 Task: Explore Fixer-Upper houses in Portland with Renovation Potential.
Action: Key pressed <Key.caps_lock>P<Key.caps_lock>ortland
Screenshot: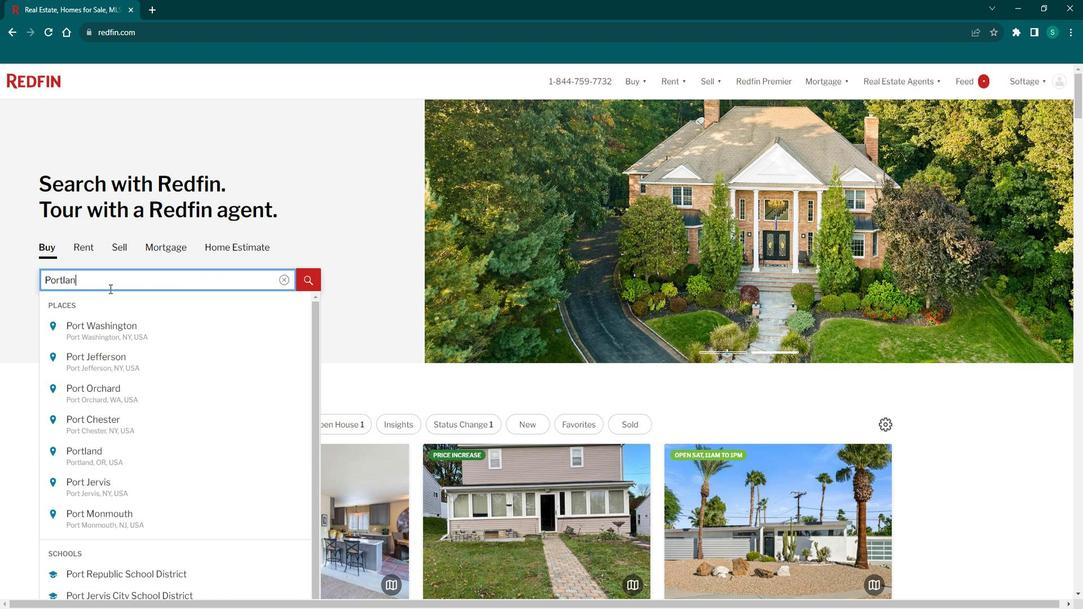 
Action: Mouse moved to (119, 326)
Screenshot: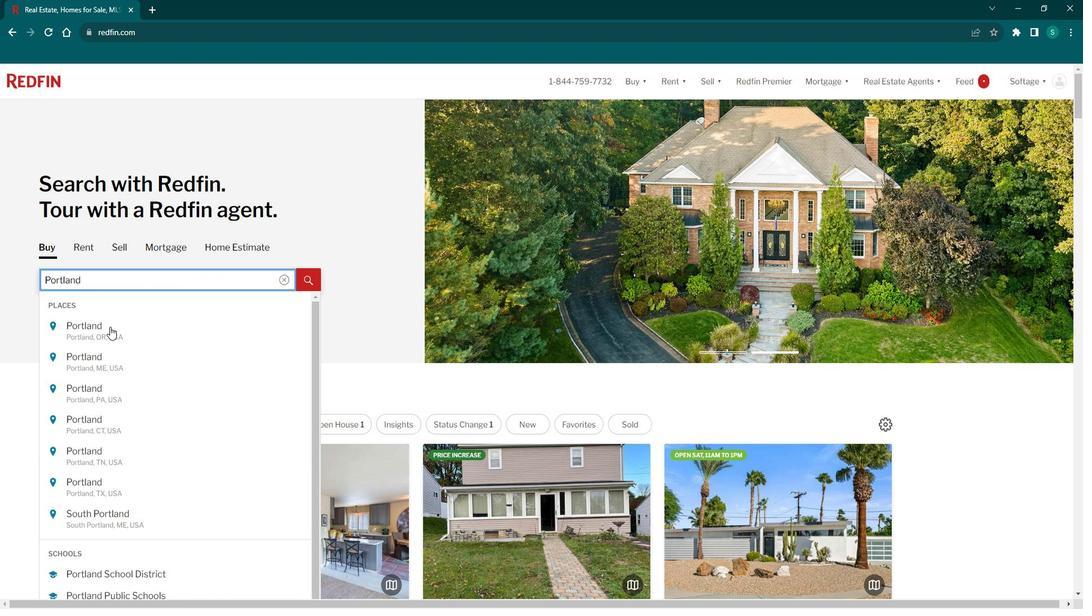 
Action: Mouse pressed left at (119, 326)
Screenshot: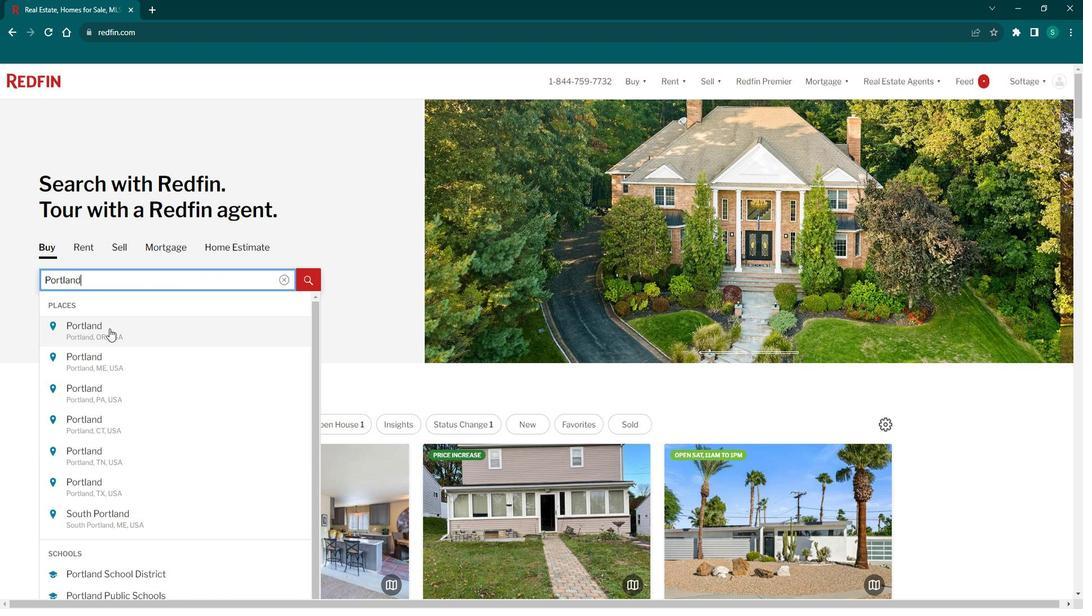 
Action: Mouse moved to (969, 155)
Screenshot: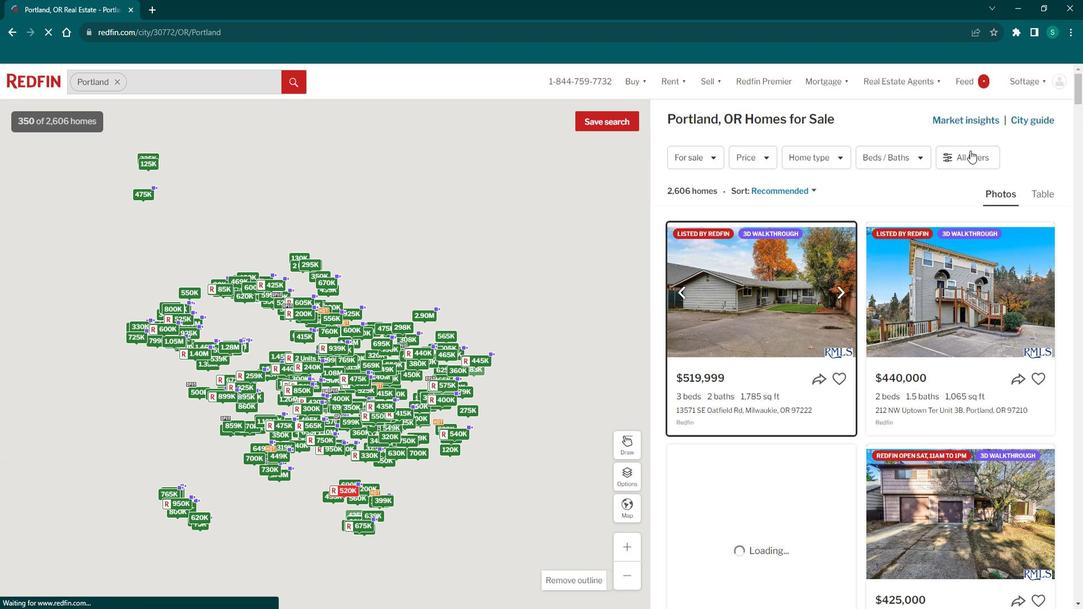 
Action: Mouse pressed left at (969, 155)
Screenshot: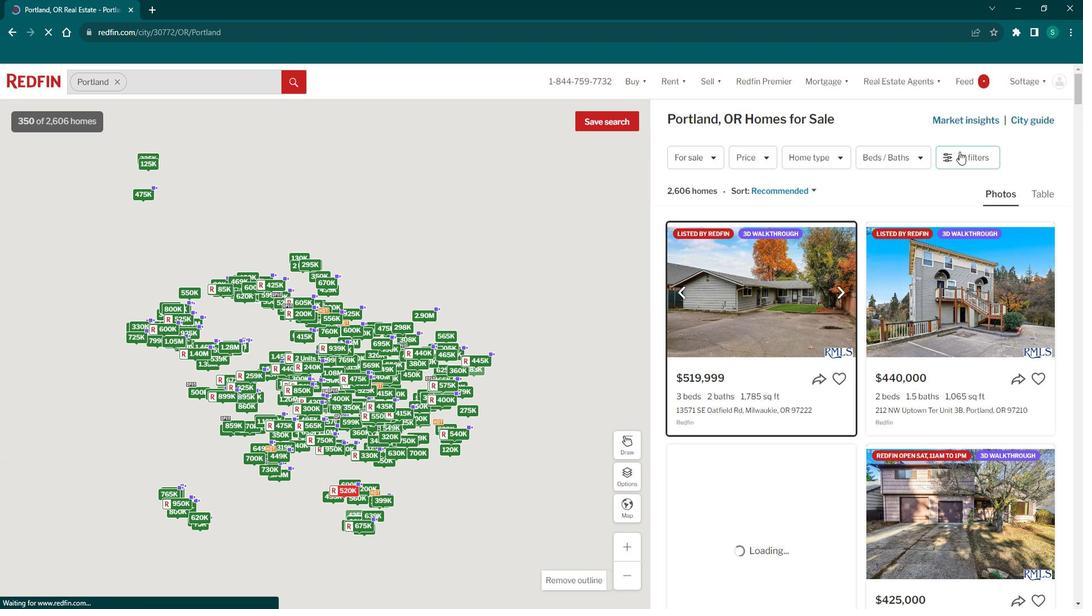 
Action: Mouse pressed left at (969, 155)
Screenshot: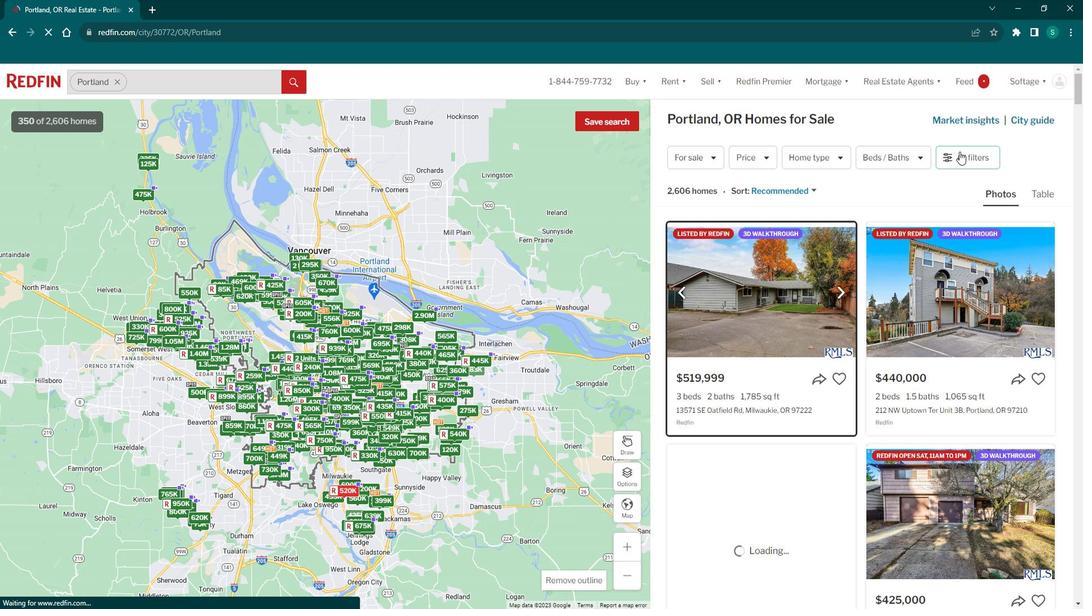 
Action: Mouse pressed left at (969, 155)
Screenshot: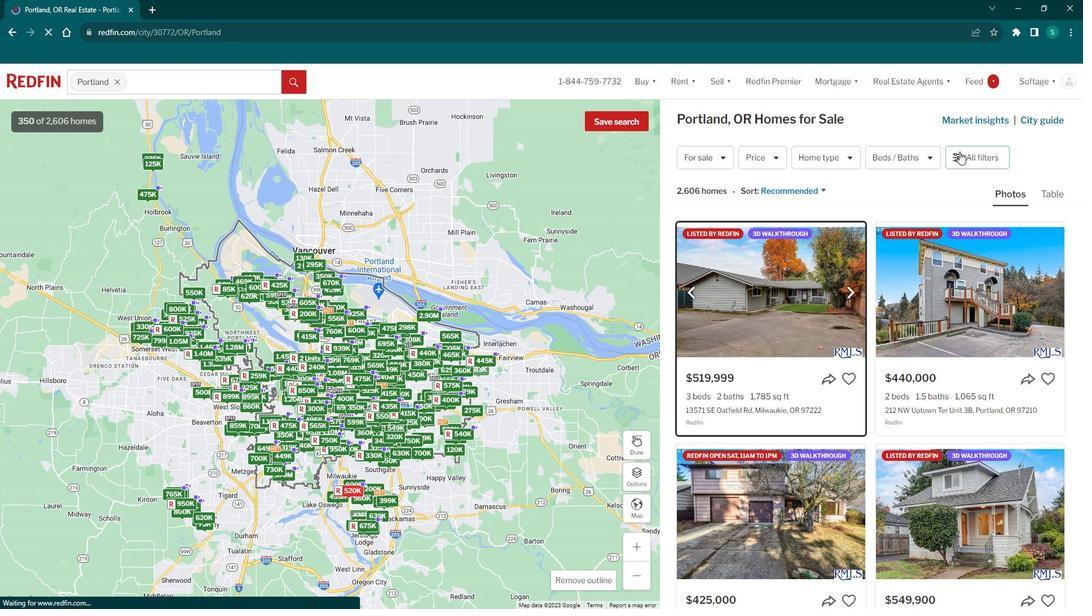 
Action: Mouse pressed left at (969, 155)
Screenshot: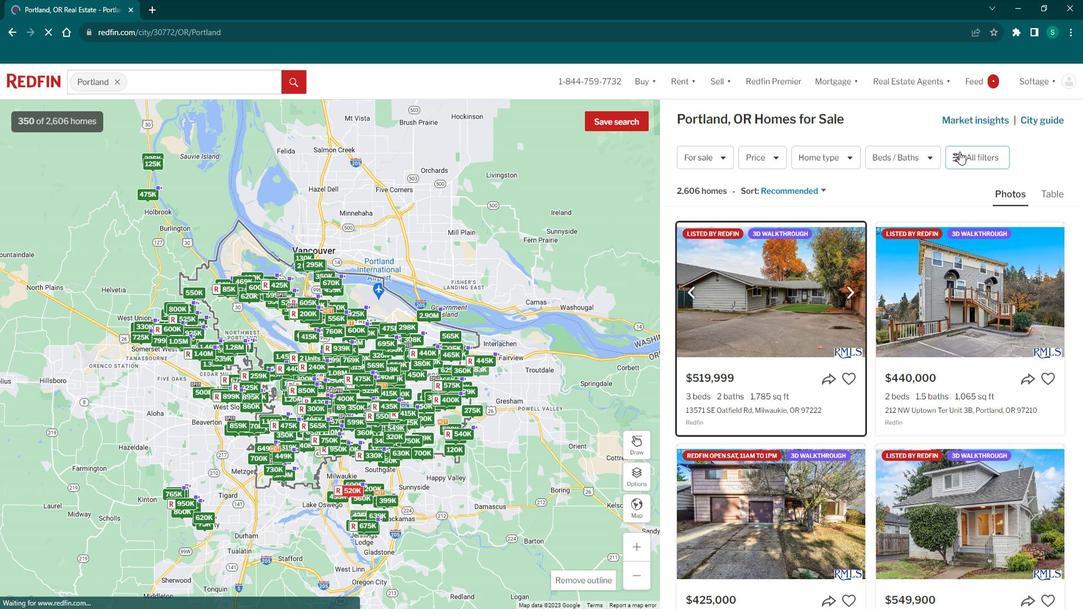 
Action: Mouse moved to (784, 387)
Screenshot: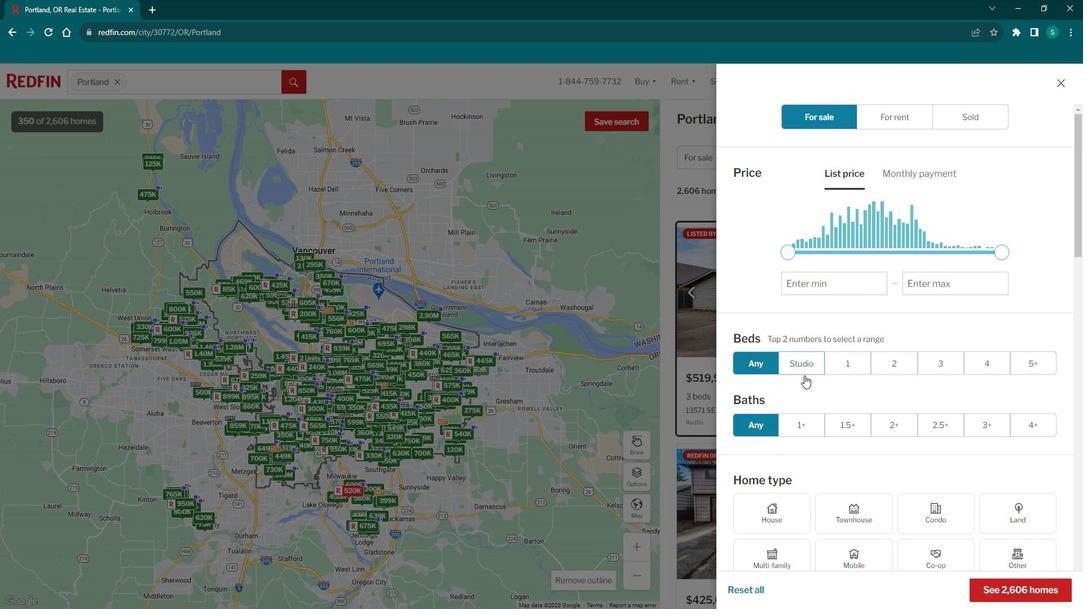 
Action: Mouse scrolled (784, 387) with delta (0, 0)
Screenshot: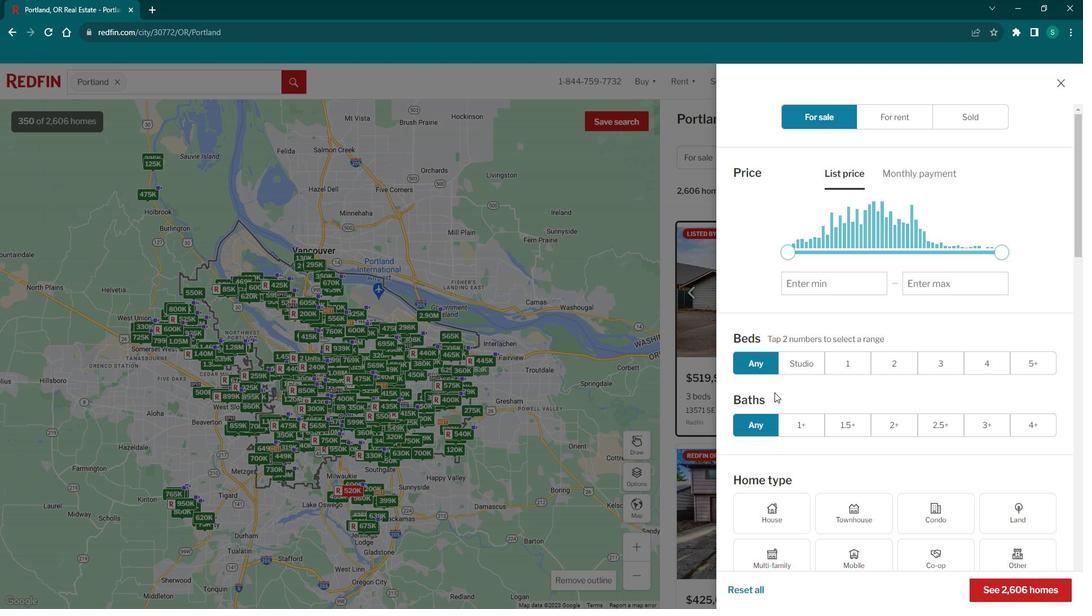 
Action: Mouse scrolled (784, 387) with delta (0, 0)
Screenshot: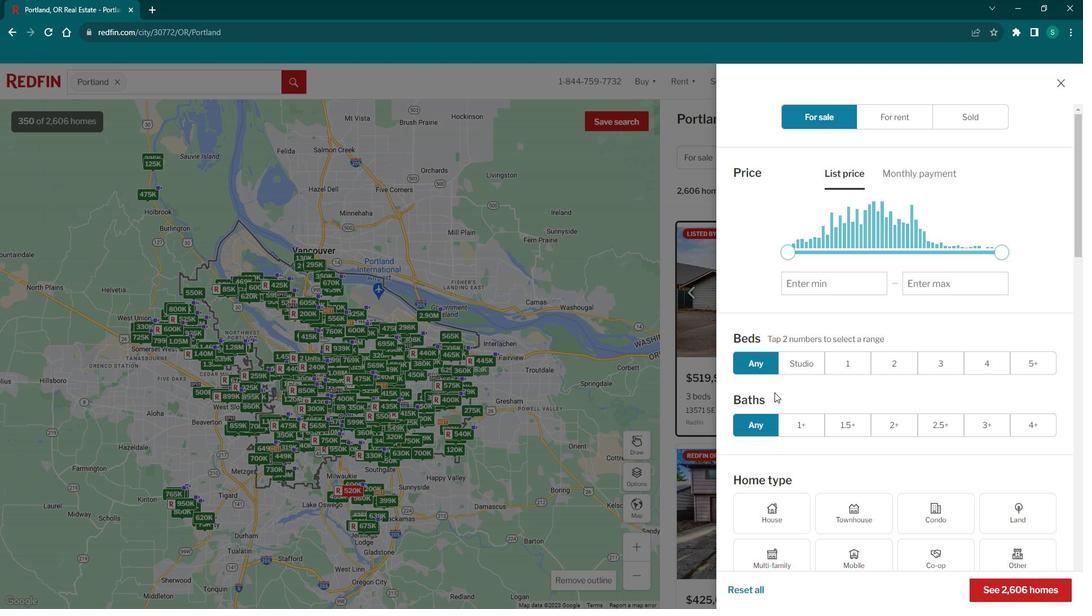 
Action: Mouse scrolled (784, 387) with delta (0, 0)
Screenshot: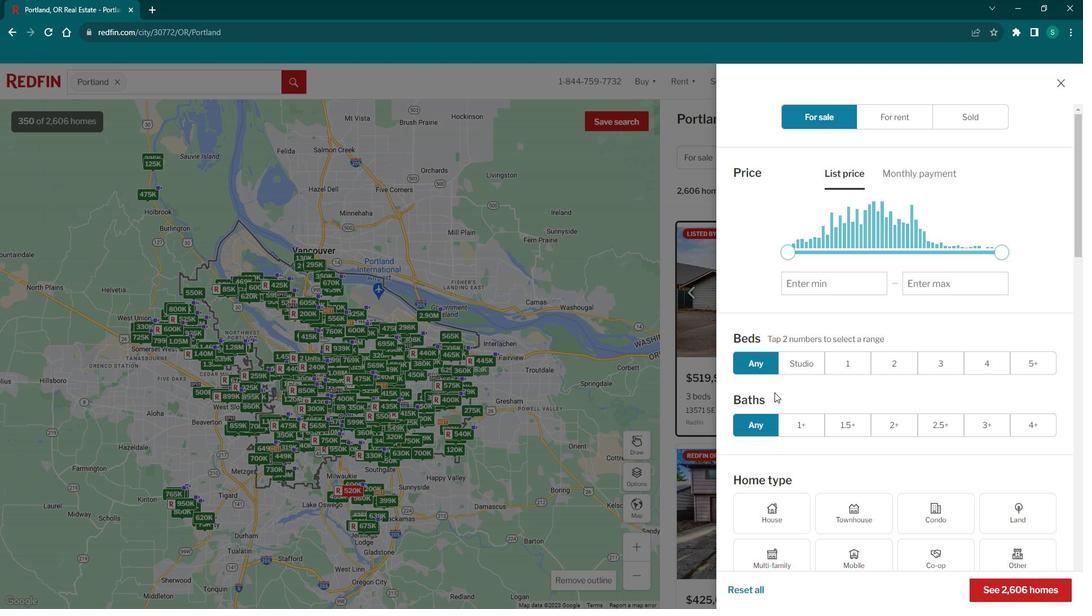 
Action: Mouse scrolled (784, 387) with delta (0, 0)
Screenshot: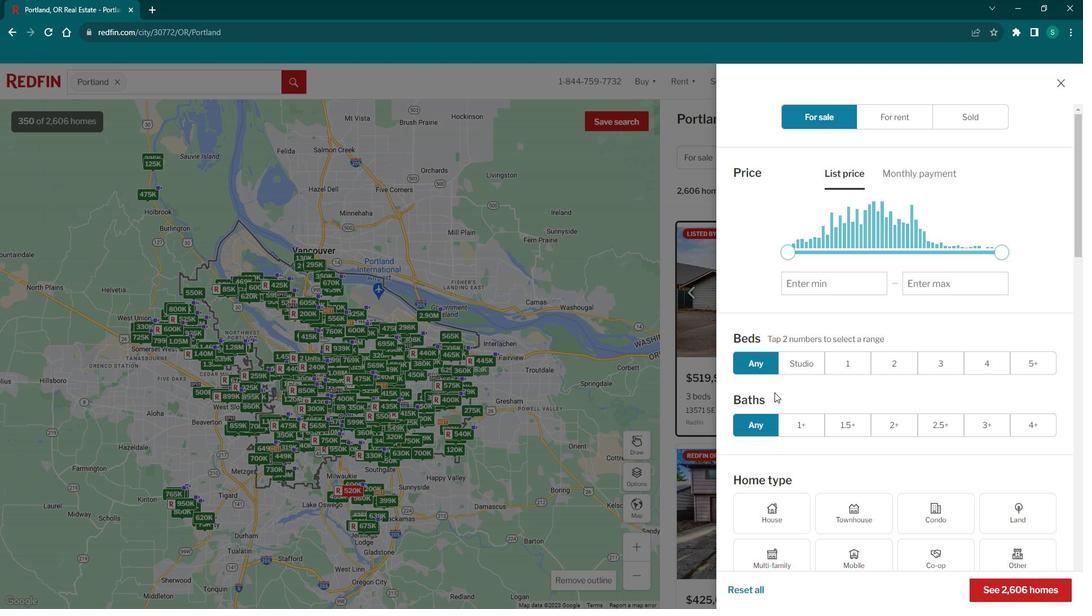 
Action: Mouse scrolled (784, 387) with delta (0, 0)
Screenshot: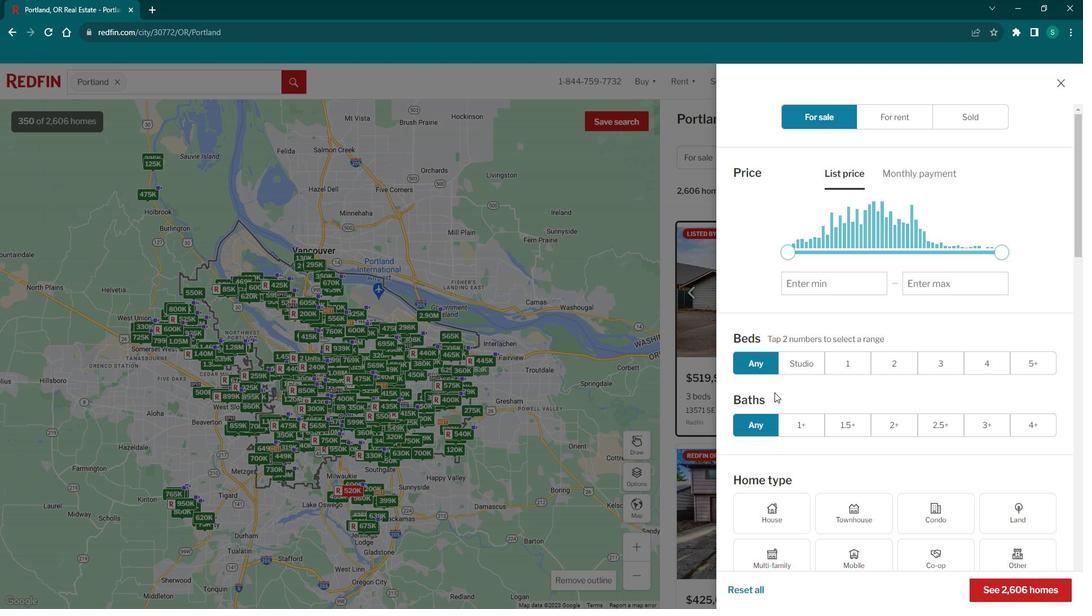 
Action: Mouse moved to (783, 377)
Screenshot: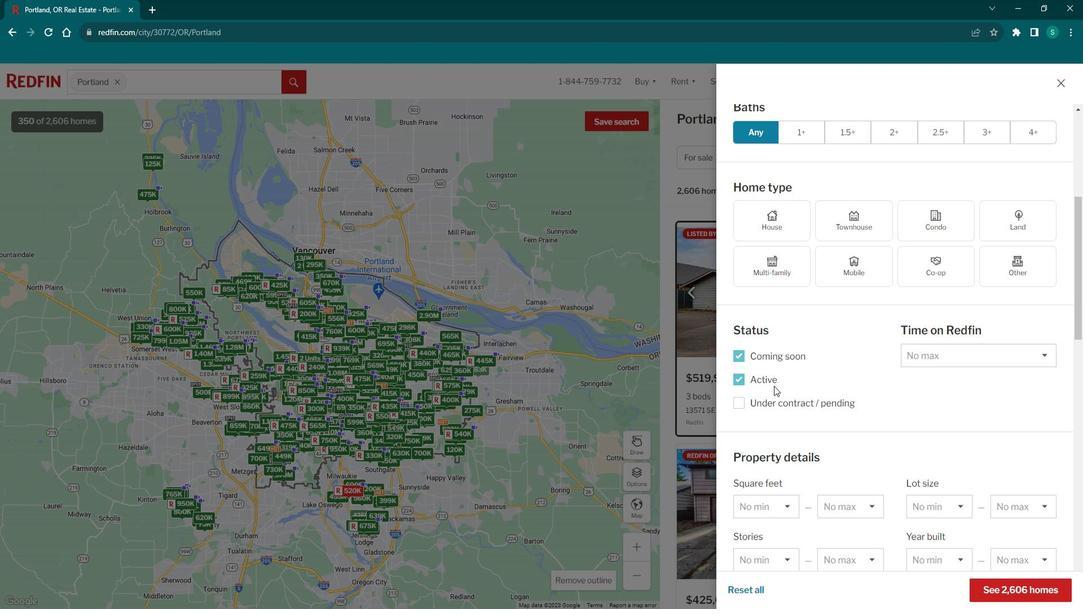 
Action: Mouse scrolled (783, 378) with delta (0, 0)
Screenshot: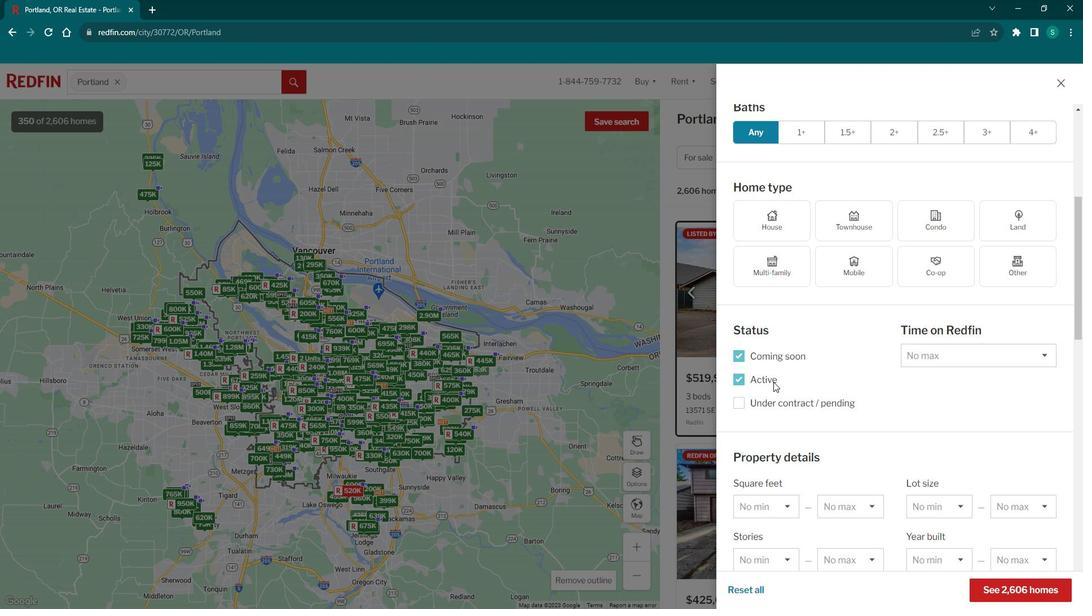 
Action: Mouse moved to (787, 281)
Screenshot: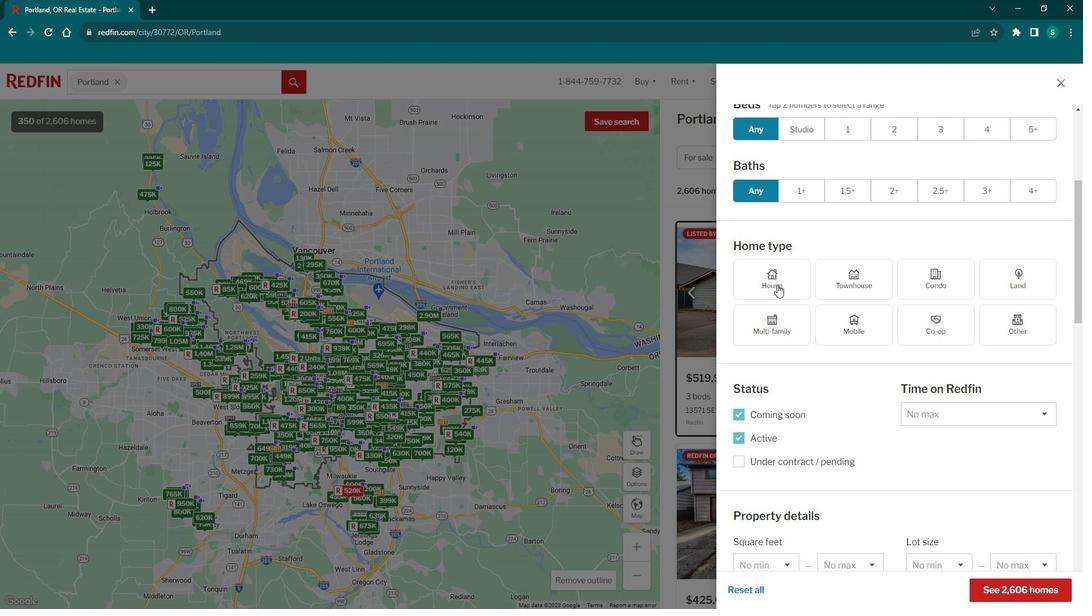 
Action: Mouse pressed left at (787, 281)
Screenshot: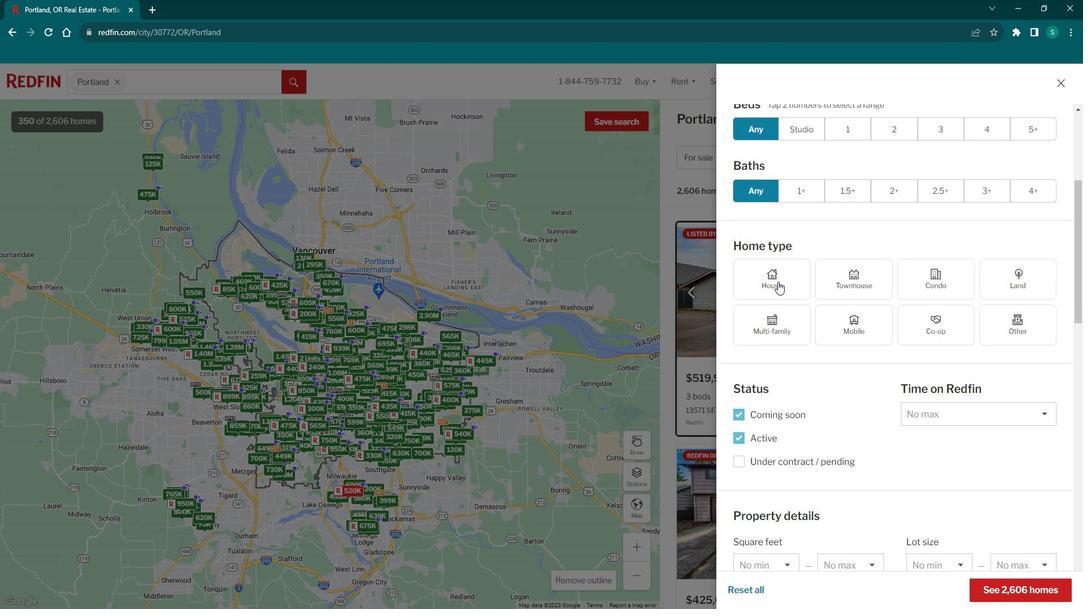 
Action: Mouse moved to (786, 366)
Screenshot: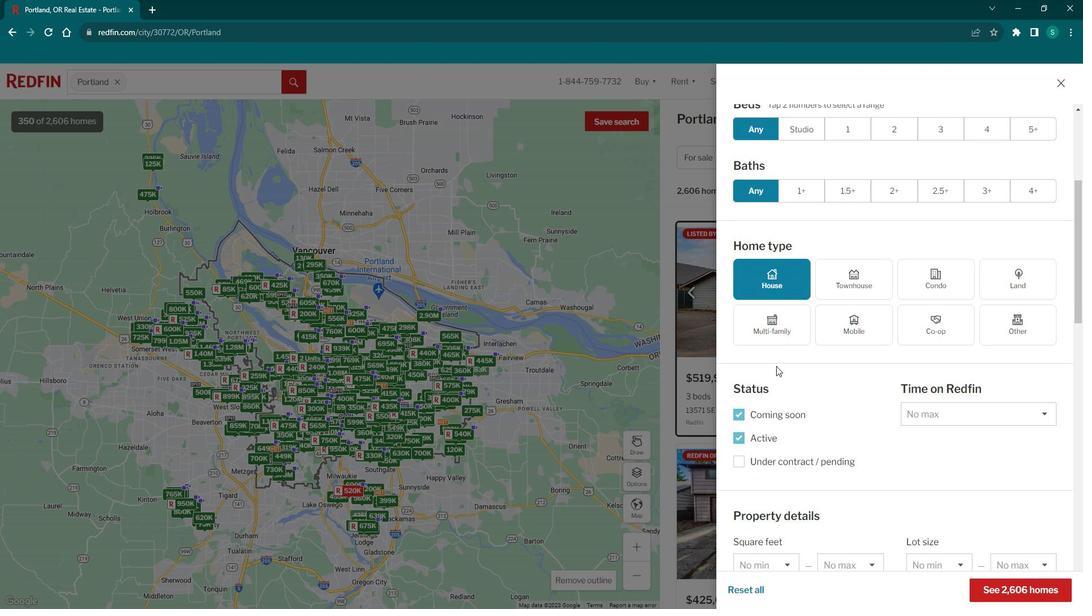 
Action: Mouse scrolled (786, 365) with delta (0, 0)
Screenshot: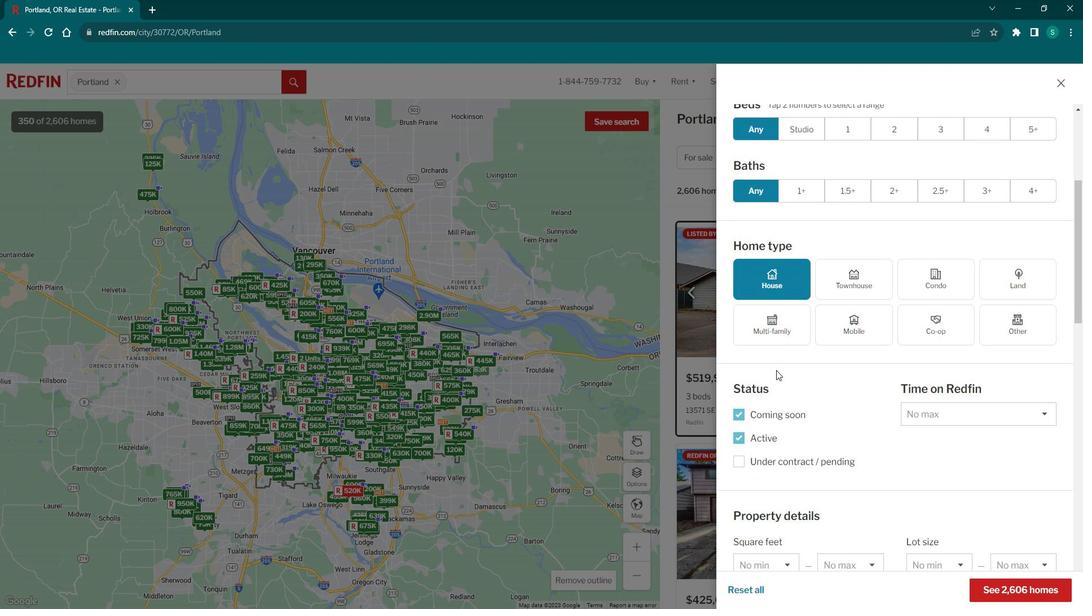 
Action: Mouse scrolled (786, 365) with delta (0, 0)
Screenshot: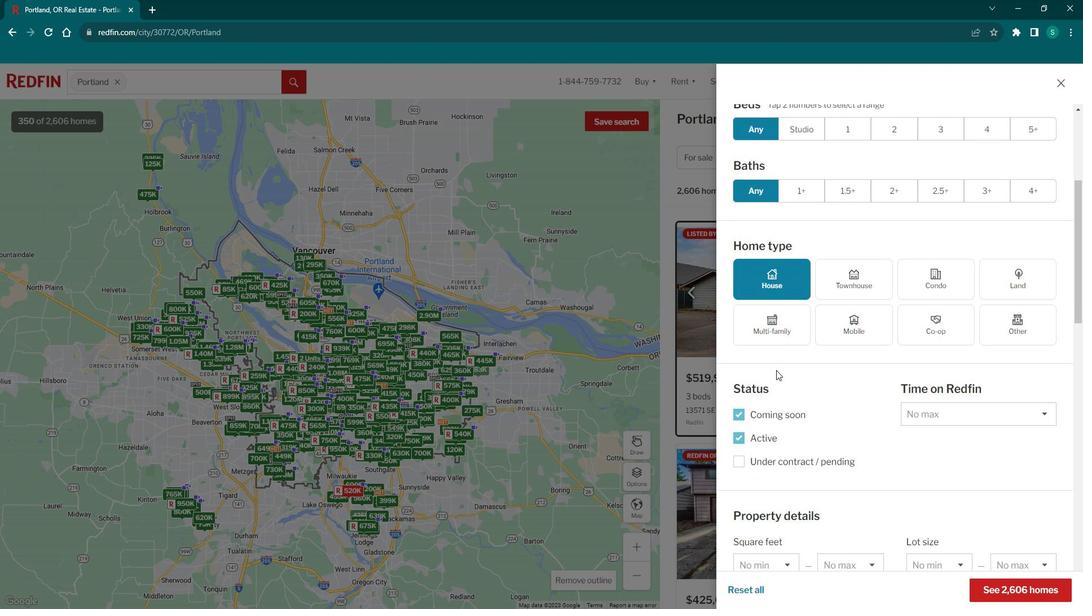 
Action: Mouse scrolled (786, 365) with delta (0, 0)
Screenshot: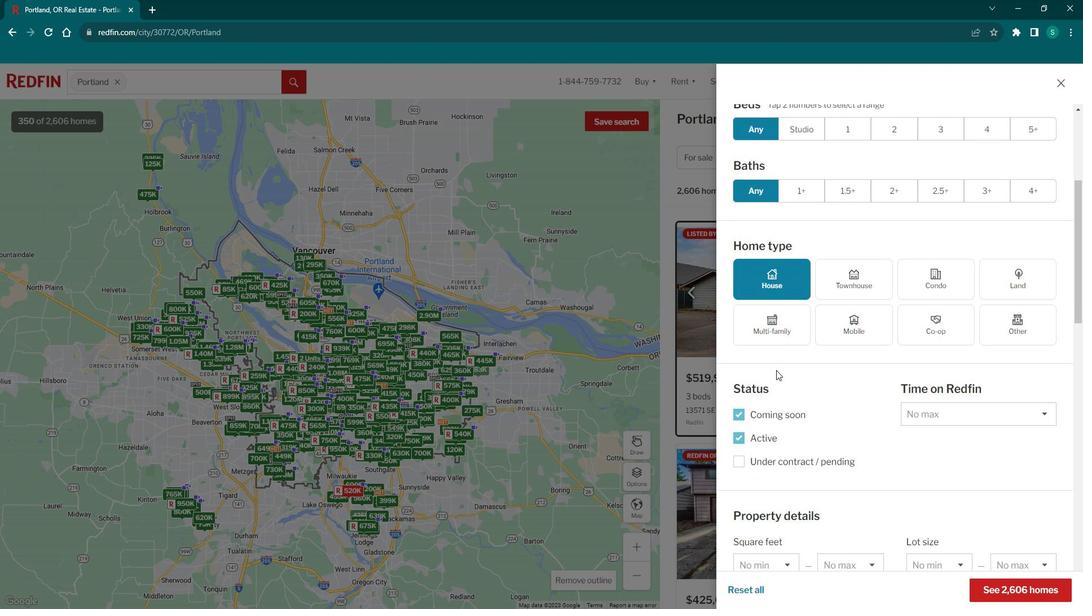 
Action: Mouse scrolled (786, 365) with delta (0, 0)
Screenshot: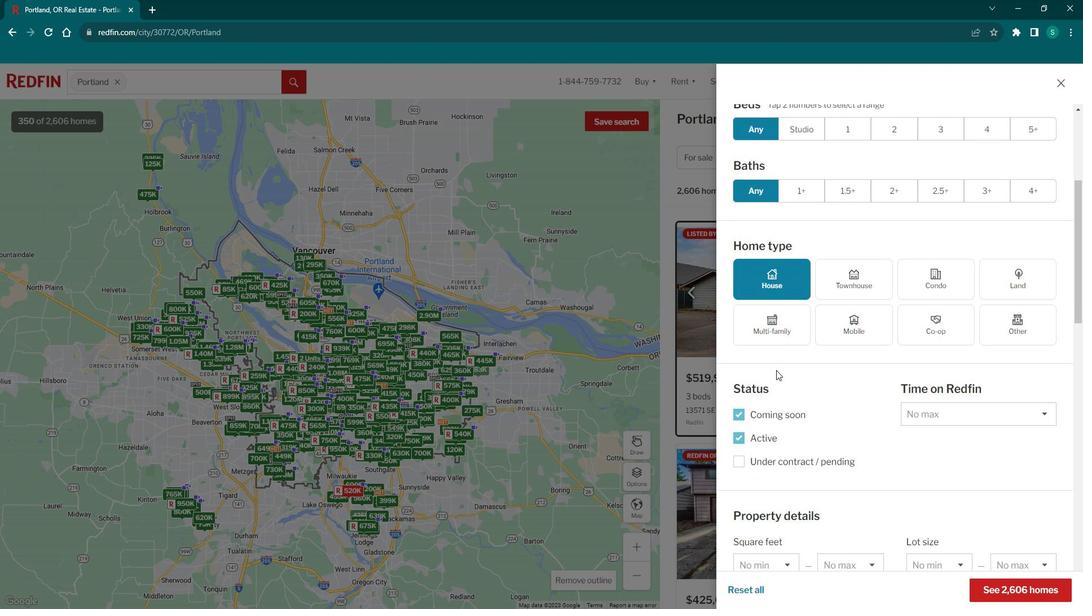 
Action: Mouse scrolled (786, 365) with delta (0, 0)
Screenshot: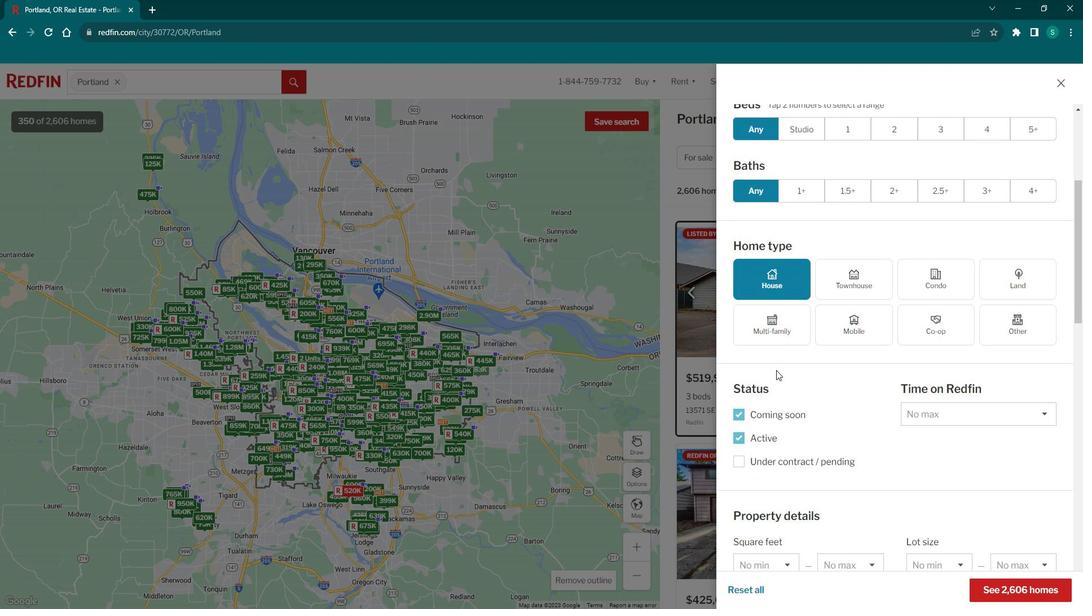 
Action: Mouse scrolled (786, 365) with delta (0, 0)
Screenshot: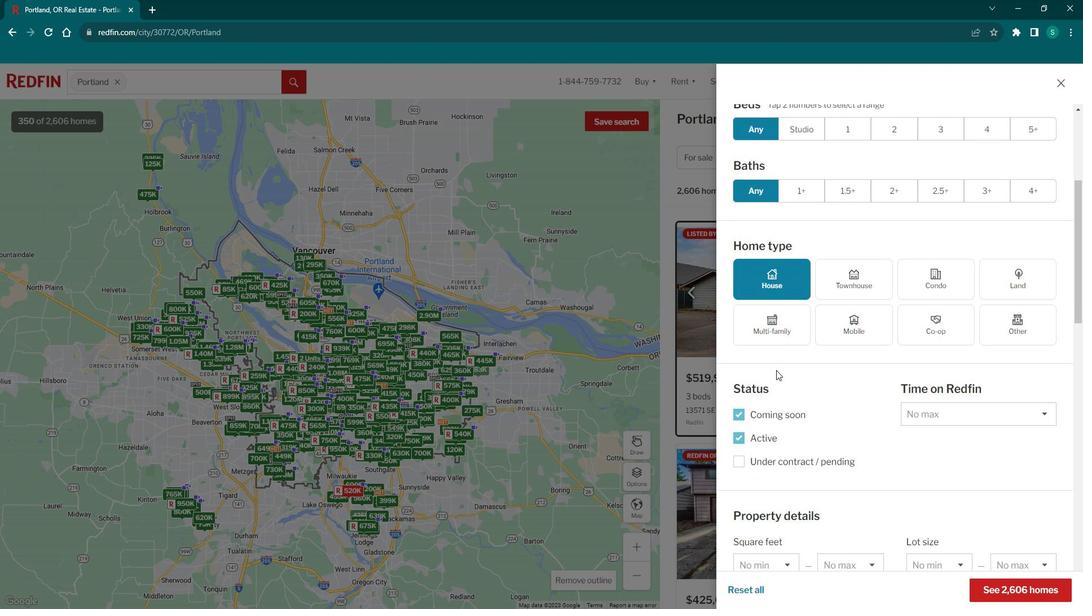 
Action: Mouse scrolled (786, 365) with delta (0, 0)
Screenshot: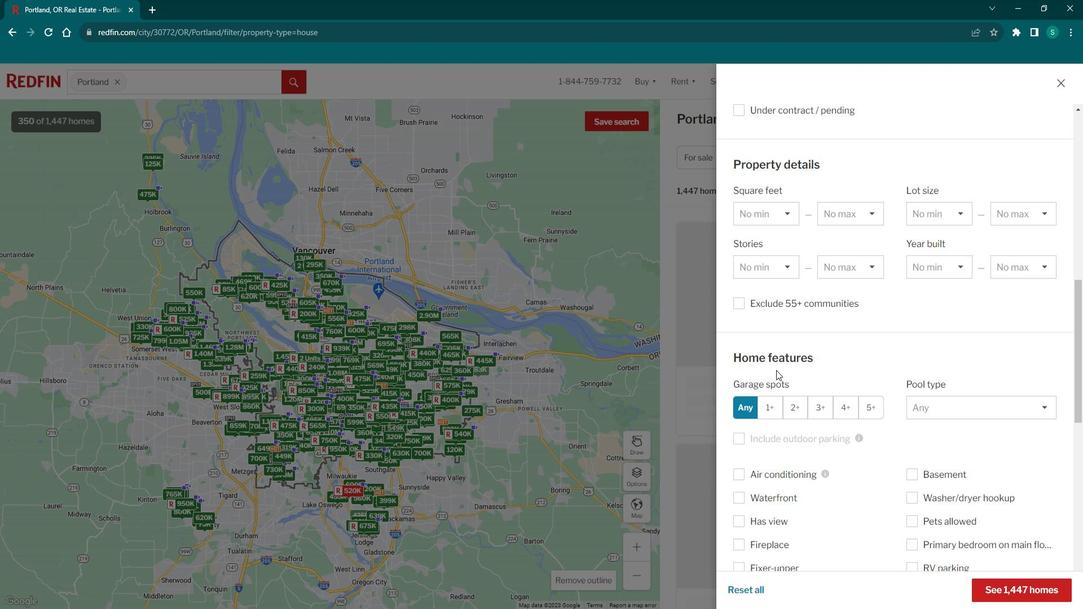 
Action: Mouse scrolled (786, 365) with delta (0, 0)
Screenshot: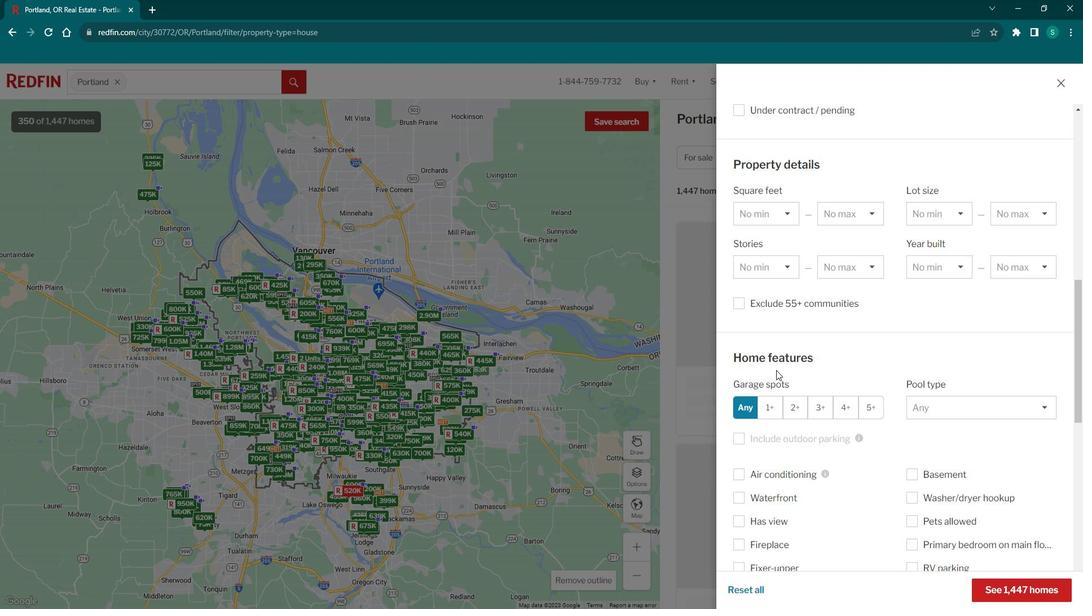 
Action: Mouse scrolled (786, 365) with delta (0, 0)
Screenshot: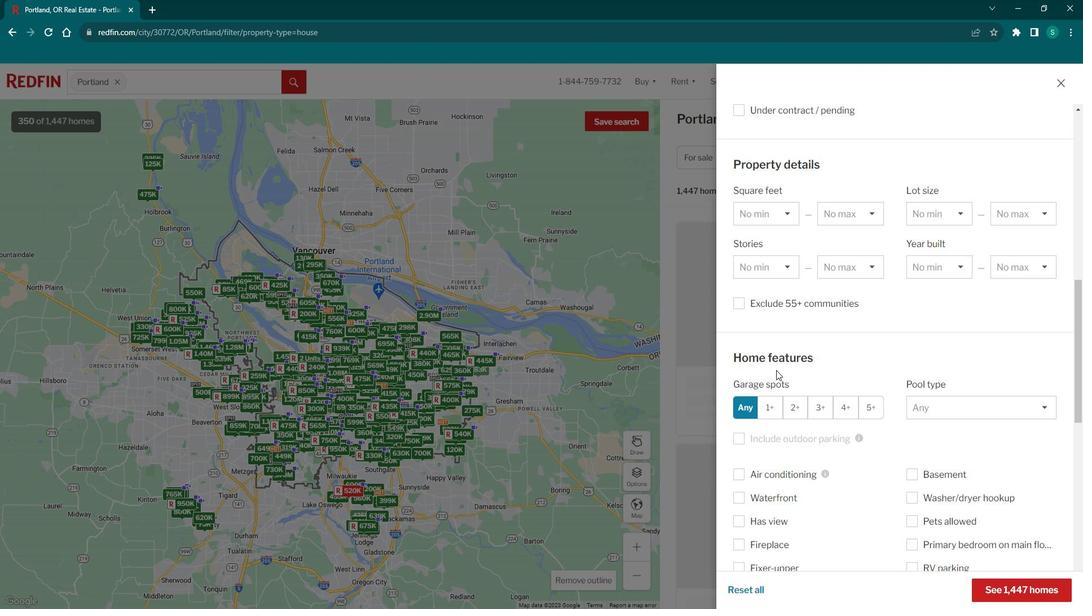 
Action: Mouse moved to (765, 388)
Screenshot: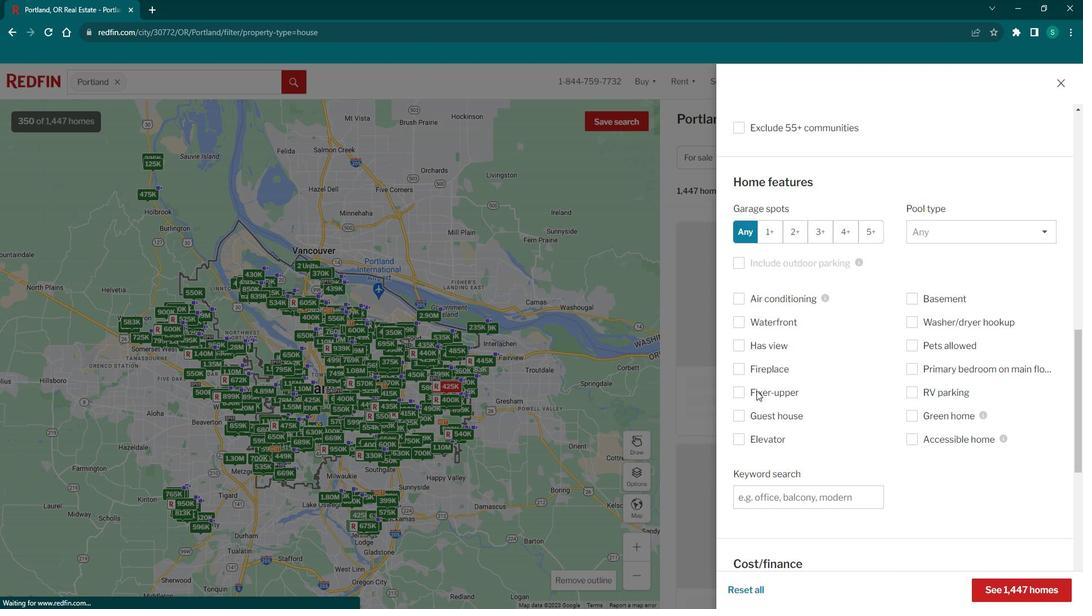 
Action: Mouse pressed left at (765, 388)
Screenshot: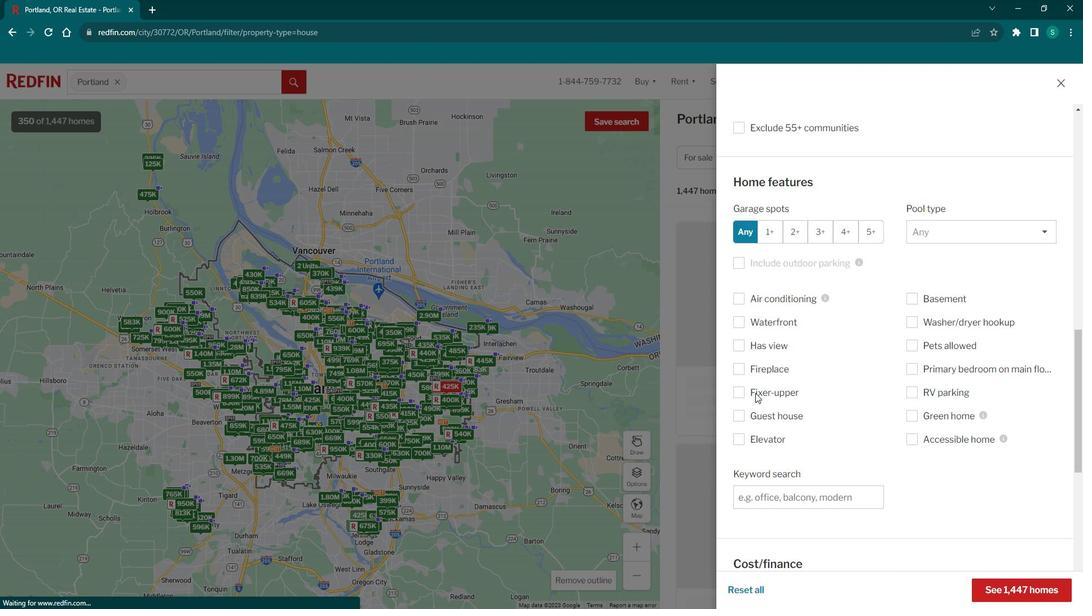 
Action: Mouse moved to (764, 388)
Screenshot: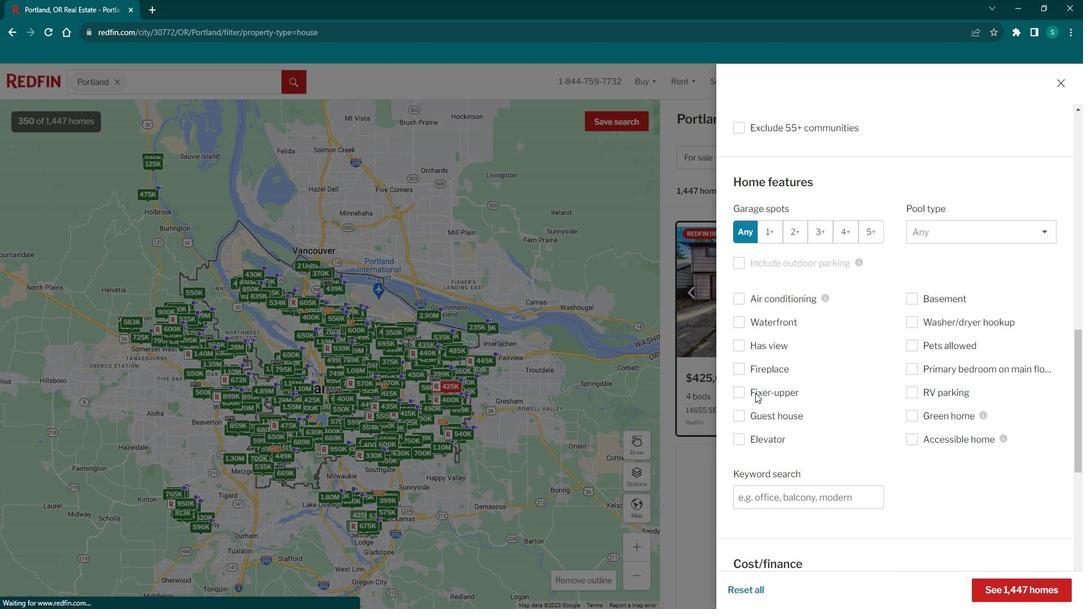 
Action: Mouse scrolled (764, 388) with delta (0, 0)
Screenshot: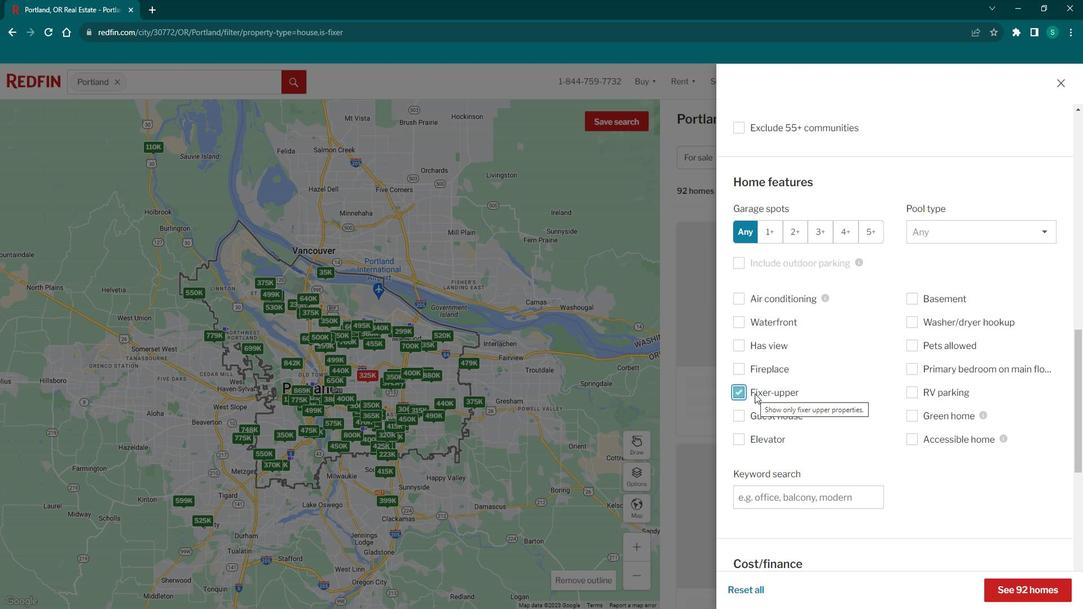 
Action: Mouse scrolled (764, 388) with delta (0, 0)
Screenshot: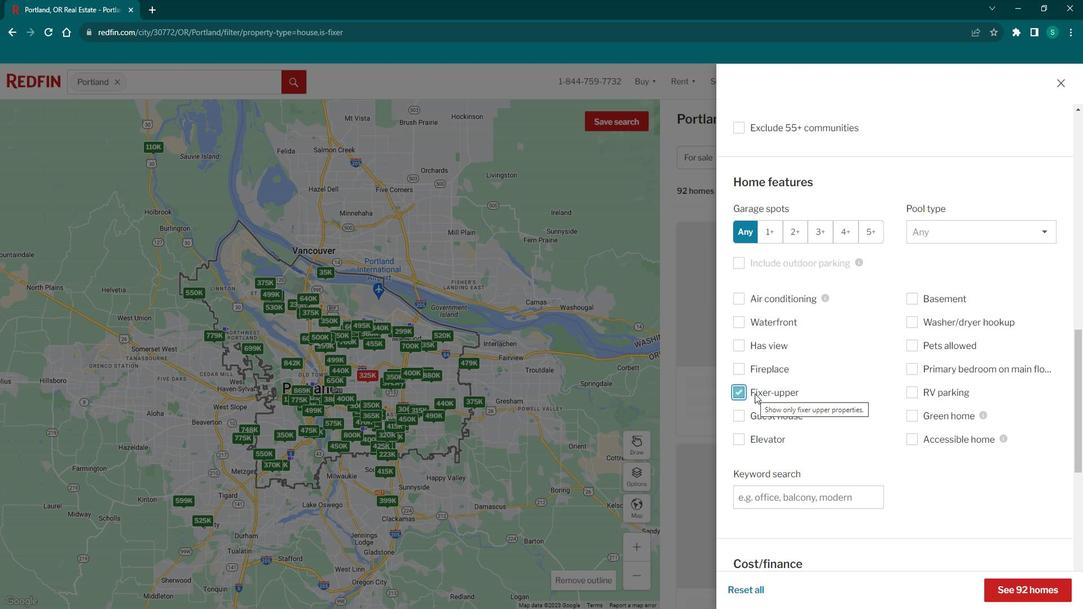 
Action: Mouse scrolled (764, 388) with delta (0, 0)
Screenshot: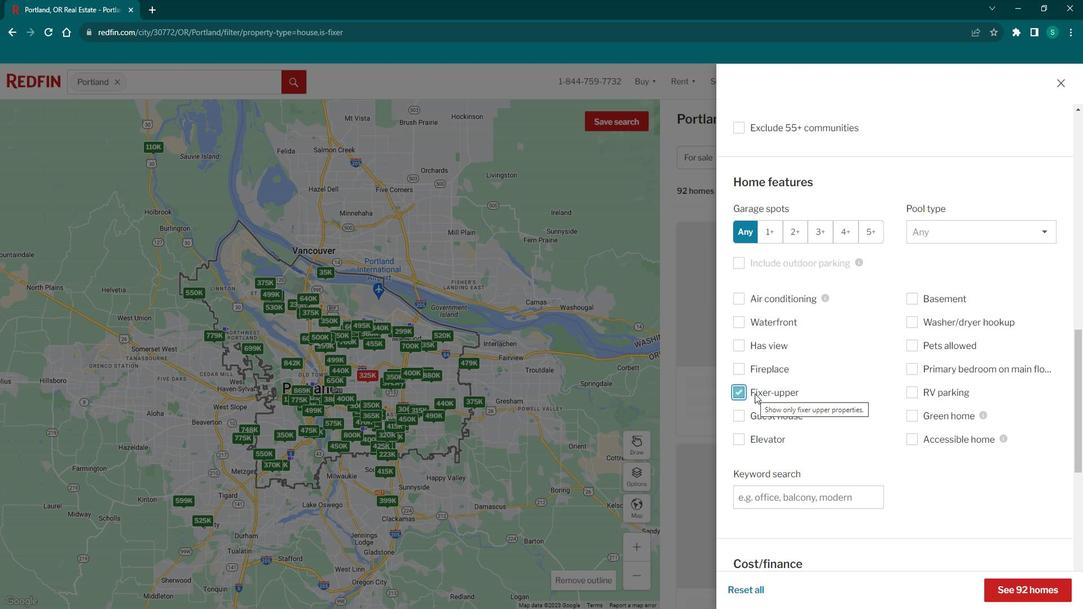 
Action: Mouse scrolled (764, 388) with delta (0, 0)
Screenshot: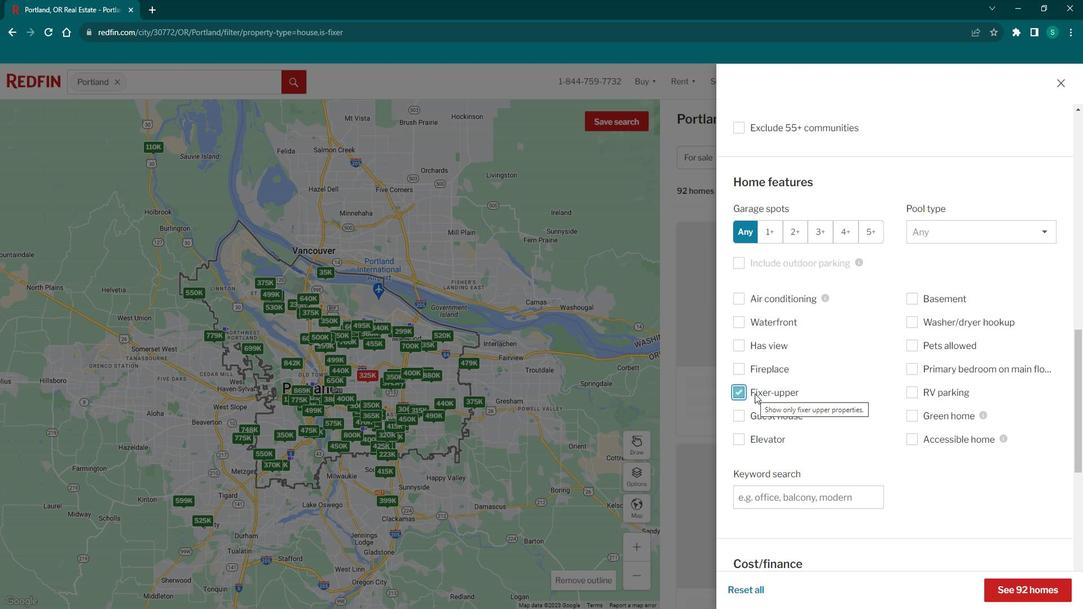 
Action: Mouse scrolled (764, 388) with delta (0, 0)
Screenshot: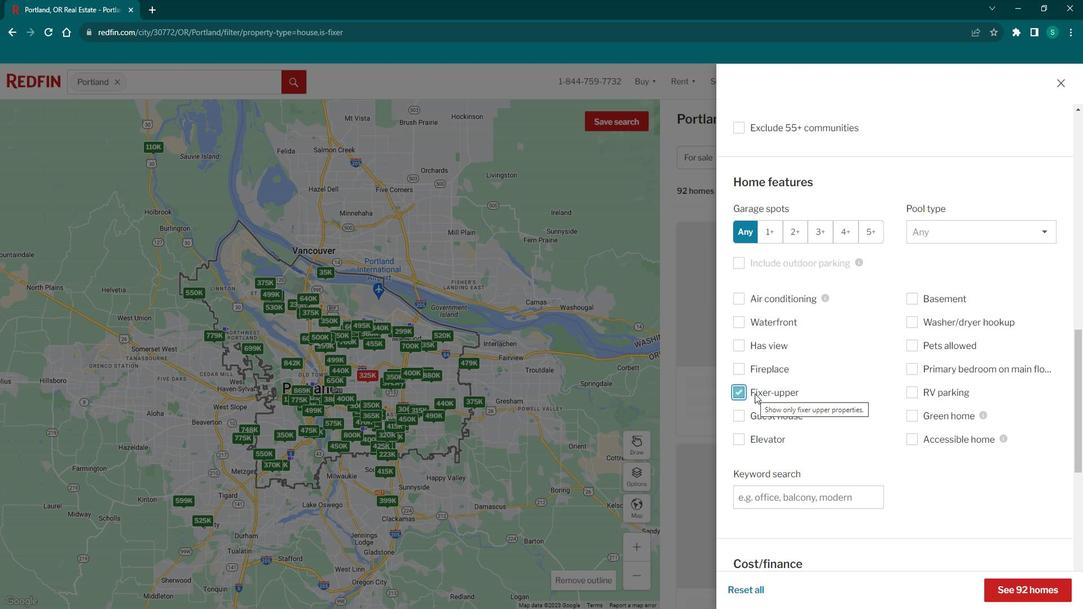 
Action: Mouse moved to (794, 207)
Screenshot: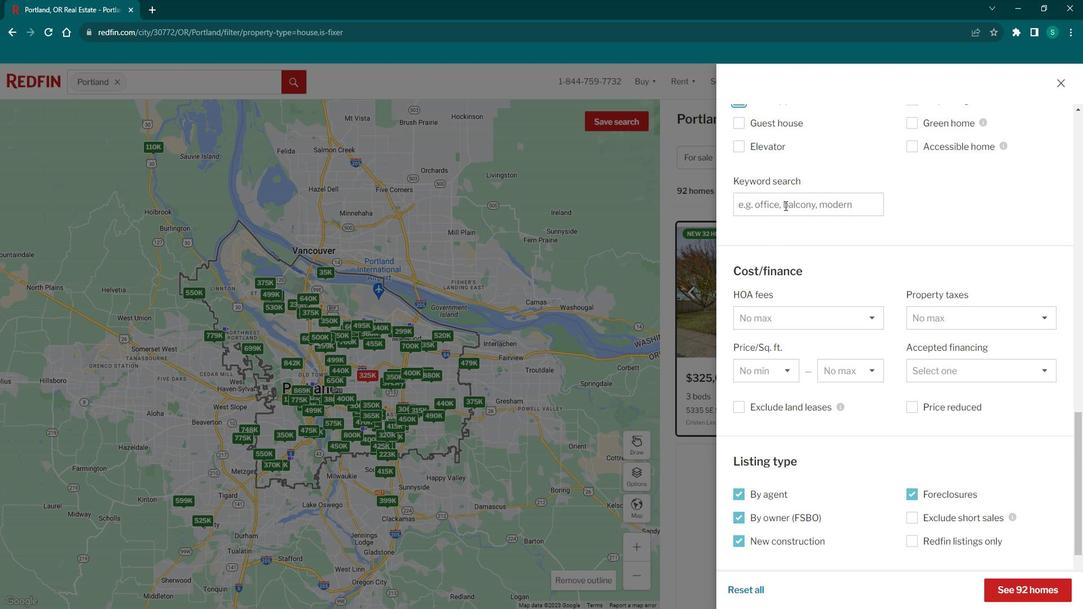 
Action: Mouse pressed left at (794, 207)
Screenshot: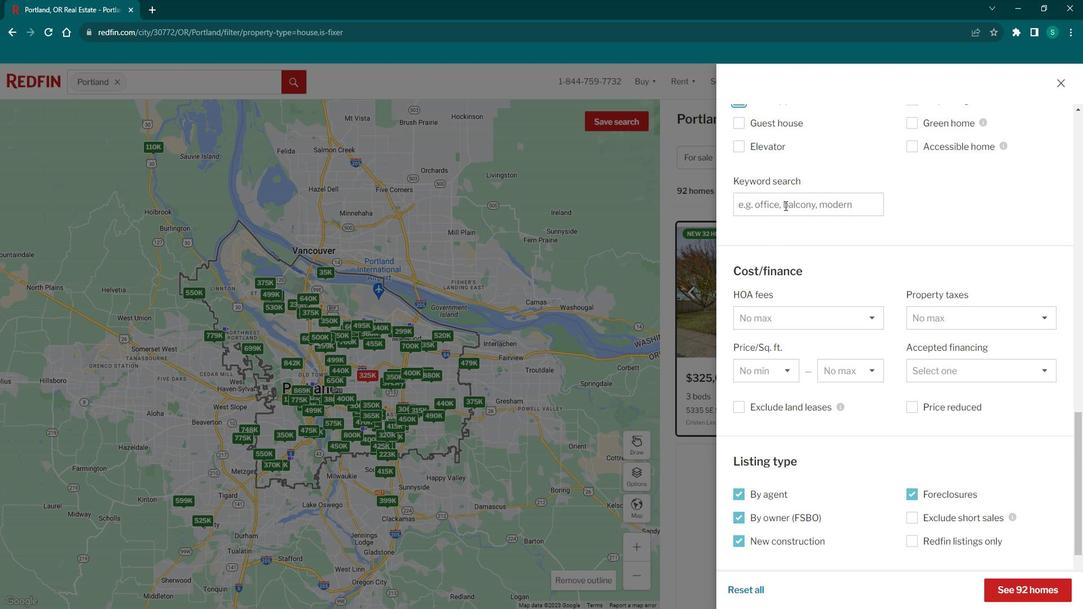
Action: Mouse moved to (791, 204)
Screenshot: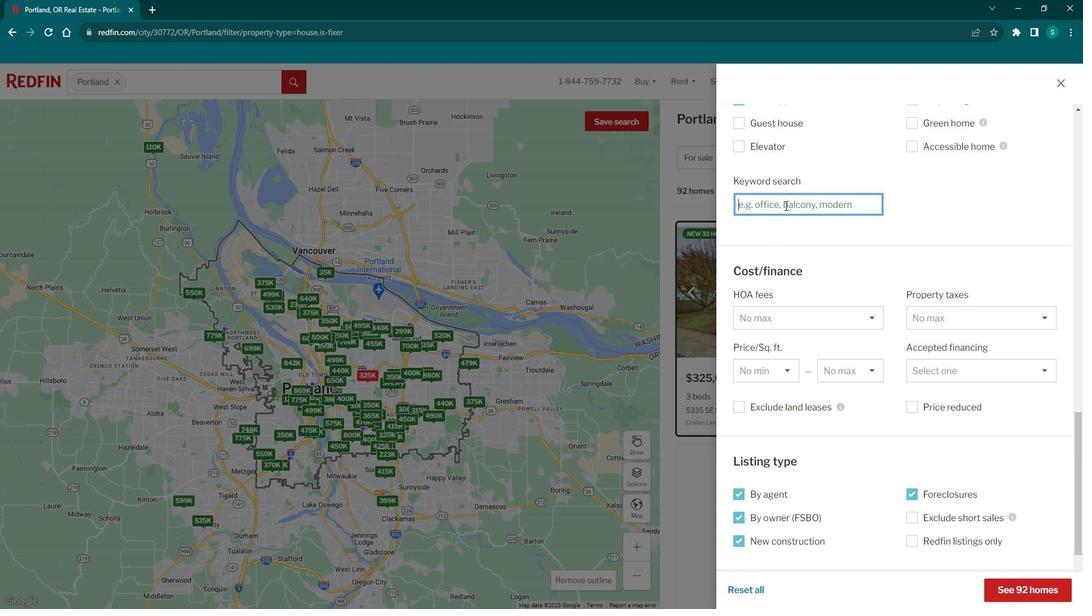
Action: Key pressed renovatio<Key.space><Key.backspace><Key.backspace>on<Key.space>potential
Screenshot: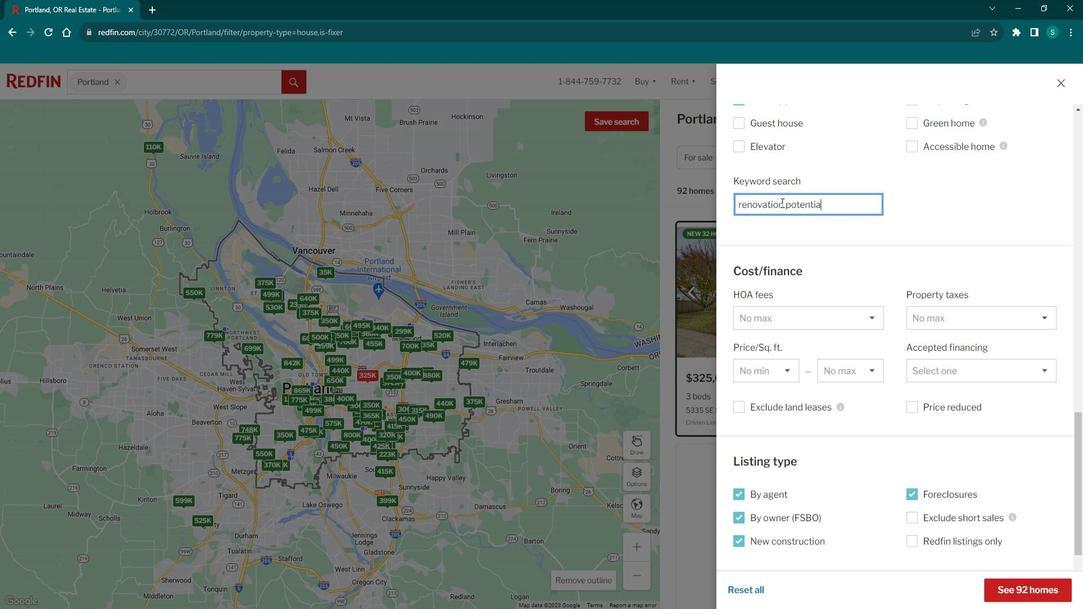 
Action: Mouse moved to (1024, 580)
Screenshot: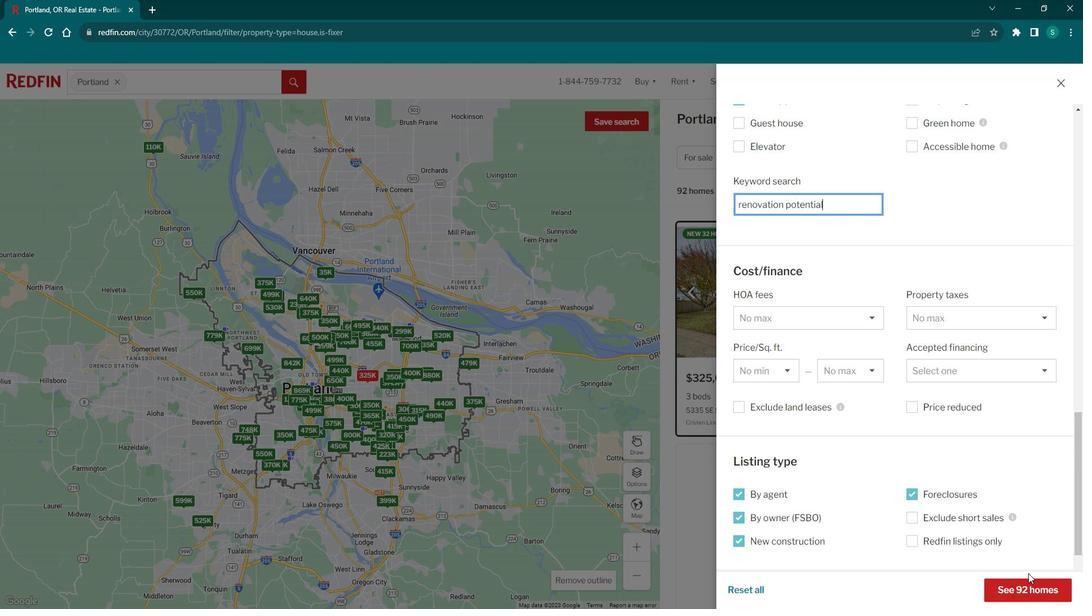 
Action: Mouse pressed left at (1024, 580)
Screenshot: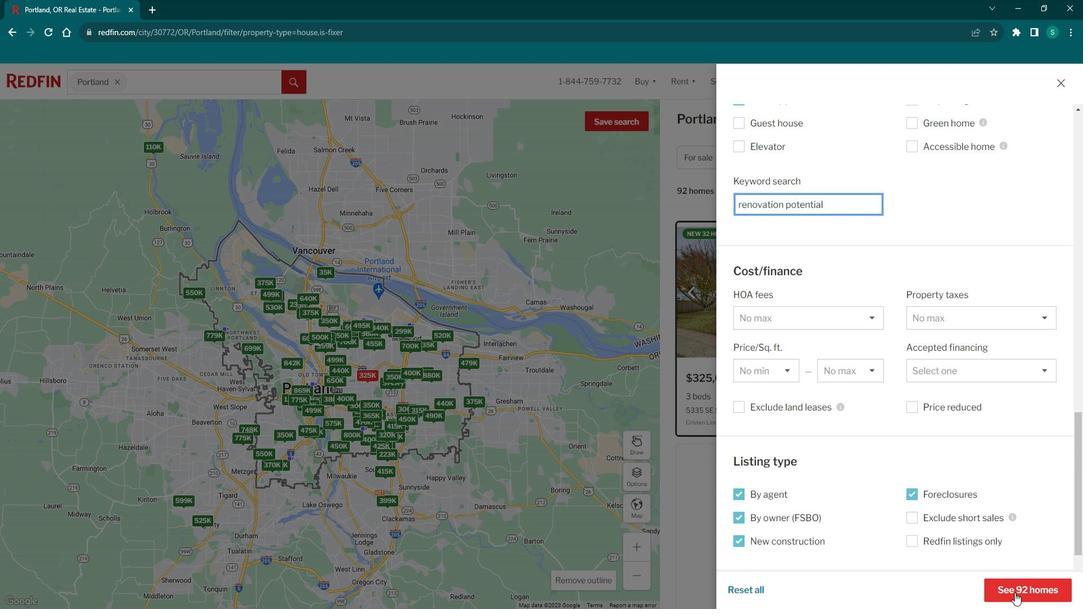 
Action: Mouse moved to (779, 346)
Screenshot: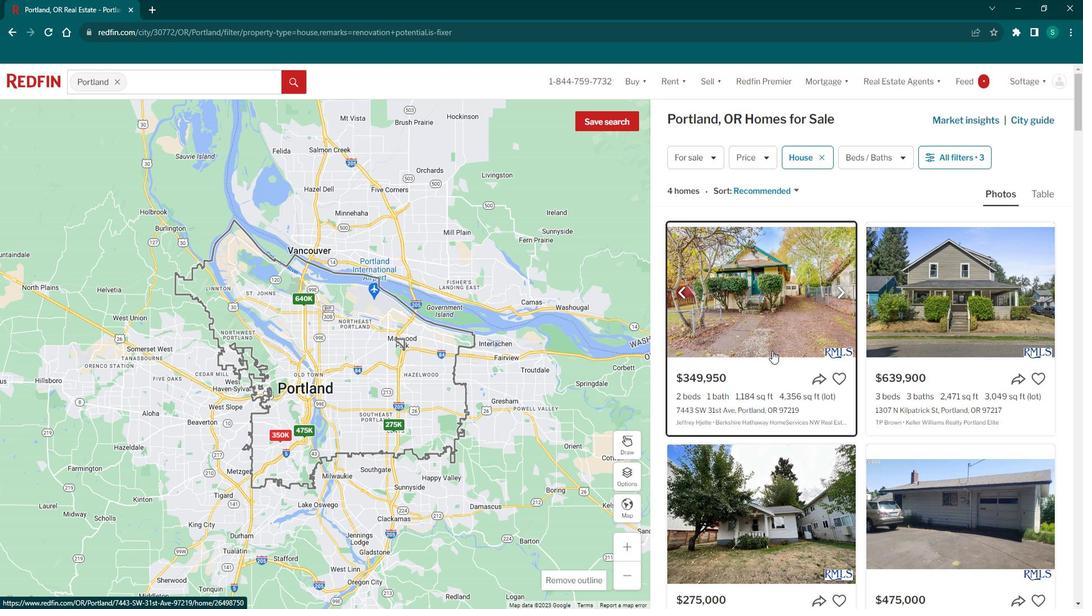 
Action: Mouse pressed left at (779, 346)
Screenshot: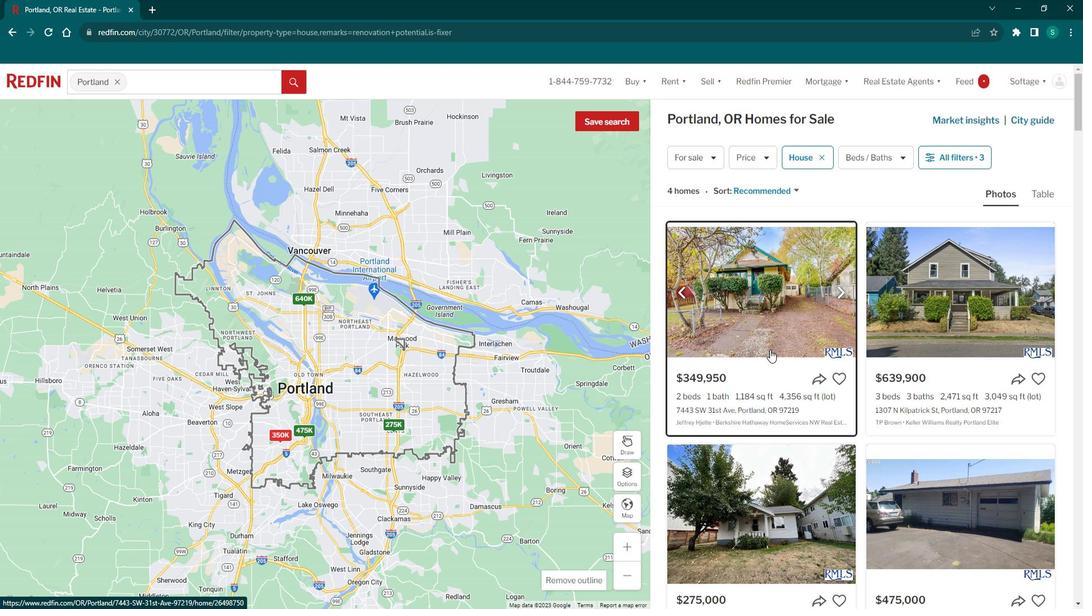 
Action: Mouse moved to (418, 313)
Screenshot: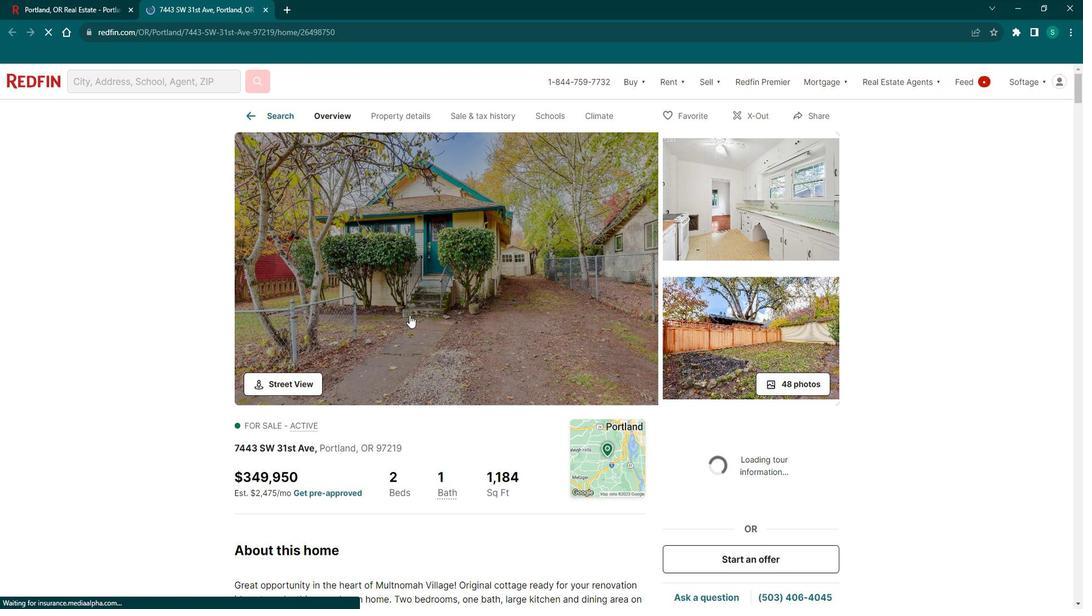 
Action: Mouse pressed left at (418, 313)
Screenshot: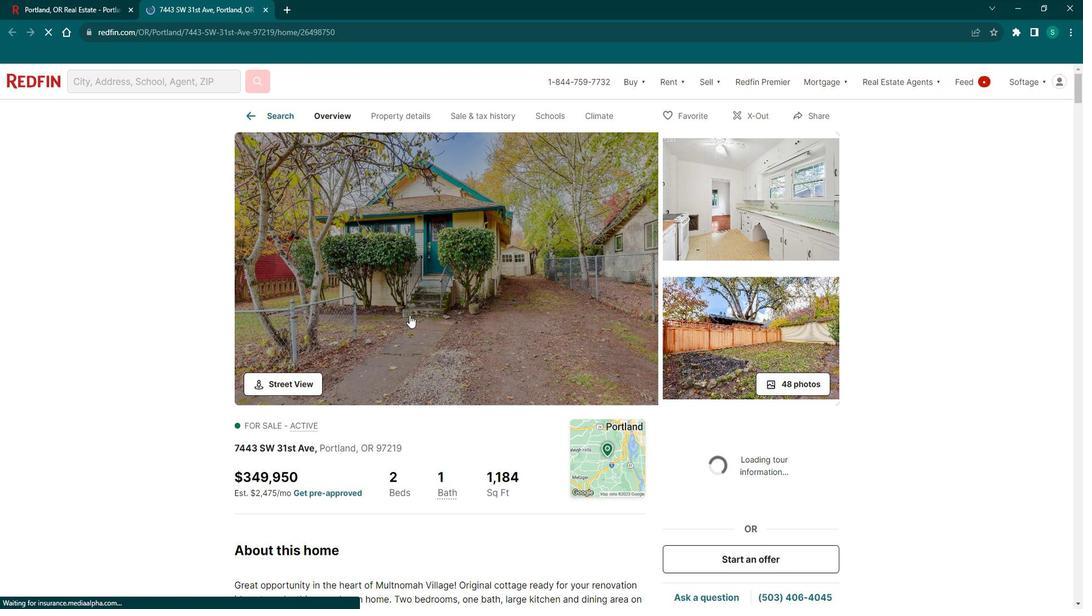 
Action: Mouse moved to (185, 198)
Screenshot: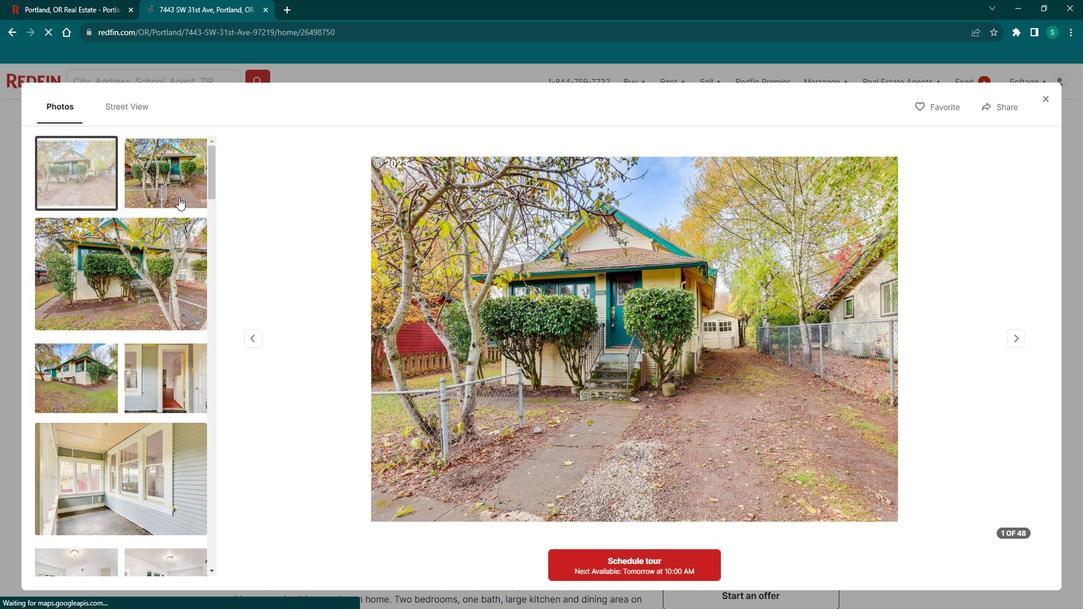 
Action: Mouse pressed left at (185, 198)
Screenshot: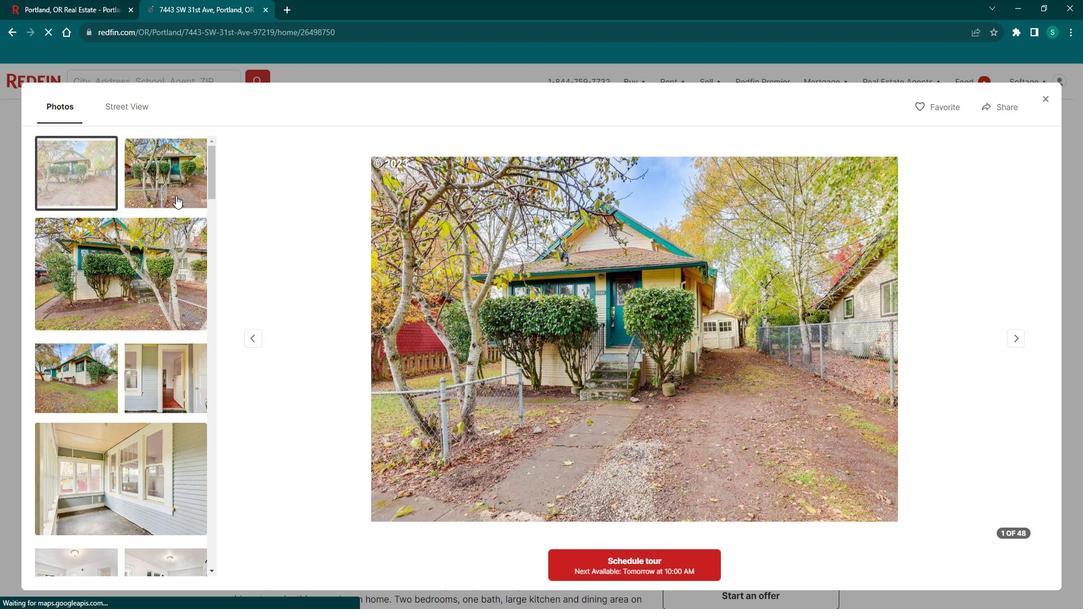 
Action: Mouse moved to (126, 283)
Screenshot: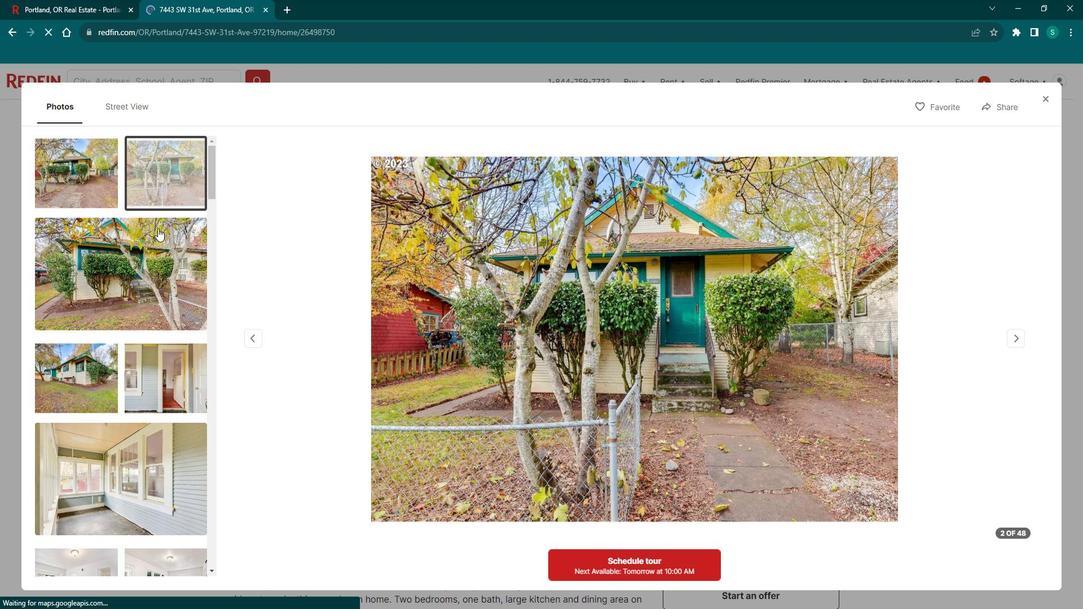 
Action: Mouse pressed left at (126, 283)
Screenshot: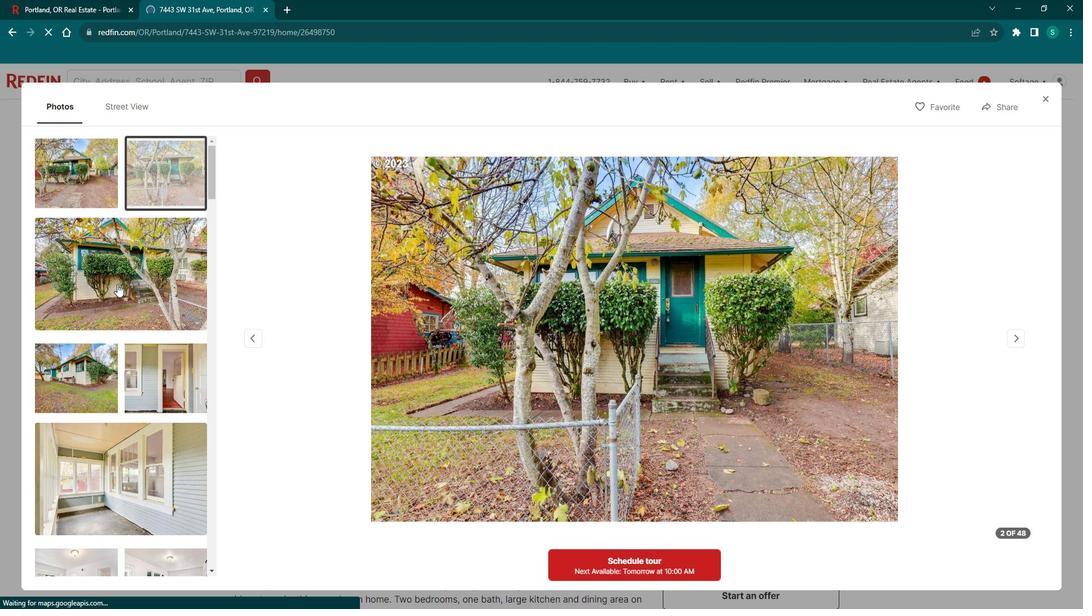 
Action: Mouse moved to (93, 360)
Screenshot: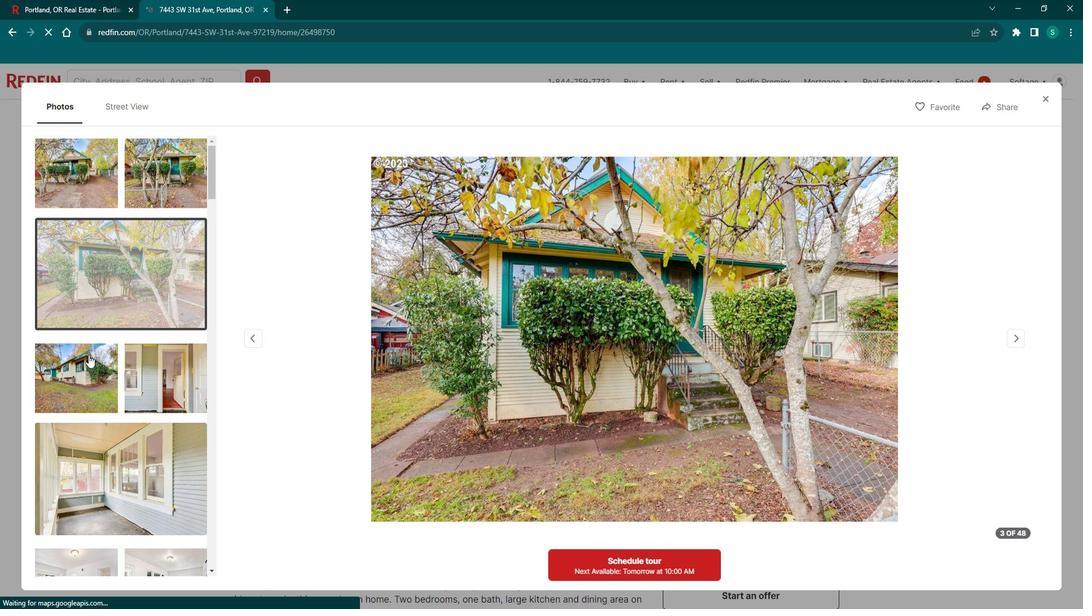 
Action: Mouse pressed left at (93, 360)
Screenshot: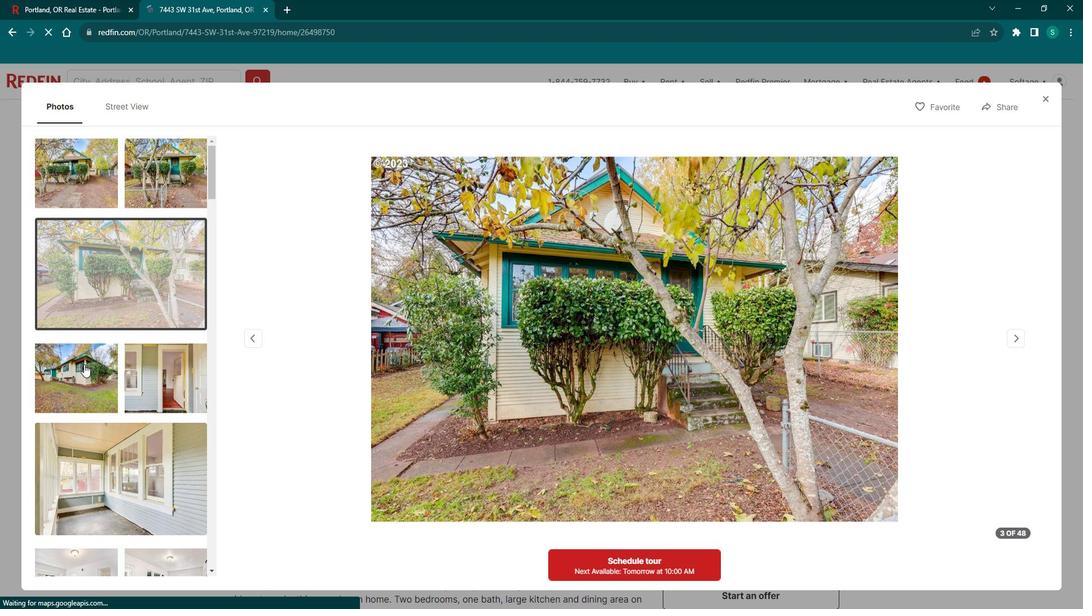 
Action: Mouse moved to (151, 347)
Screenshot: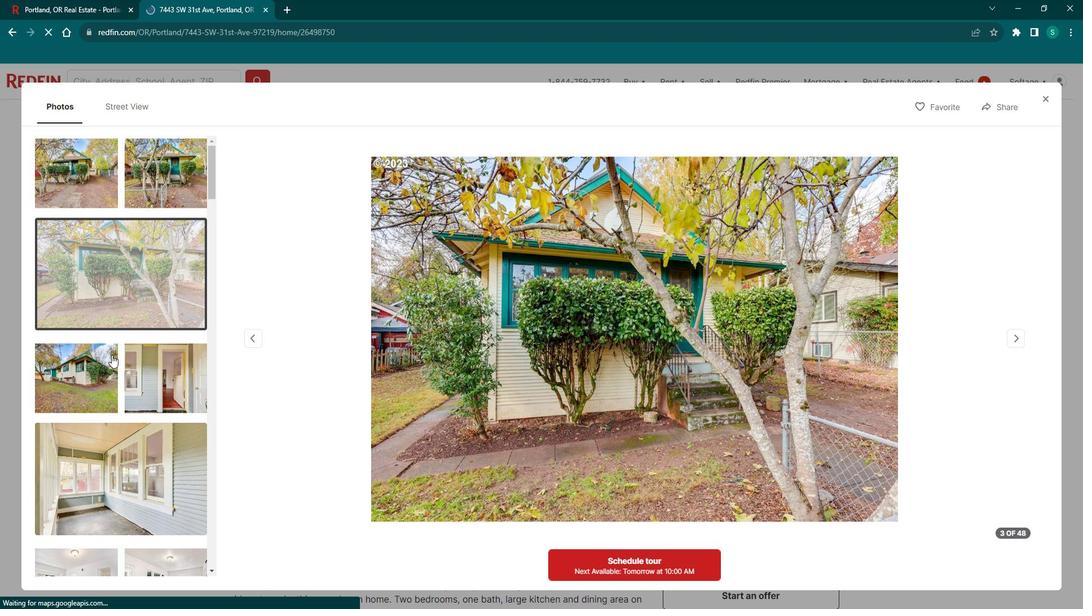 
Action: Mouse pressed left at (151, 347)
Screenshot: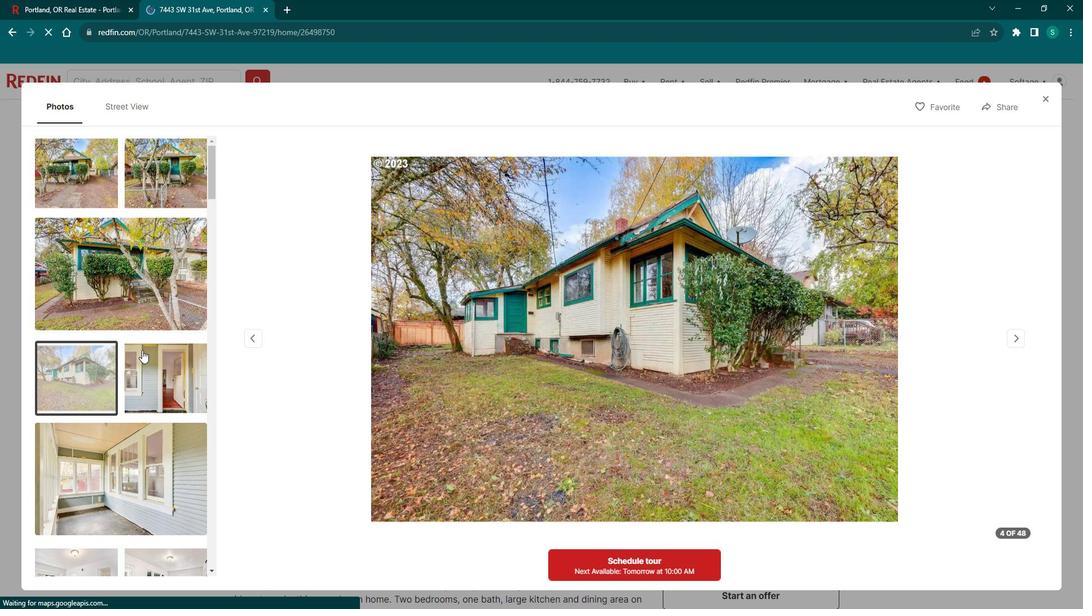 
Action: Mouse moved to (112, 434)
Screenshot: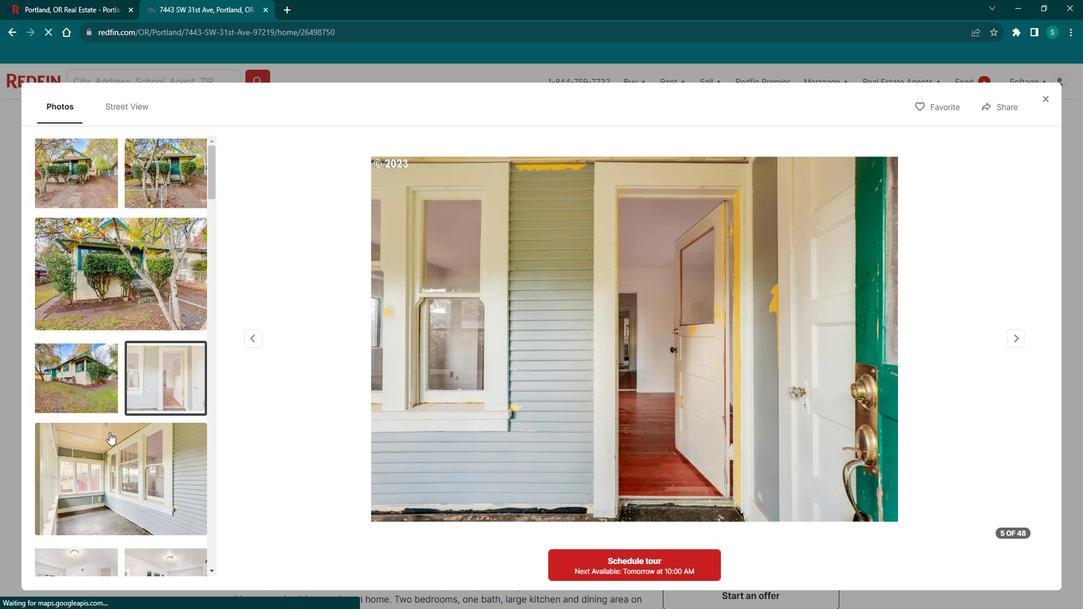 
Action: Mouse pressed left at (112, 434)
Screenshot: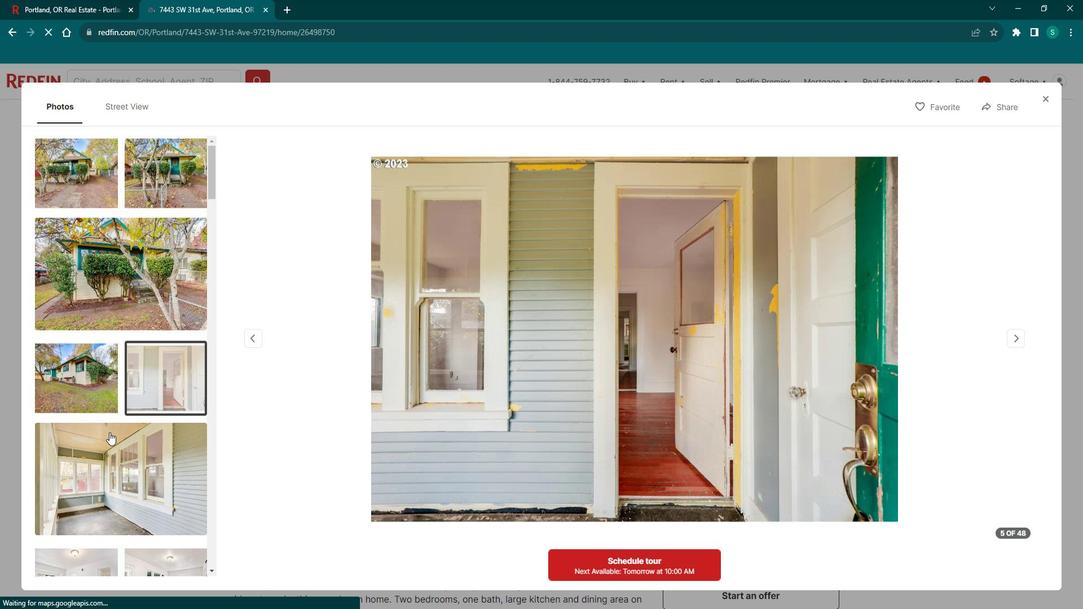 
Action: Mouse moved to (112, 417)
Screenshot: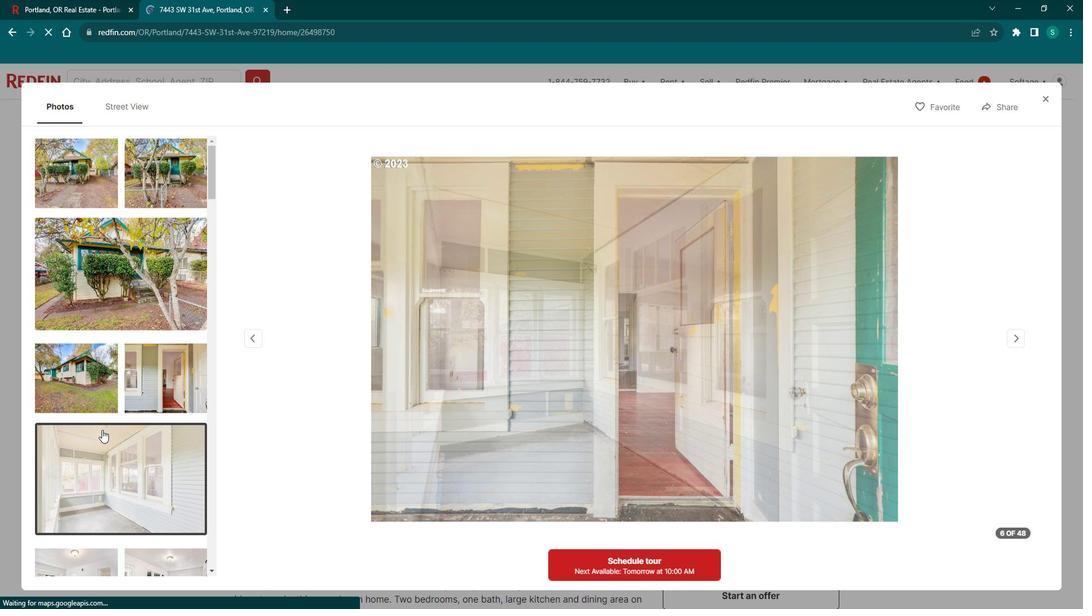 
Action: Mouse scrolled (112, 417) with delta (0, 0)
Screenshot: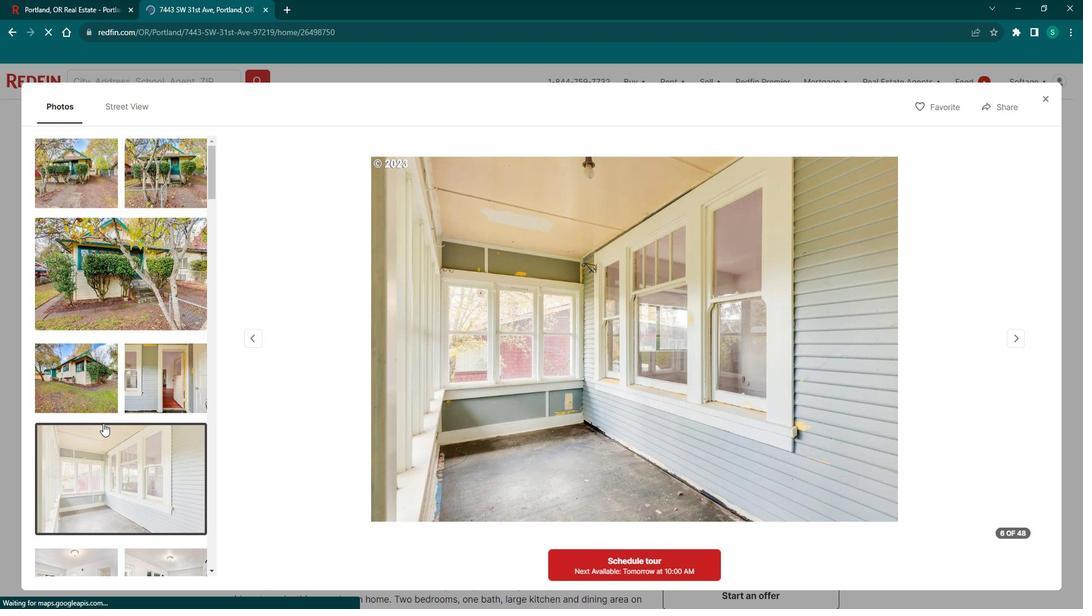 
Action: Mouse scrolled (112, 417) with delta (0, 0)
Screenshot: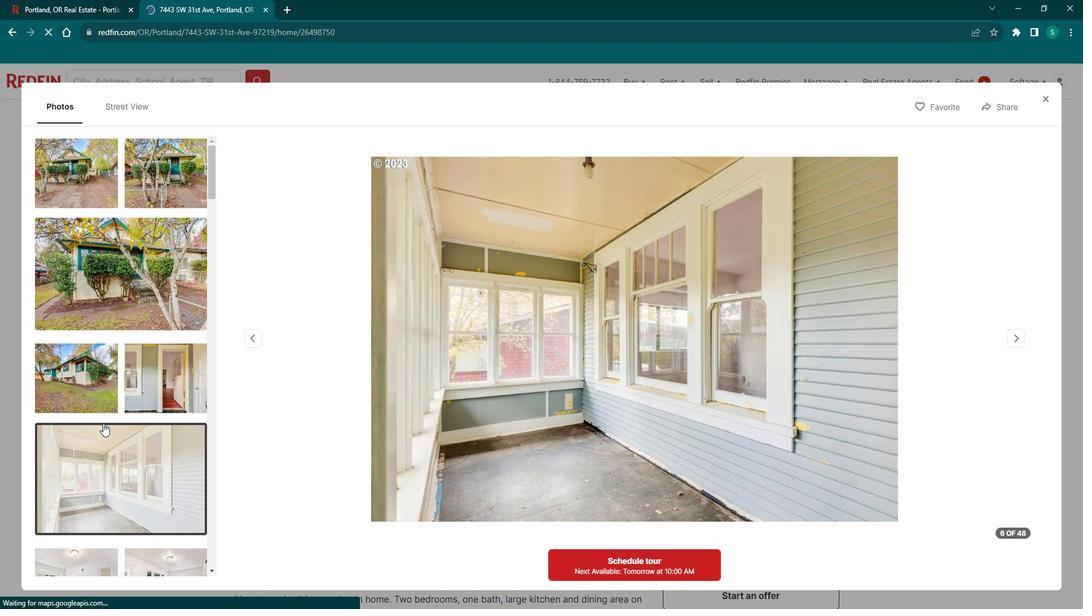 
Action: Mouse scrolled (112, 417) with delta (0, 0)
Screenshot: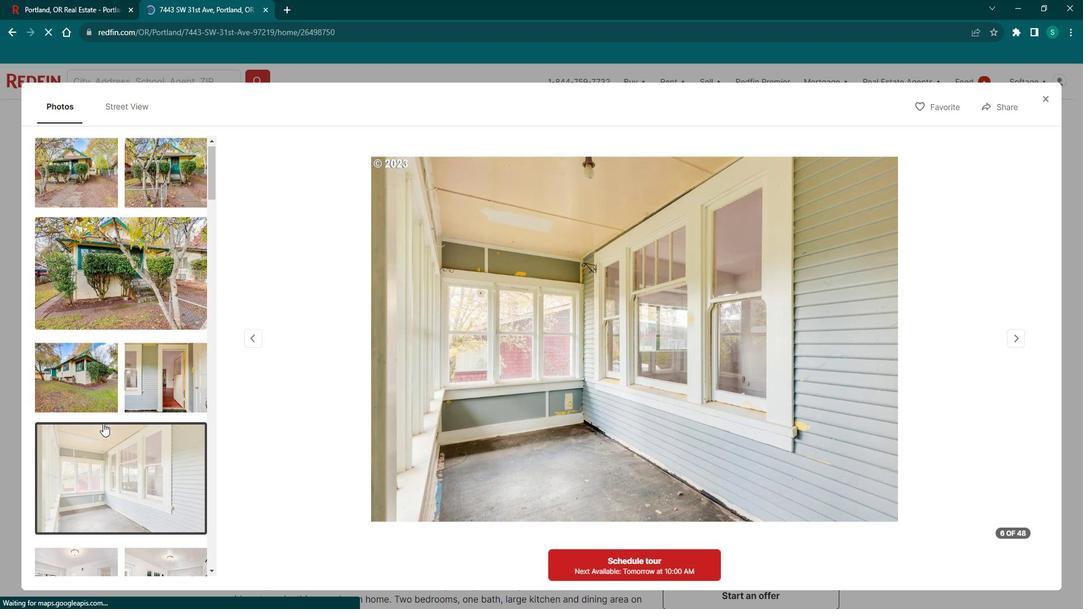 
Action: Mouse scrolled (112, 417) with delta (0, 0)
Screenshot: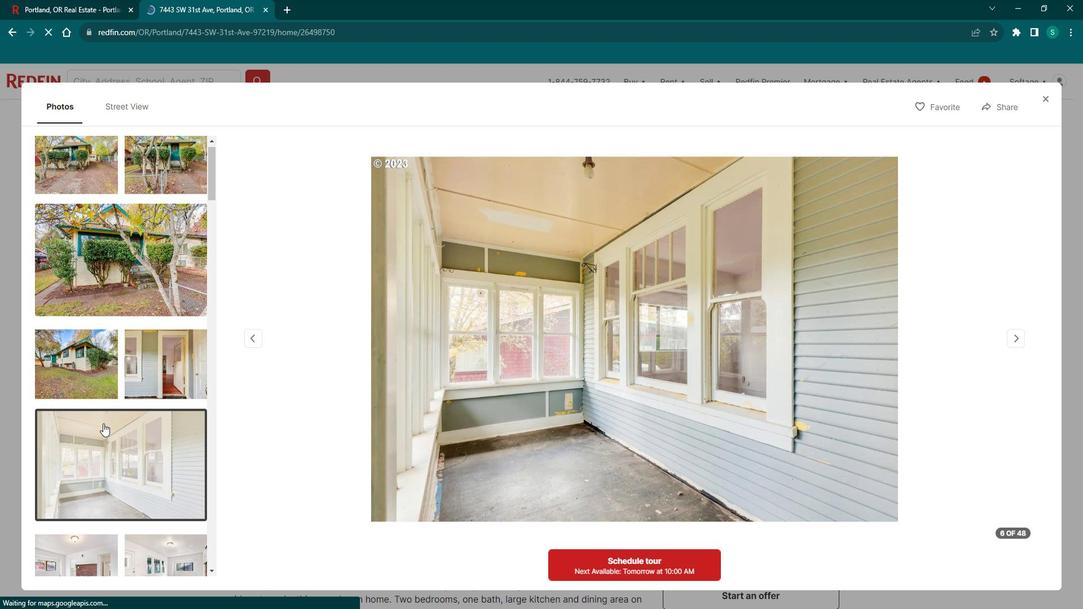 
Action: Mouse moved to (99, 353)
Screenshot: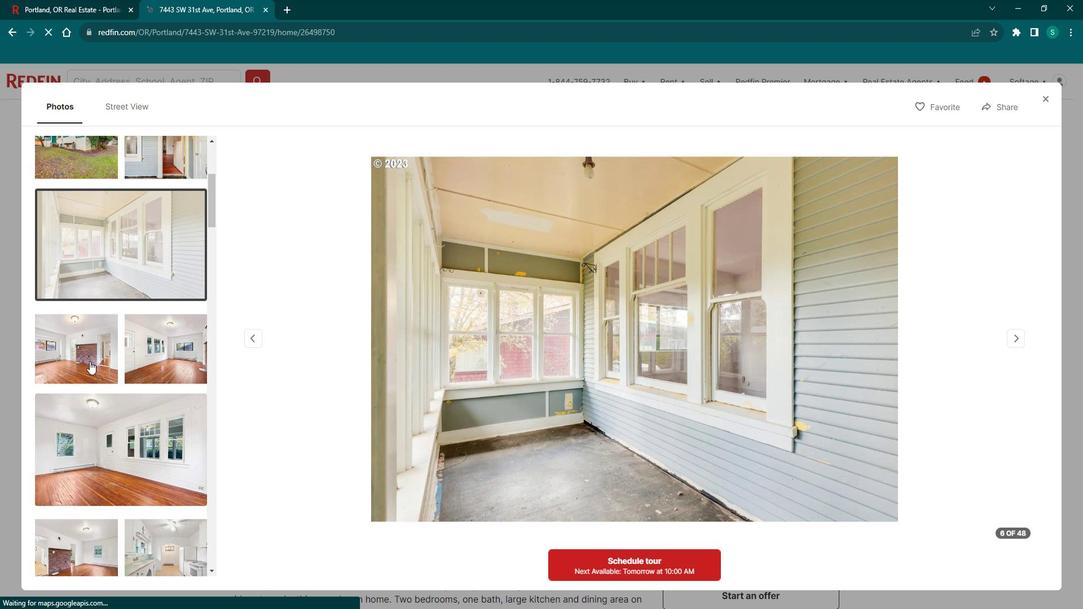 
Action: Mouse pressed left at (99, 353)
Screenshot: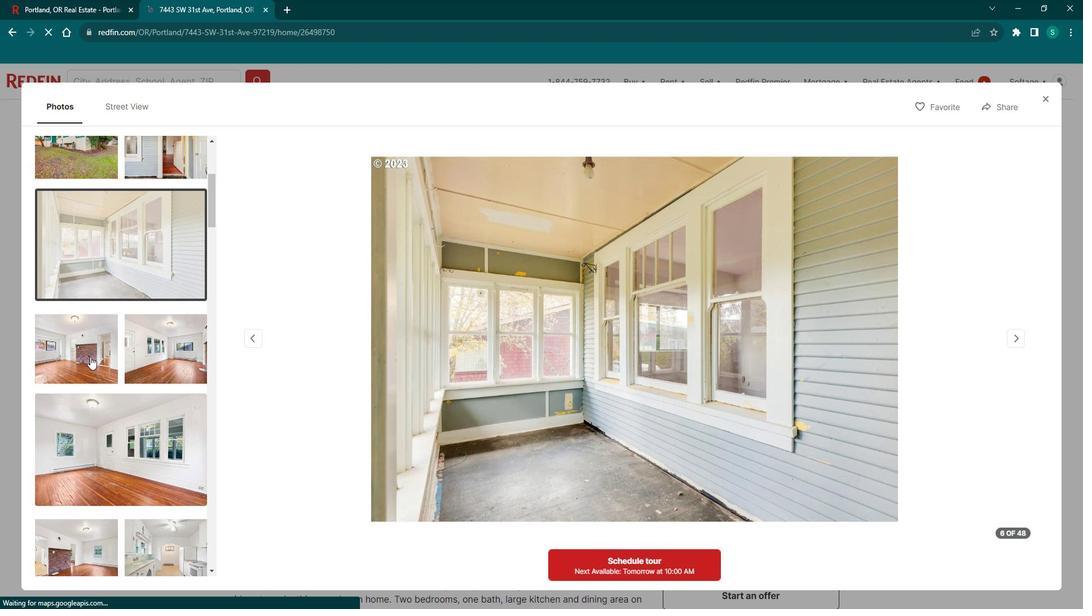 
Action: Mouse moved to (183, 360)
Screenshot: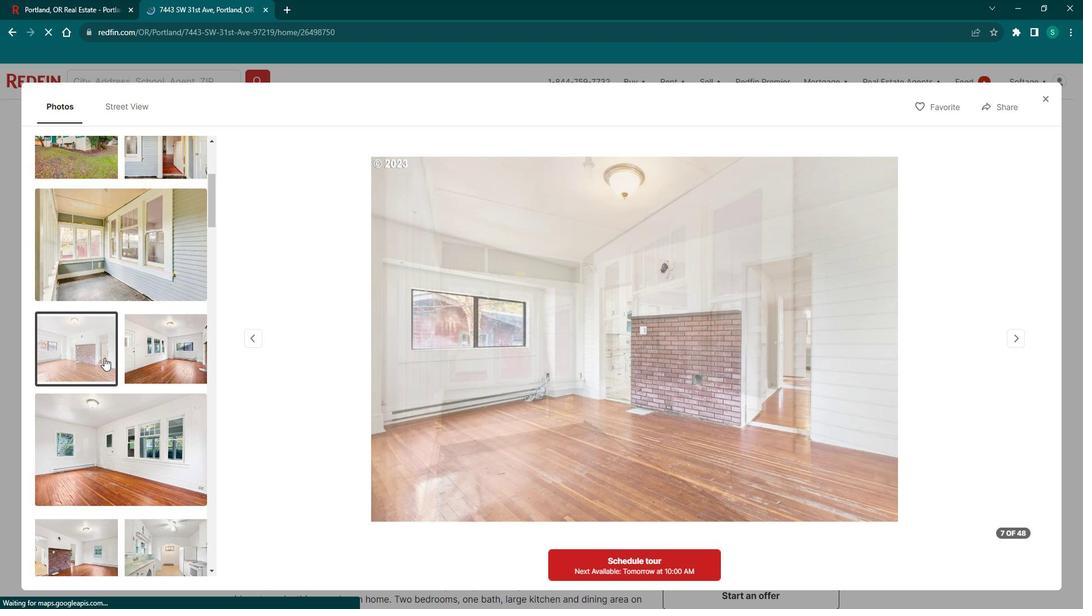
Action: Mouse pressed left at (183, 360)
Screenshot: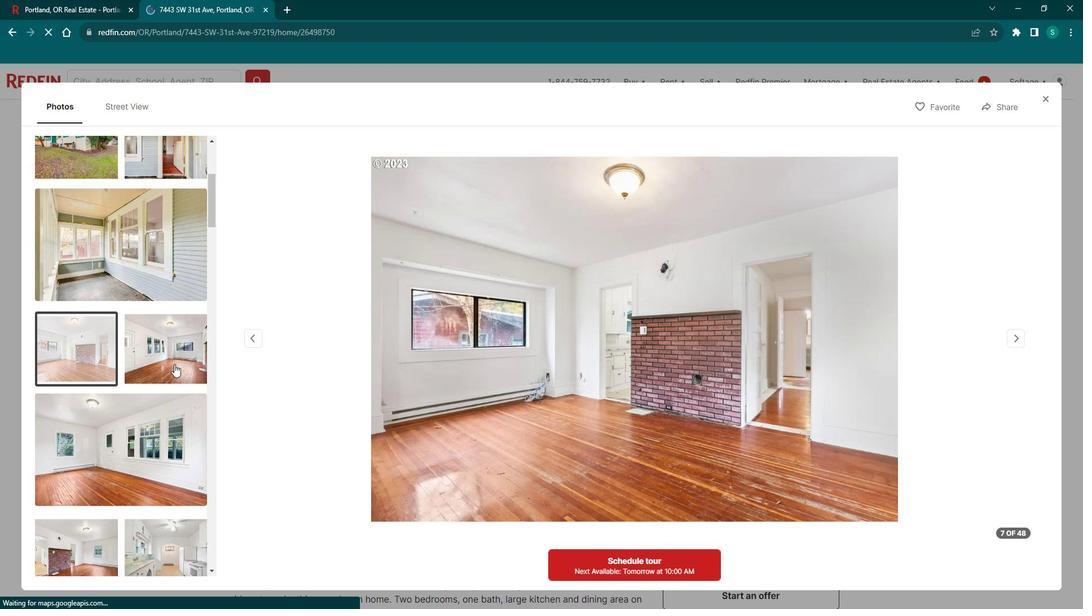 
Action: Mouse moved to (102, 435)
Screenshot: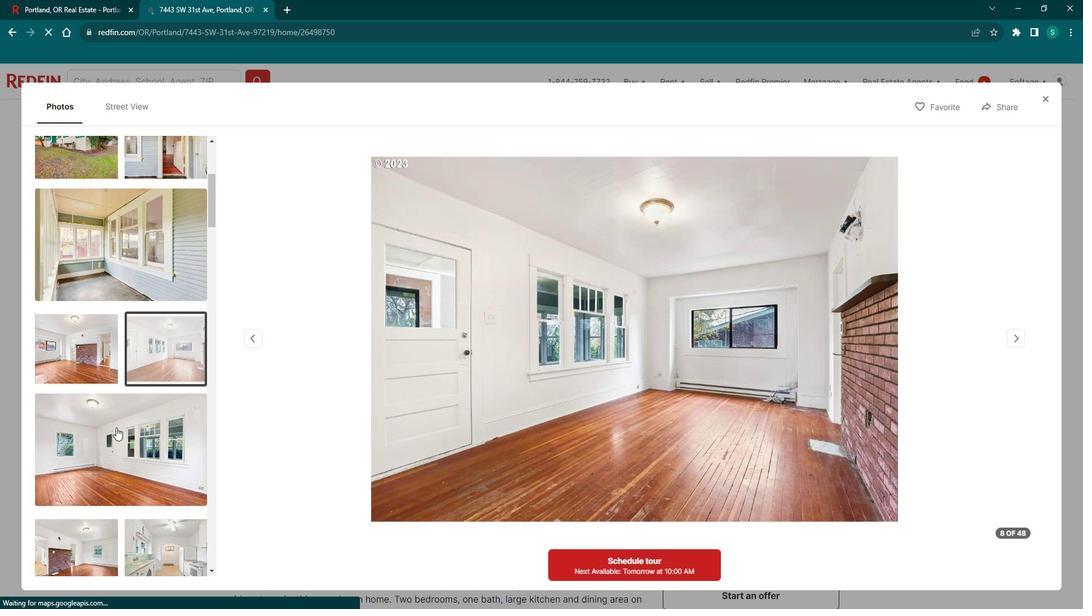 
Action: Mouse pressed left at (102, 435)
Screenshot: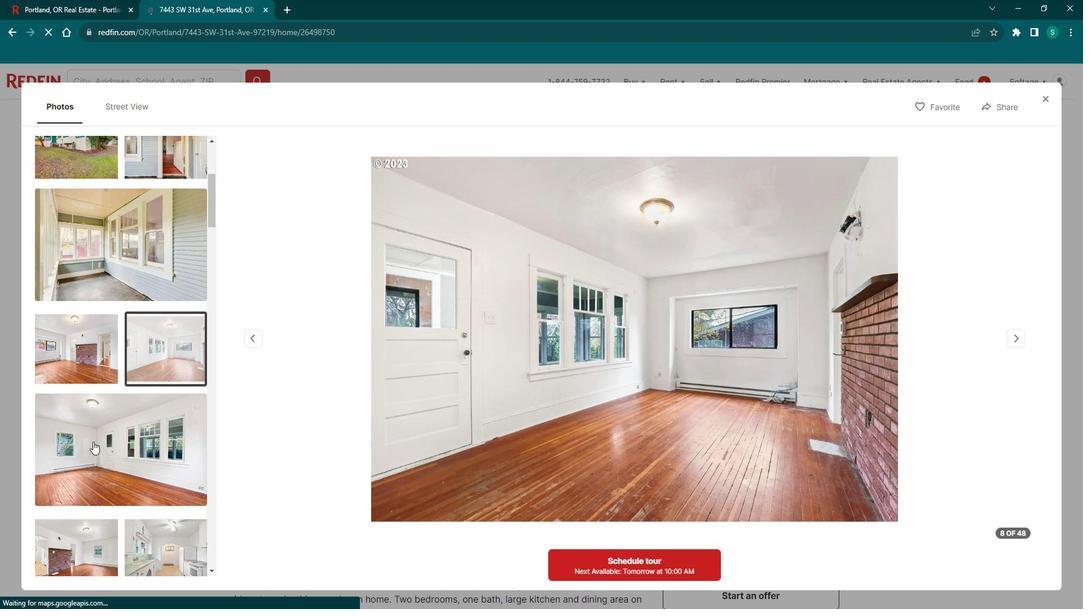 
Action: Mouse moved to (91, 507)
Screenshot: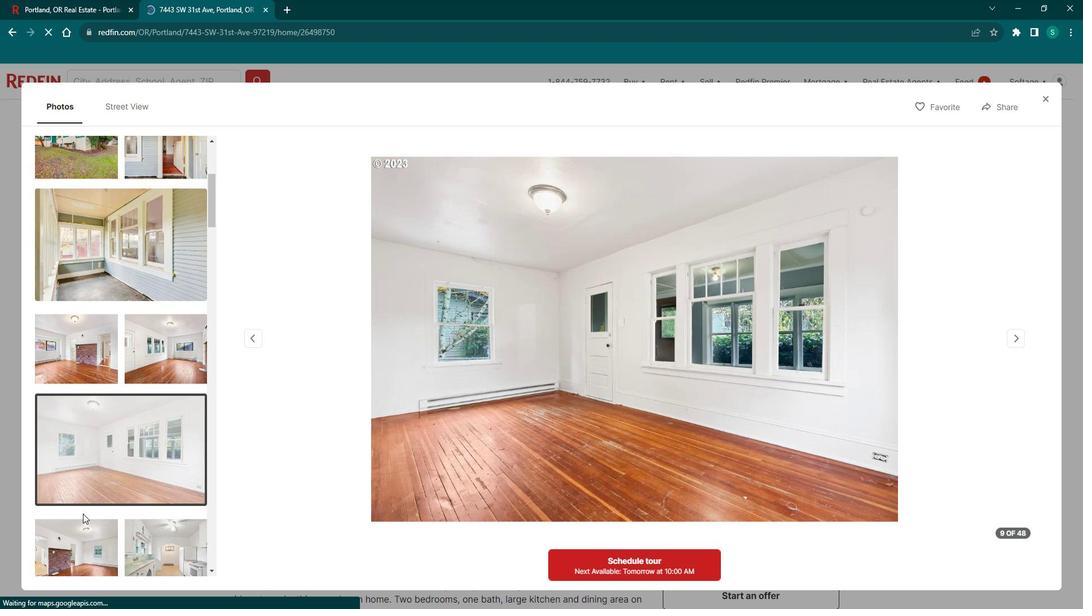 
Action: Mouse pressed left at (91, 507)
Screenshot: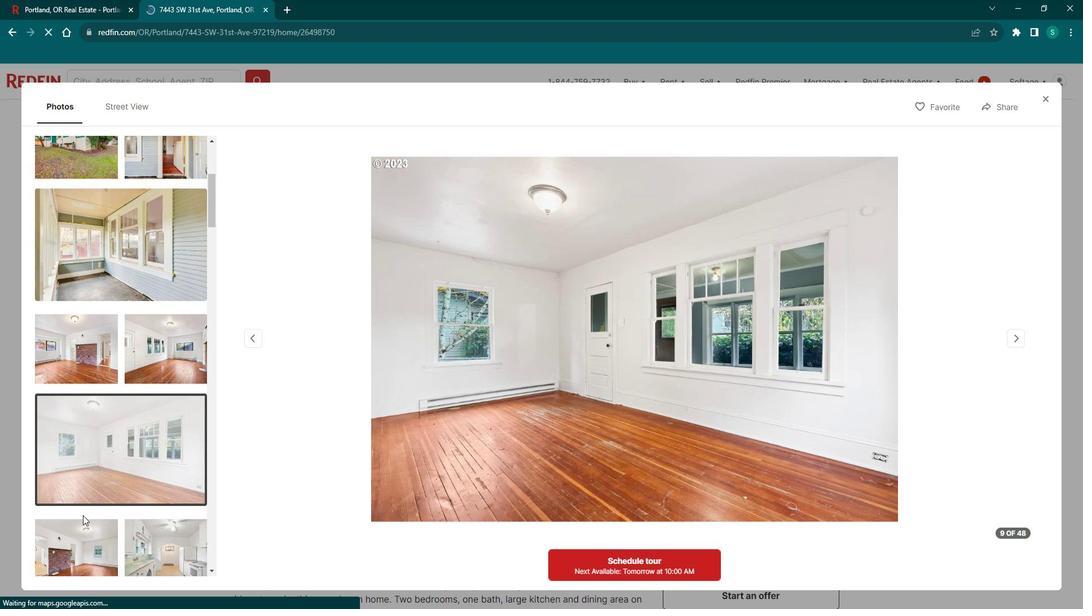
Action: Mouse moved to (173, 206)
Screenshot: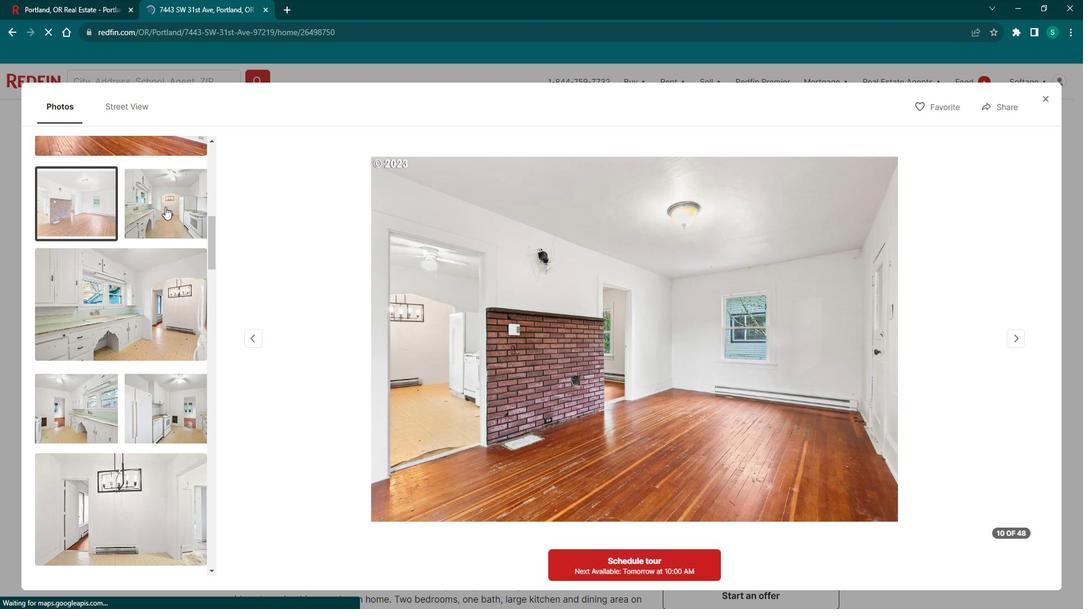 
Action: Mouse pressed left at (173, 206)
Screenshot: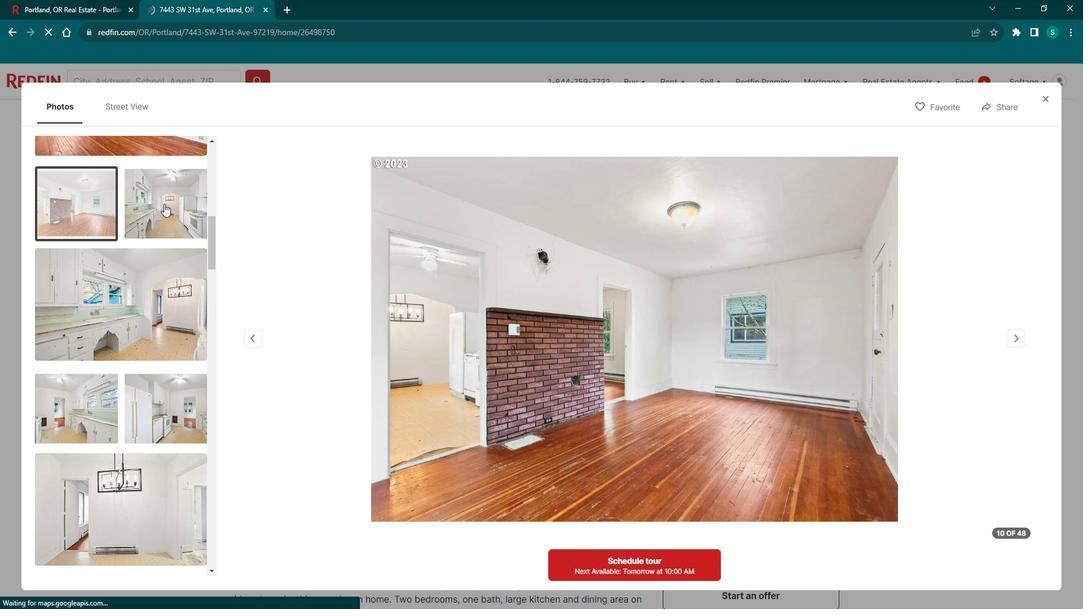 
Action: Mouse moved to (121, 301)
Screenshot: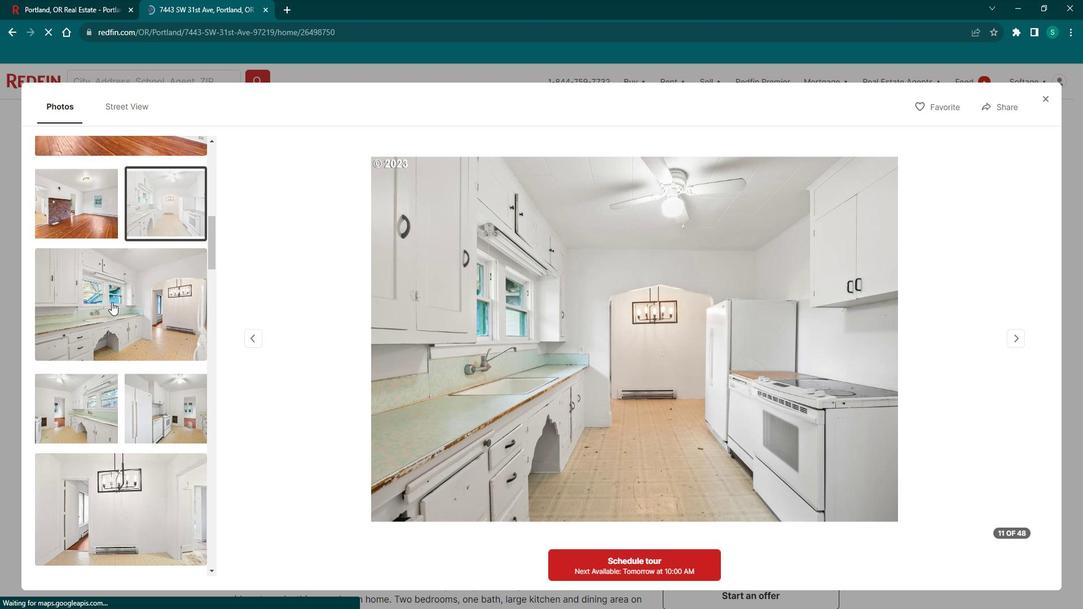 
Action: Mouse pressed left at (121, 301)
Screenshot: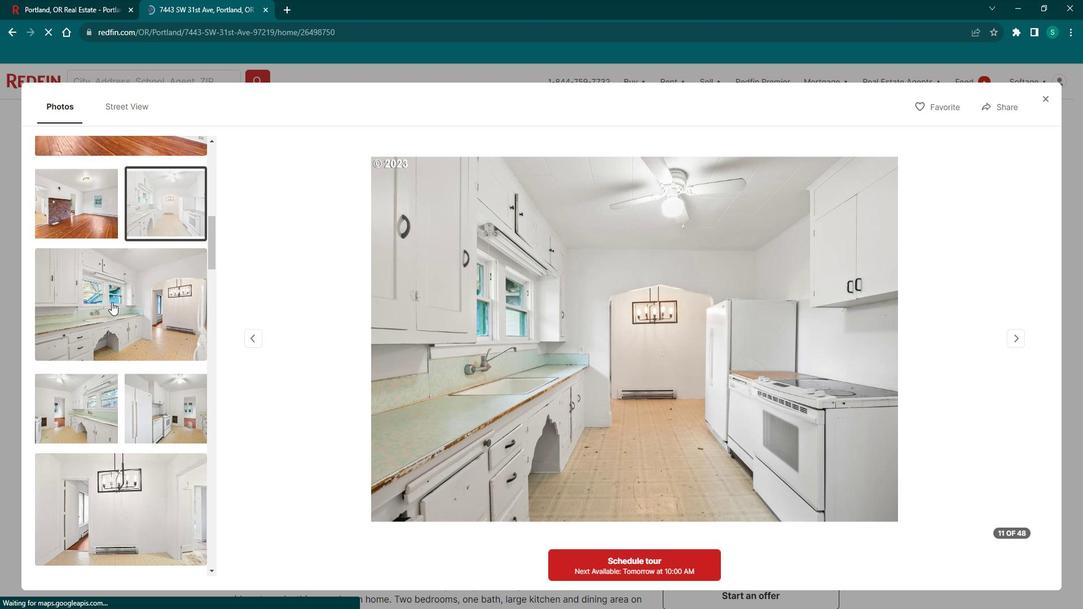 
Action: Mouse moved to (82, 397)
Screenshot: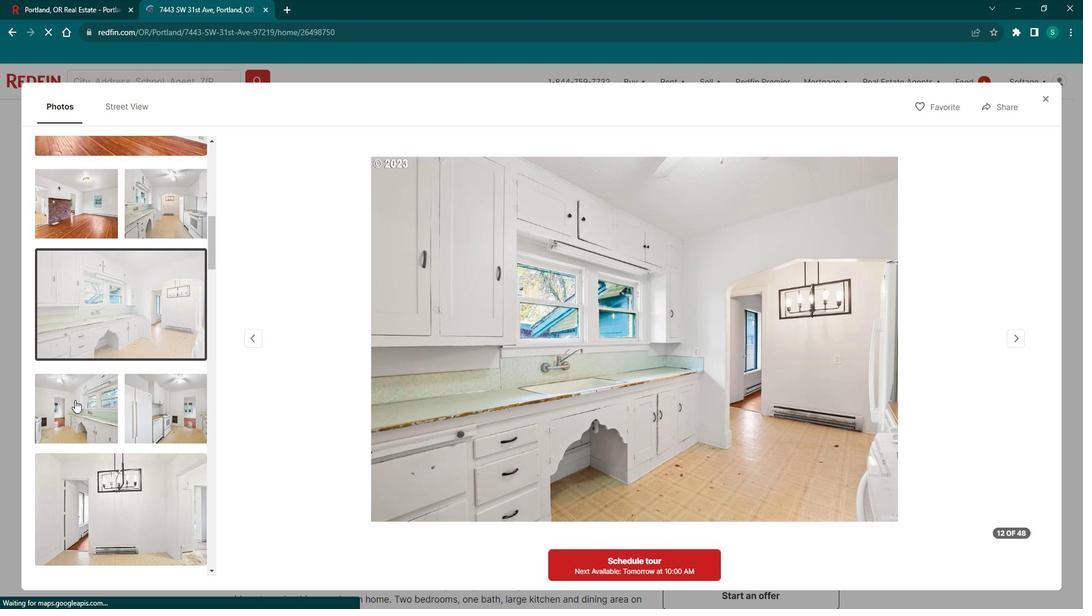 
Action: Mouse pressed left at (82, 397)
Screenshot: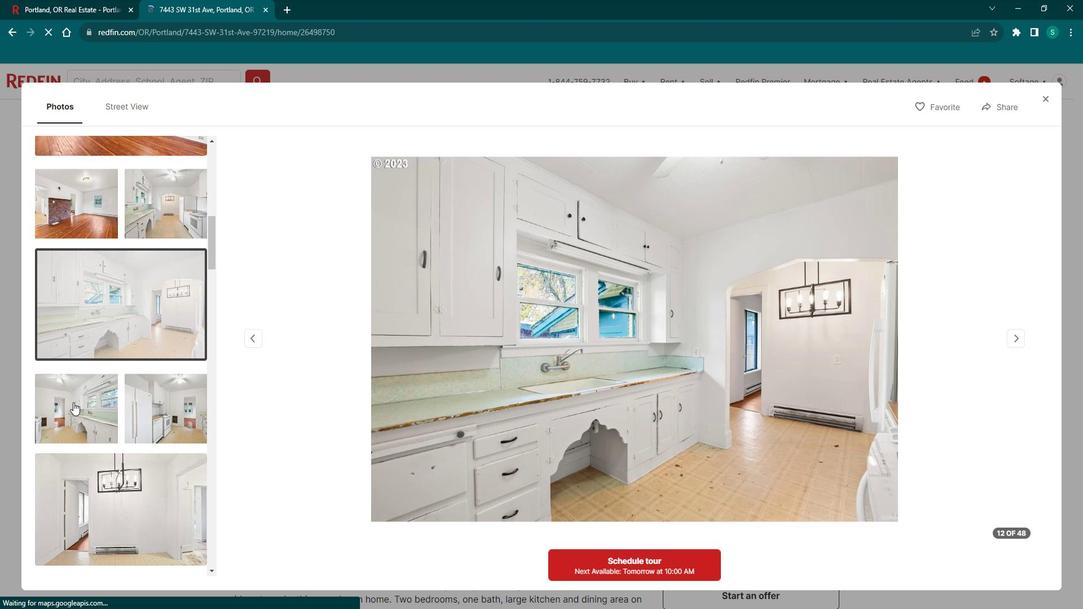 
Action: Mouse moved to (180, 395)
Screenshot: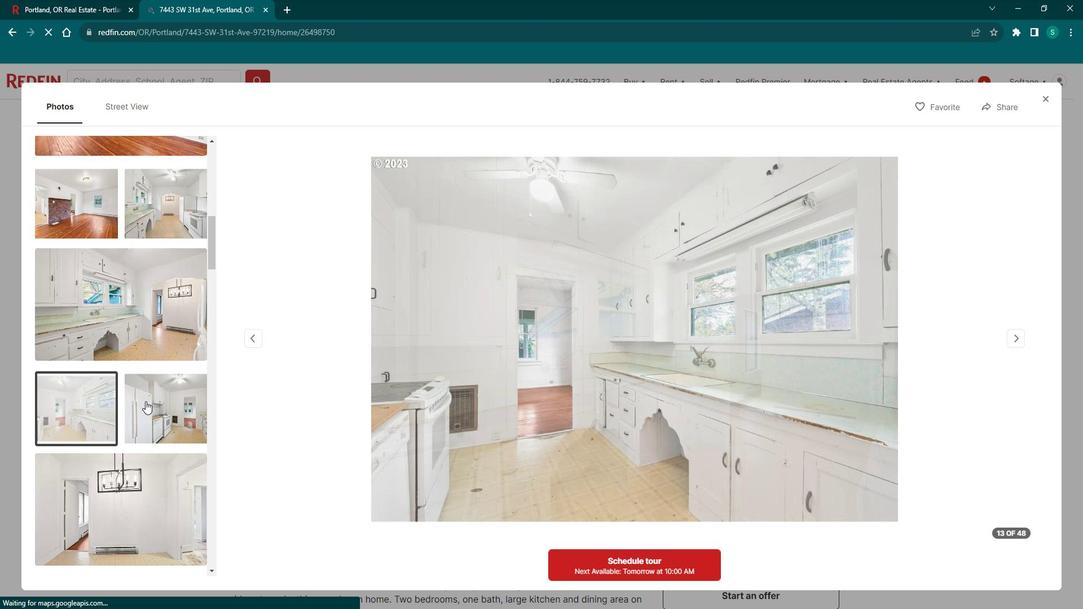 
Action: Mouse pressed left at (180, 395)
Screenshot: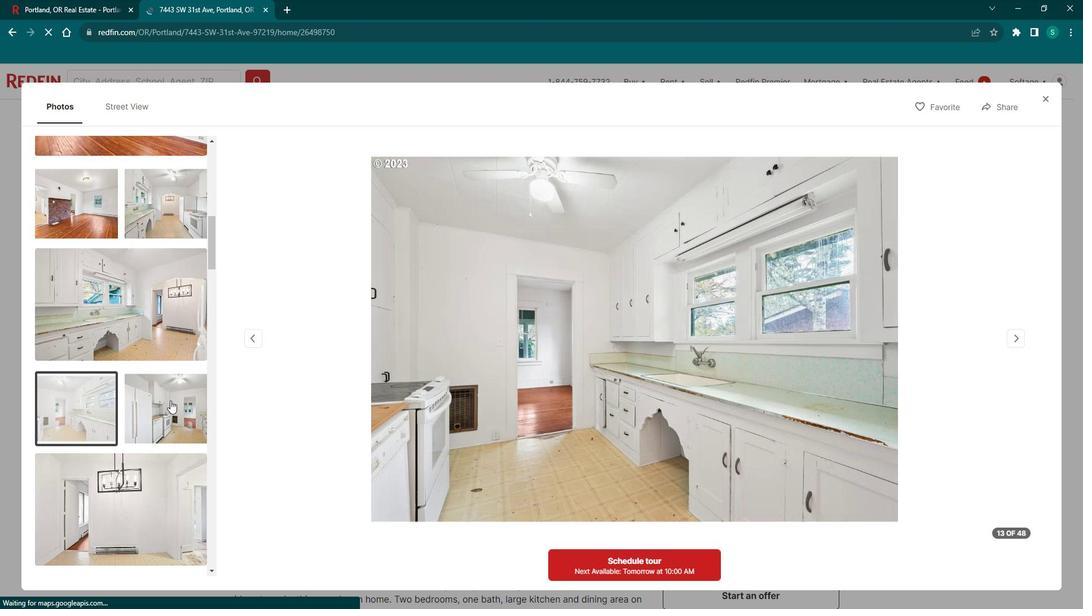 
Action: Mouse moved to (123, 467)
Screenshot: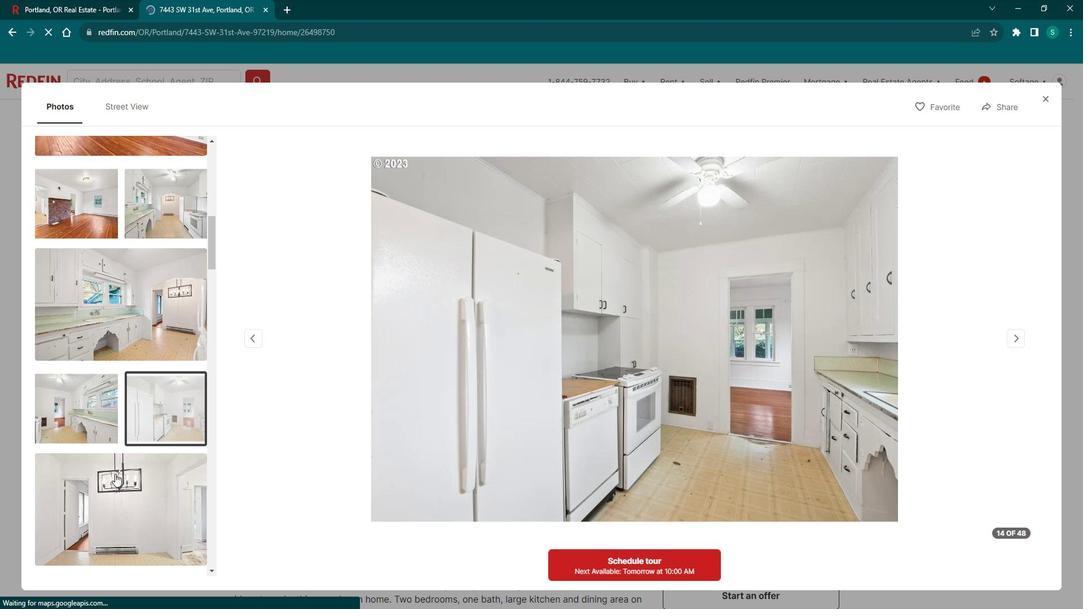 
Action: Mouse pressed left at (123, 467)
Screenshot: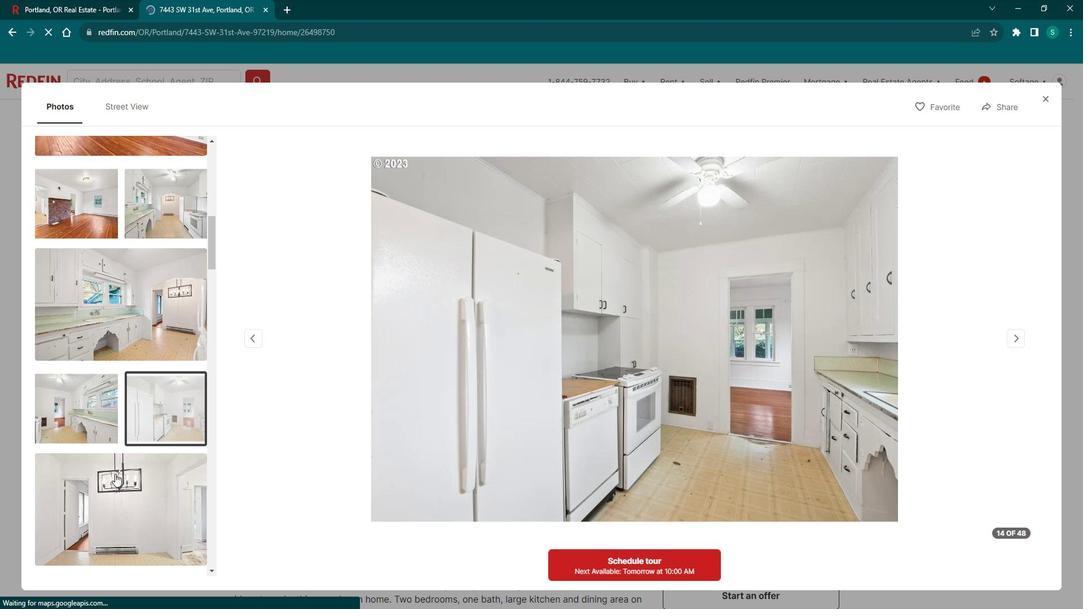 
Action: Mouse moved to (1062, 105)
Screenshot: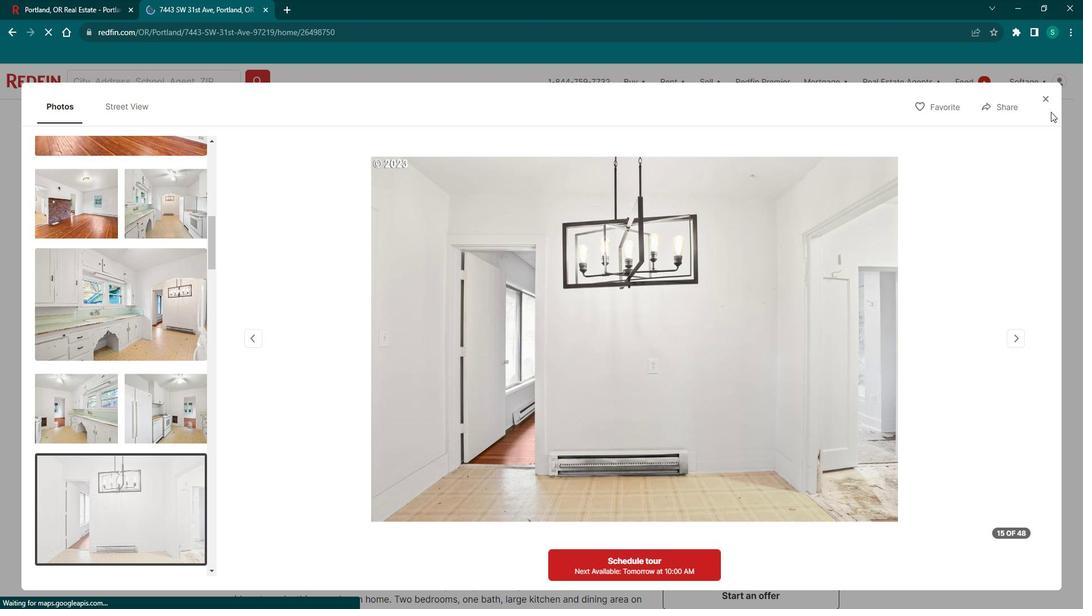 
Action: Mouse pressed left at (1062, 105)
Screenshot: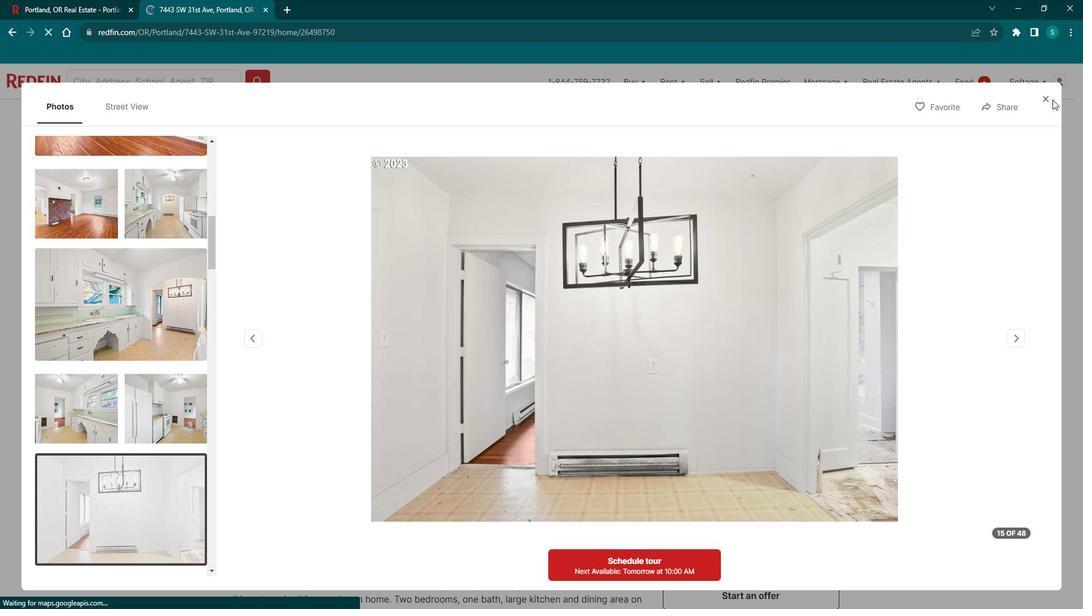 
Action: Mouse moved to (1061, 105)
Screenshot: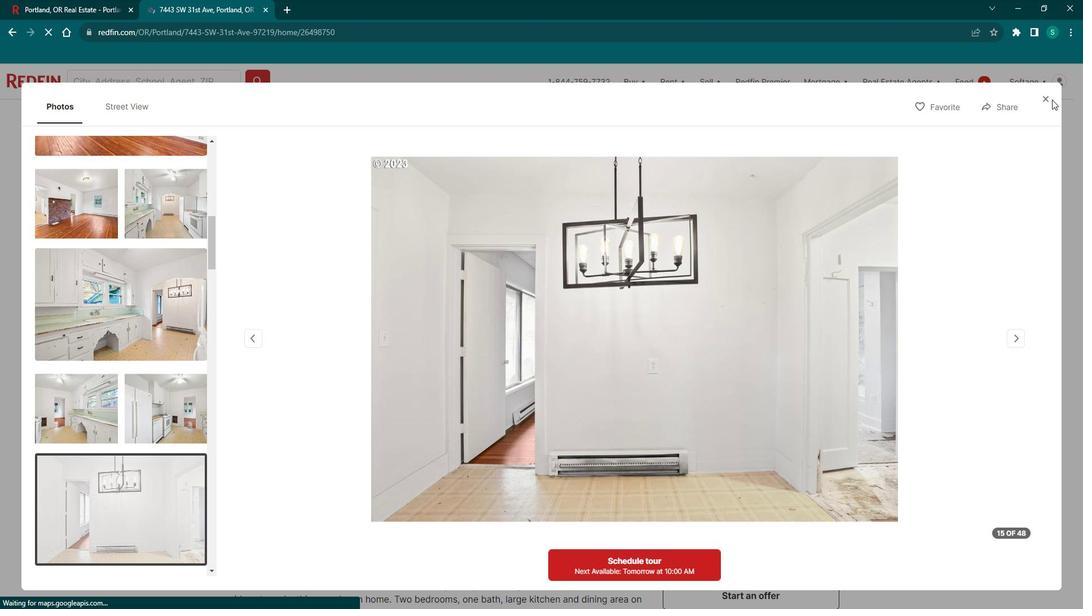 
Action: Mouse pressed left at (1061, 105)
Screenshot: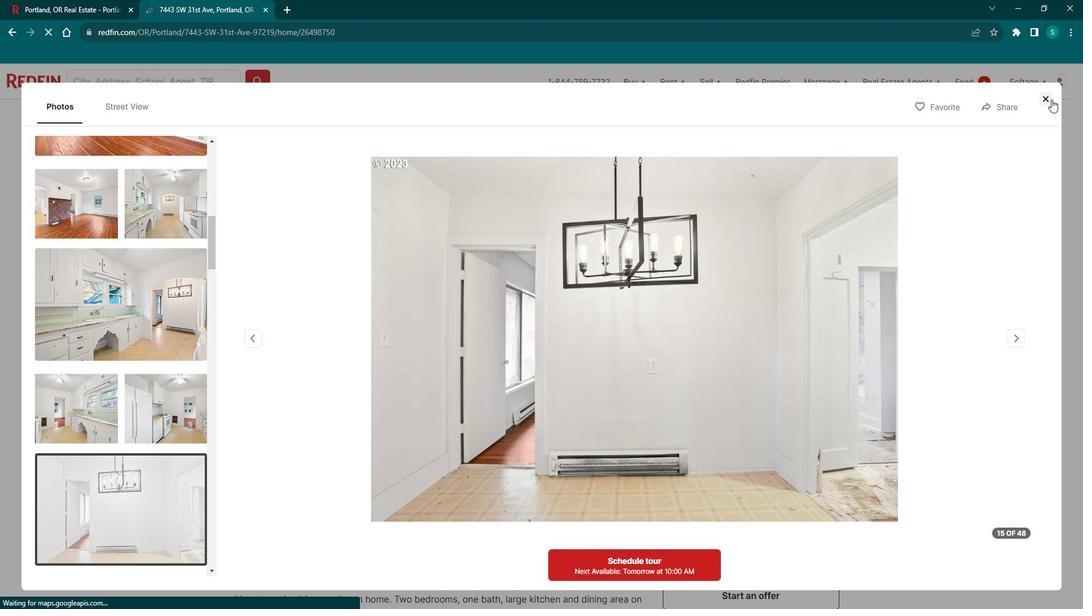 
Action: Mouse moved to (404, 334)
Screenshot: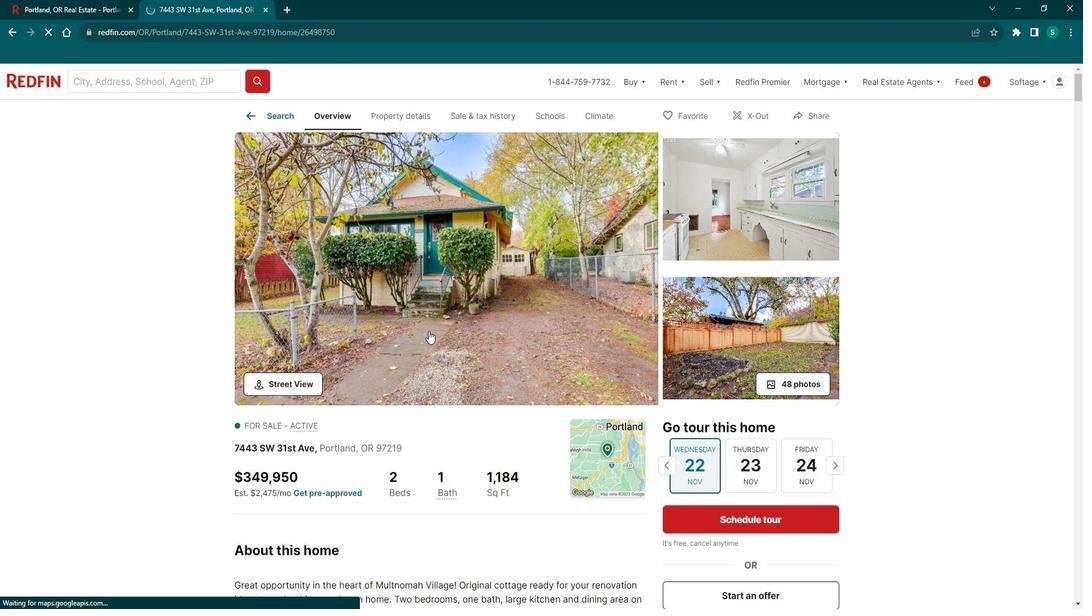 
Action: Mouse scrolled (404, 334) with delta (0, 0)
Screenshot: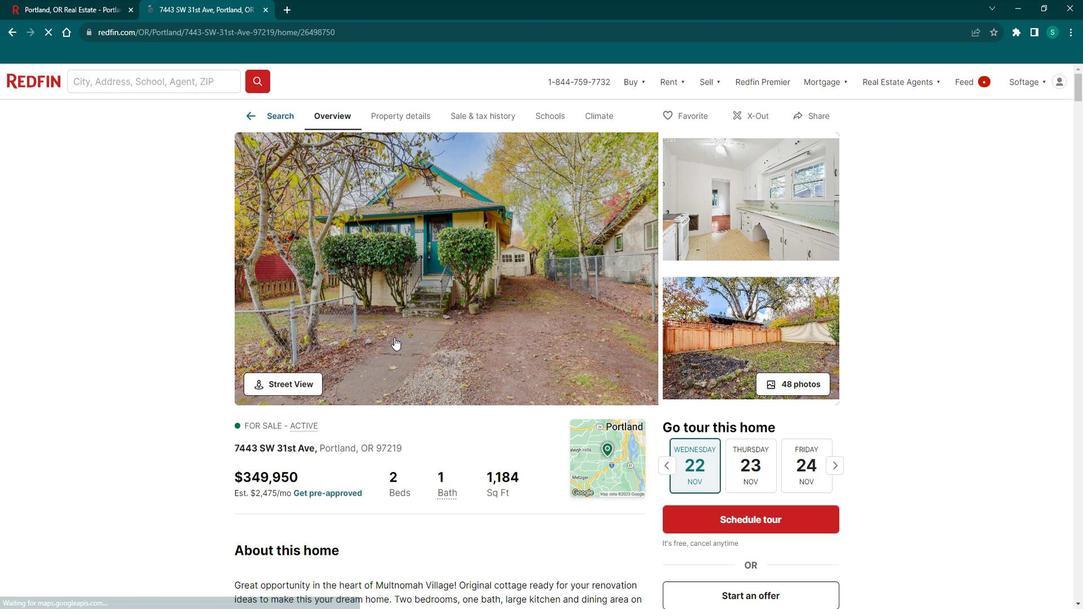 
Action: Mouse scrolled (404, 334) with delta (0, 0)
Screenshot: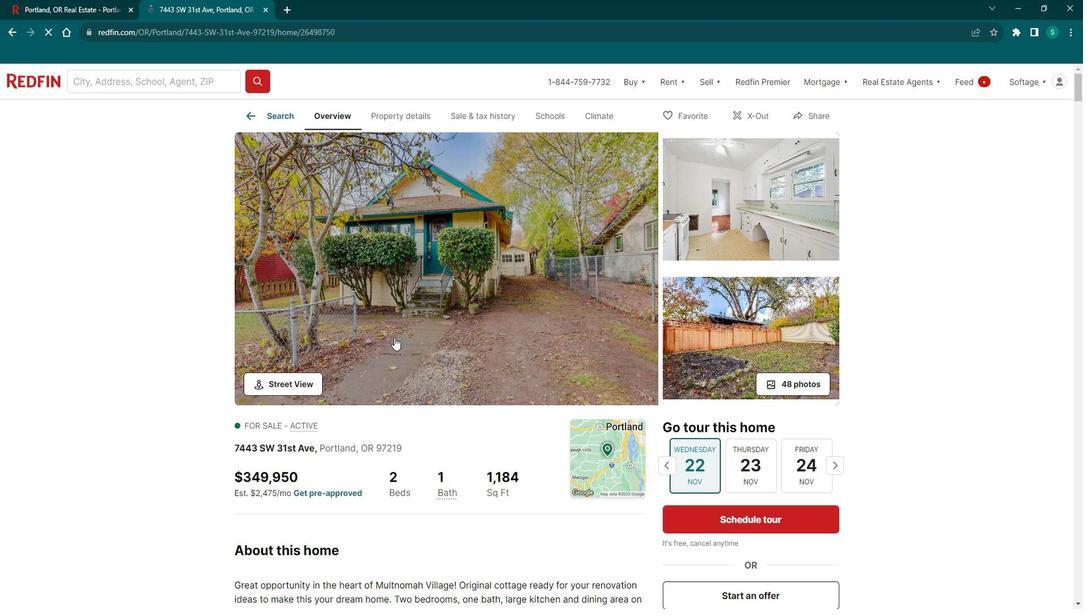 
Action: Mouse scrolled (404, 334) with delta (0, 0)
Screenshot: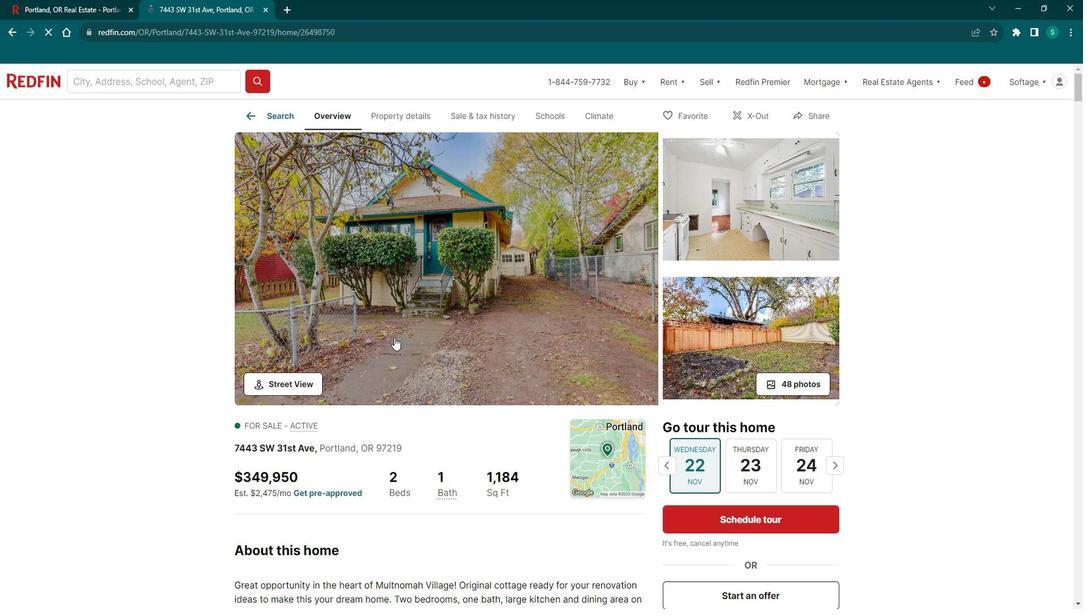 
Action: Mouse scrolled (404, 334) with delta (0, 0)
Screenshot: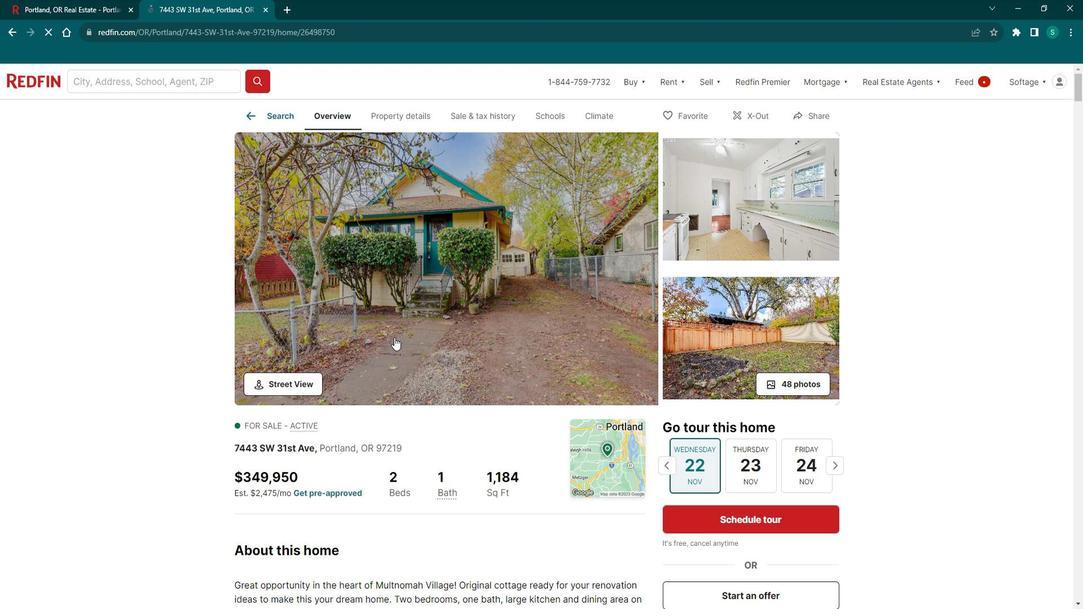 
Action: Mouse scrolled (404, 334) with delta (0, 0)
Screenshot: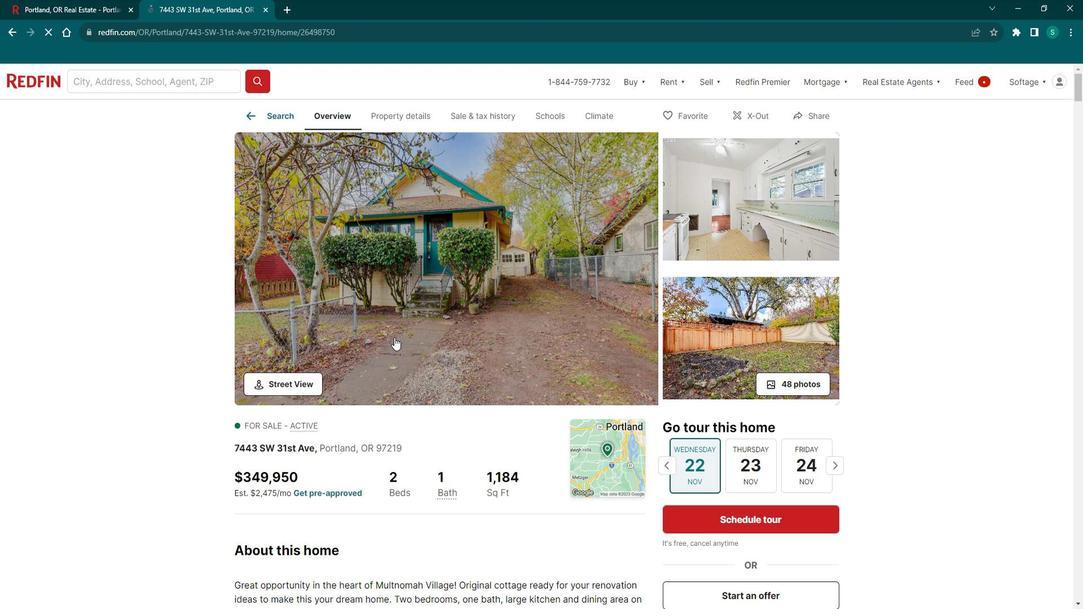 
Action: Mouse scrolled (404, 334) with delta (0, 0)
Screenshot: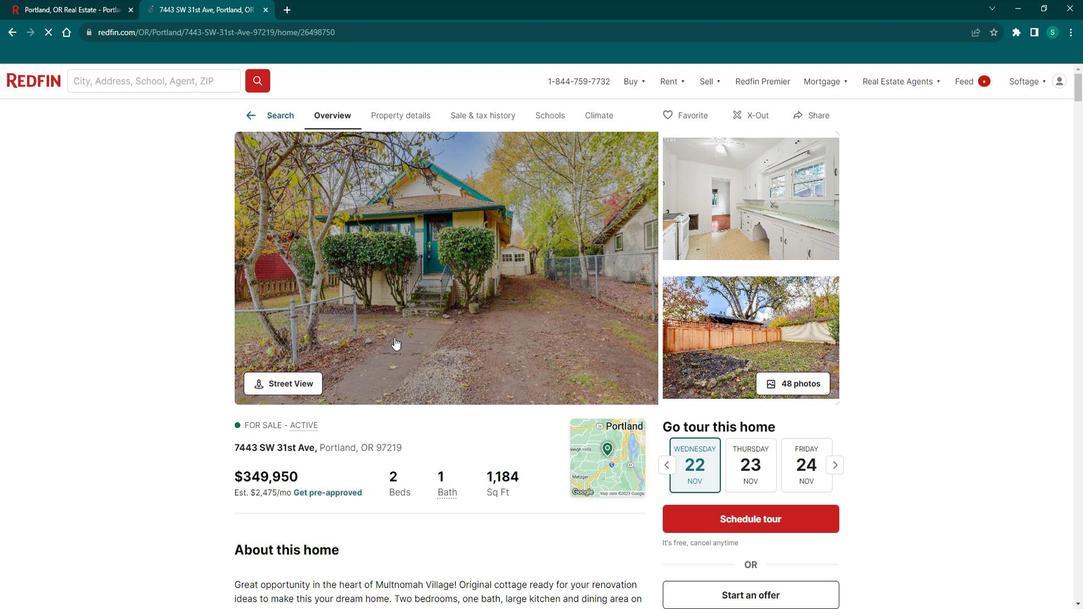
Action: Mouse scrolled (404, 334) with delta (0, 0)
Screenshot: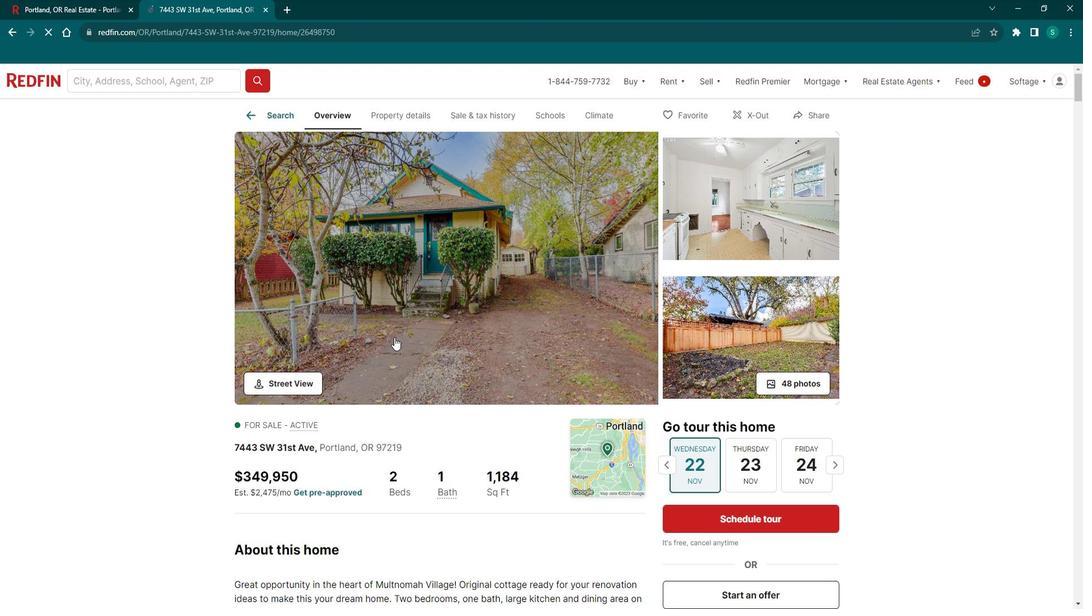 
Action: Mouse moved to (272, 236)
Screenshot: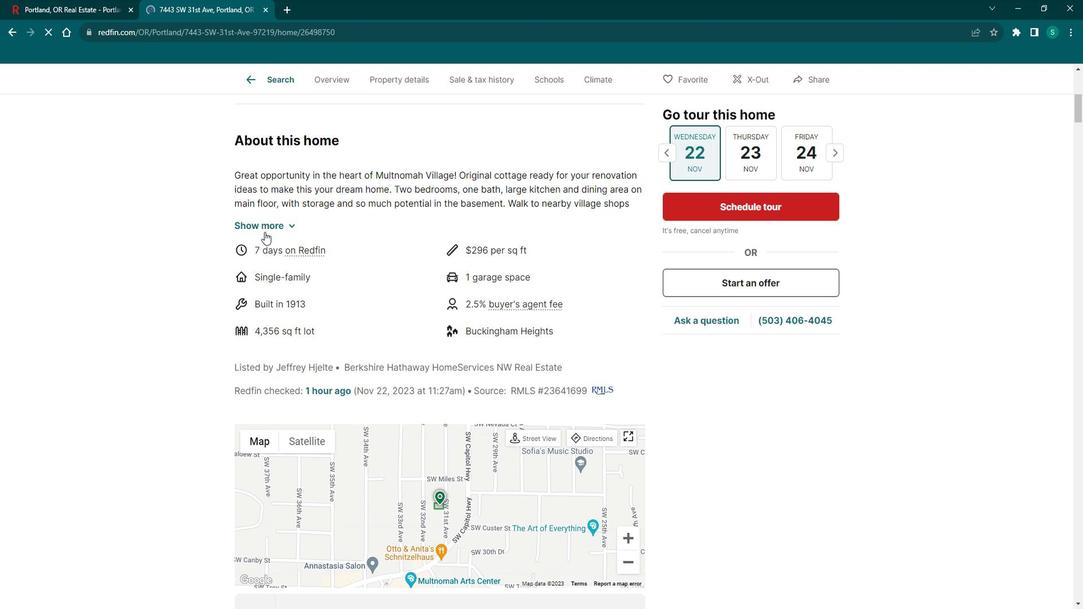 
Action: Mouse pressed left at (272, 236)
Screenshot: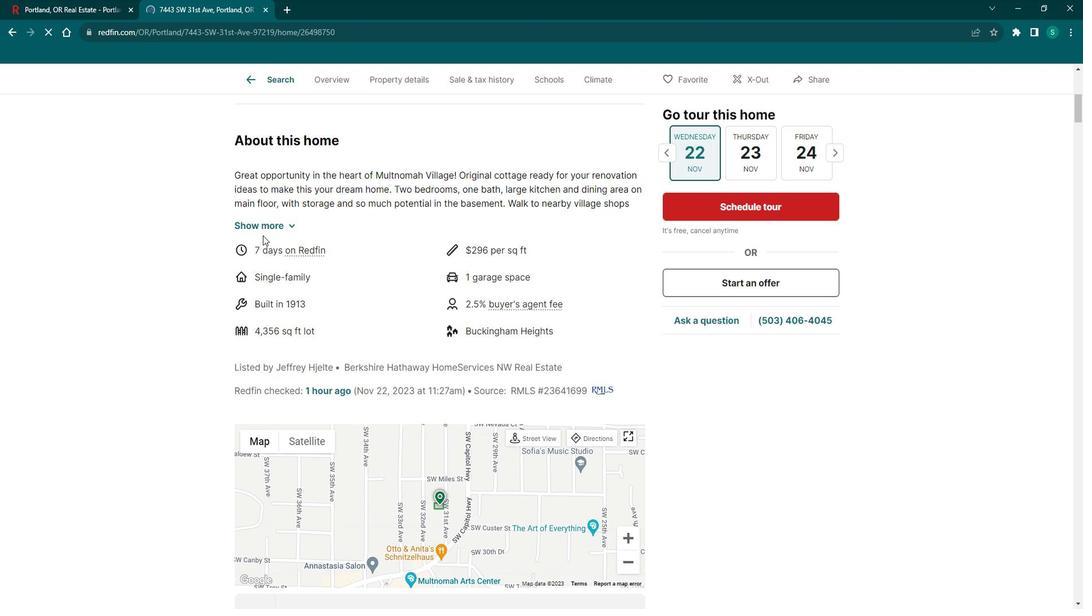 
Action: Mouse moved to (282, 228)
Screenshot: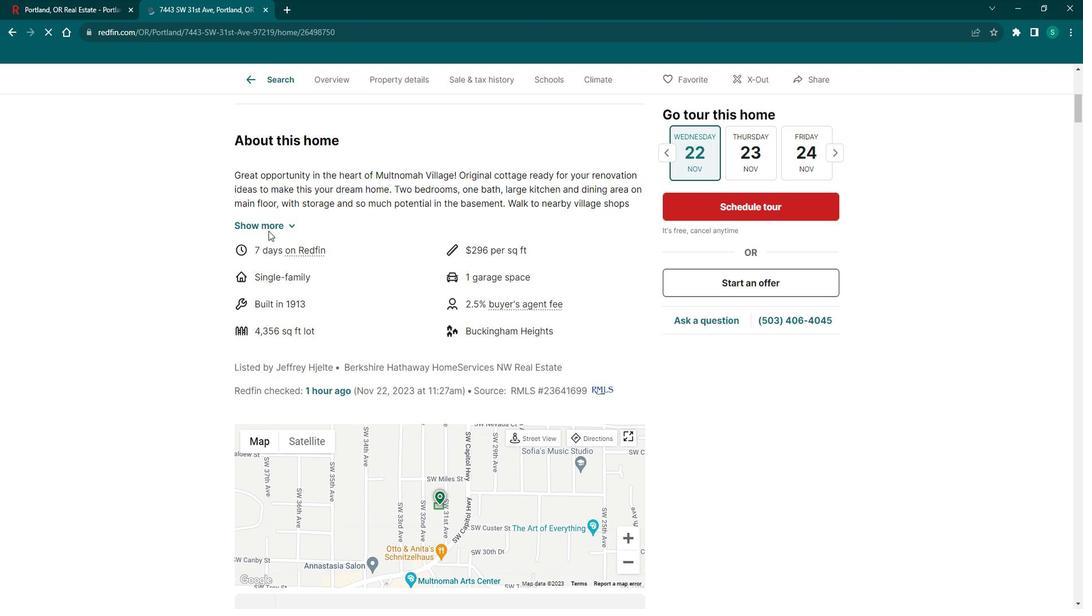 
Action: Mouse pressed left at (282, 228)
Screenshot: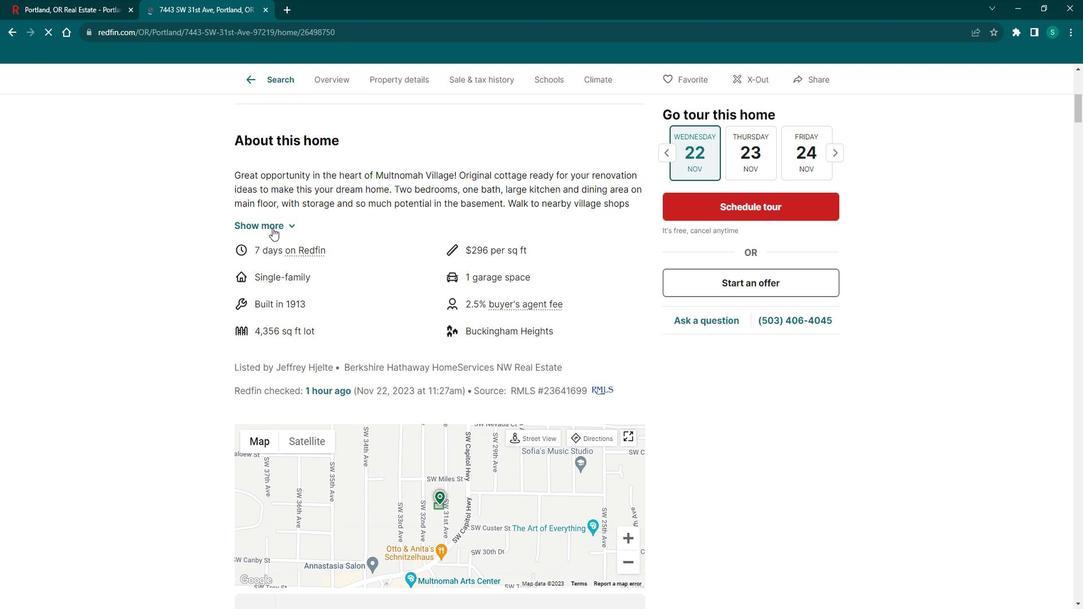 
Action: Mouse moved to (277, 277)
Screenshot: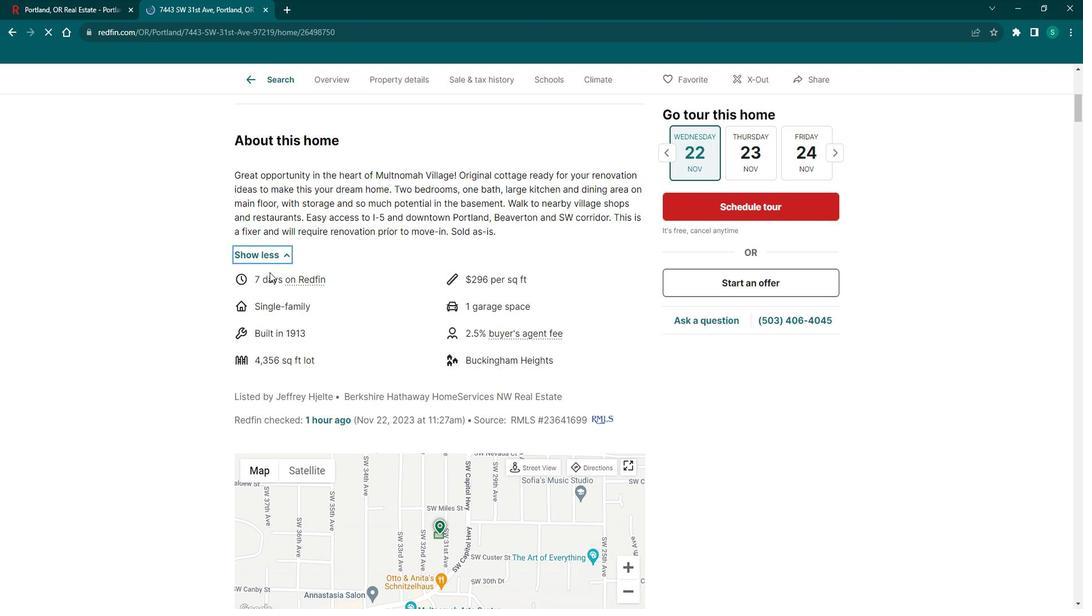 
Action: Mouse scrolled (277, 277) with delta (0, 0)
Screenshot: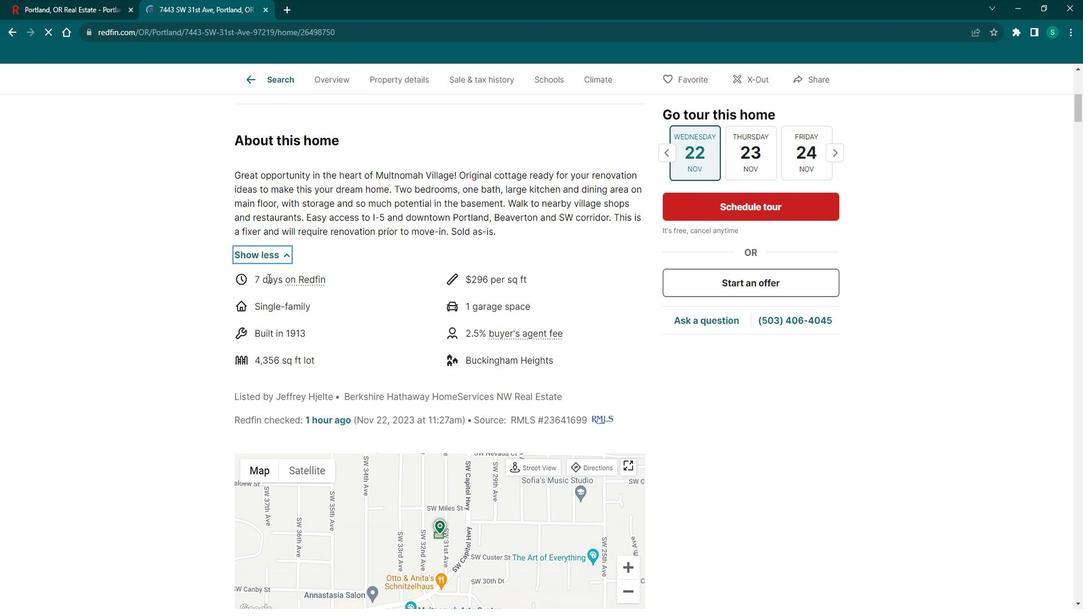 
Action: Mouse scrolled (277, 277) with delta (0, 0)
Screenshot: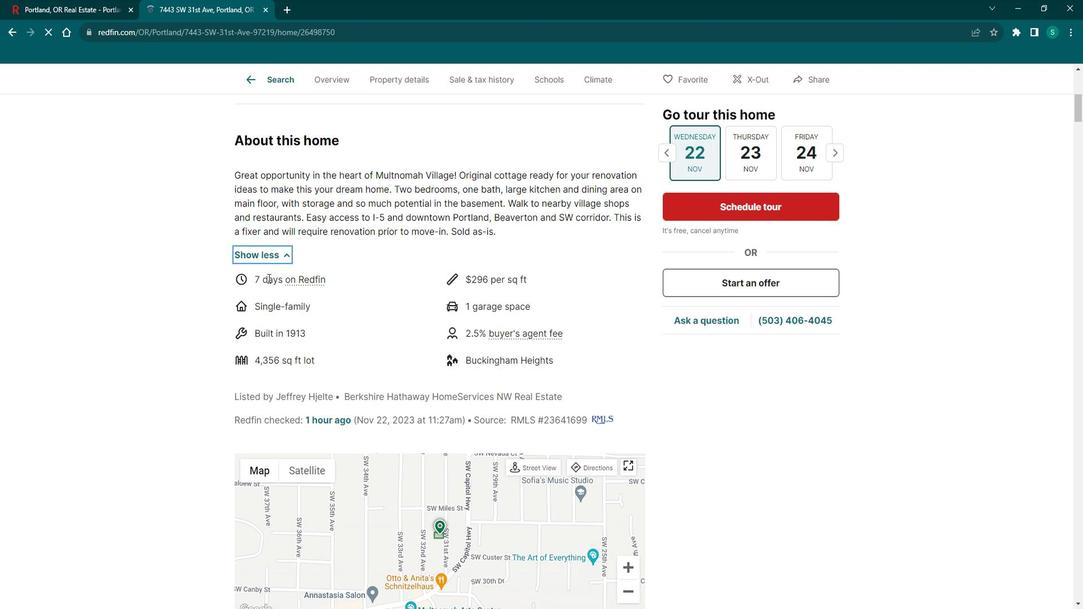 
Action: Mouse scrolled (277, 277) with delta (0, 0)
Screenshot: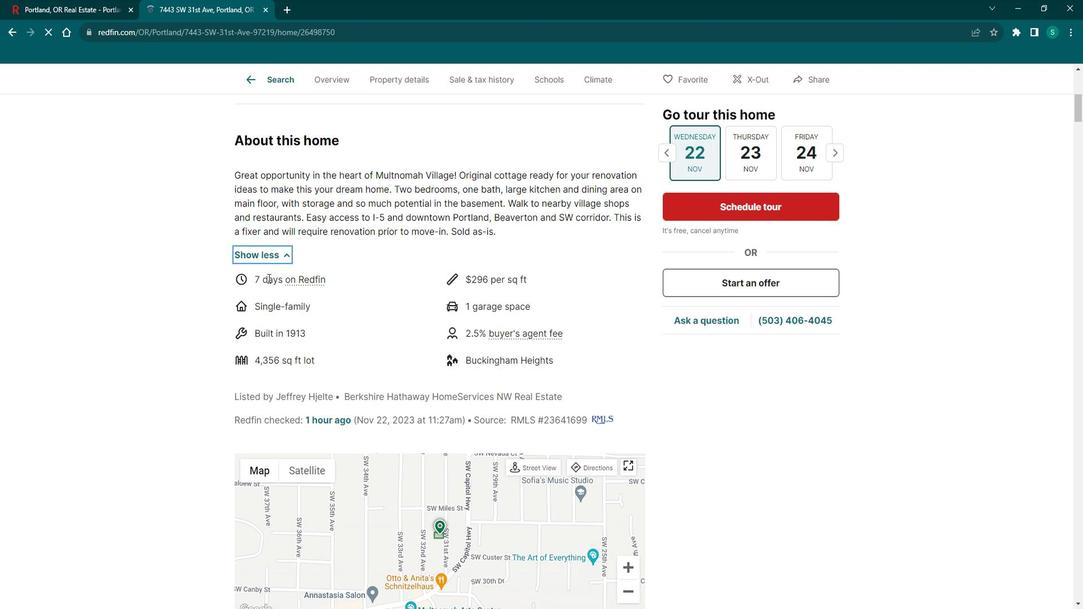 
Action: Mouse scrolled (277, 277) with delta (0, 0)
Screenshot: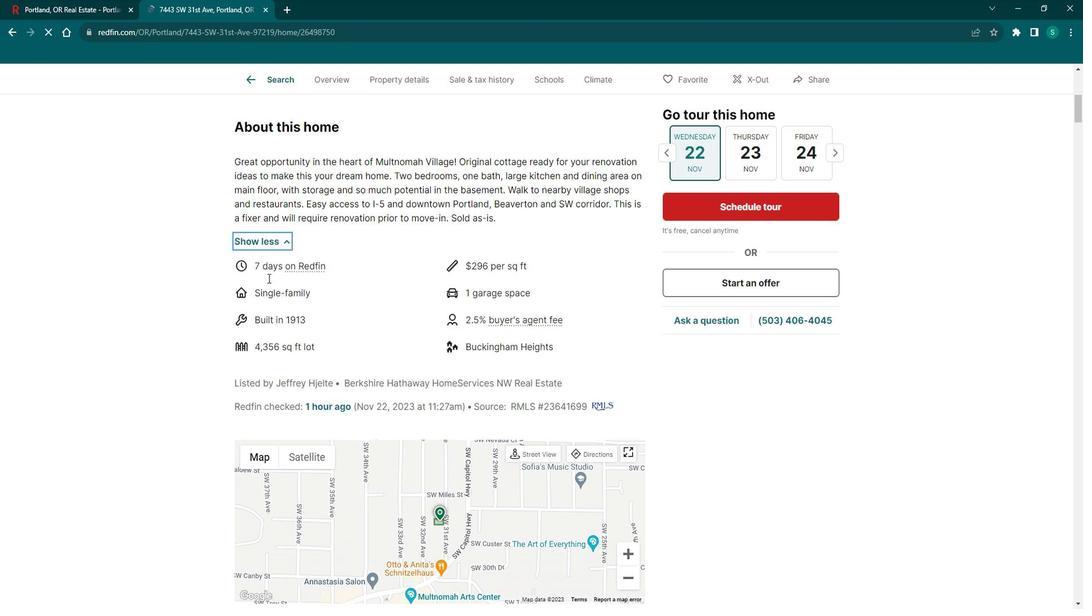 
Action: Mouse scrolled (277, 277) with delta (0, 0)
Screenshot: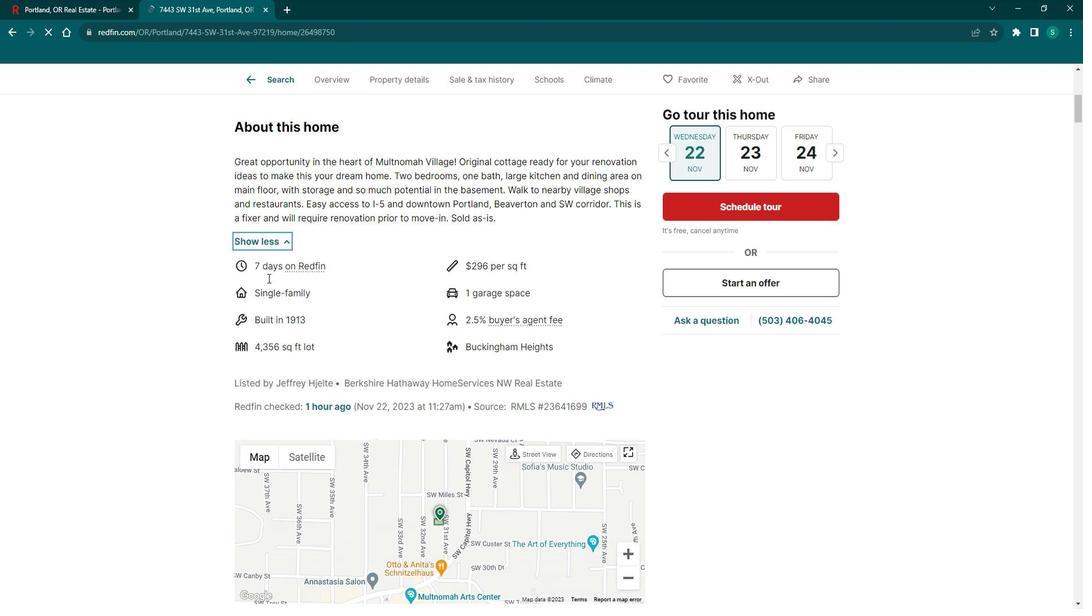 
Action: Mouse moved to (304, 189)
Screenshot: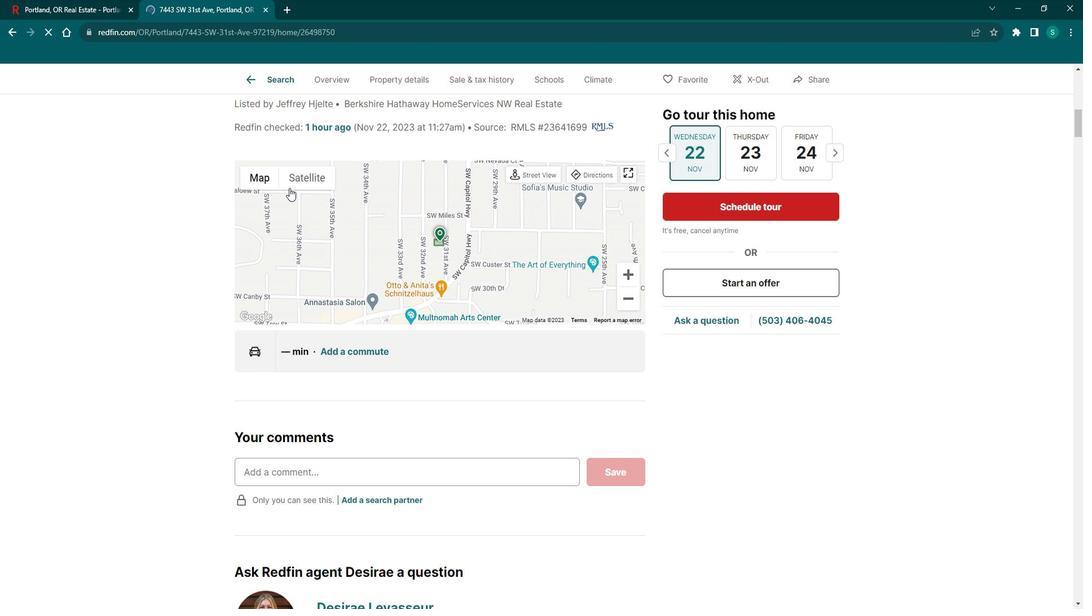 
Action: Mouse pressed left at (304, 189)
Screenshot: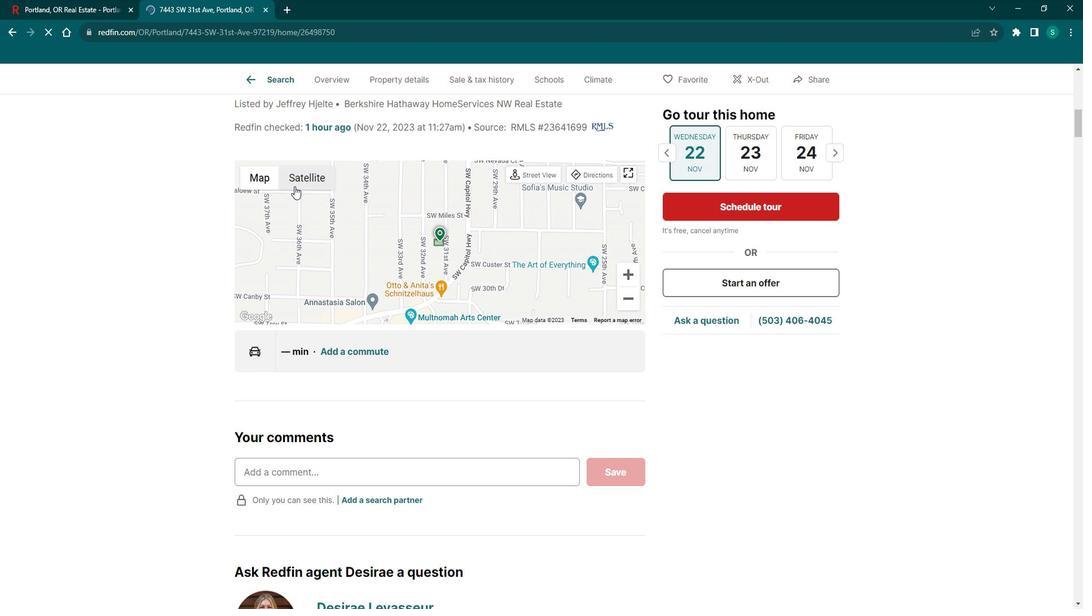 
Action: Mouse moved to (283, 184)
Screenshot: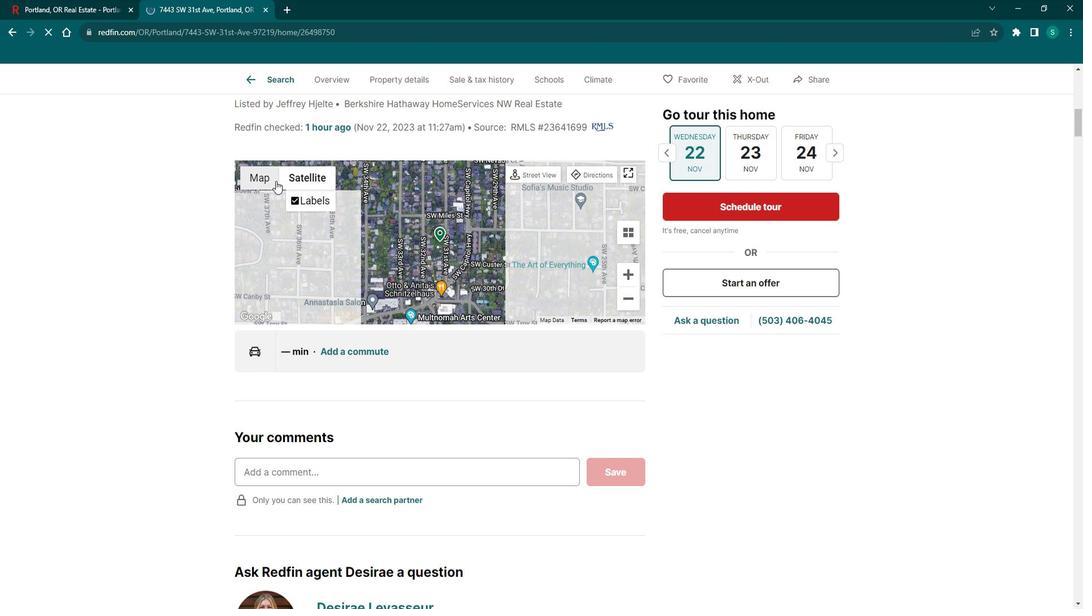
Action: Mouse pressed left at (283, 184)
Screenshot: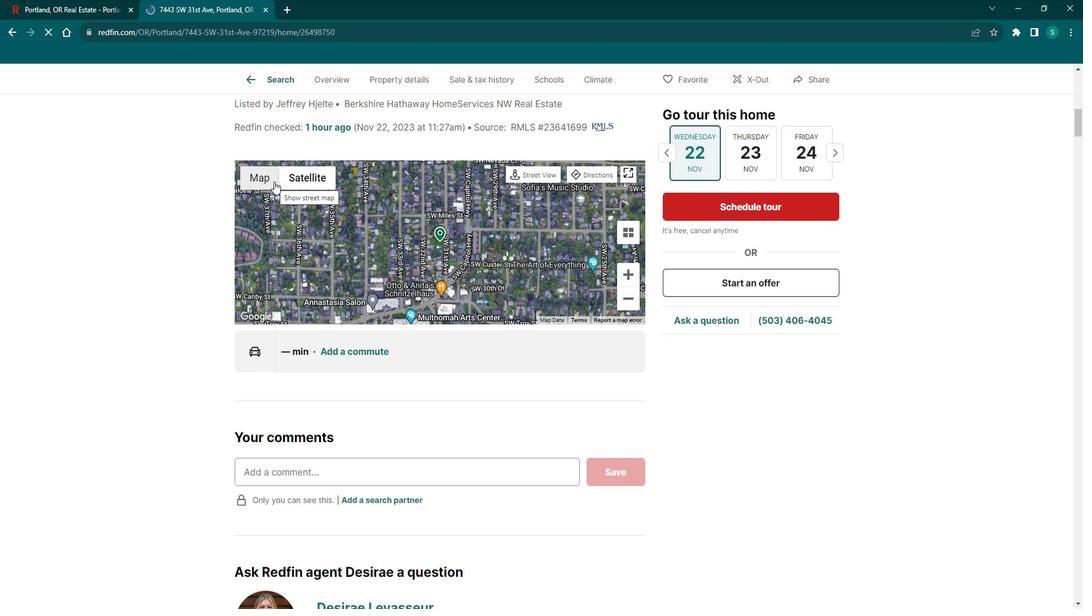 
Action: Mouse moved to (307, 344)
Screenshot: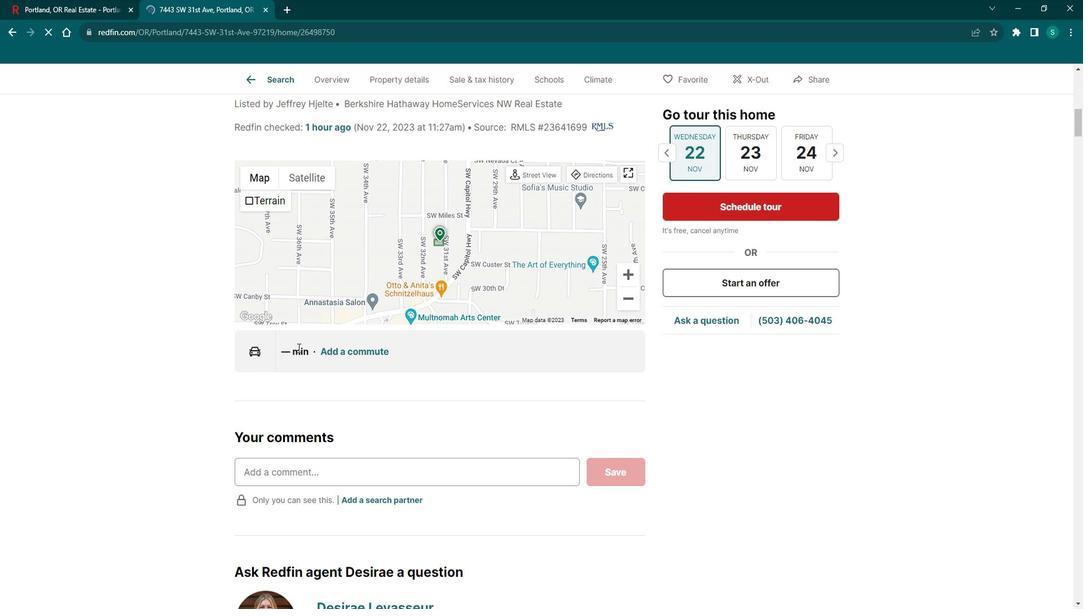
Action: Mouse scrolled (307, 344) with delta (0, 0)
Screenshot: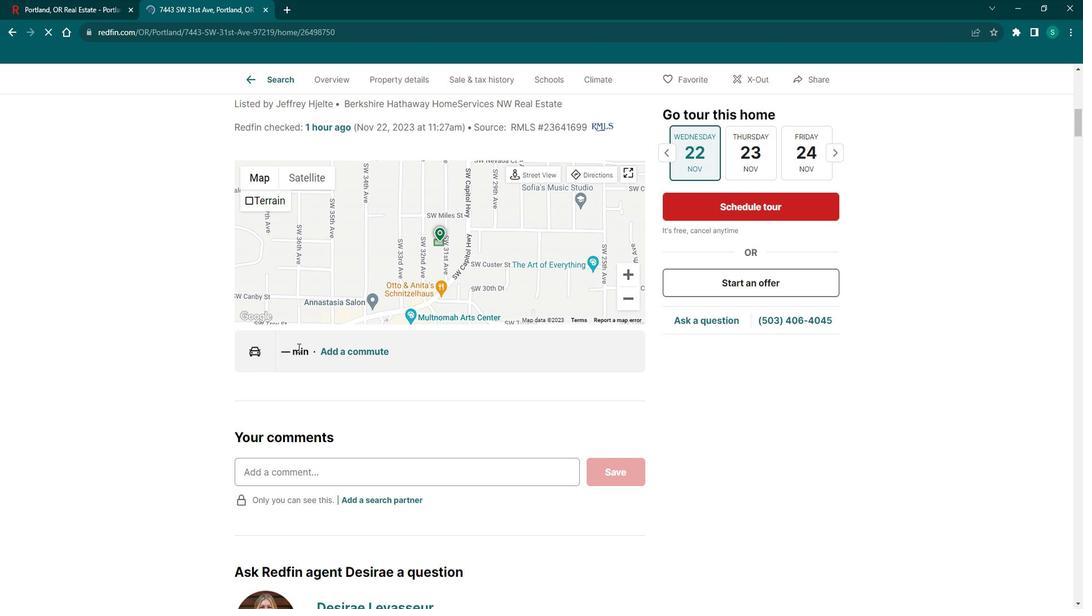 
Action: Mouse moved to (305, 344)
Screenshot: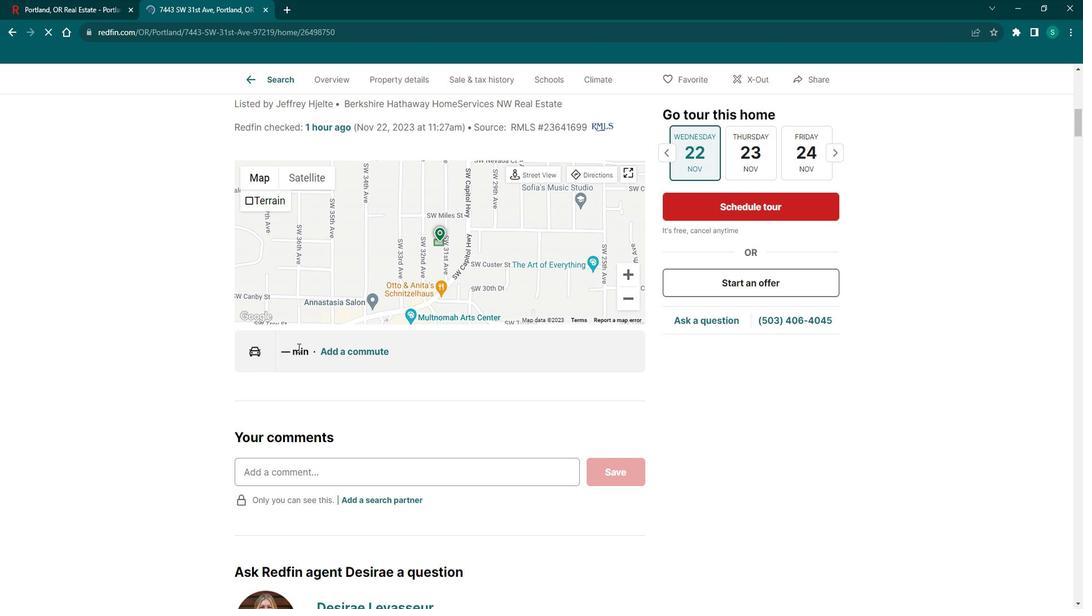 
Action: Mouse scrolled (305, 343) with delta (0, 0)
Screenshot: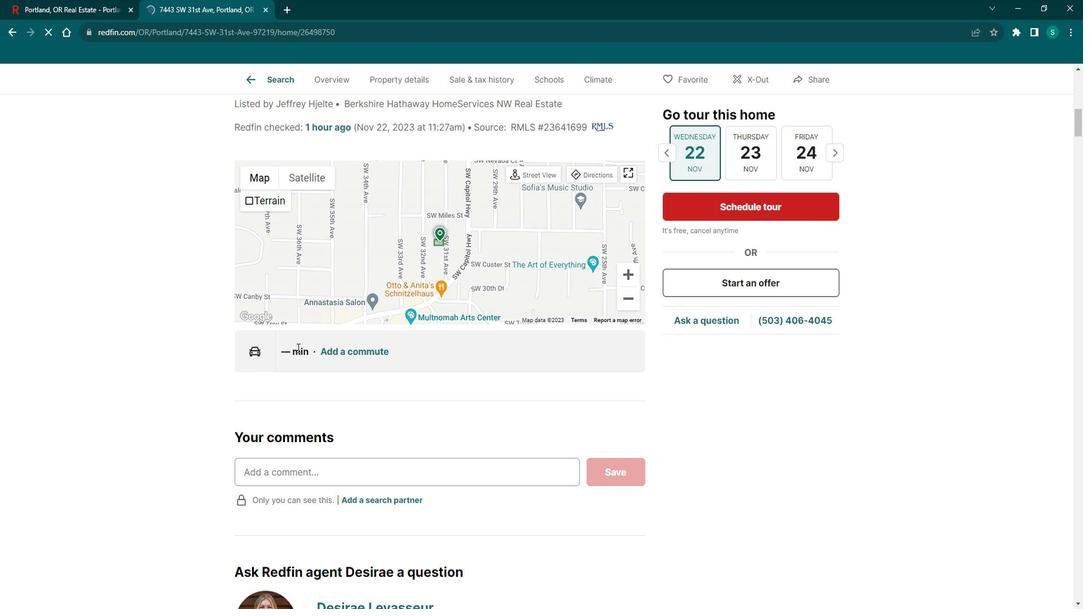 
Action: Mouse moved to (305, 344)
Screenshot: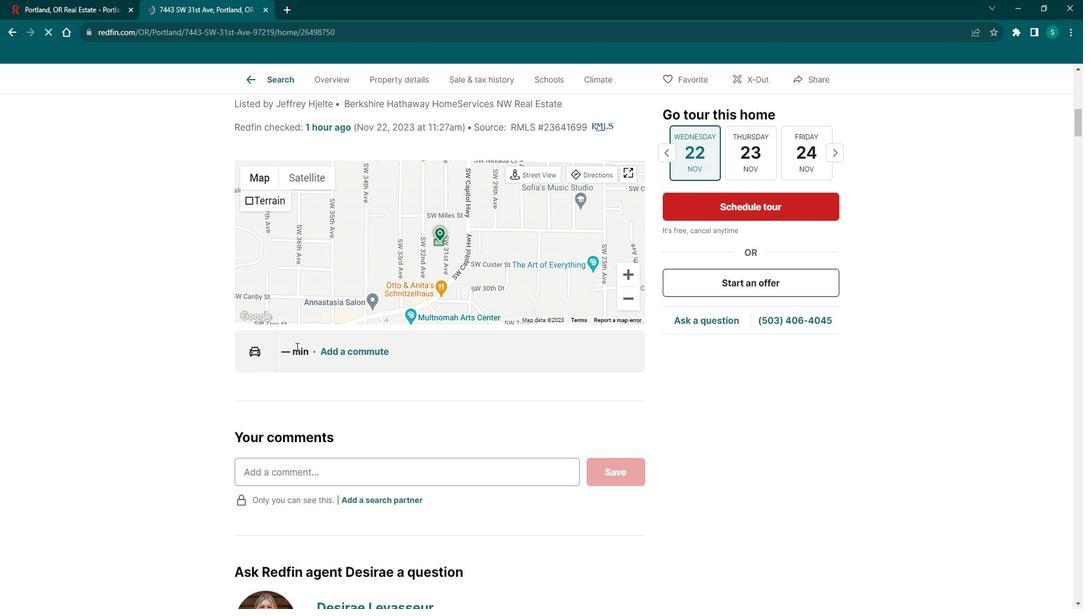 
Action: Mouse scrolled (305, 343) with delta (0, 0)
Screenshot: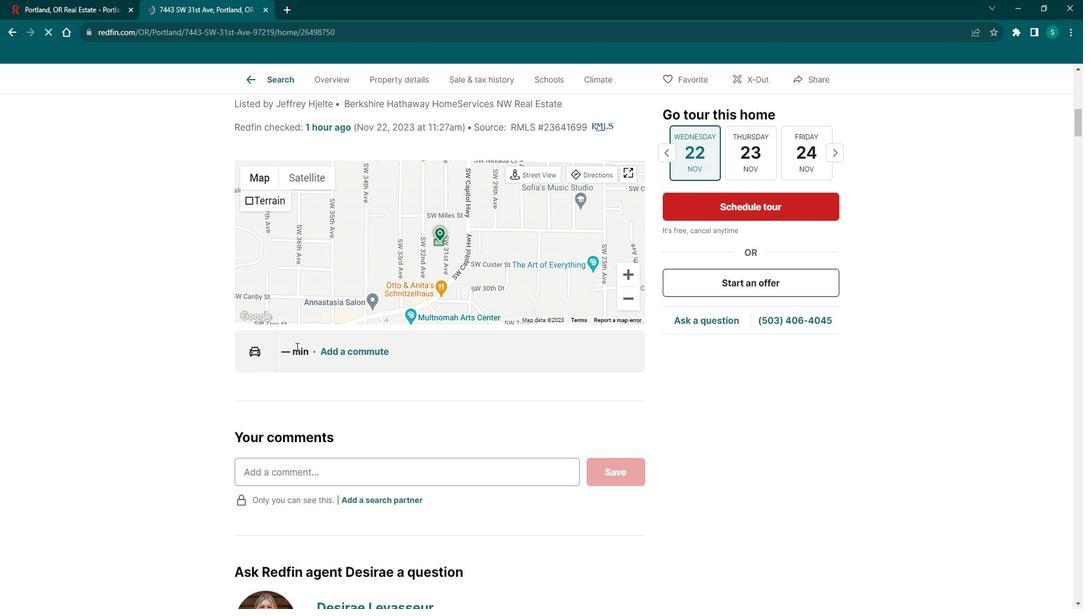 
Action: Mouse moved to (304, 343)
Screenshot: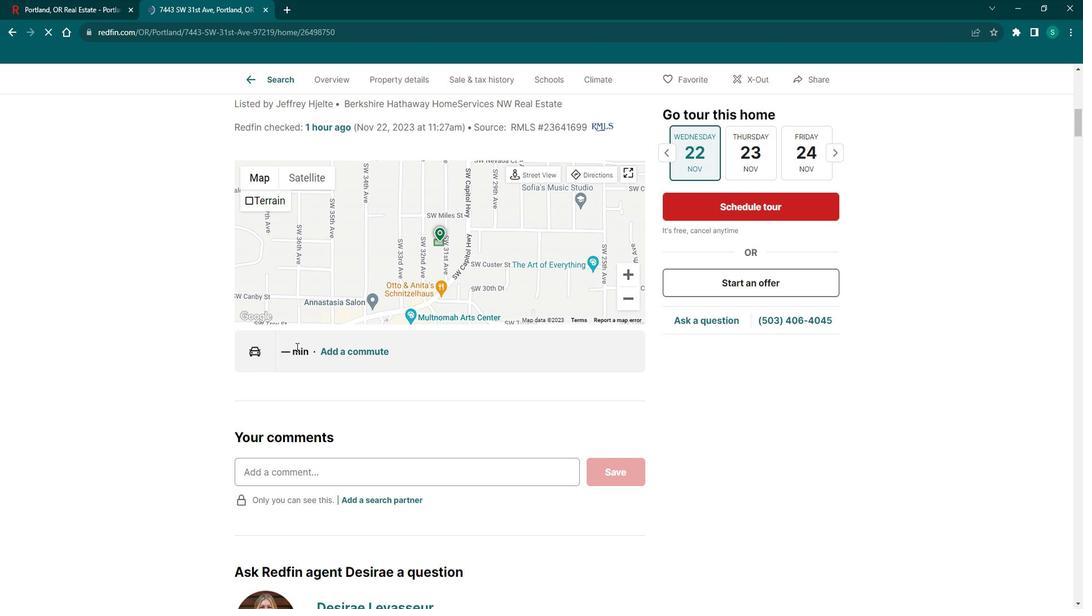 
Action: Mouse scrolled (304, 342) with delta (0, 0)
Screenshot: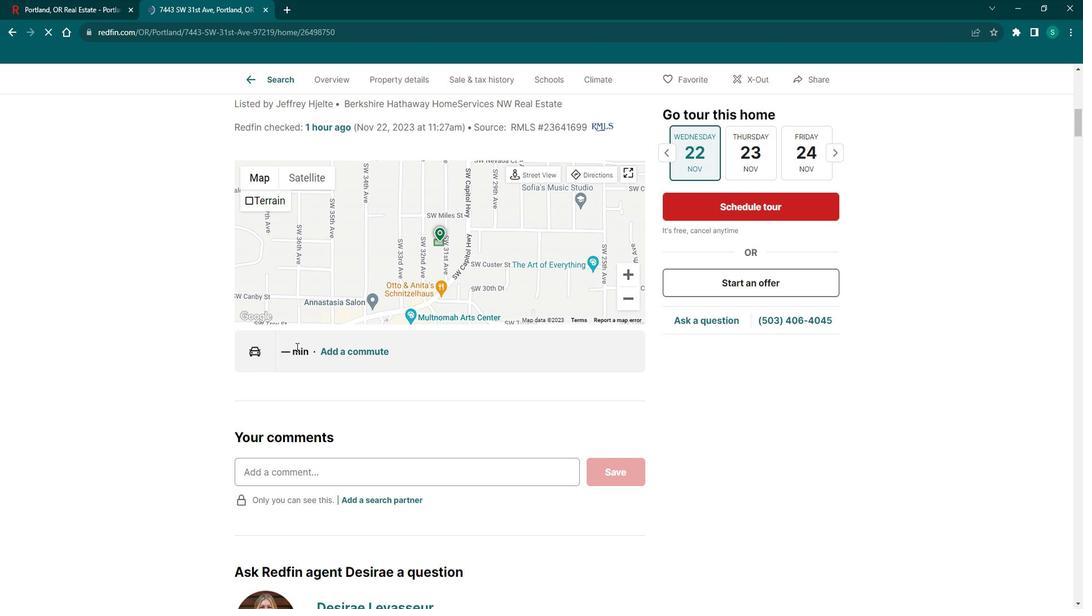 
Action: Mouse moved to (303, 343)
Screenshot: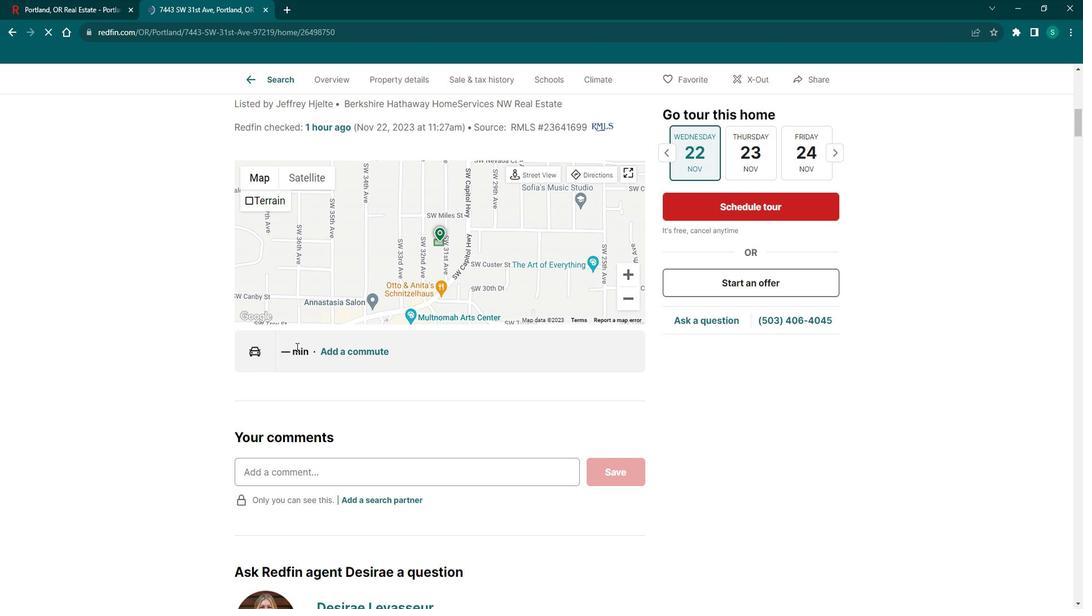 
Action: Mouse scrolled (303, 342) with delta (0, 0)
Screenshot: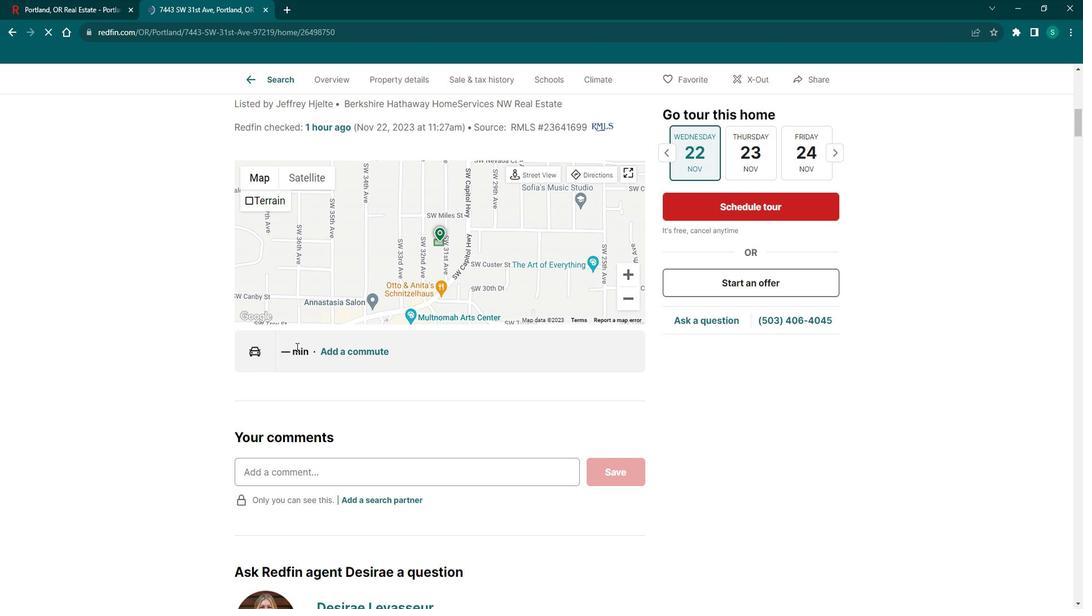 
Action: Mouse moved to (302, 342)
Screenshot: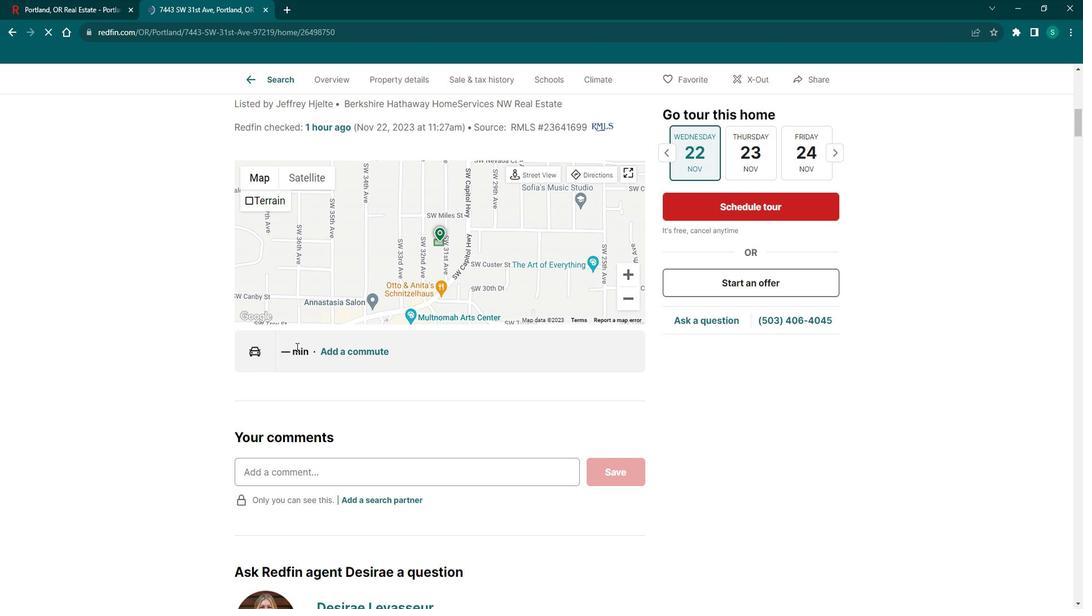 
Action: Mouse scrolled (302, 342) with delta (0, 0)
Screenshot: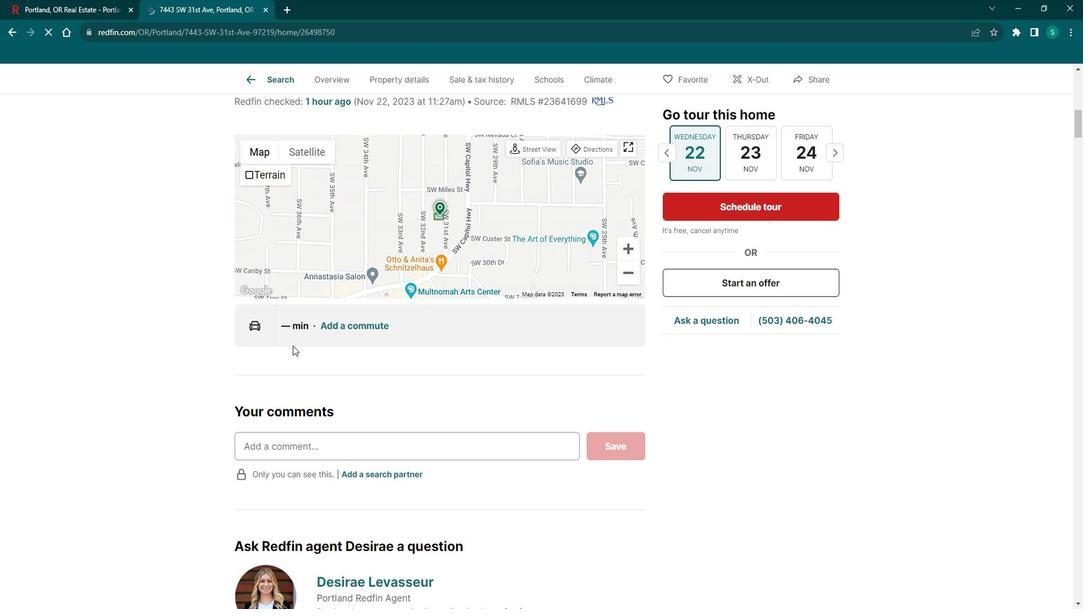 
Action: Mouse moved to (299, 336)
Screenshot: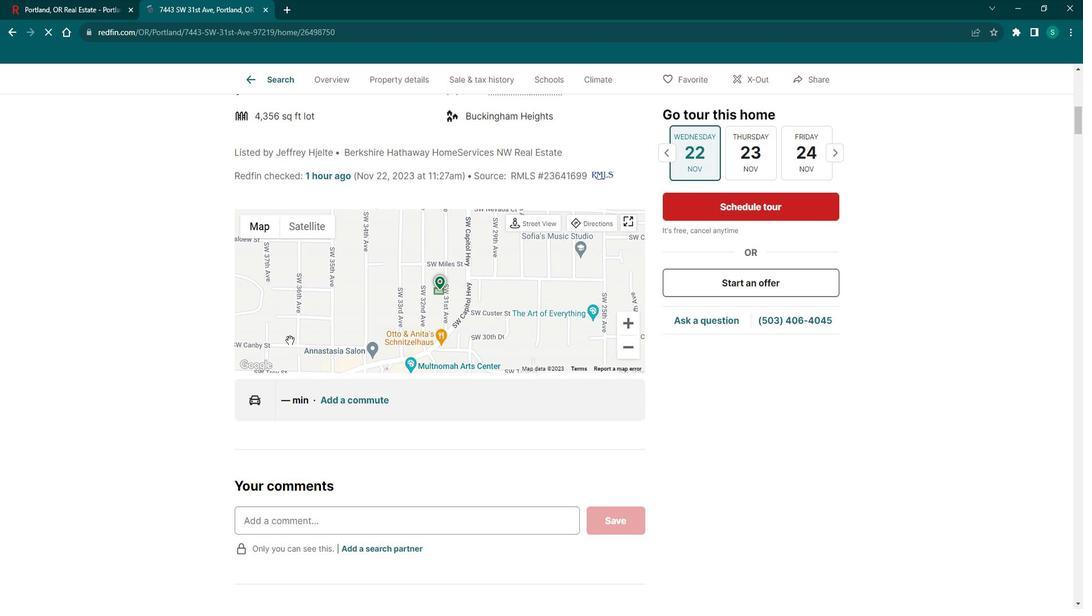 
Action: Mouse scrolled (299, 335) with delta (0, 0)
Screenshot: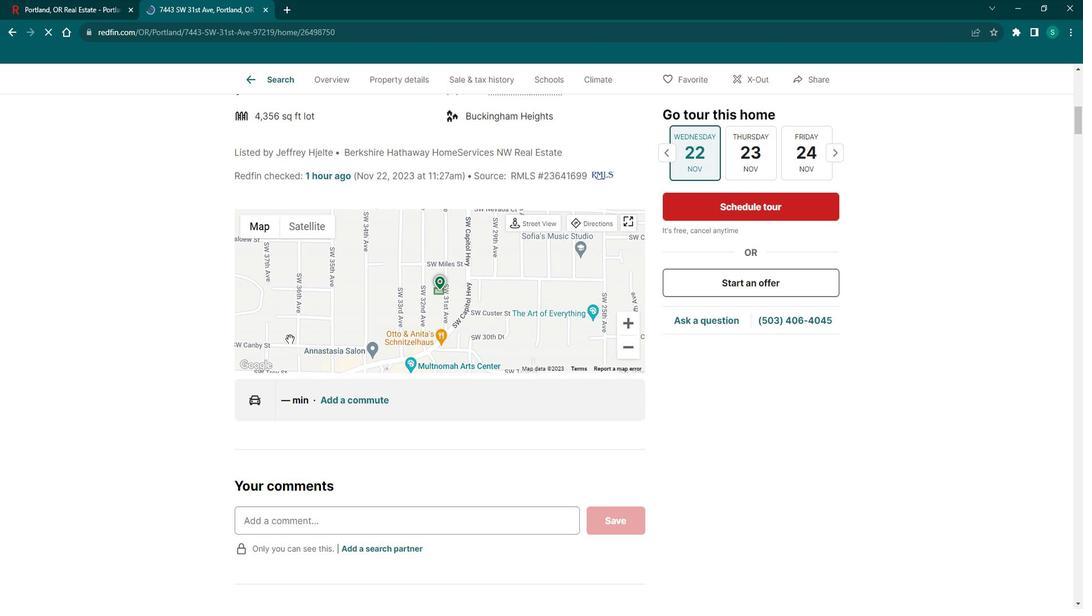 
Action: Mouse scrolled (299, 335) with delta (0, 0)
Screenshot: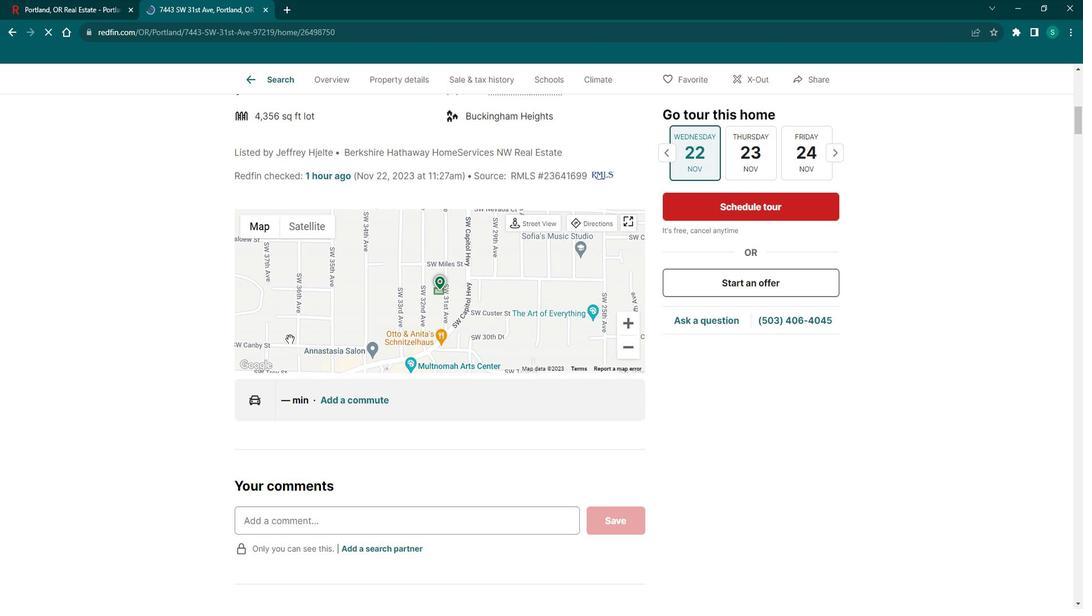 
Action: Mouse scrolled (299, 335) with delta (0, 0)
Screenshot: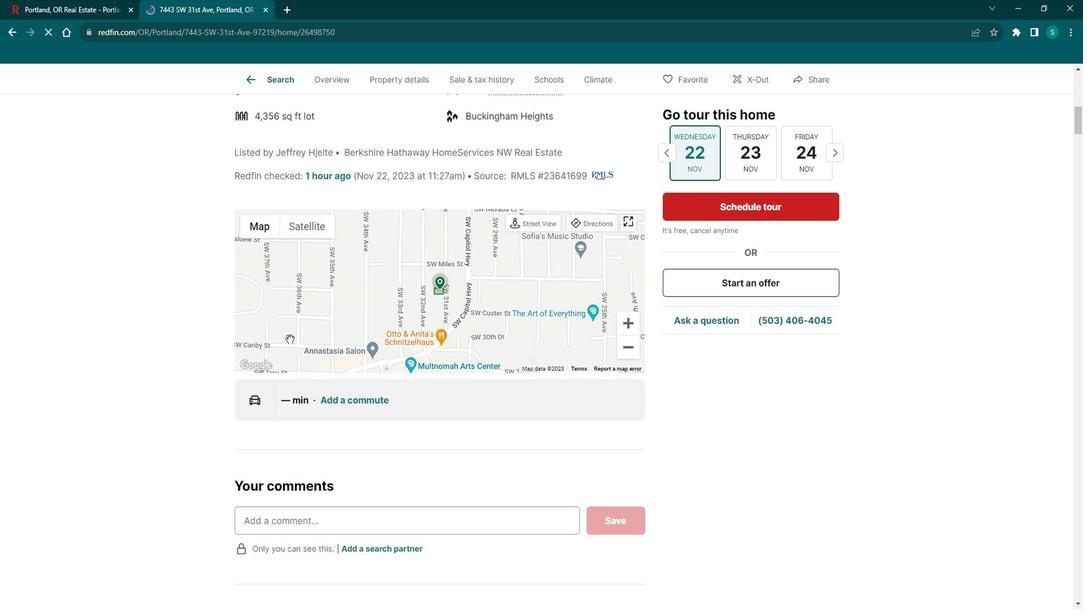 
Action: Mouse scrolled (299, 335) with delta (0, 0)
Screenshot: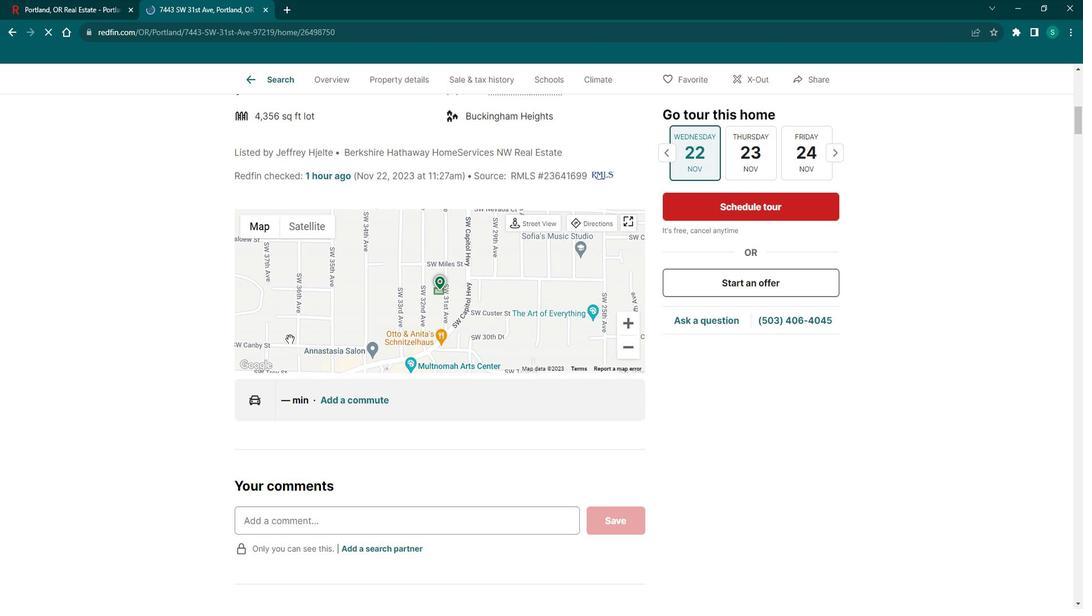 
Action: Mouse scrolled (299, 335) with delta (0, 0)
Screenshot: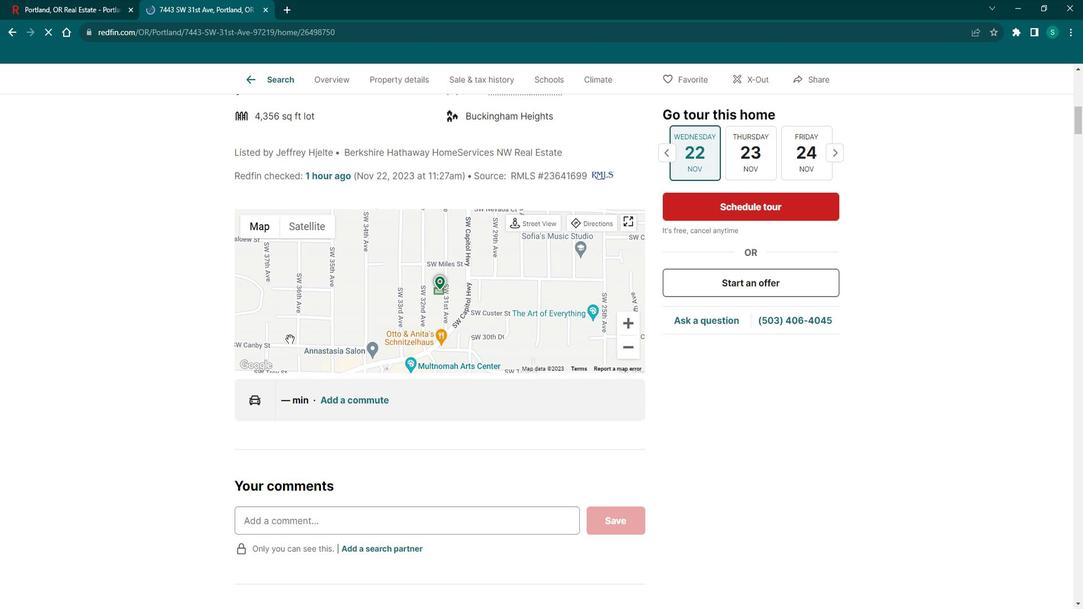 
Action: Mouse scrolled (299, 335) with delta (0, 0)
Screenshot: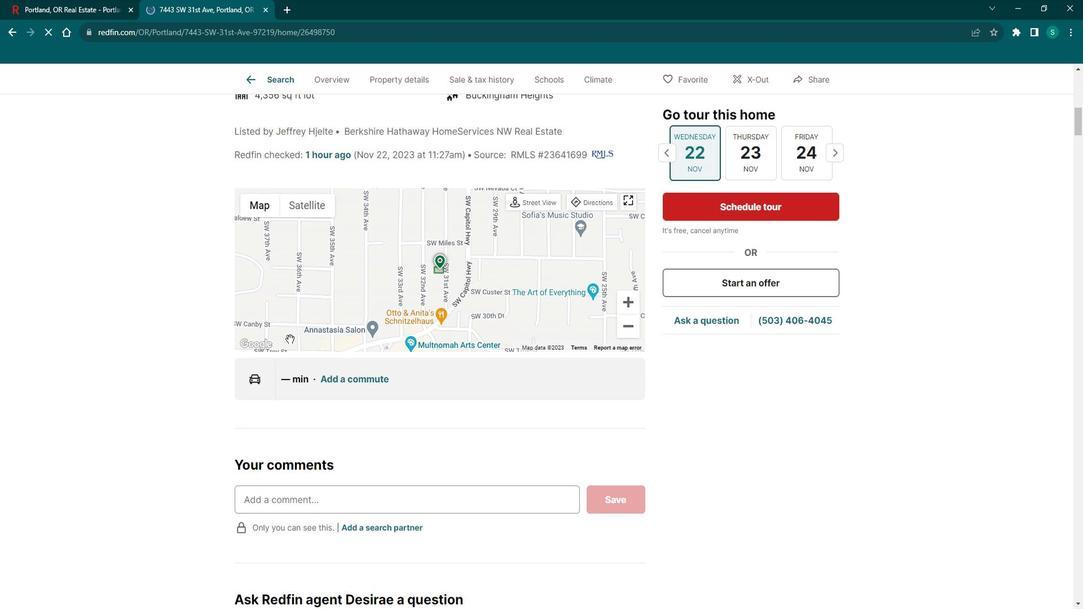 
Action: Mouse scrolled (299, 335) with delta (0, 0)
Screenshot: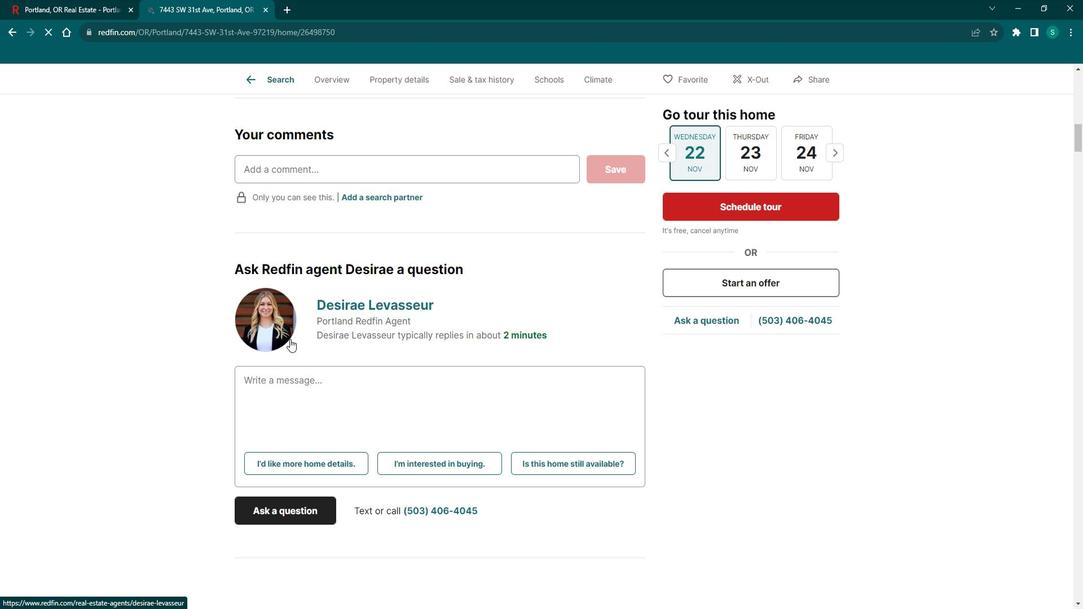
Action: Mouse scrolled (299, 335) with delta (0, 0)
Screenshot: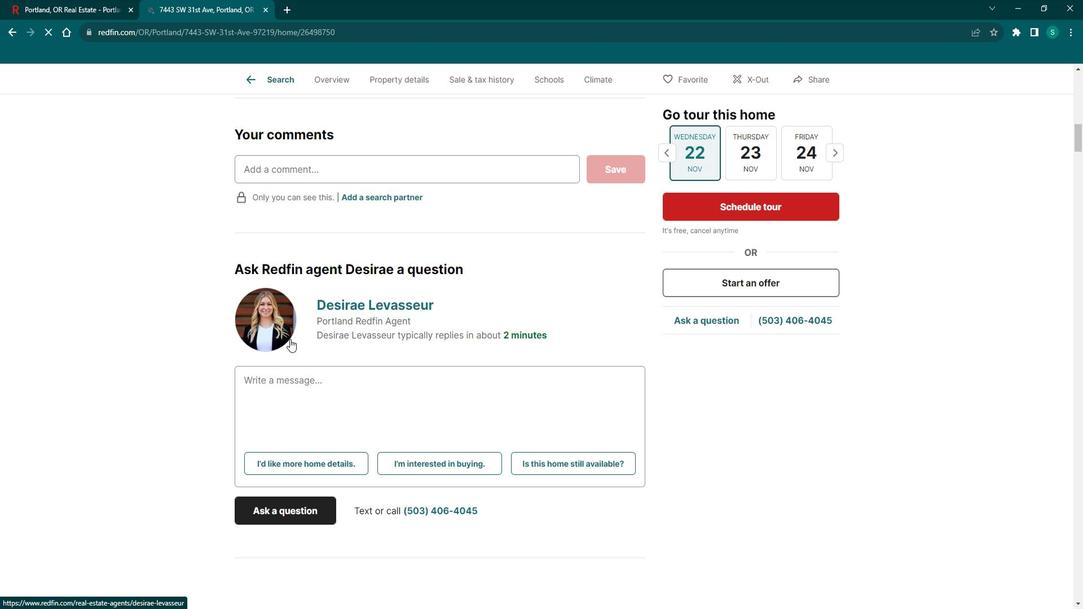 
Action: Mouse scrolled (299, 335) with delta (0, 0)
Screenshot: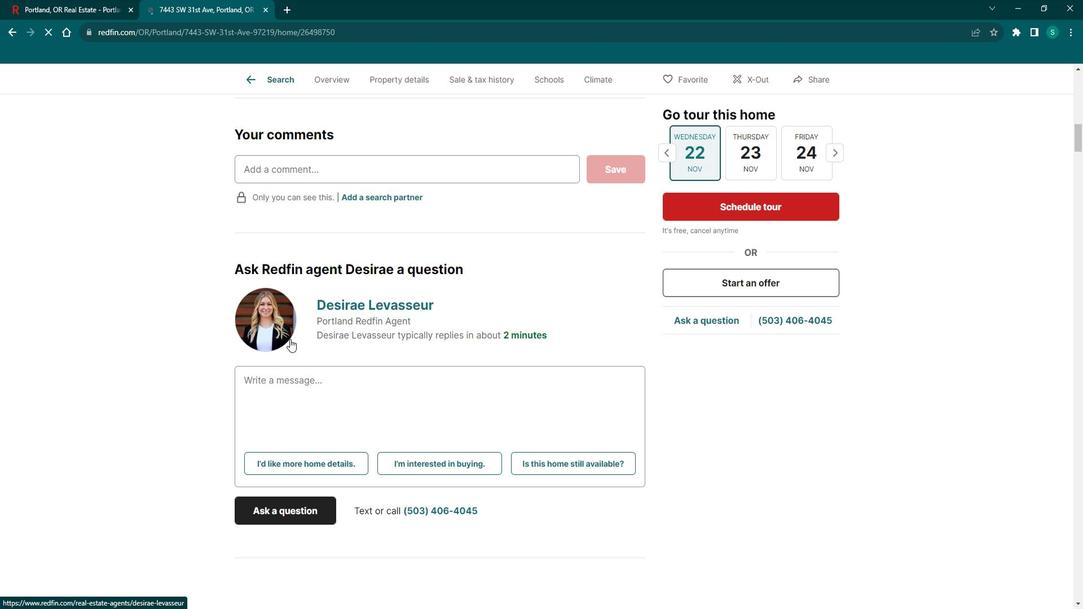 
Action: Mouse scrolled (299, 335) with delta (0, 0)
Screenshot: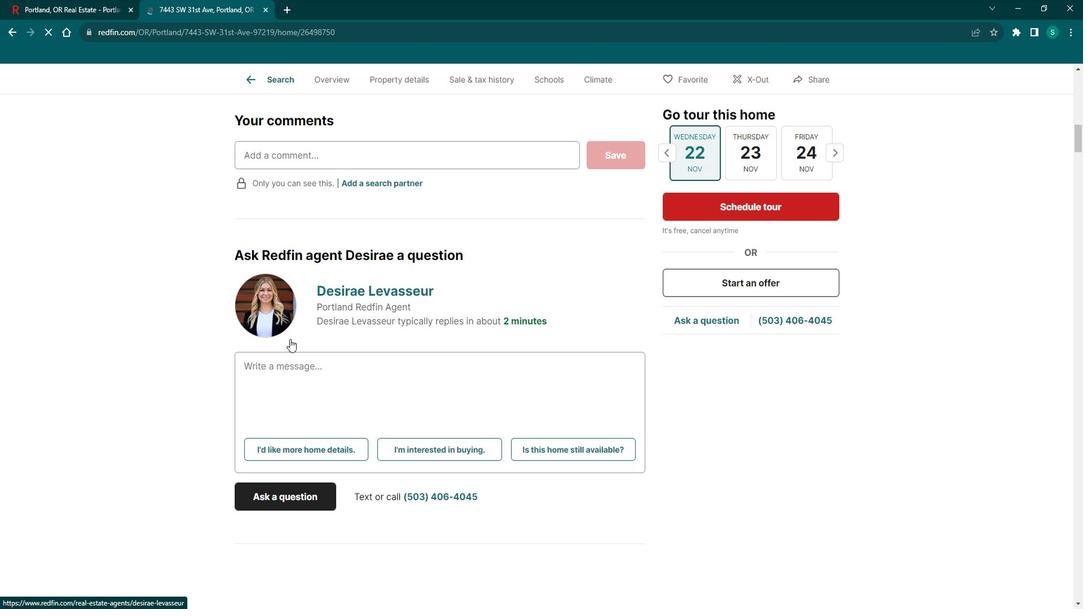 
Action: Mouse scrolled (299, 335) with delta (0, 0)
Screenshot: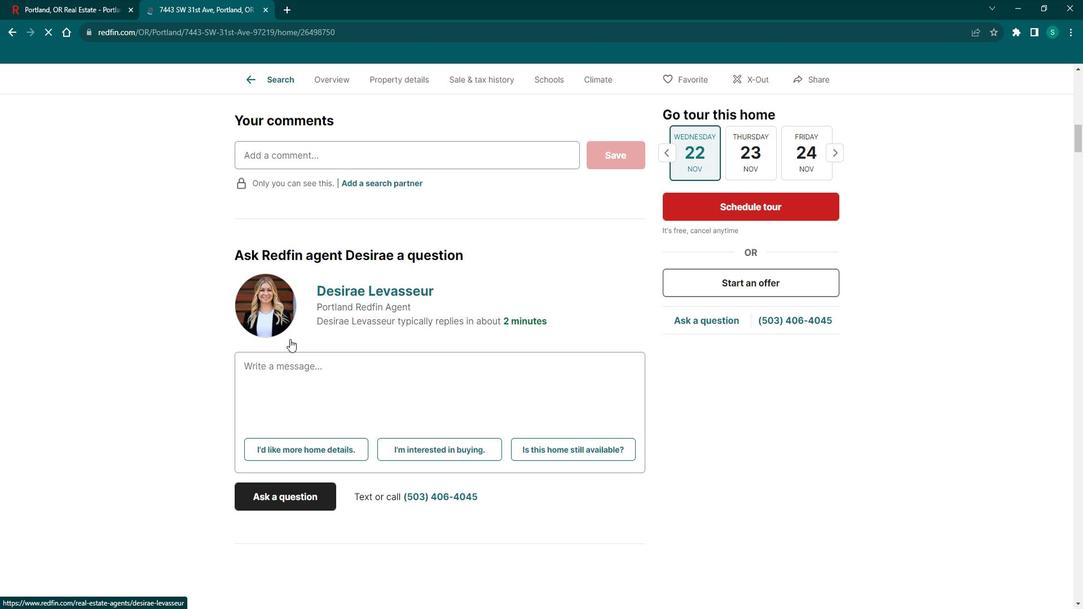
Action: Mouse scrolled (299, 335) with delta (0, 0)
Screenshot: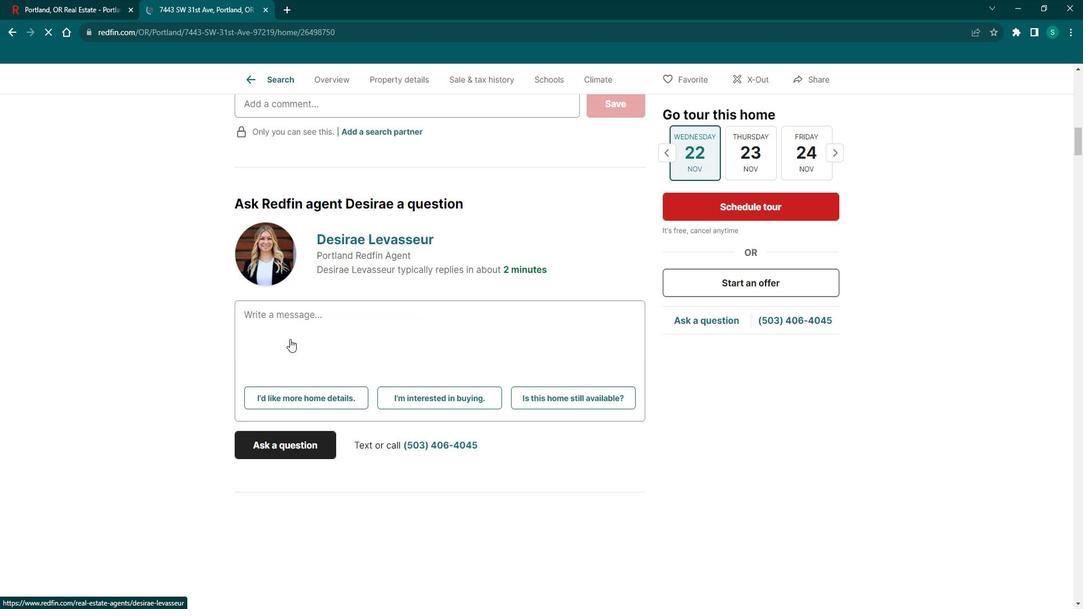 
Action: Mouse scrolled (299, 335) with delta (0, 0)
Screenshot: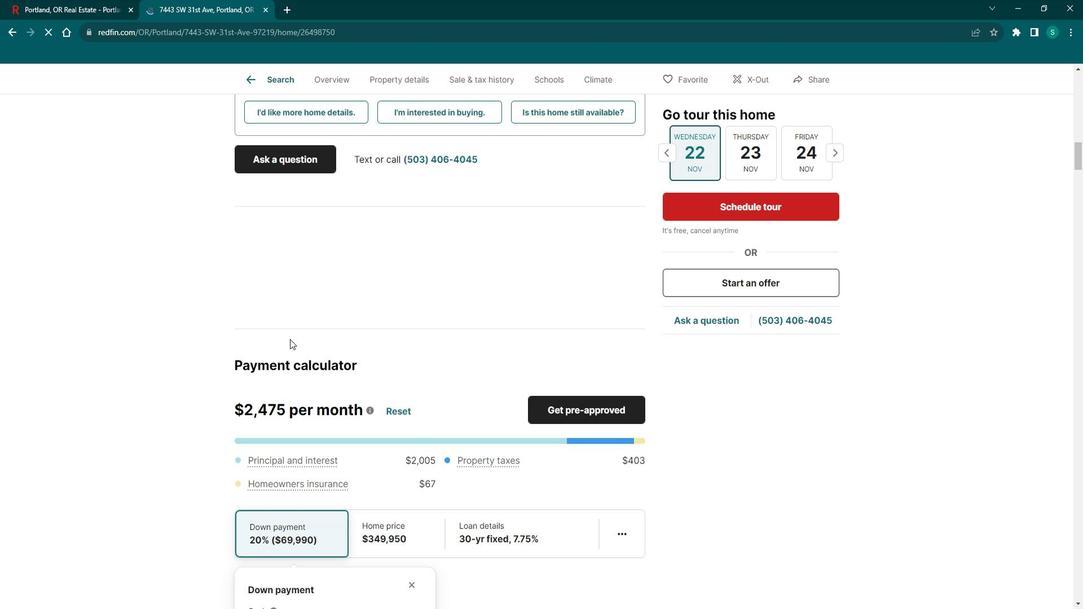 
Action: Mouse scrolled (299, 335) with delta (0, 0)
Screenshot: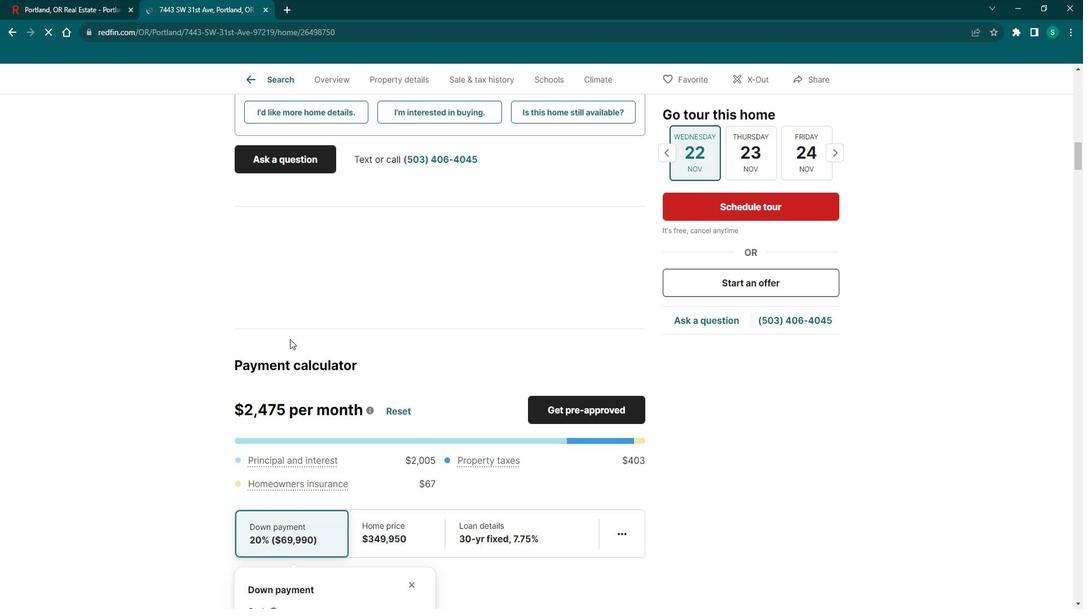 
Action: Mouse scrolled (299, 335) with delta (0, 0)
Screenshot: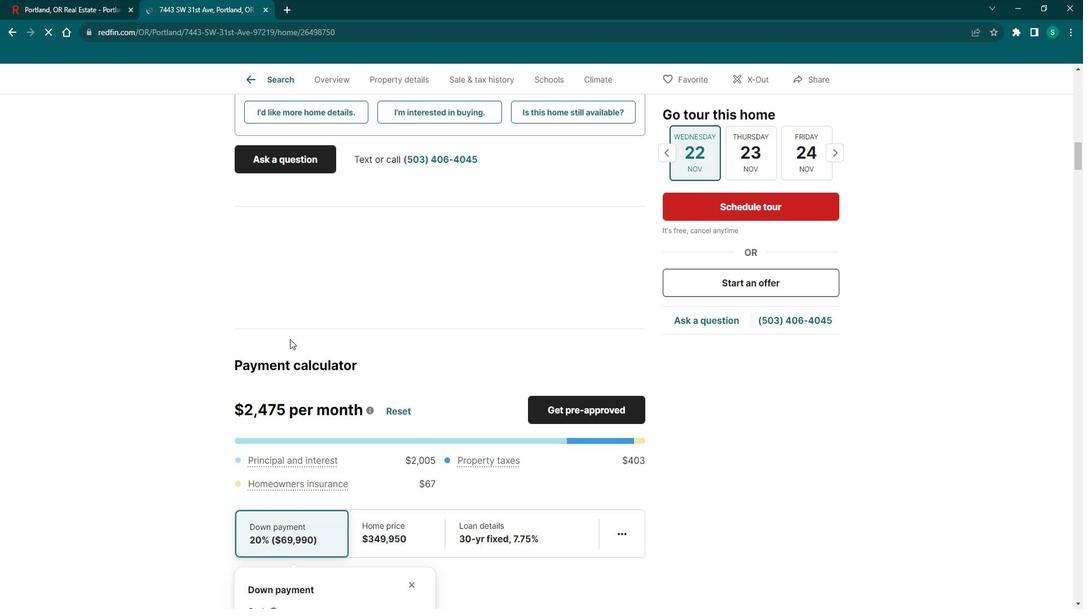 
Action: Mouse scrolled (299, 335) with delta (0, 0)
Screenshot: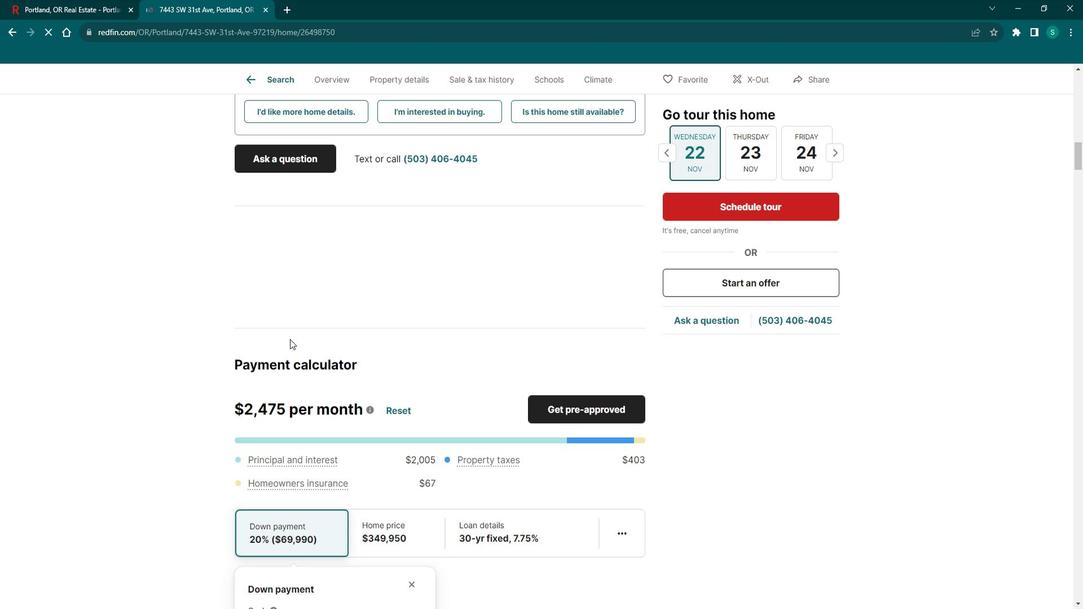 
Action: Mouse scrolled (299, 335) with delta (0, 0)
Screenshot: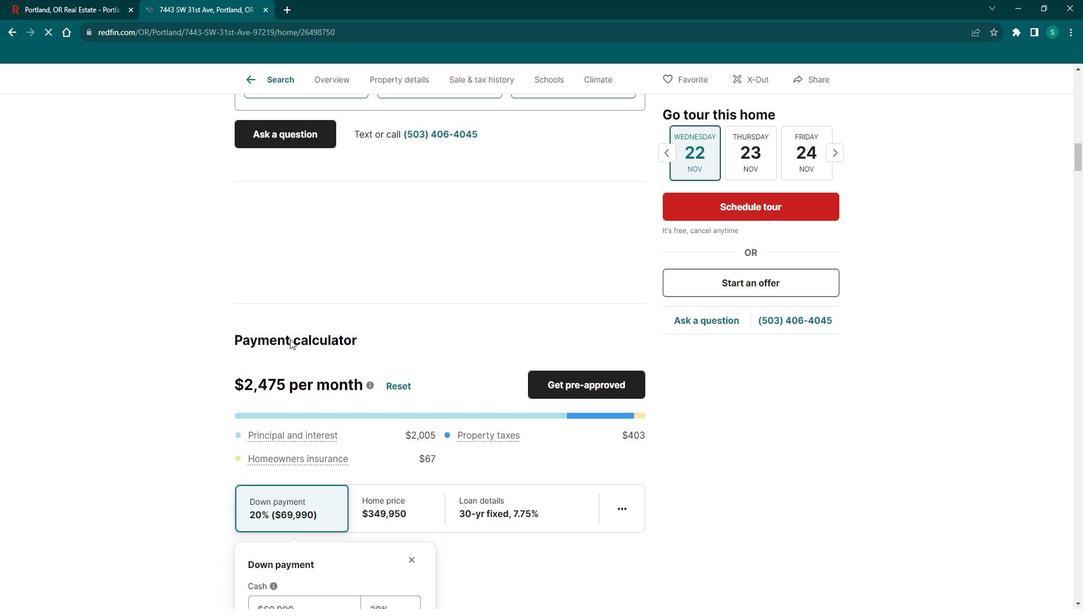 
Action: Mouse scrolled (299, 335) with delta (0, 0)
Screenshot: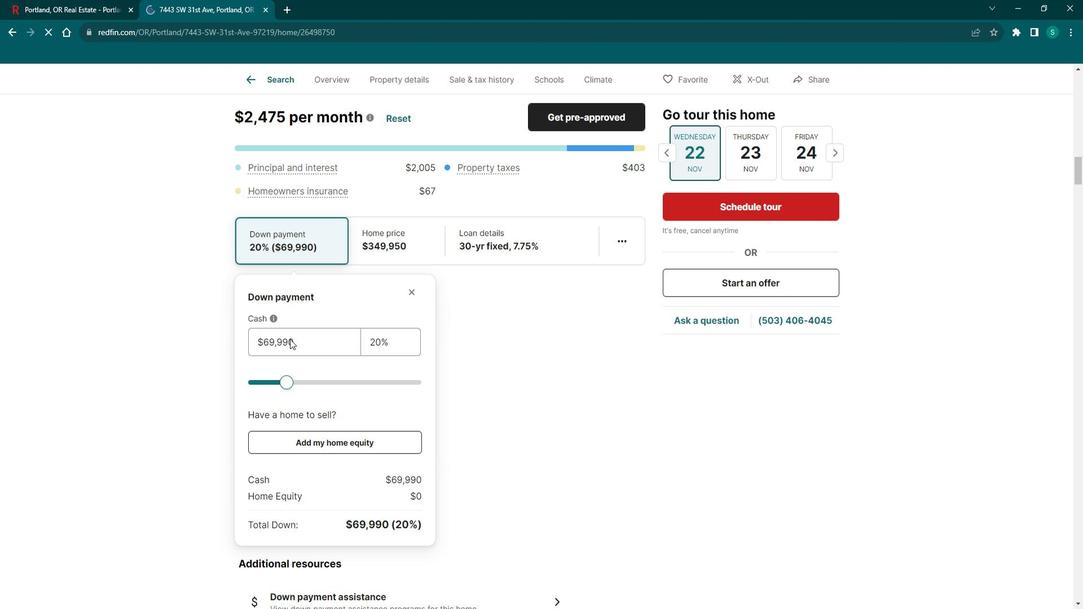 
Action: Mouse scrolled (299, 335) with delta (0, 0)
Screenshot: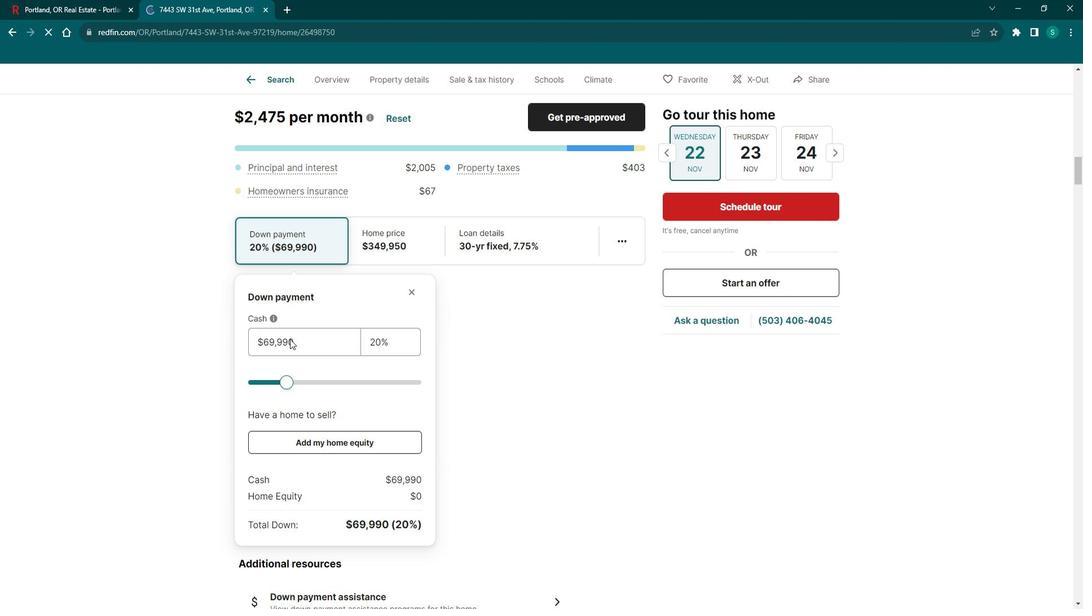 
Action: Mouse scrolled (299, 335) with delta (0, 0)
Screenshot: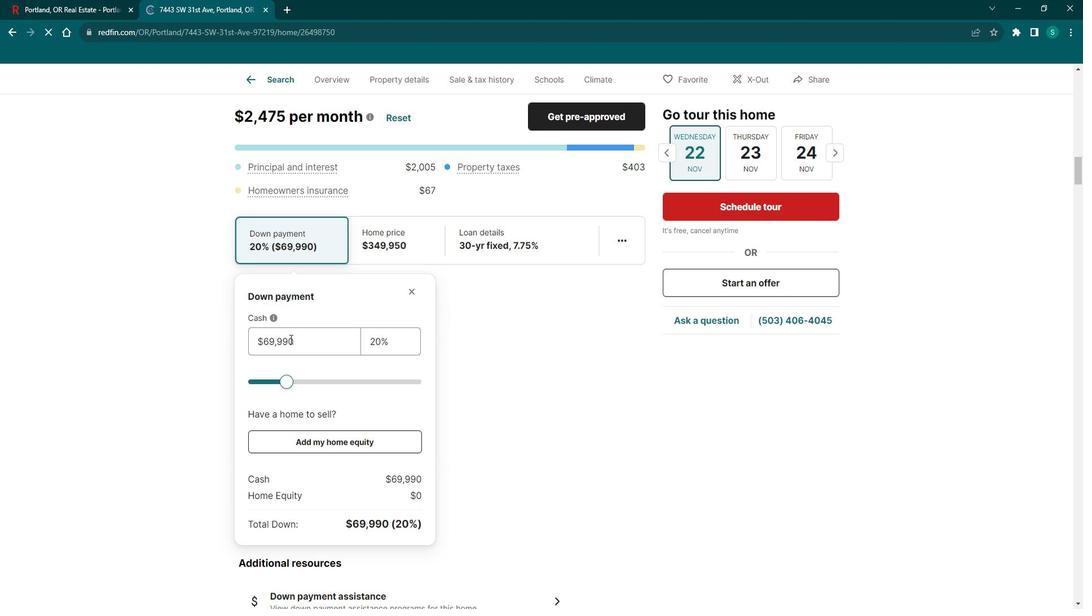
Action: Mouse scrolled (299, 335) with delta (0, 0)
Screenshot: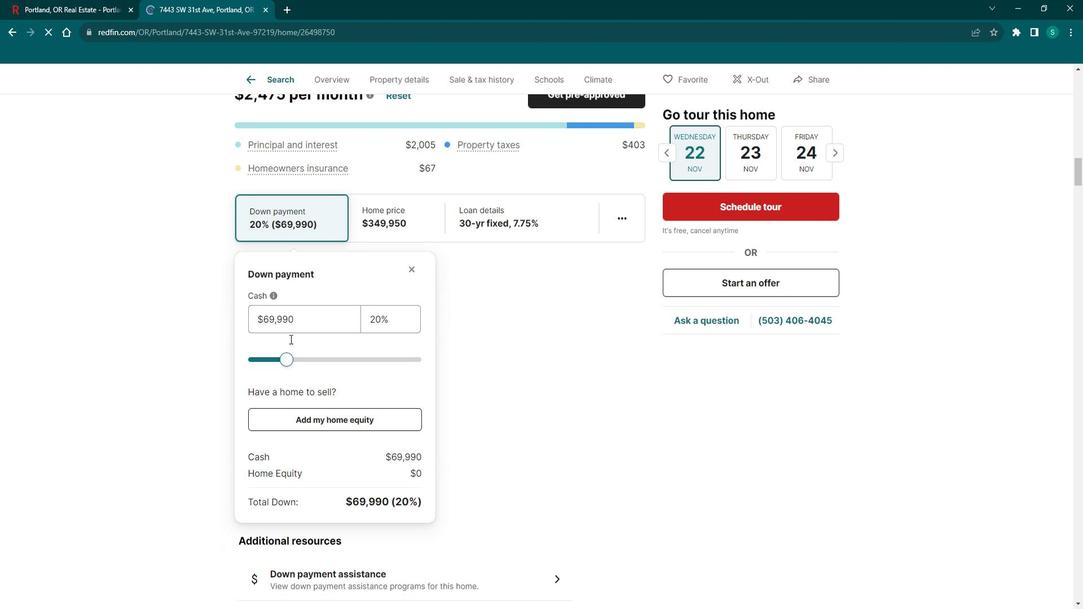 
Action: Mouse scrolled (299, 335) with delta (0, 0)
Screenshot: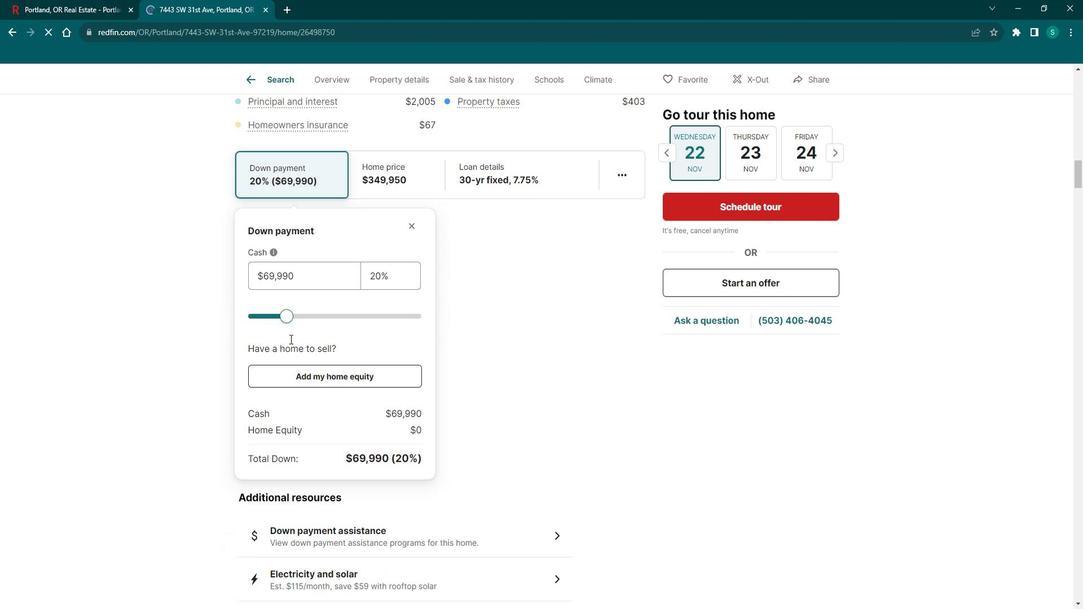 
Action: Mouse scrolled (299, 335) with delta (0, 0)
Screenshot: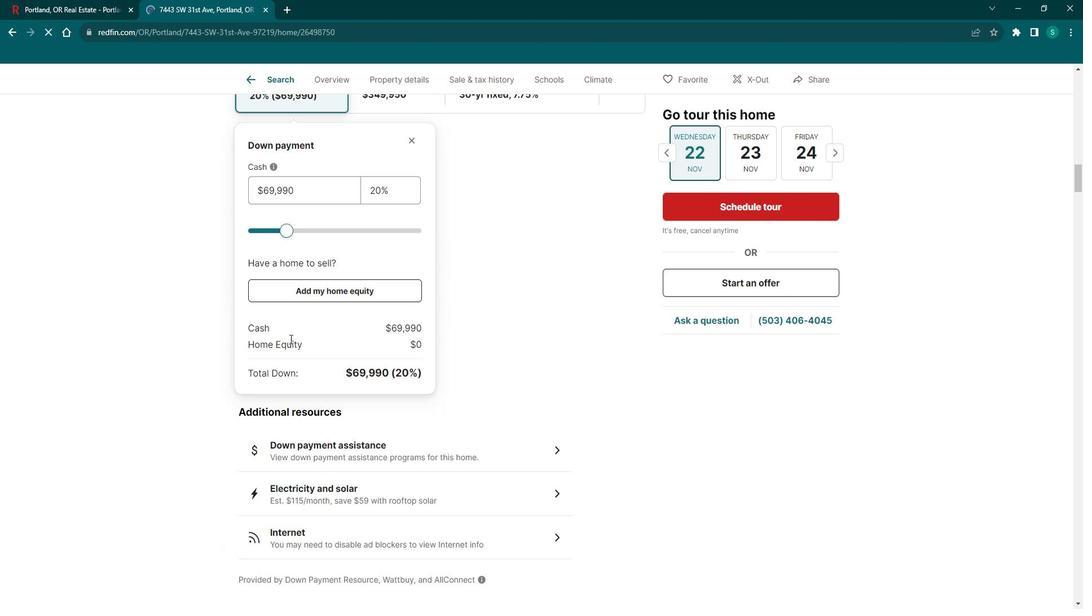 
Action: Mouse moved to (353, 264)
Screenshot: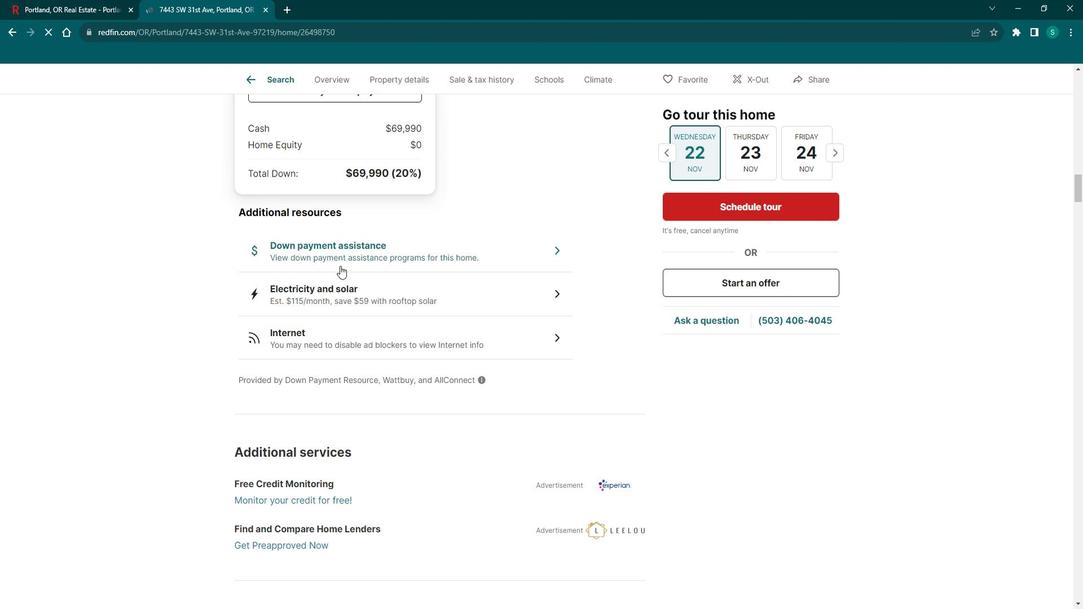 
Action: Mouse pressed left at (353, 264)
Screenshot: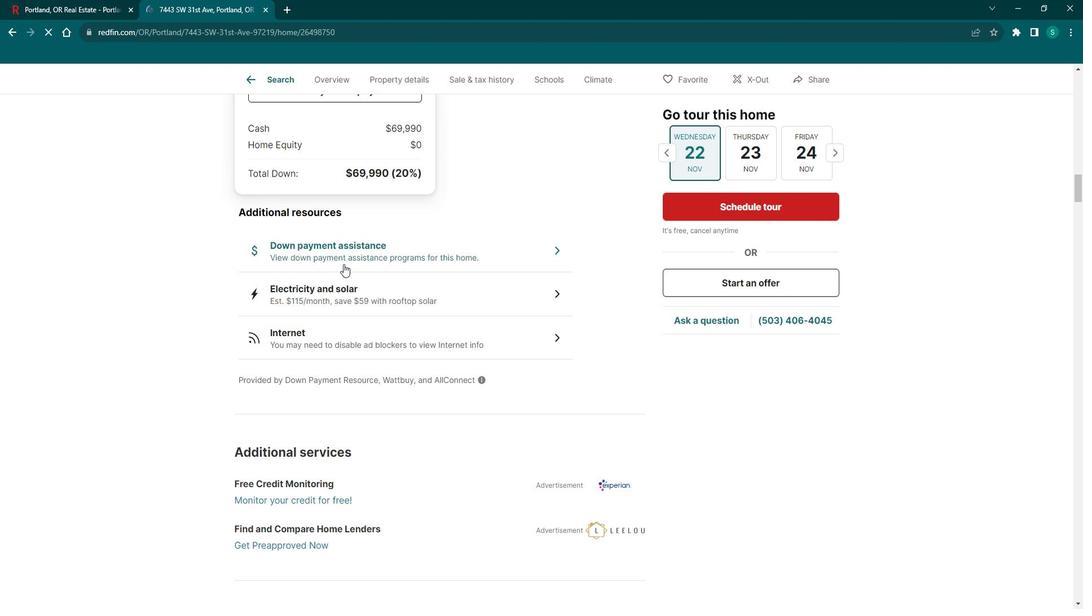 
Action: Mouse moved to (615, 248)
Screenshot: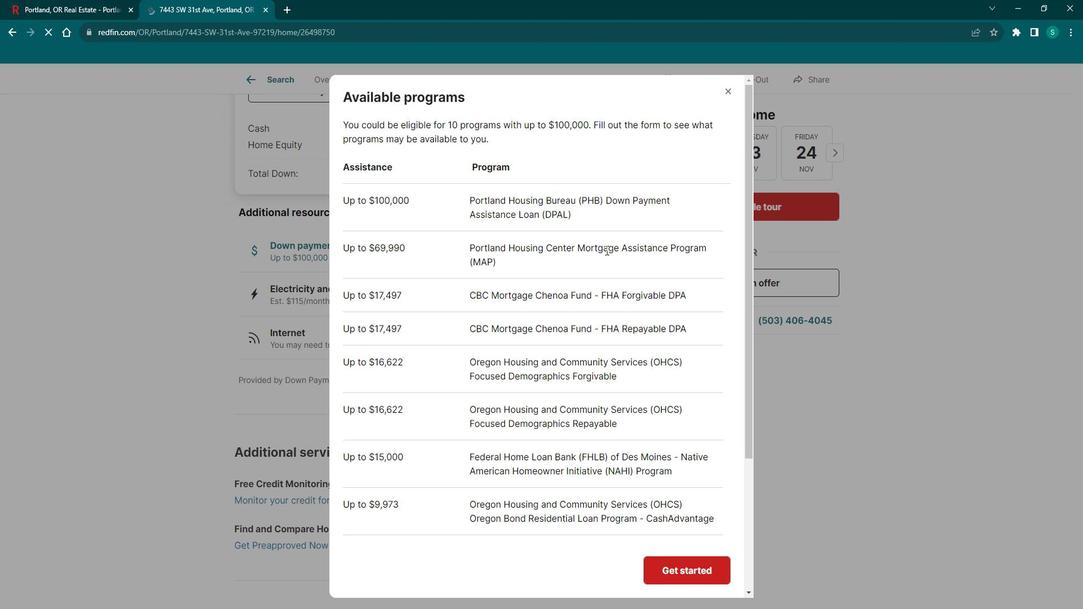 
Action: Mouse scrolled (615, 247) with delta (0, 0)
Screenshot: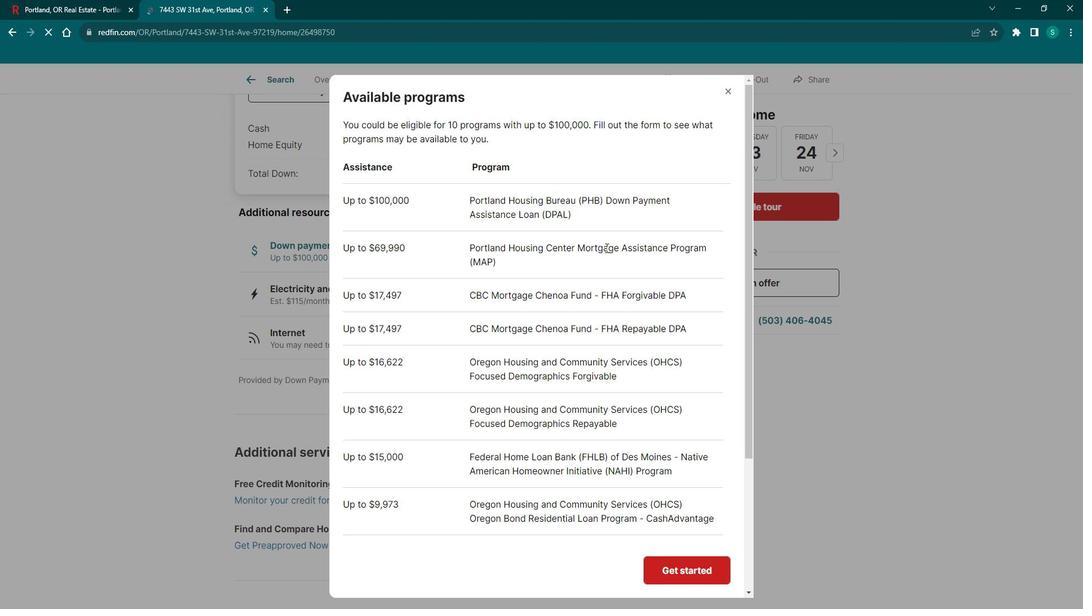 
Action: Mouse scrolled (615, 247) with delta (0, 0)
Screenshot: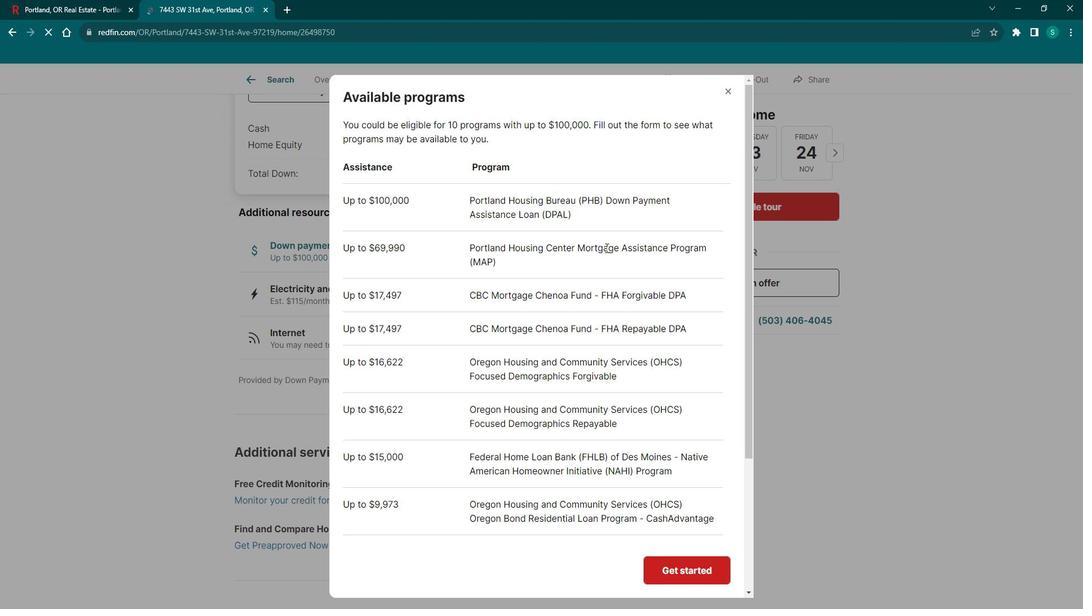 
Action: Mouse scrolled (615, 247) with delta (0, 0)
Screenshot: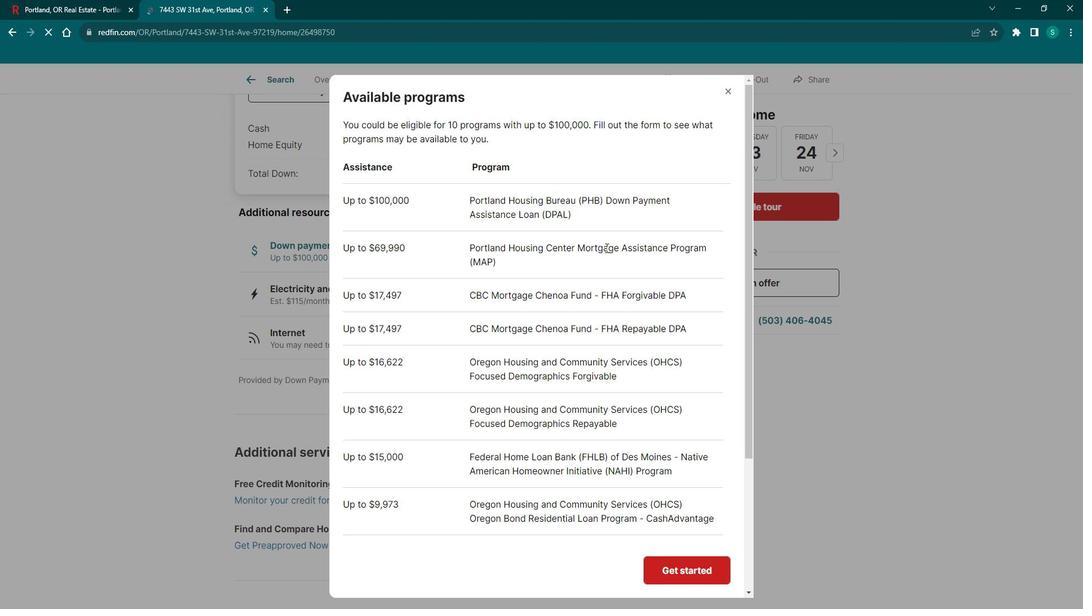 
Action: Mouse scrolled (615, 247) with delta (0, 0)
Screenshot: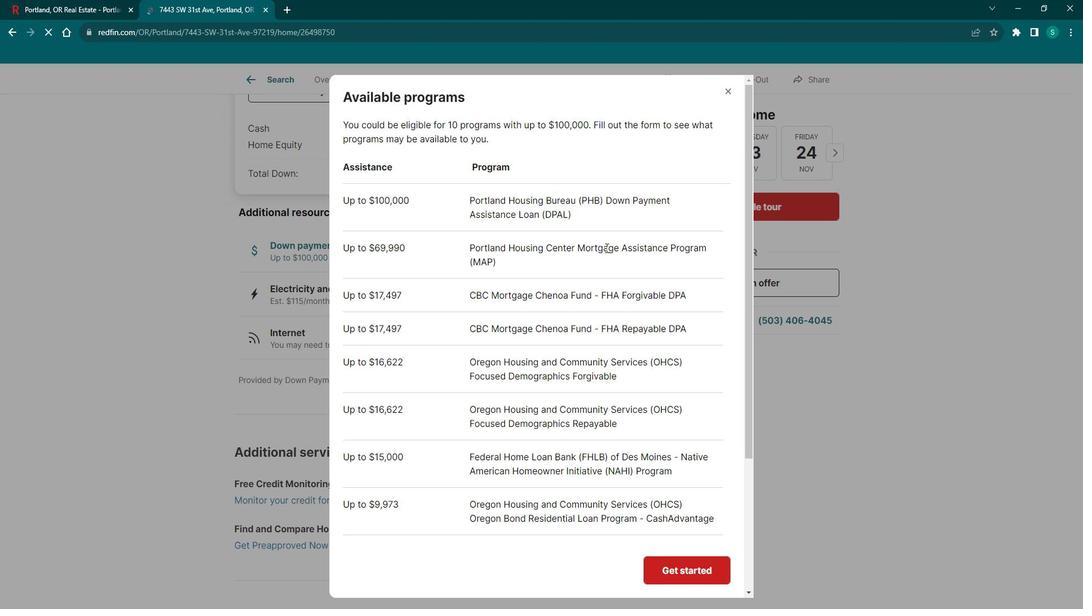 
Action: Mouse scrolled (615, 247) with delta (0, 0)
Screenshot: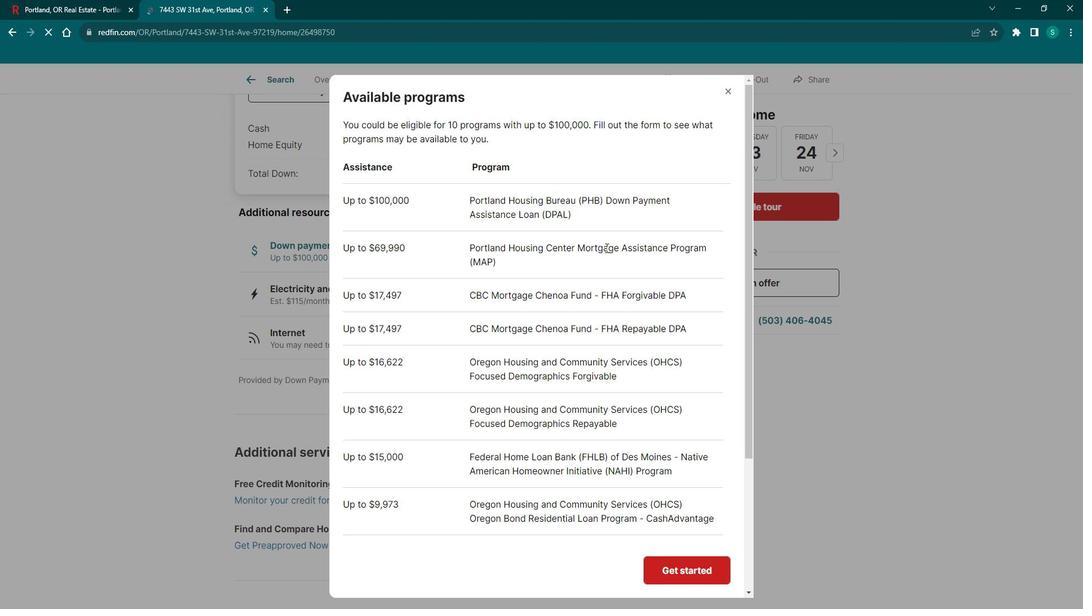 
Action: Mouse scrolled (615, 247) with delta (0, 0)
Screenshot: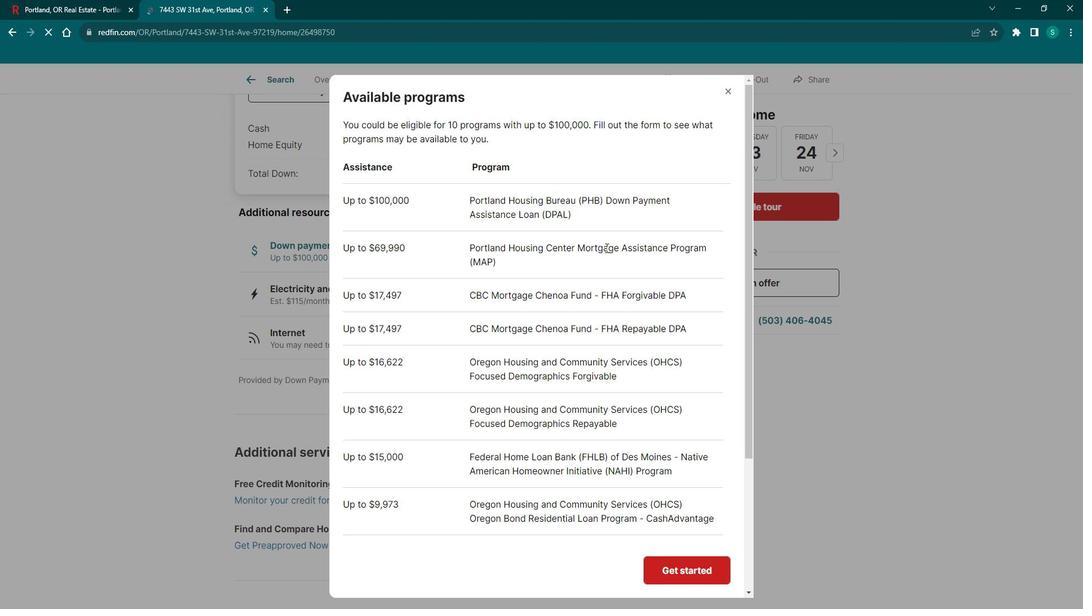 
Action: Mouse scrolled (615, 247) with delta (0, 0)
Screenshot: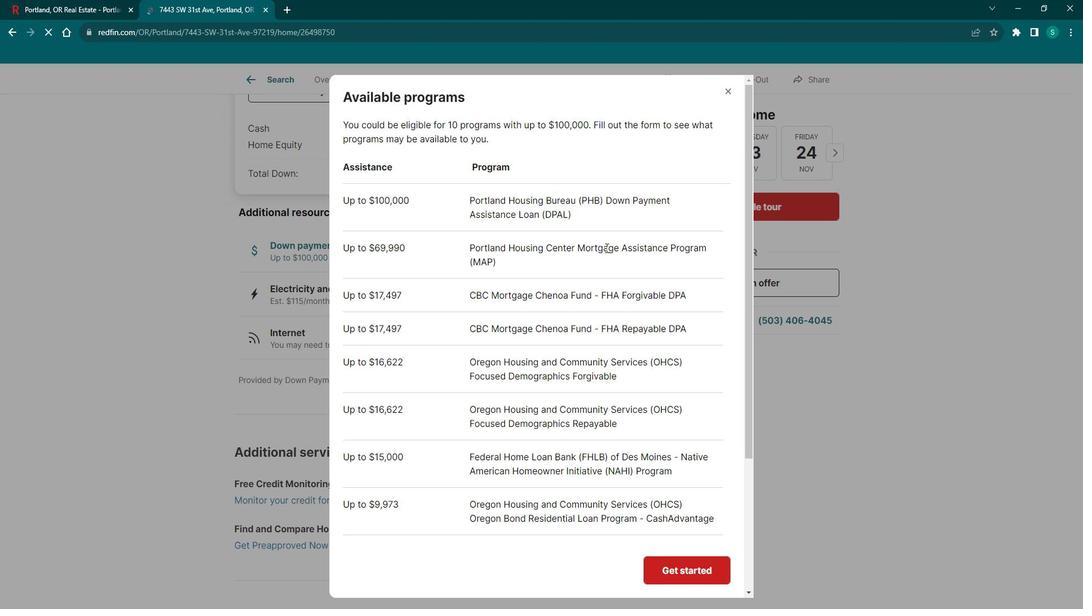 
Action: Mouse moved to (736, 98)
Screenshot: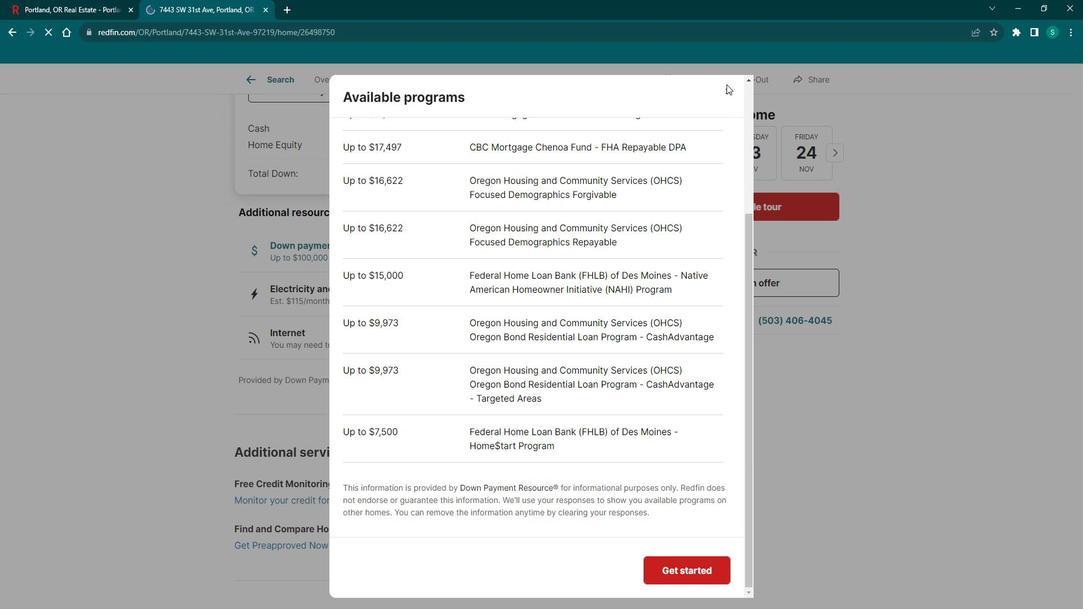
Action: Mouse pressed left at (736, 98)
Screenshot: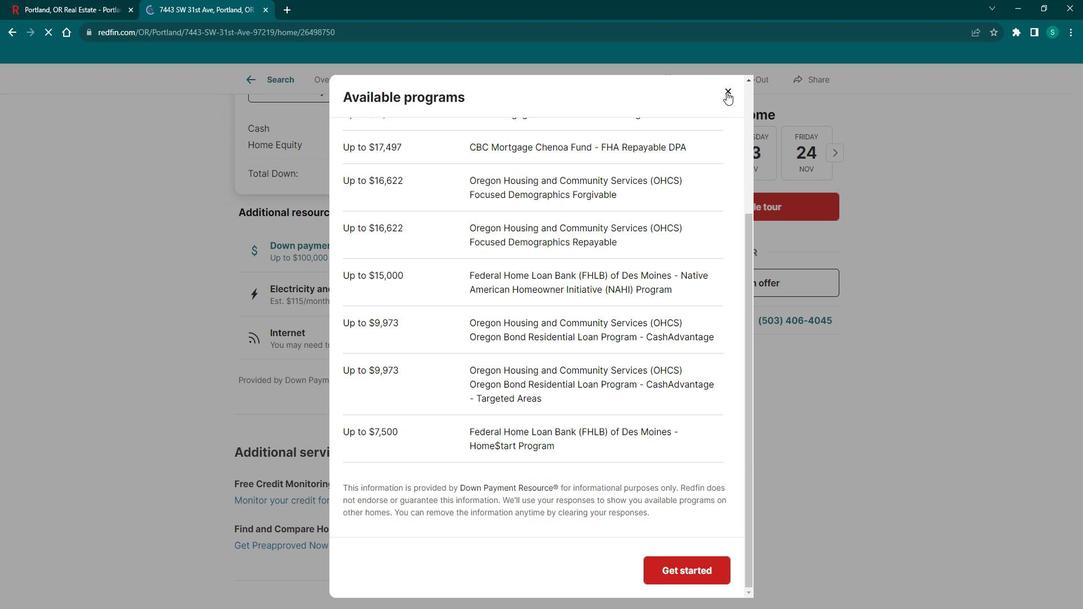 
Action: Mouse moved to (318, 284)
Screenshot: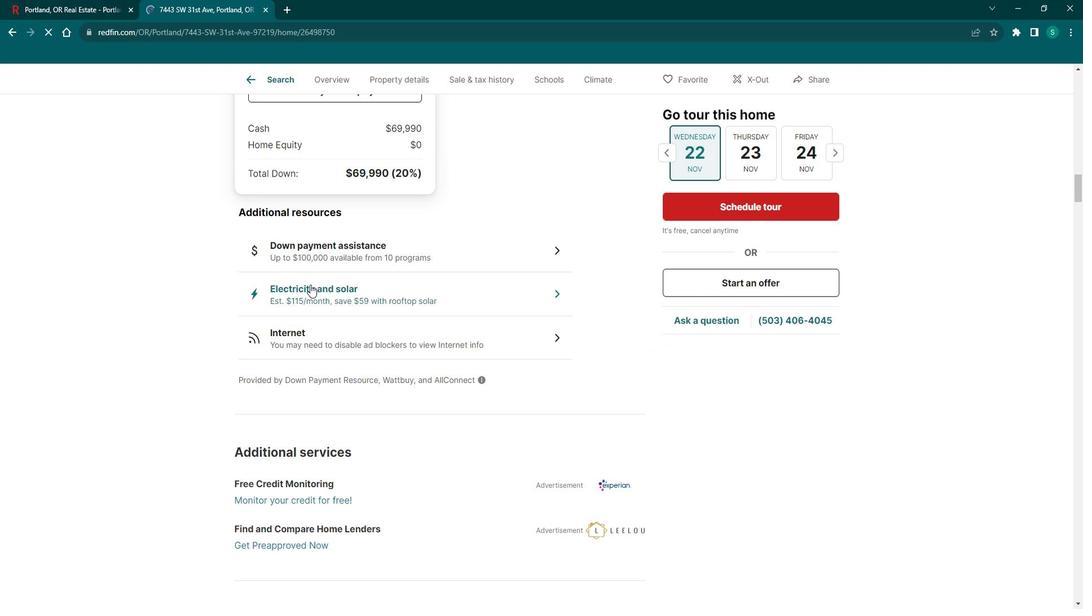 
Action: Mouse pressed left at (318, 284)
Screenshot: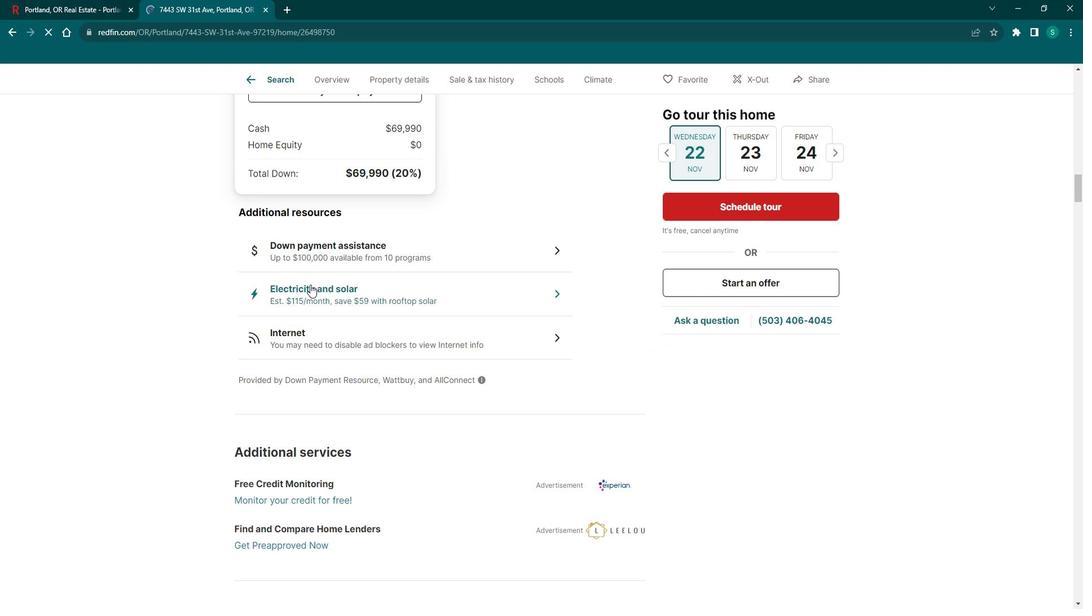 
Action: Mouse moved to (747, 129)
Screenshot: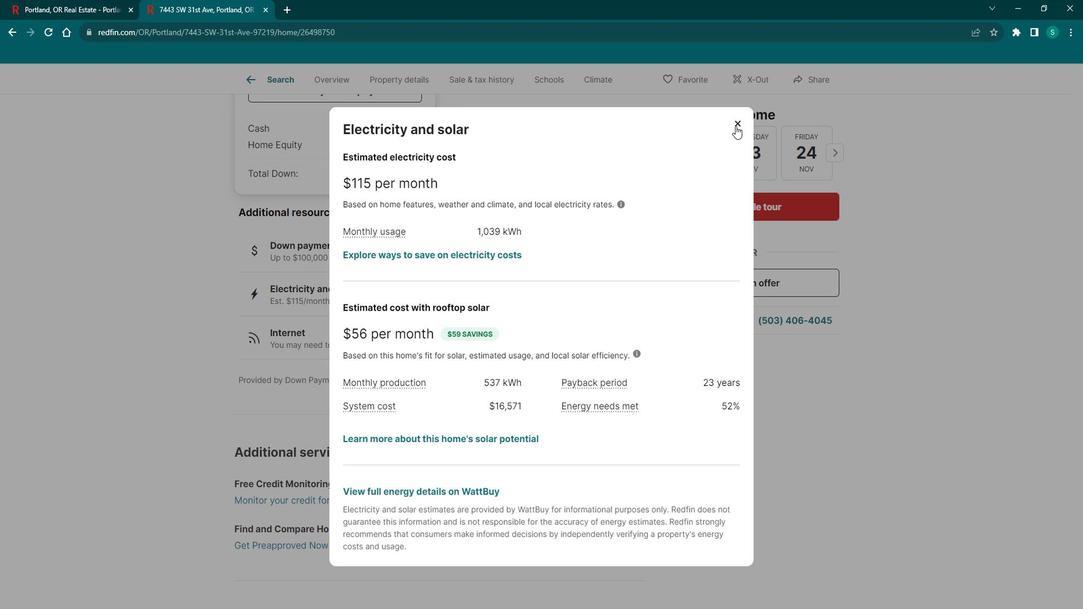 
Action: Mouse pressed left at (747, 129)
Screenshot: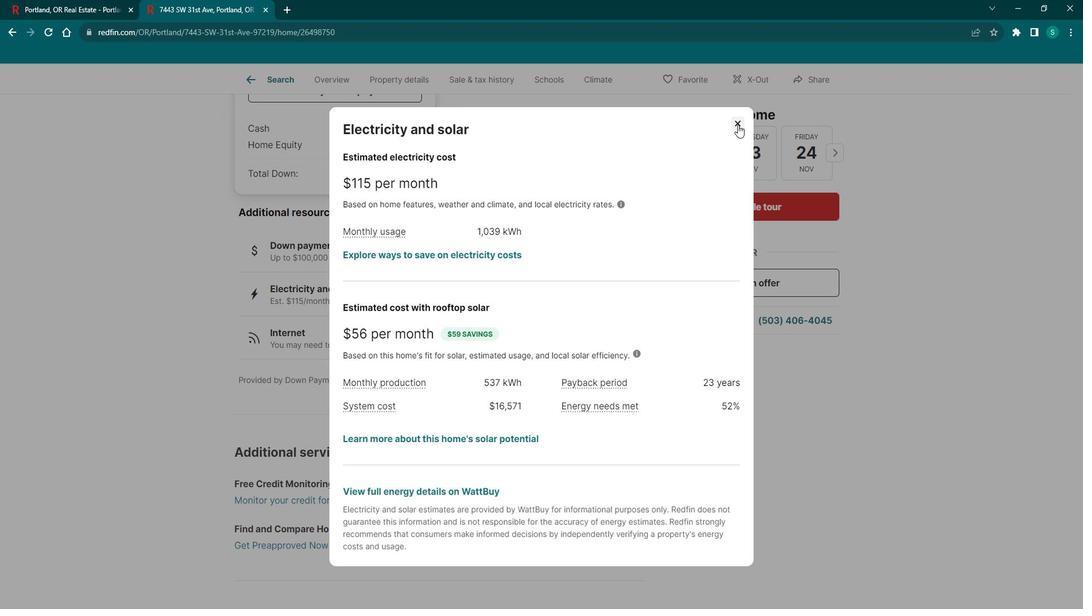 
Action: Mouse moved to (367, 346)
Screenshot: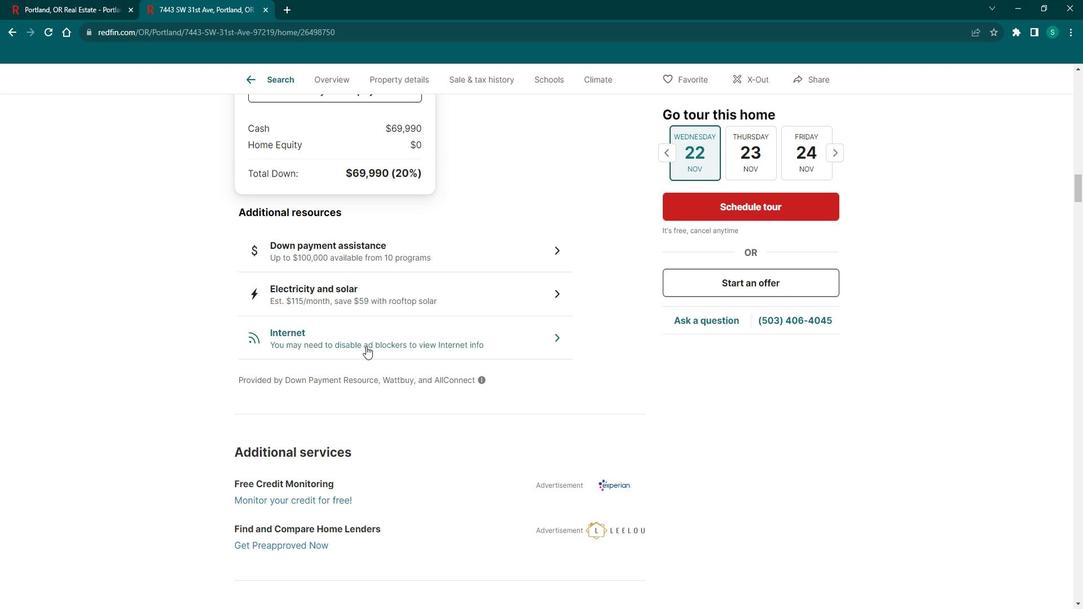 
Action: Mouse pressed left at (367, 346)
Screenshot: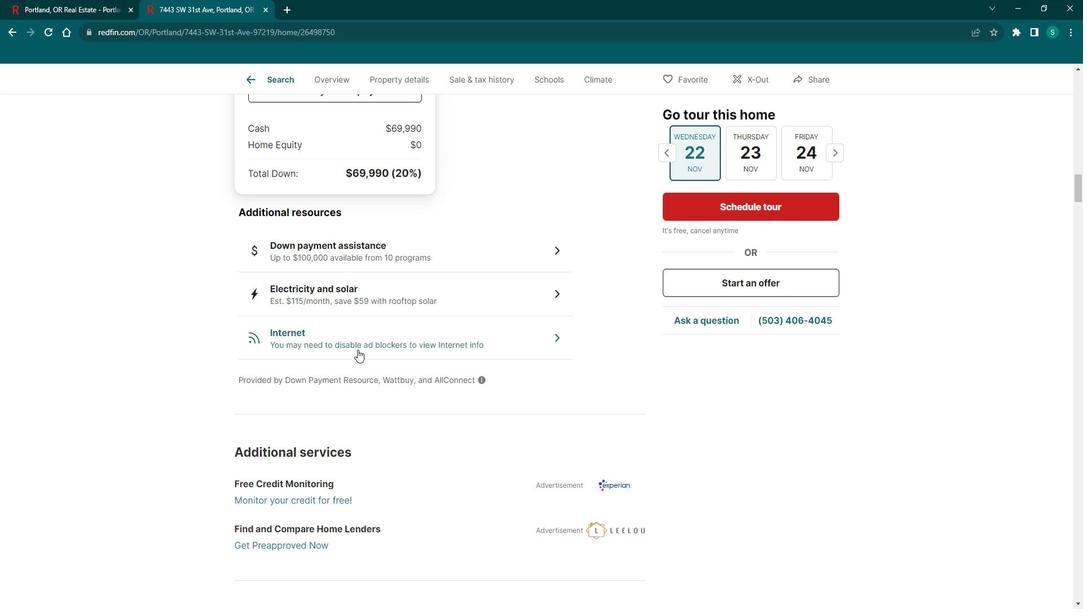 
Action: Mouse moved to (743, 295)
Screenshot: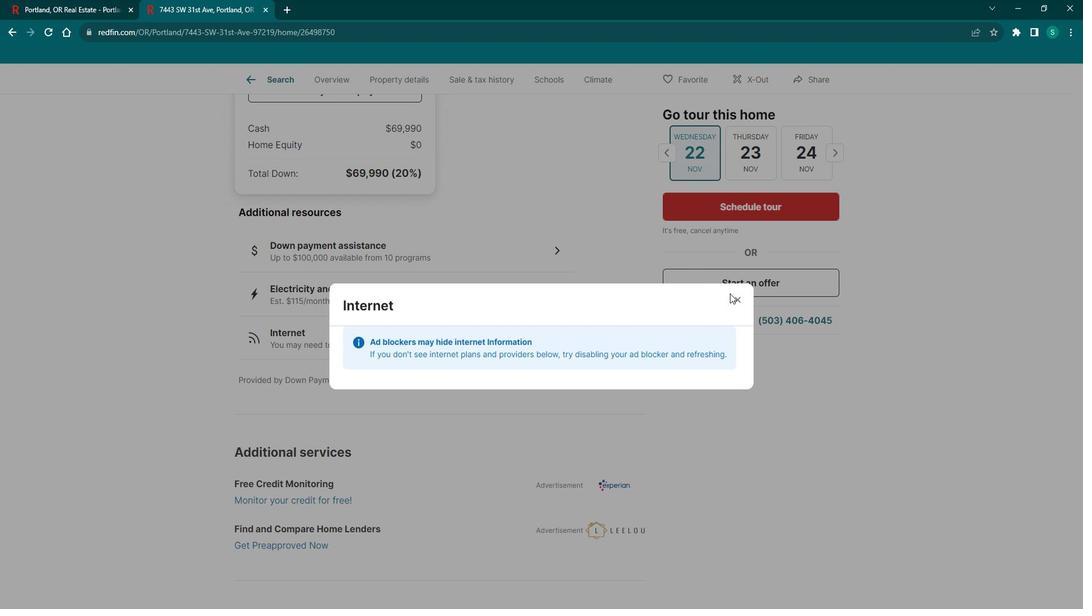 
Action: Mouse pressed left at (743, 295)
Screenshot: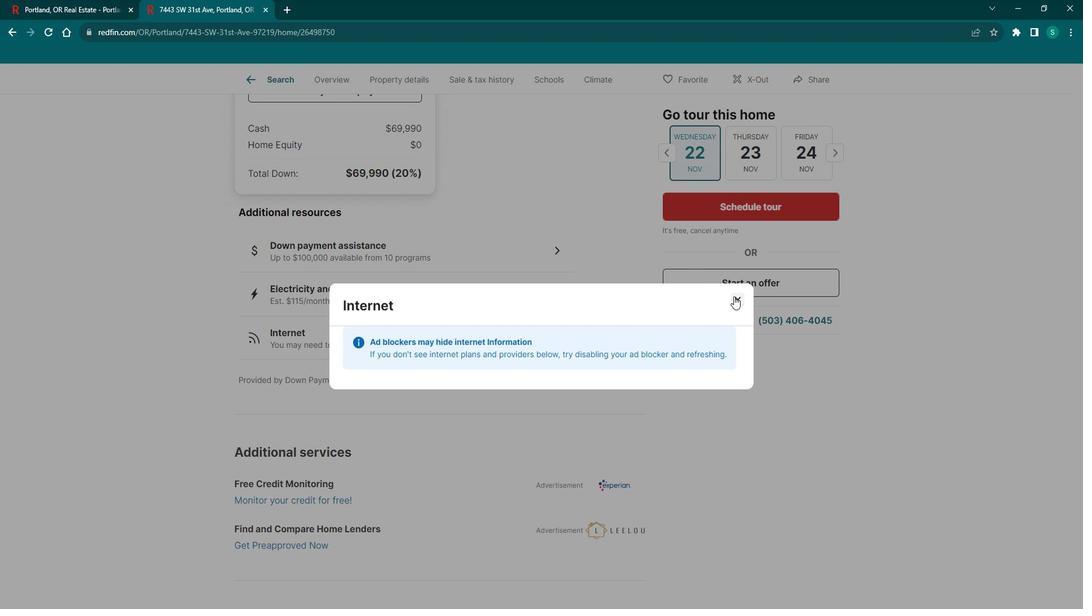 
Action: Mouse moved to (389, 358)
Screenshot: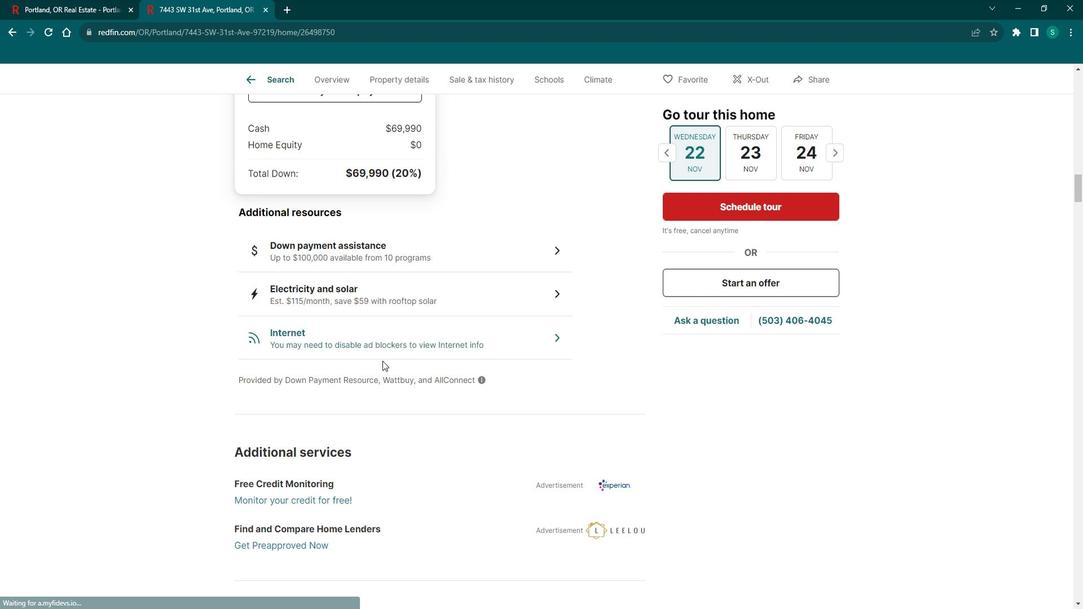 
Action: Mouse scrolled (389, 358) with delta (0, 0)
Screenshot: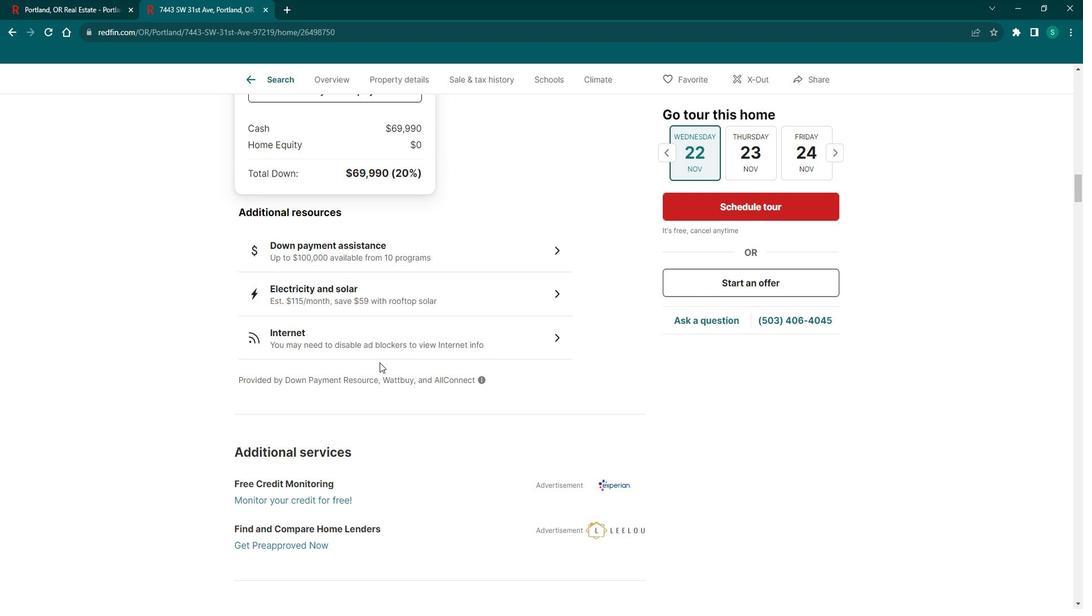 
Action: Mouse scrolled (389, 358) with delta (0, 0)
Screenshot: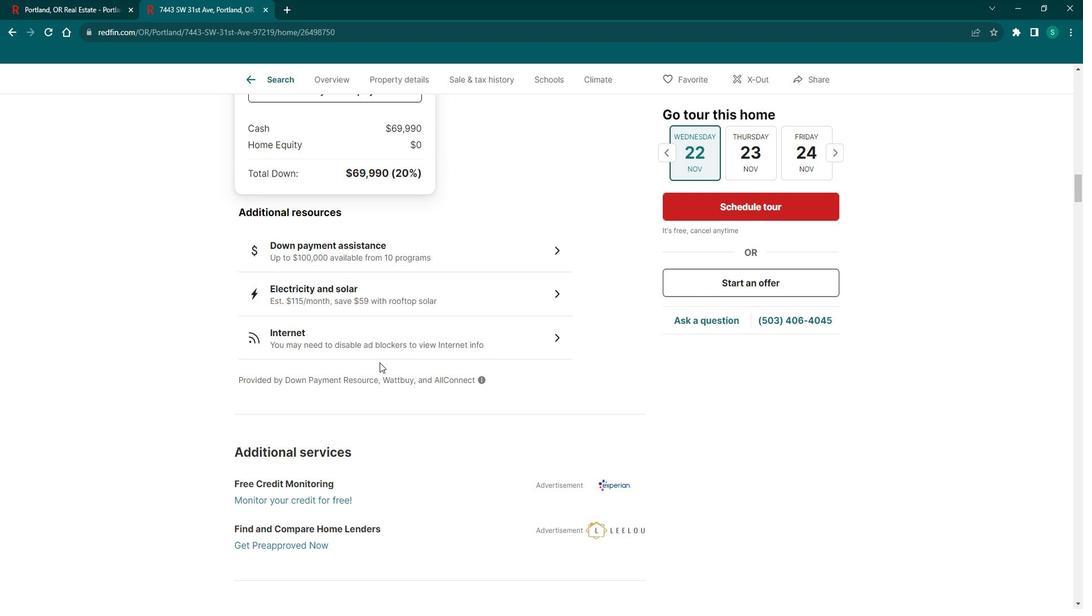 
Action: Mouse scrolled (389, 358) with delta (0, 0)
Screenshot: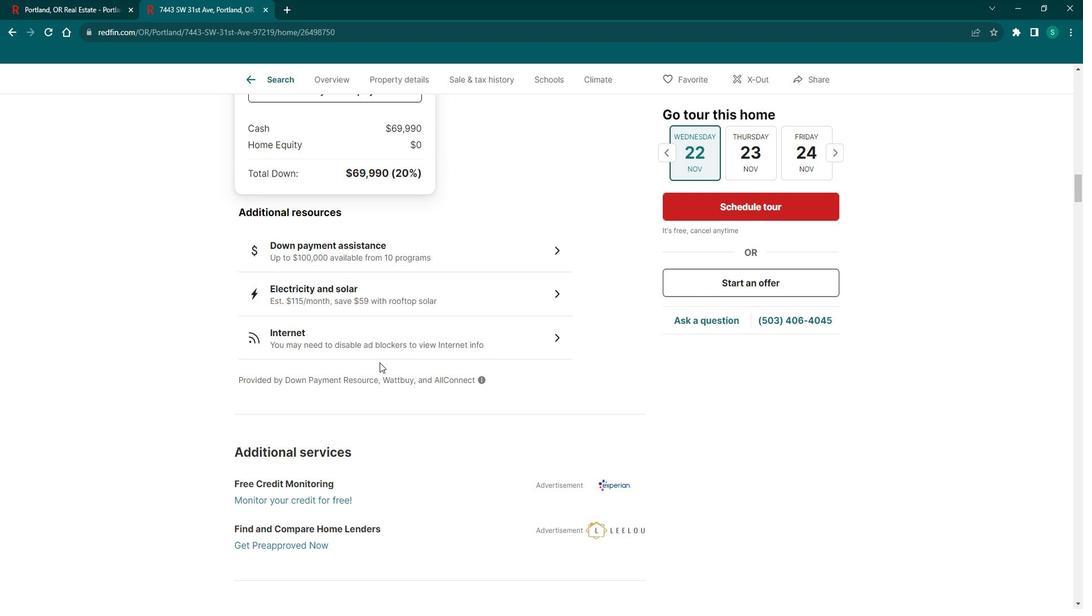 
Action: Mouse scrolled (389, 358) with delta (0, 0)
Screenshot: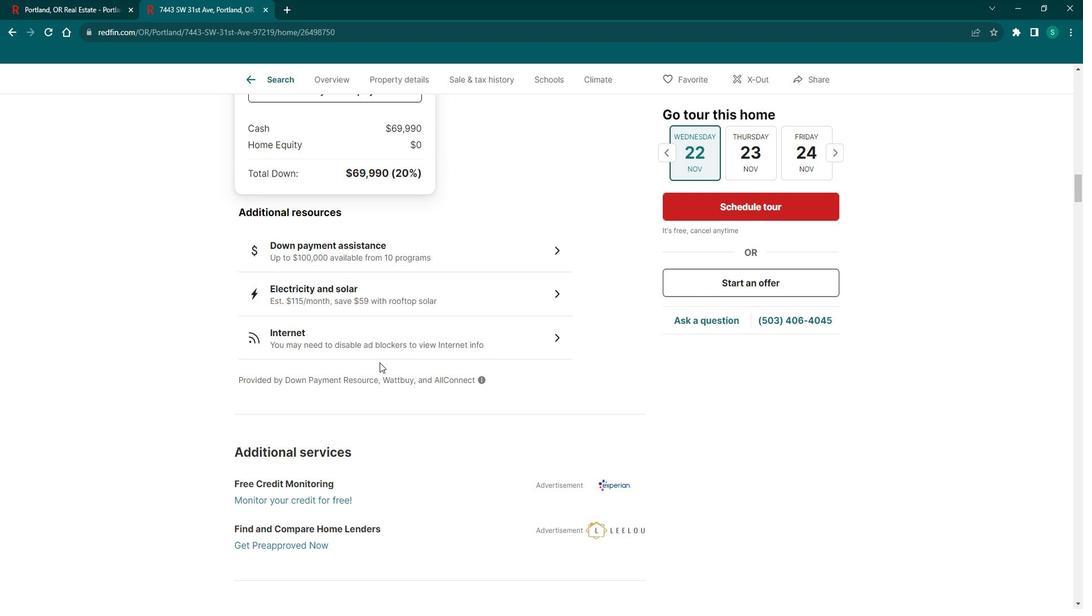 
Action: Mouse scrolled (389, 358) with delta (0, 0)
Screenshot: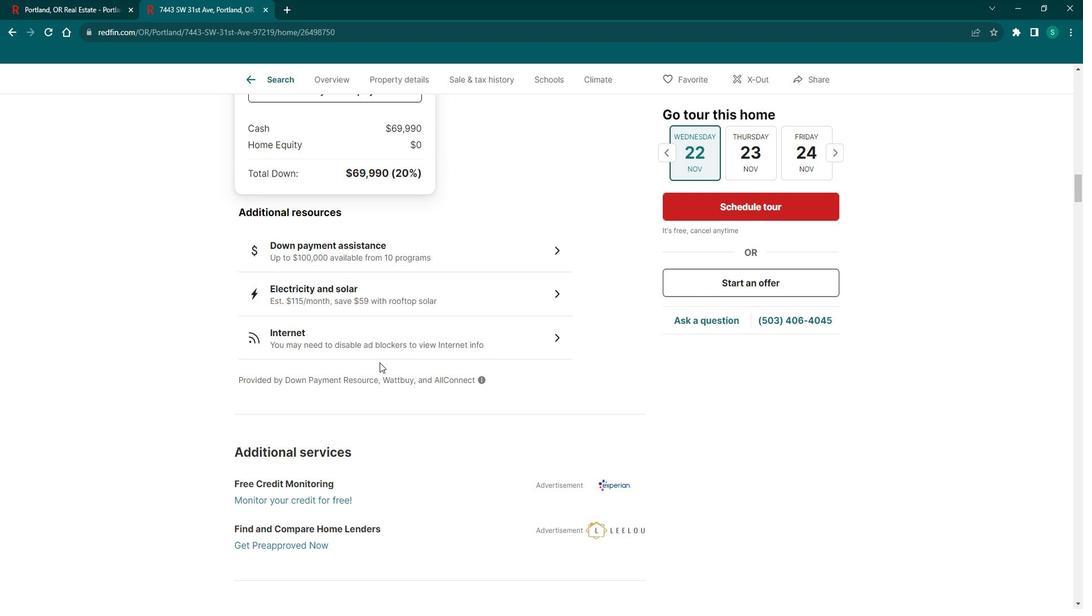 
Action: Mouse scrolled (389, 358) with delta (0, 0)
Screenshot: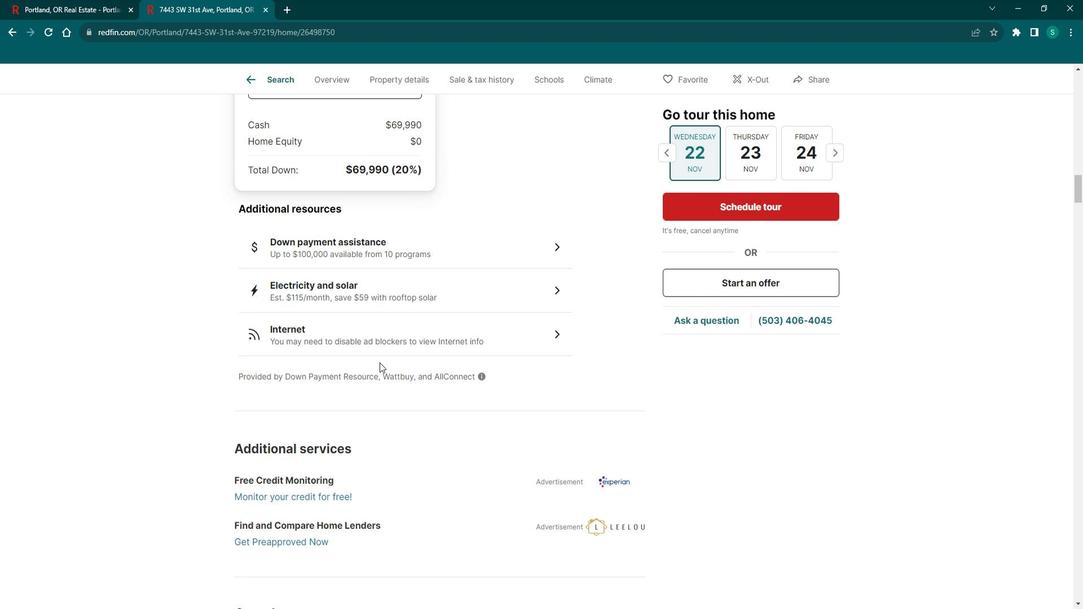 
Action: Mouse scrolled (389, 358) with delta (0, 0)
Screenshot: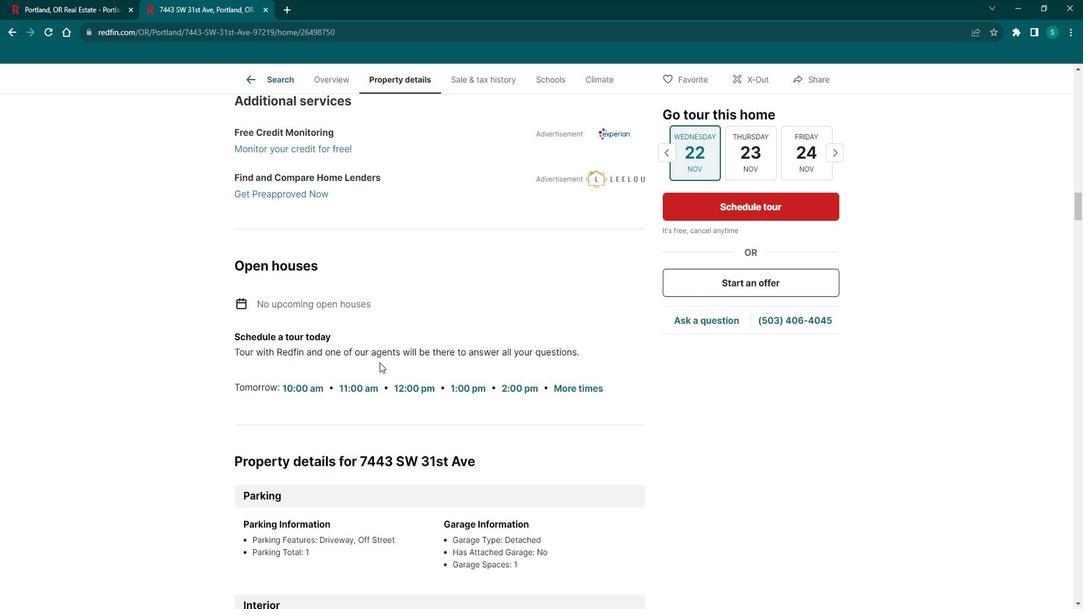 
Action: Mouse scrolled (389, 358) with delta (0, 0)
Screenshot: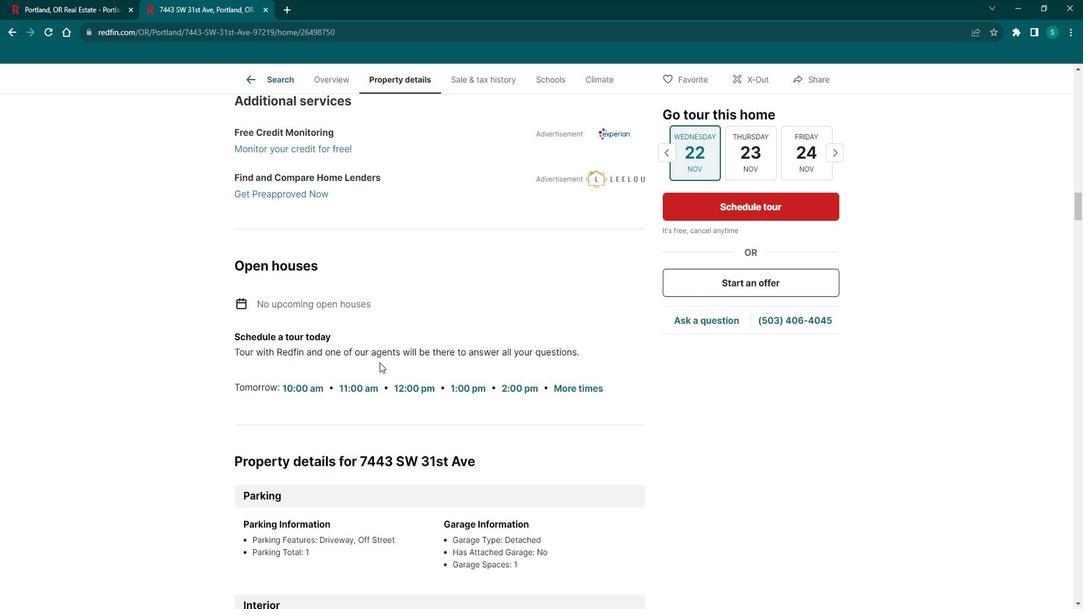 
Action: Mouse scrolled (389, 358) with delta (0, 0)
Screenshot: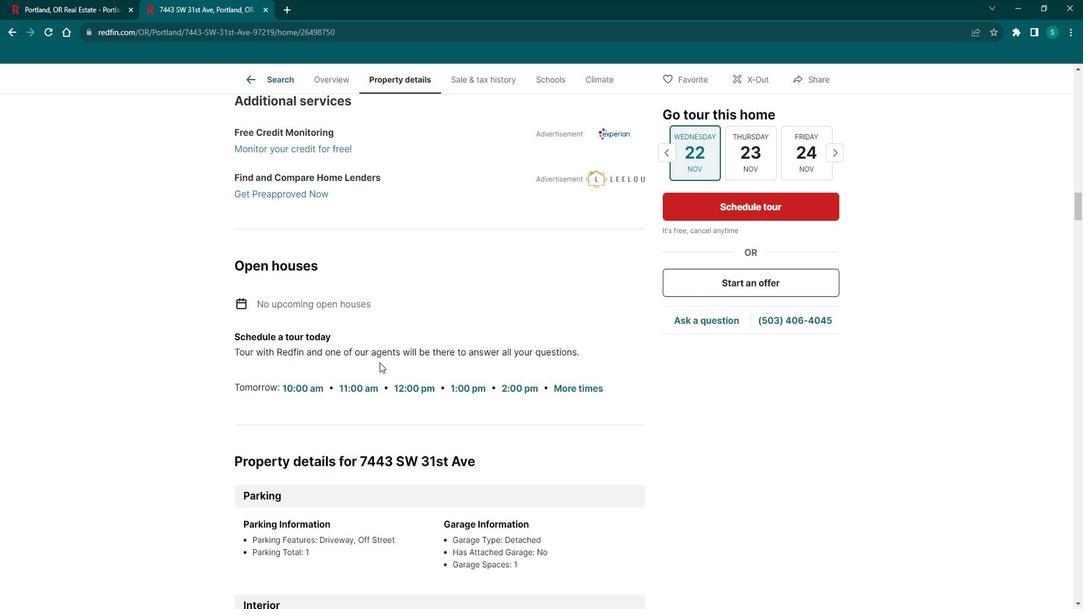 
Action: Mouse scrolled (389, 358) with delta (0, 0)
Screenshot: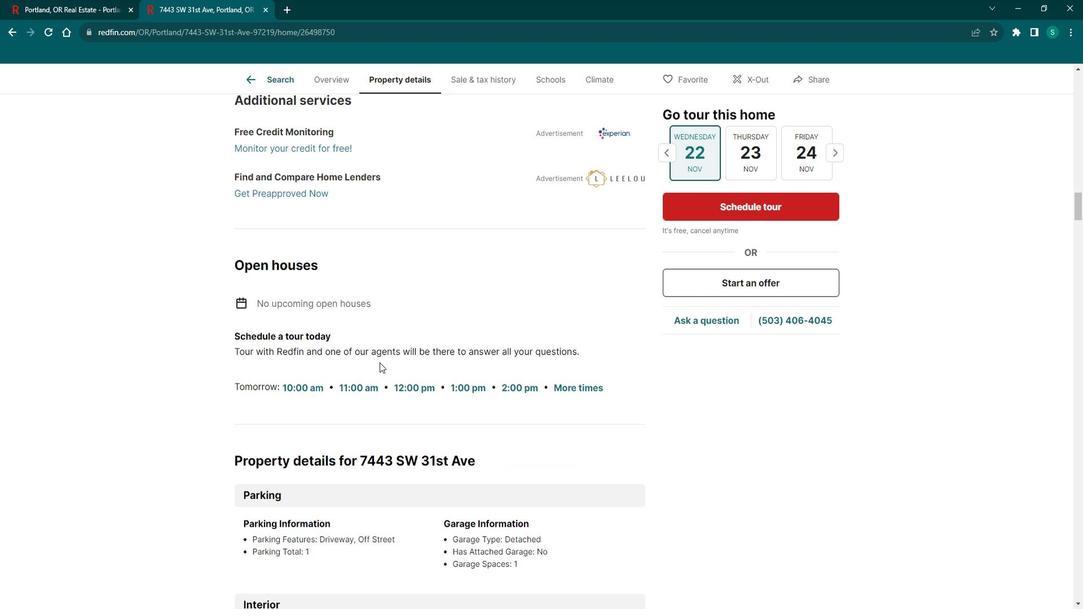 
Action: Mouse scrolled (389, 358) with delta (0, 0)
Screenshot: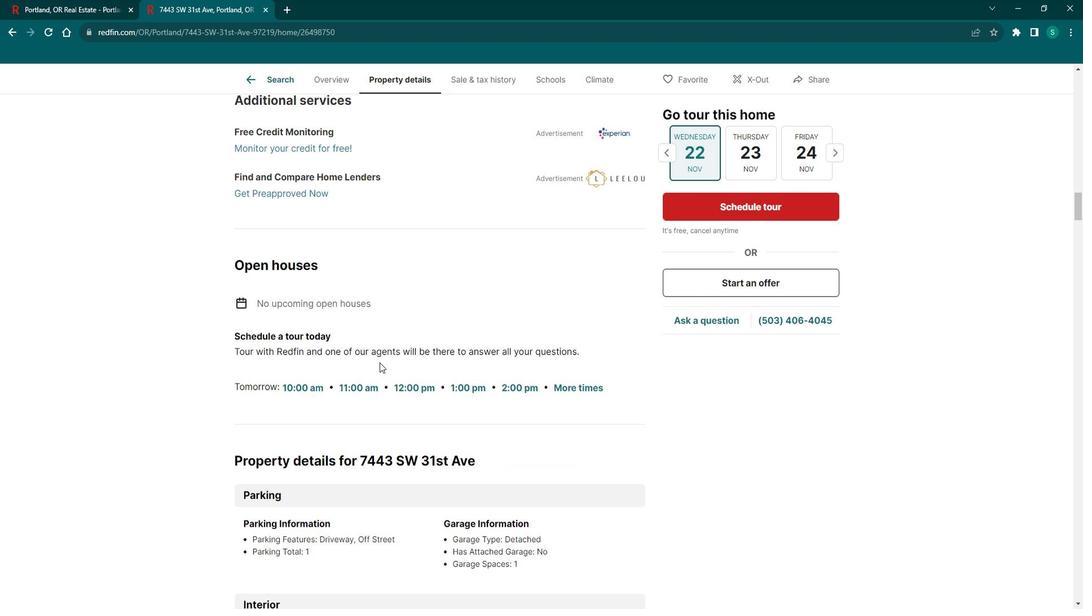 
Action: Mouse scrolled (389, 358) with delta (0, 0)
Screenshot: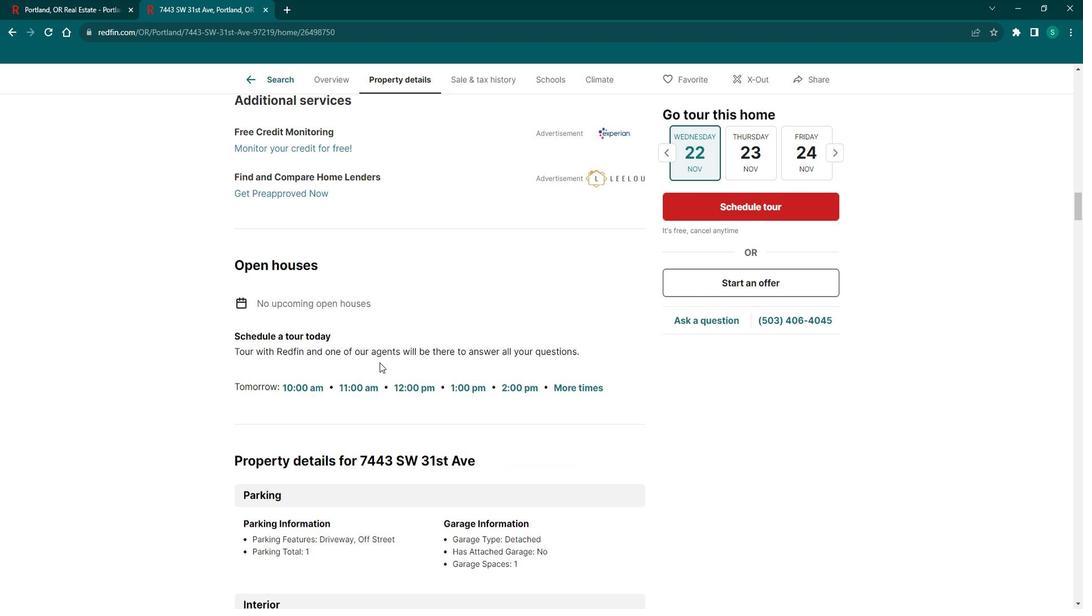 
Action: Mouse scrolled (389, 358) with delta (0, 0)
Screenshot: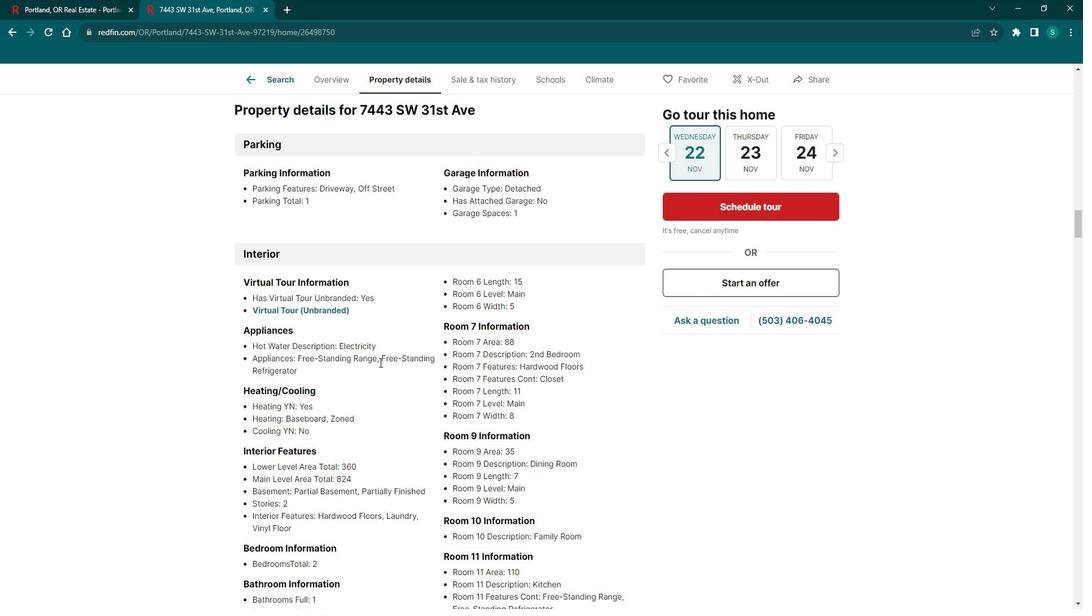 
Action: Mouse scrolled (389, 358) with delta (0, 0)
Screenshot: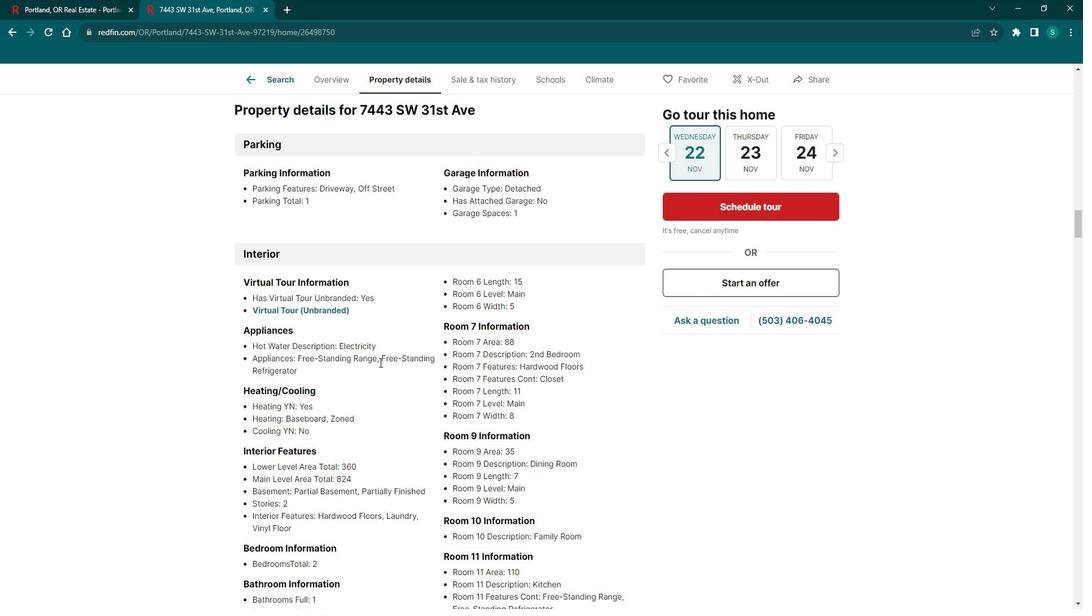 
Action: Mouse scrolled (389, 358) with delta (0, 0)
Screenshot: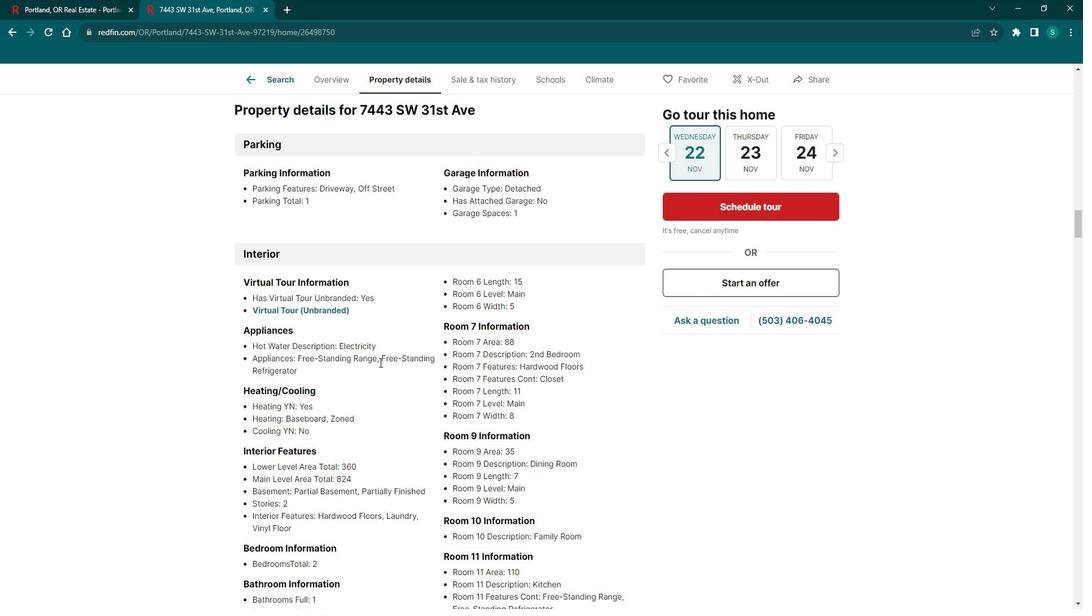 
Action: Mouse scrolled (389, 358) with delta (0, 0)
Screenshot: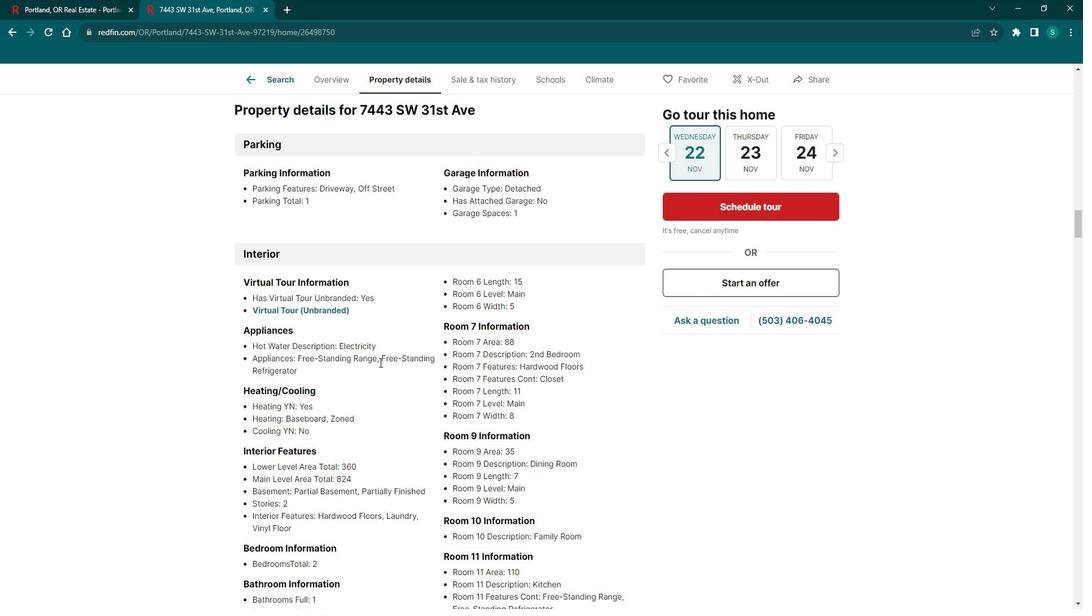 
Action: Mouse scrolled (389, 358) with delta (0, 0)
Screenshot: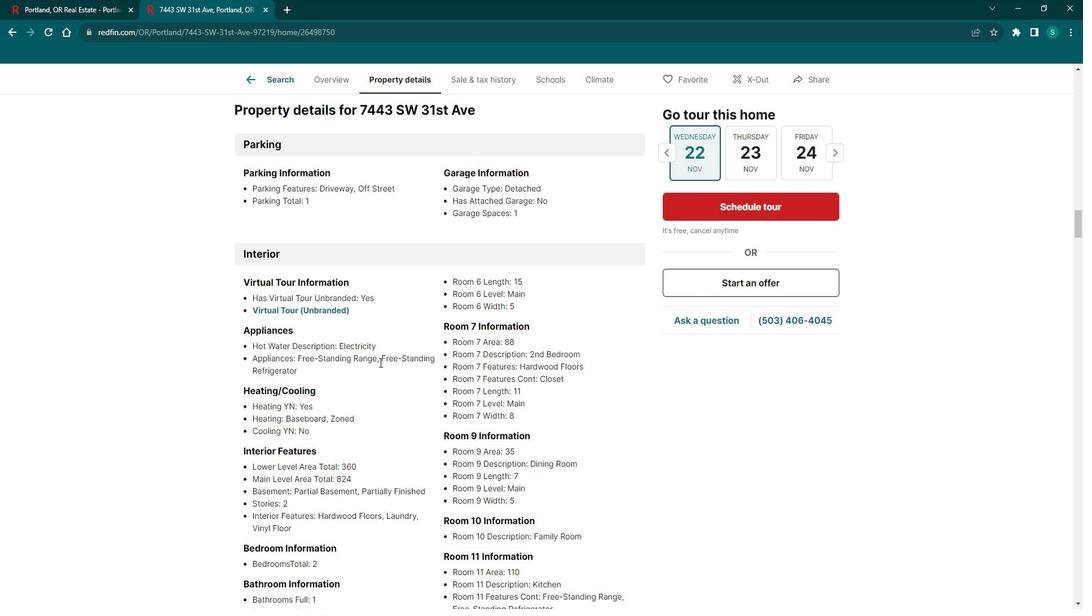 
Action: Mouse scrolled (389, 358) with delta (0, 0)
Screenshot: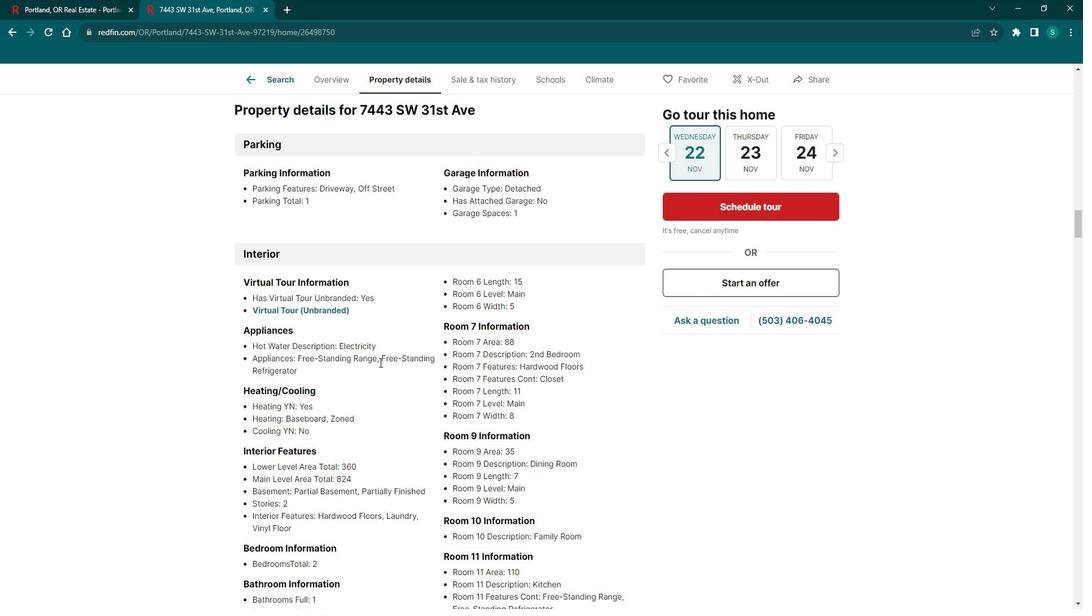 
Action: Mouse scrolled (389, 358) with delta (0, 0)
Screenshot: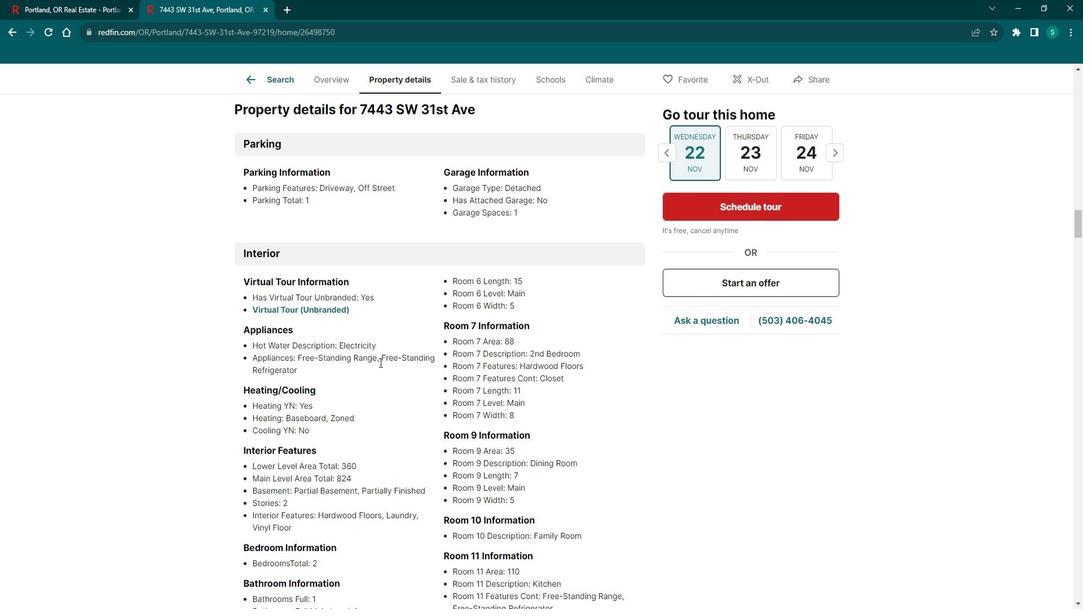 
Action: Mouse scrolled (389, 358) with delta (0, 0)
Screenshot: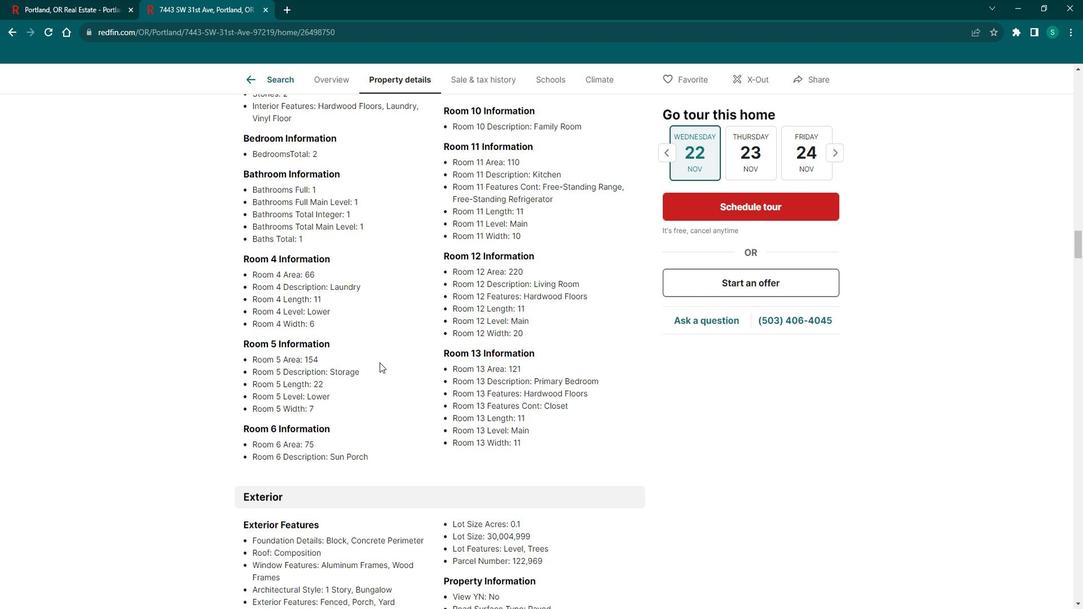
Action: Mouse scrolled (389, 358) with delta (0, 0)
Screenshot: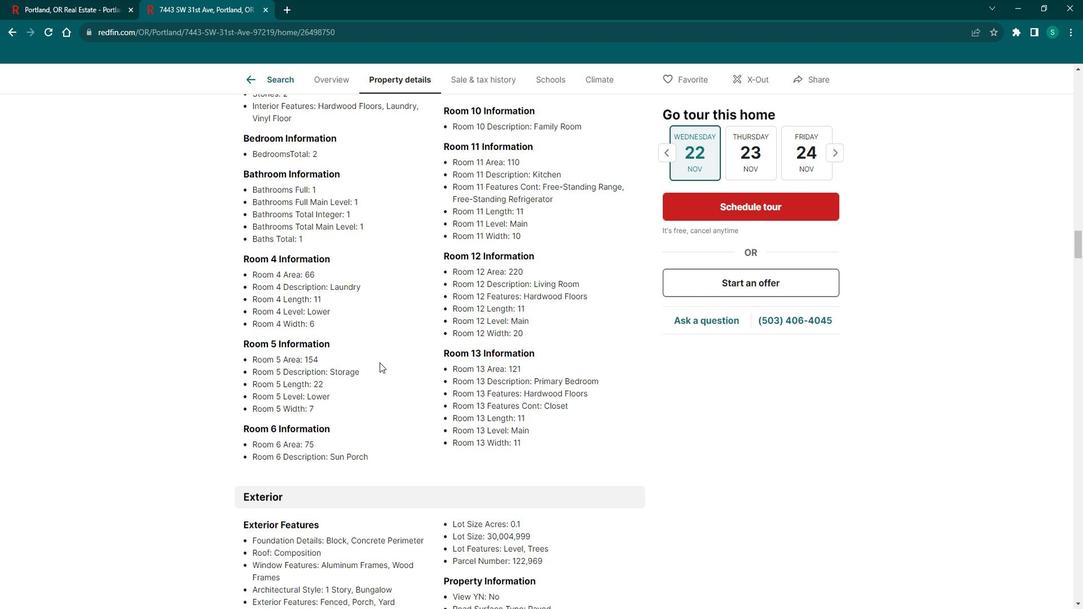 
Action: Mouse scrolled (389, 358) with delta (0, 0)
Screenshot: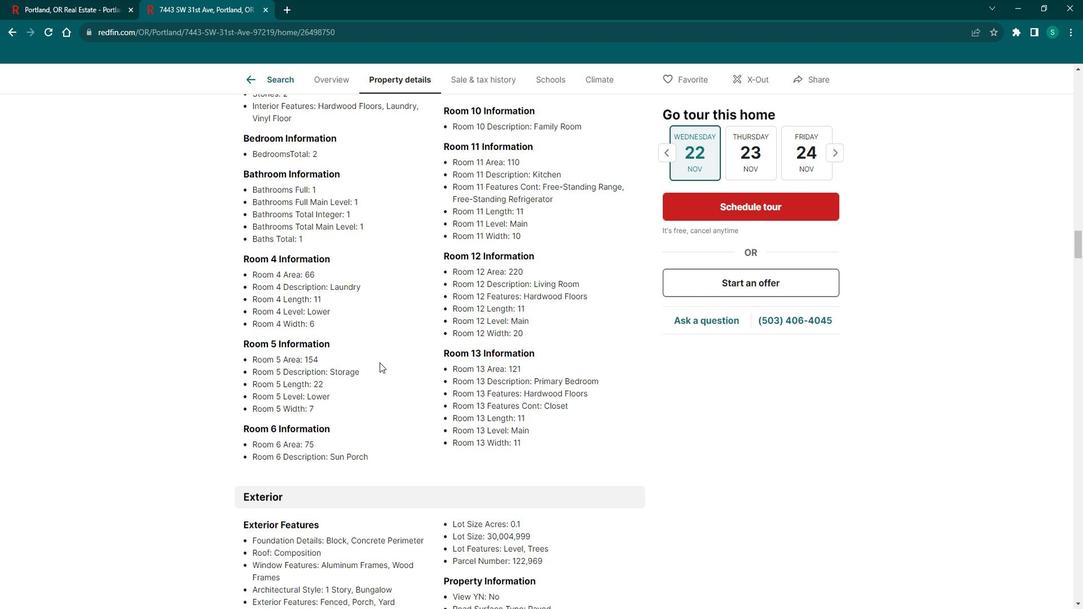 
Action: Mouse scrolled (389, 358) with delta (0, 0)
Screenshot: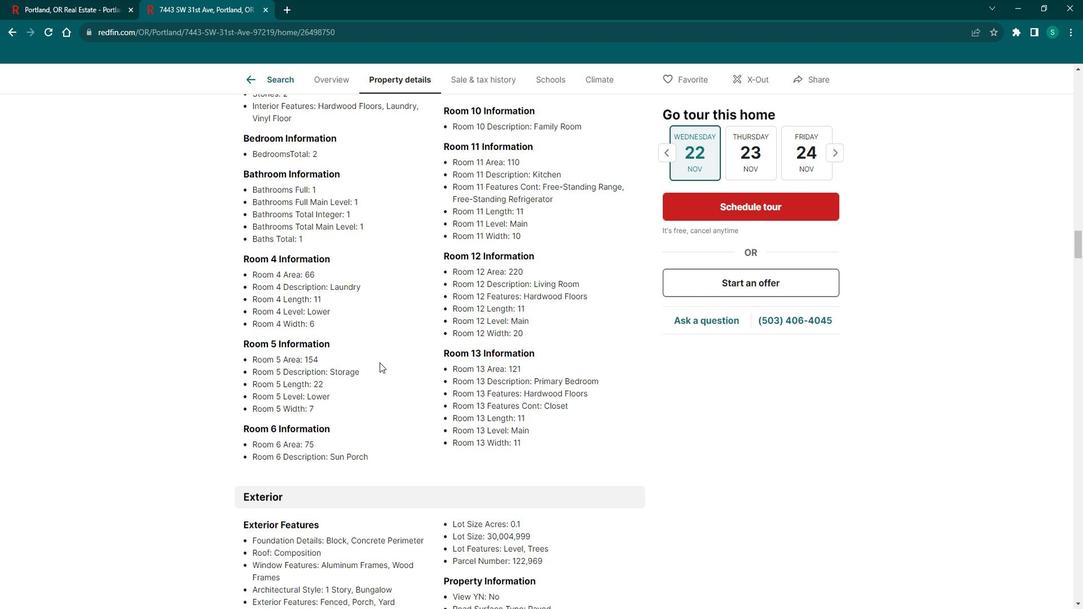 
Action: Mouse scrolled (389, 358) with delta (0, 0)
Screenshot: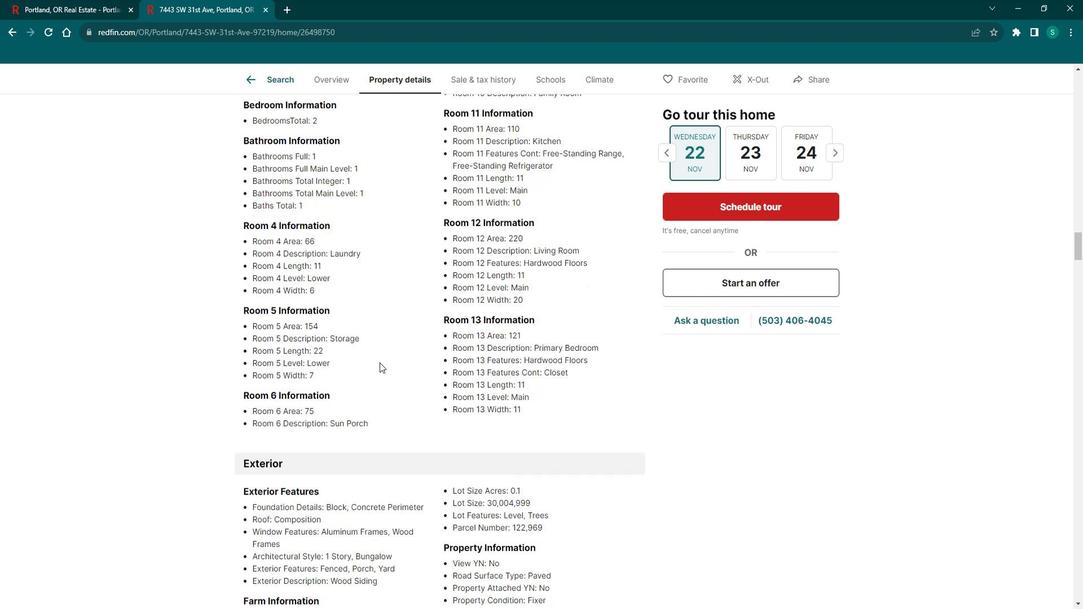 
Action: Mouse scrolled (389, 358) with delta (0, 0)
Screenshot: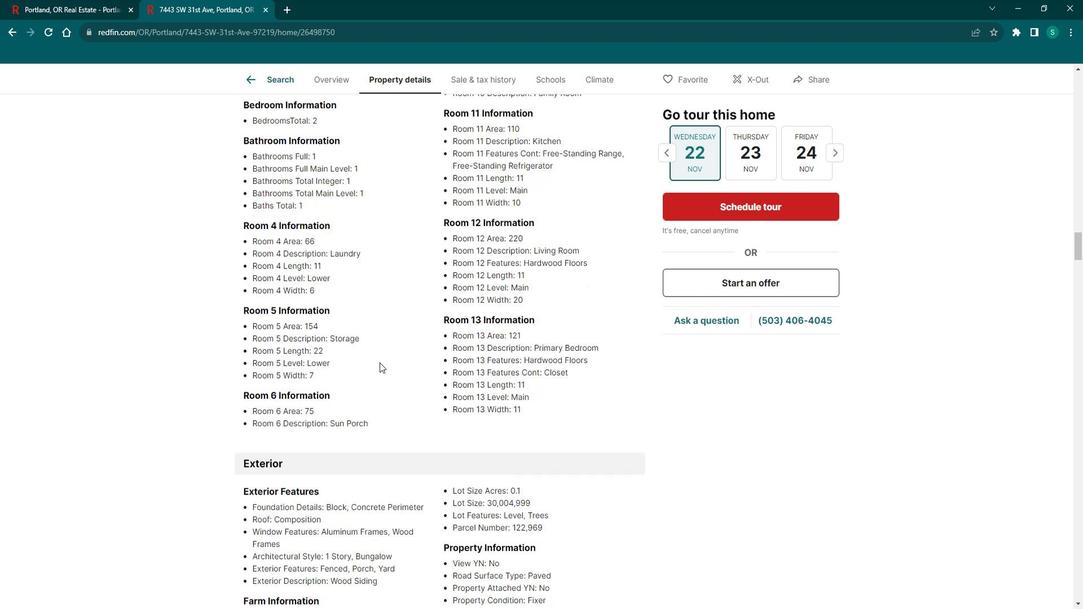 
Action: Mouse scrolled (389, 358) with delta (0, 0)
Screenshot: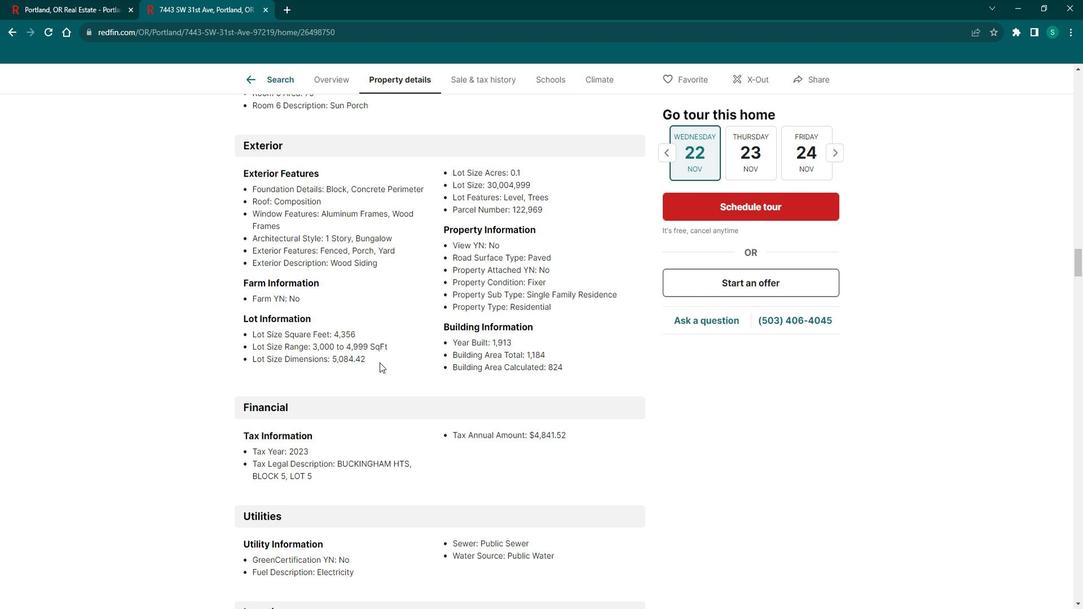 
Action: Mouse scrolled (389, 358) with delta (0, 0)
Screenshot: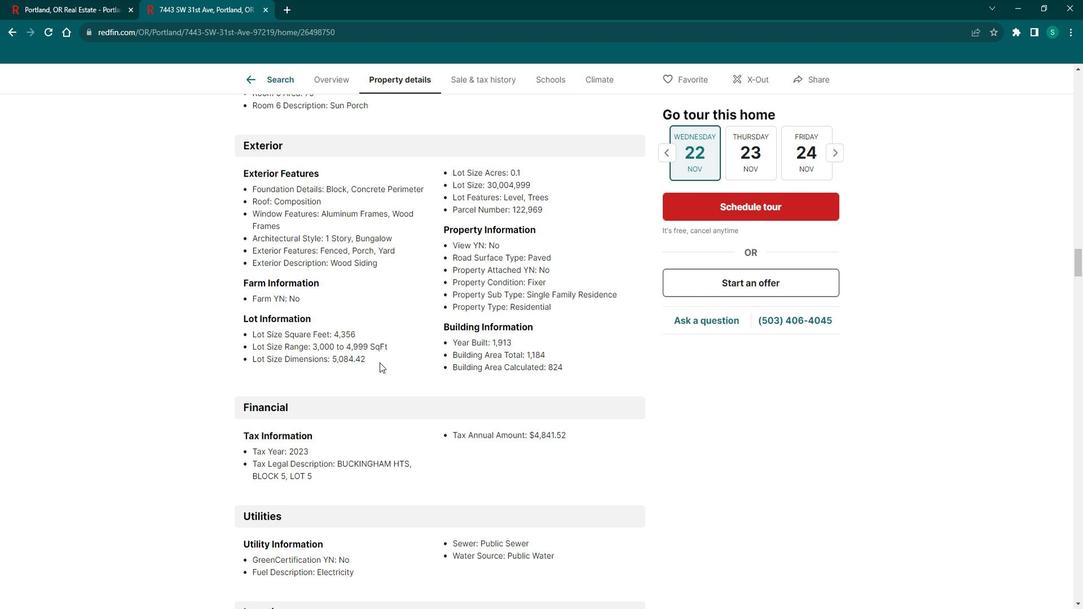 
Action: Mouse scrolled (389, 358) with delta (0, 0)
Screenshot: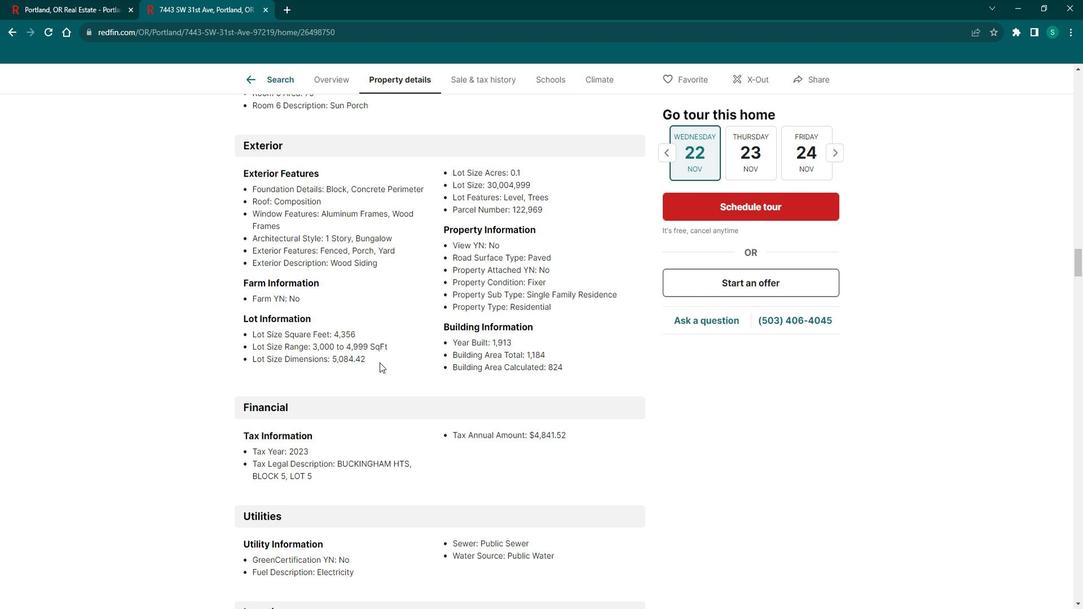 
Action: Mouse scrolled (389, 358) with delta (0, 0)
Screenshot: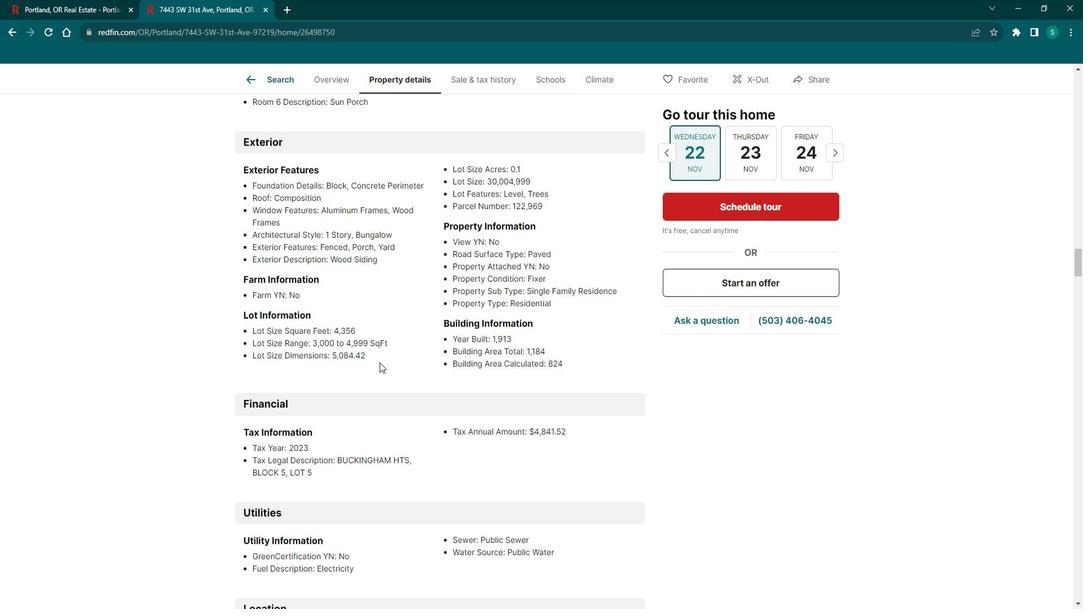 
Action: Mouse scrolled (389, 358) with delta (0, 0)
Screenshot: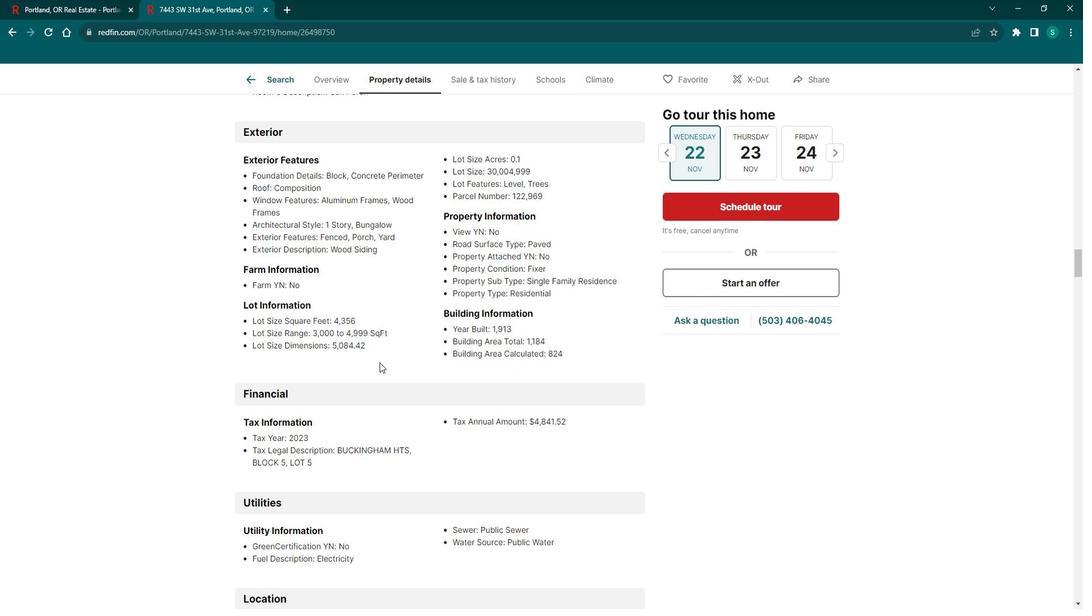 
Action: Mouse scrolled (389, 358) with delta (0, 0)
Screenshot: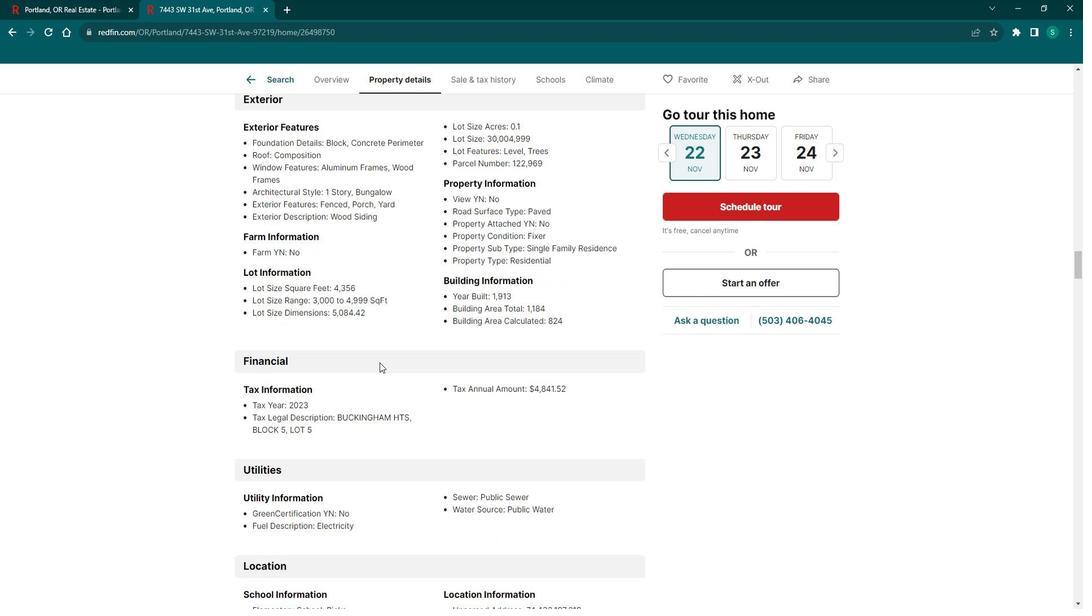
Action: Mouse scrolled (389, 358) with delta (0, 0)
Screenshot: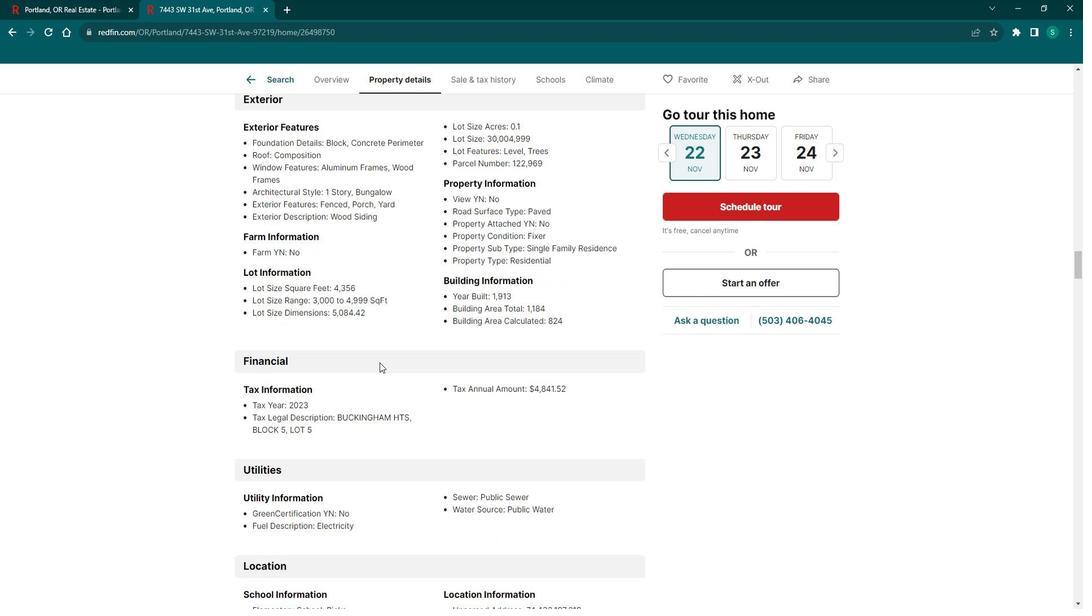 
Action: Mouse scrolled (389, 358) with delta (0, 0)
Screenshot: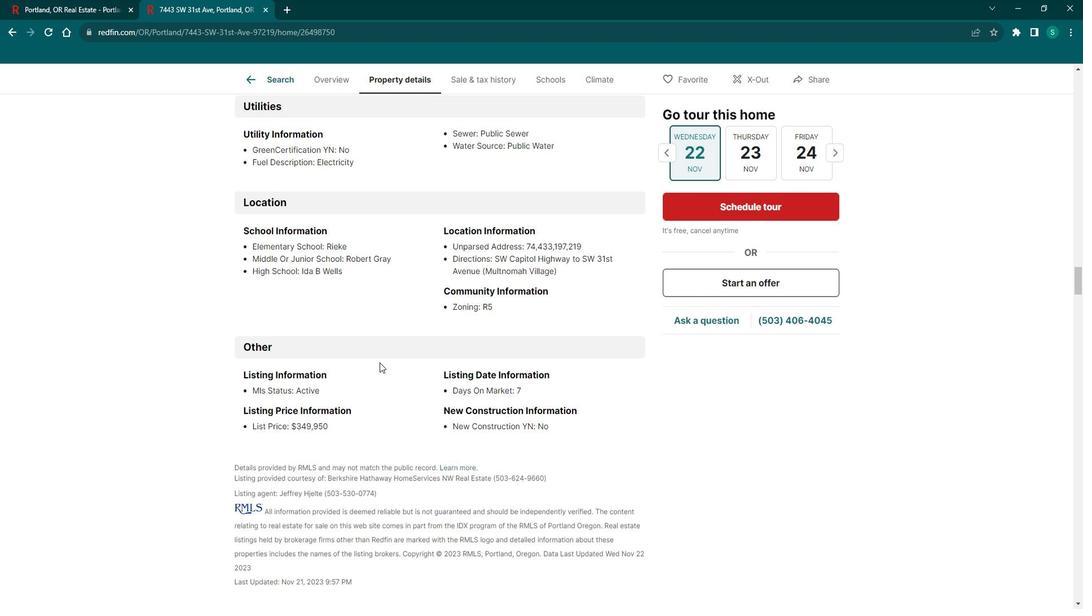
Action: Mouse scrolled (389, 358) with delta (0, 0)
Screenshot: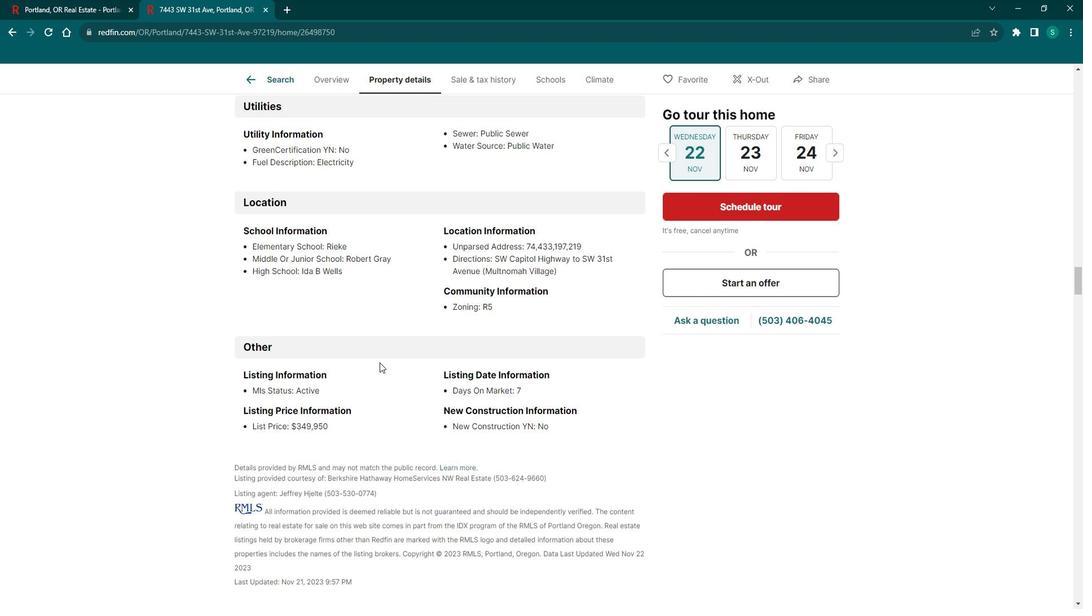 
Action: Mouse scrolled (389, 358) with delta (0, 0)
Screenshot: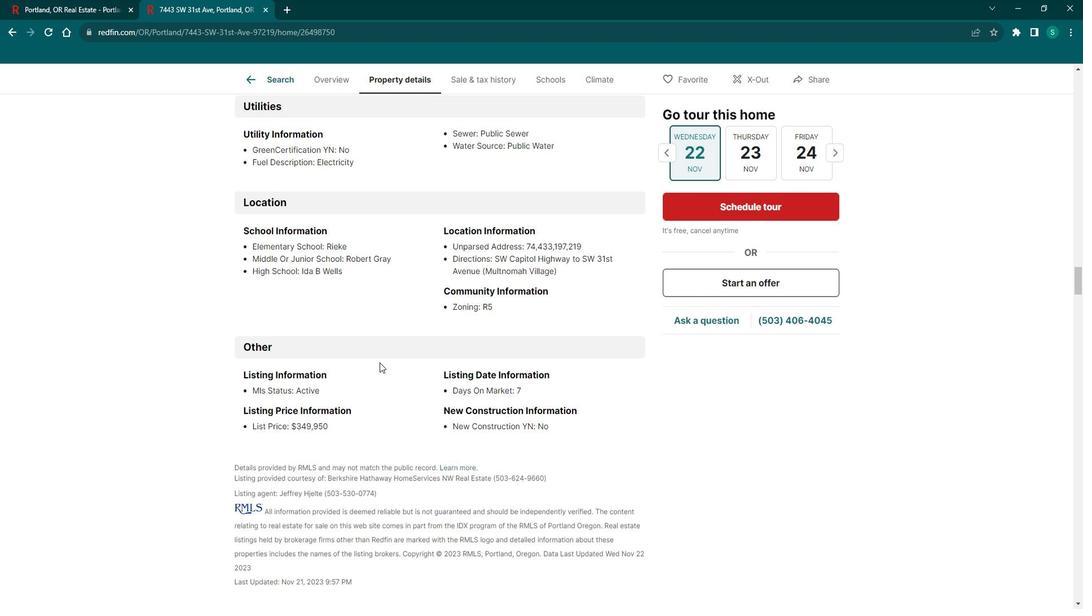 
Action: Mouse scrolled (389, 358) with delta (0, 0)
Screenshot: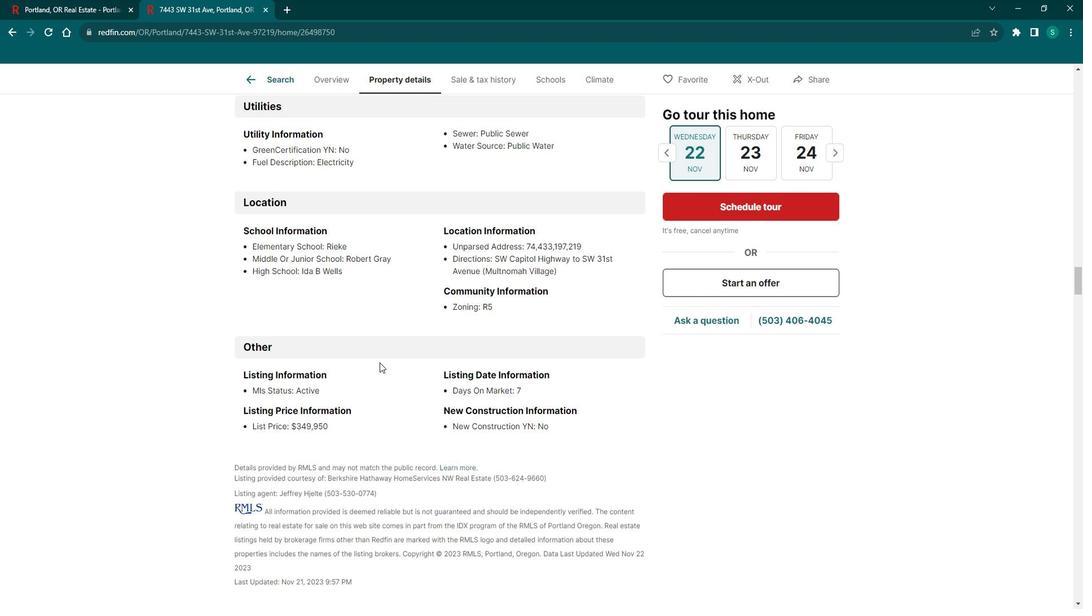 
Action: Mouse scrolled (389, 358) with delta (0, 0)
Screenshot: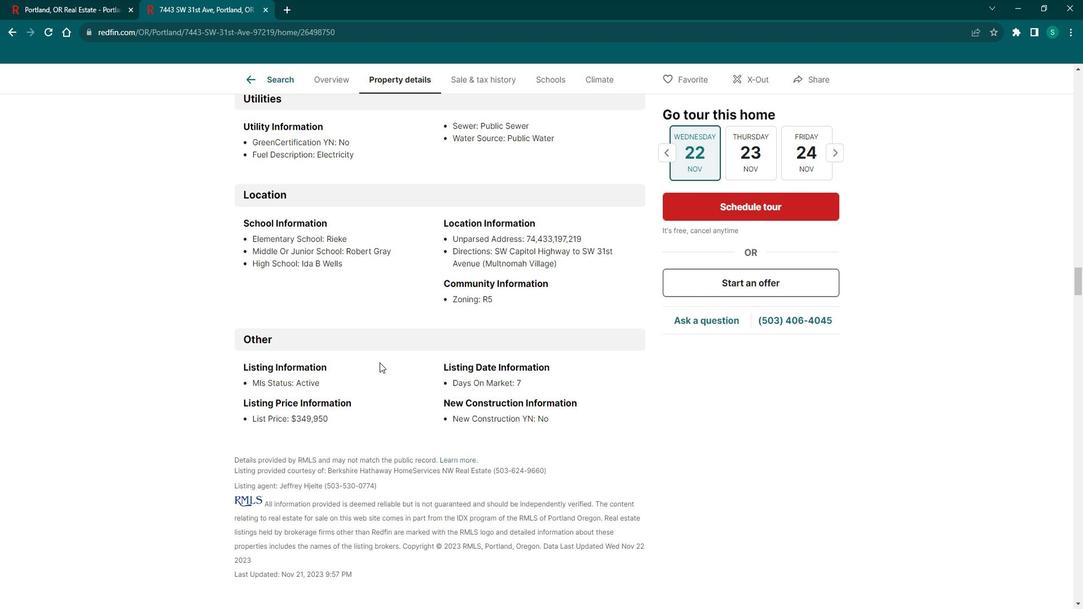 
Action: Mouse scrolled (389, 358) with delta (0, 0)
Screenshot: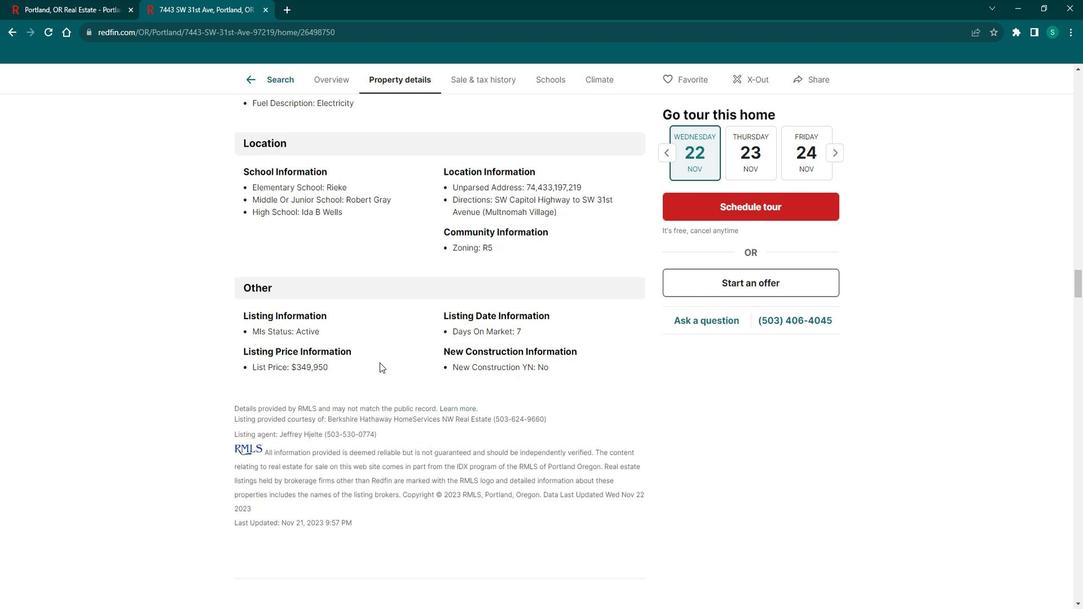 
Action: Mouse moved to (389, 358)
Screenshot: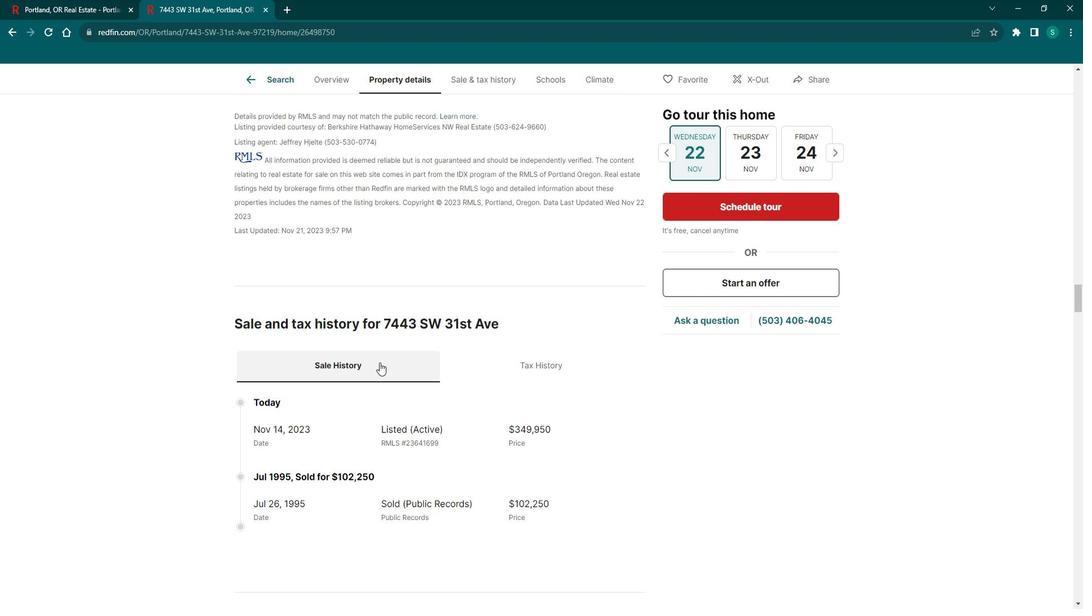 
Action: Mouse scrolled (389, 357) with delta (0, 0)
Screenshot: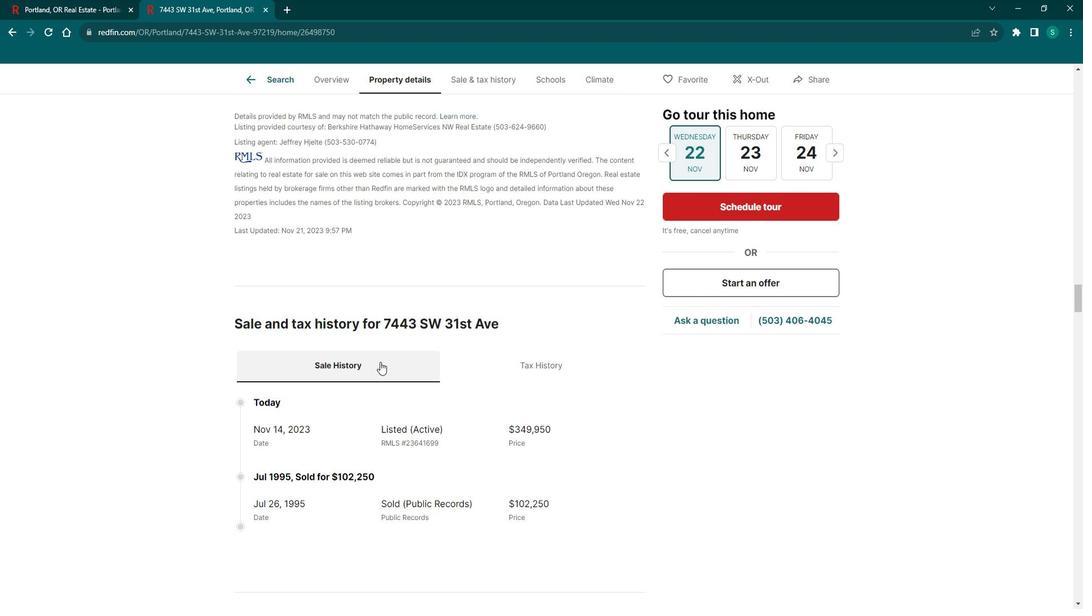 
Action: Mouse moved to (390, 358)
Screenshot: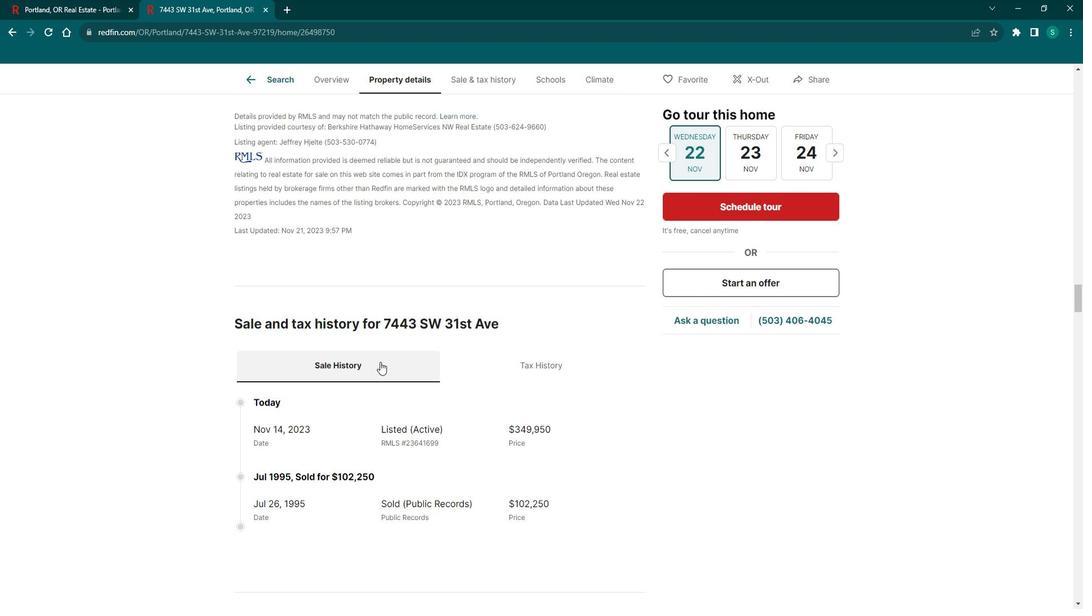 
Action: Mouse scrolled (390, 357) with delta (0, 0)
Screenshot: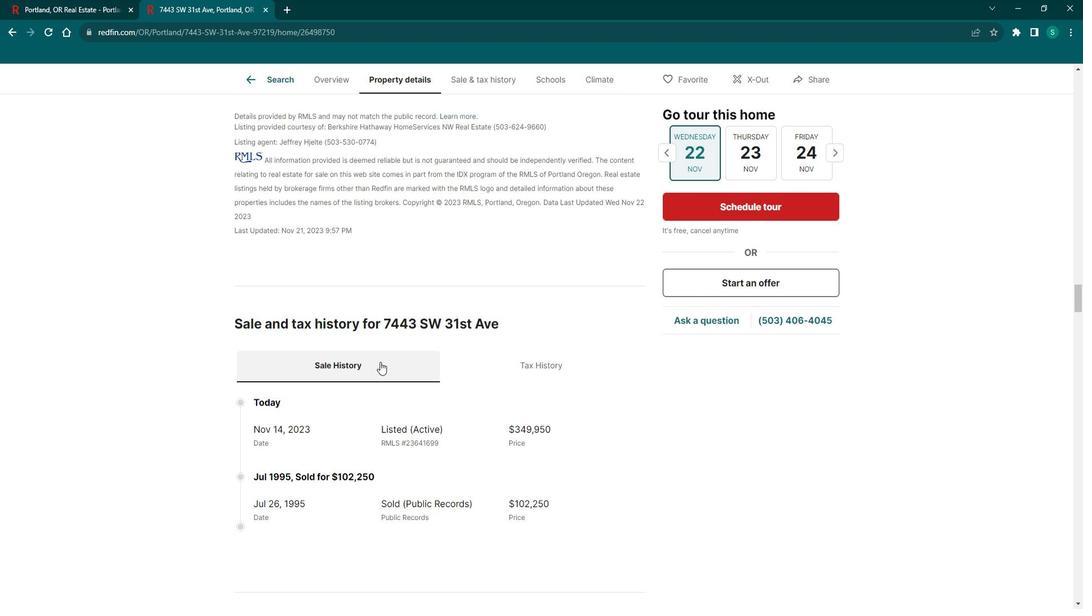 
Action: Mouse scrolled (390, 357) with delta (0, 0)
Screenshot: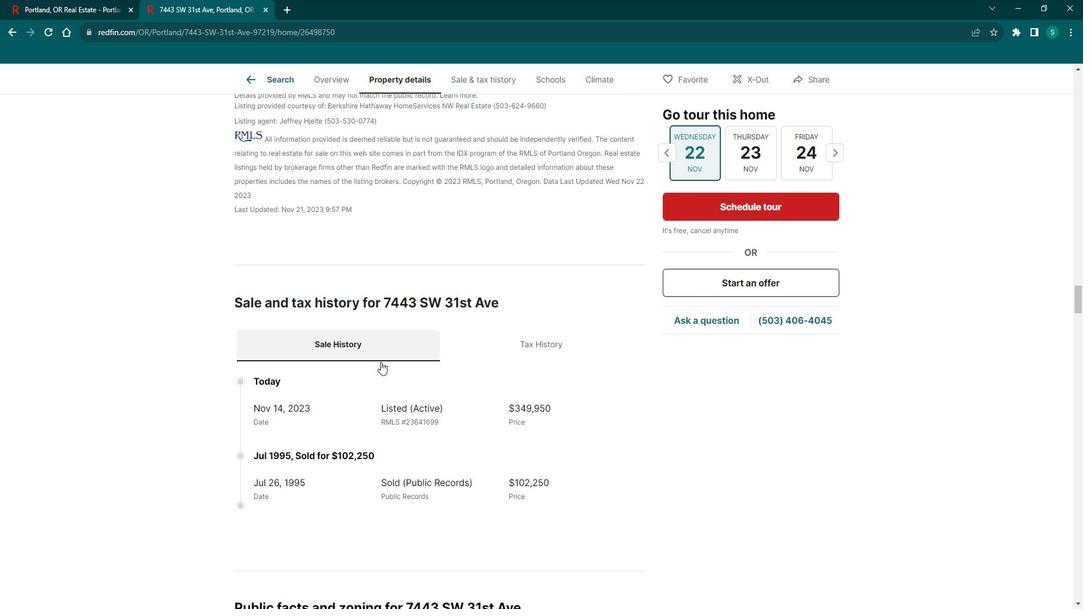 
Action: Mouse moved to (555, 195)
Screenshot: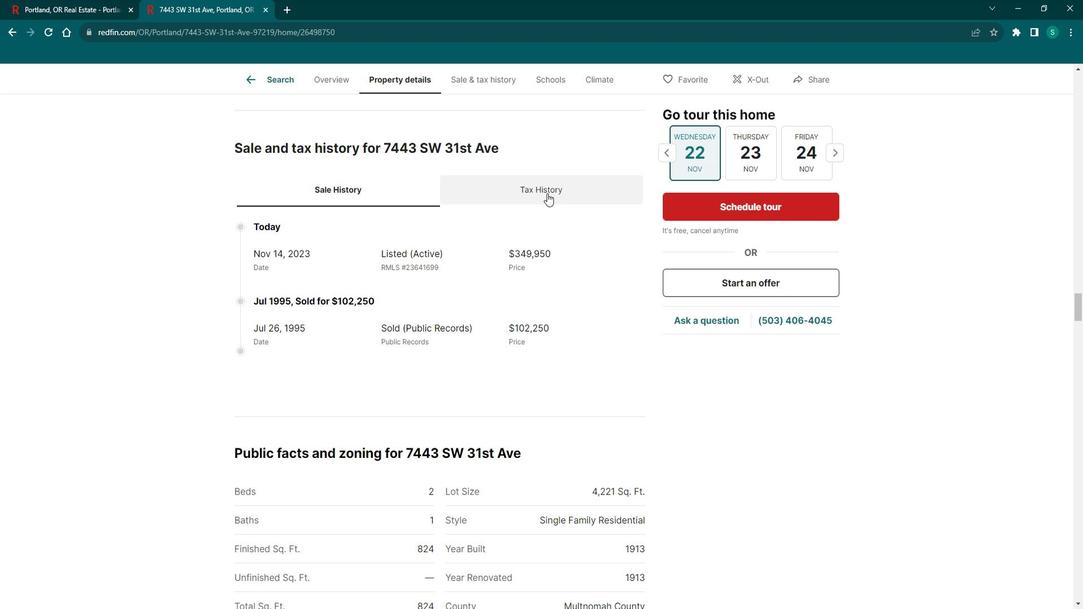 
Action: Mouse pressed left at (555, 195)
Screenshot: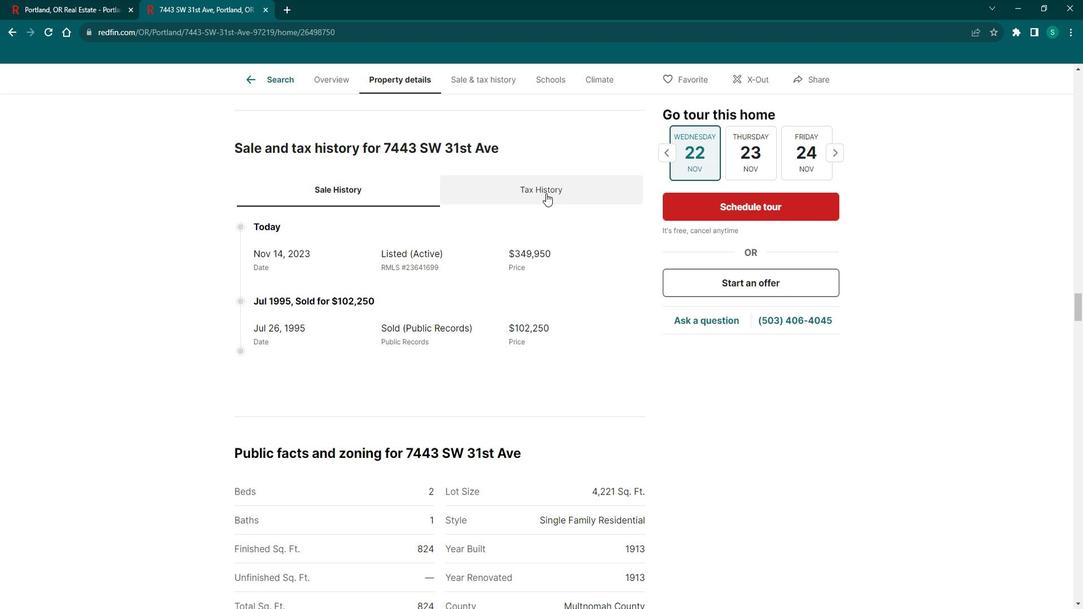 
Action: Mouse moved to (362, 305)
Screenshot: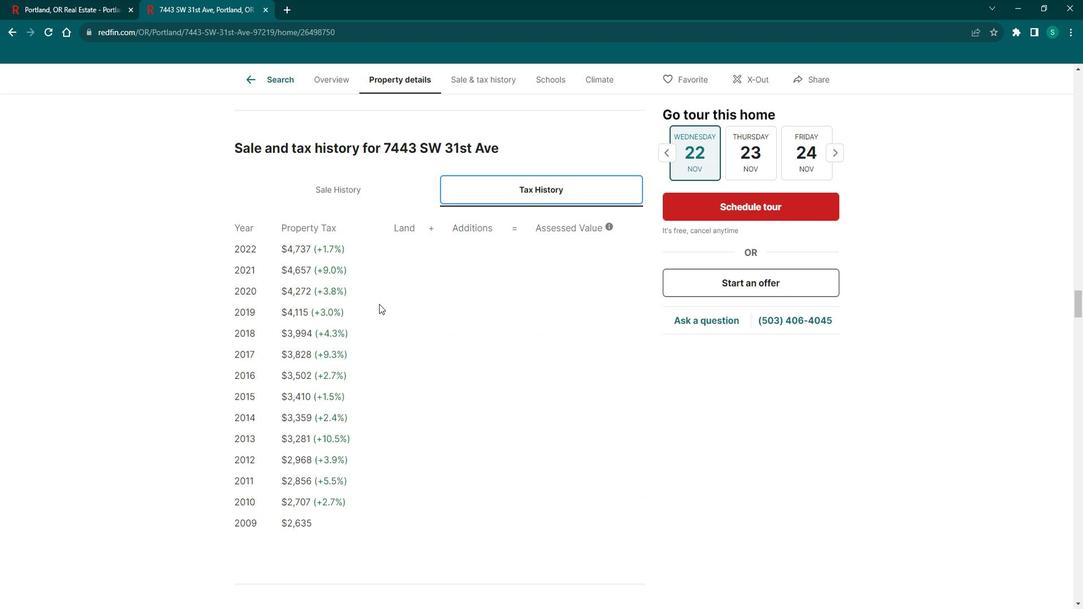 
Action: Mouse scrolled (362, 305) with delta (0, 0)
Screenshot: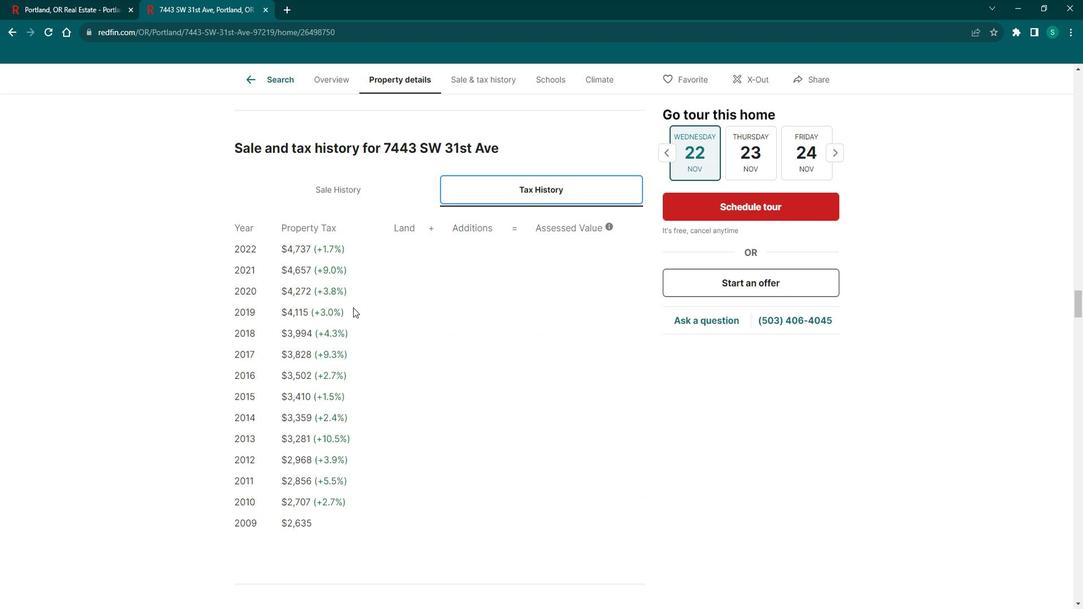 
Action: Mouse scrolled (362, 305) with delta (0, 0)
Screenshot: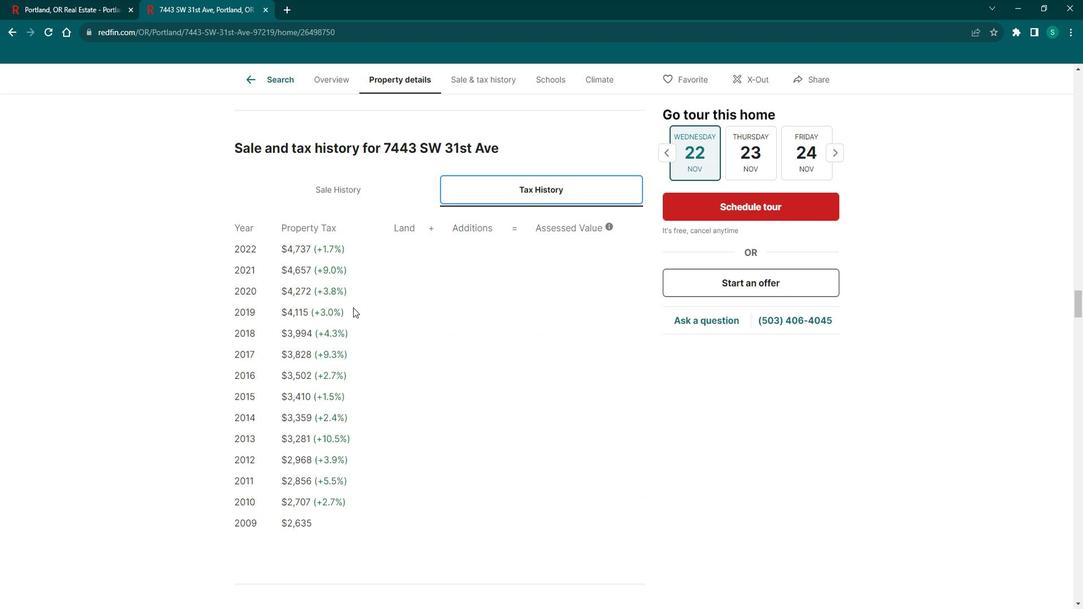 
Action: Mouse scrolled (362, 305) with delta (0, 0)
Screenshot: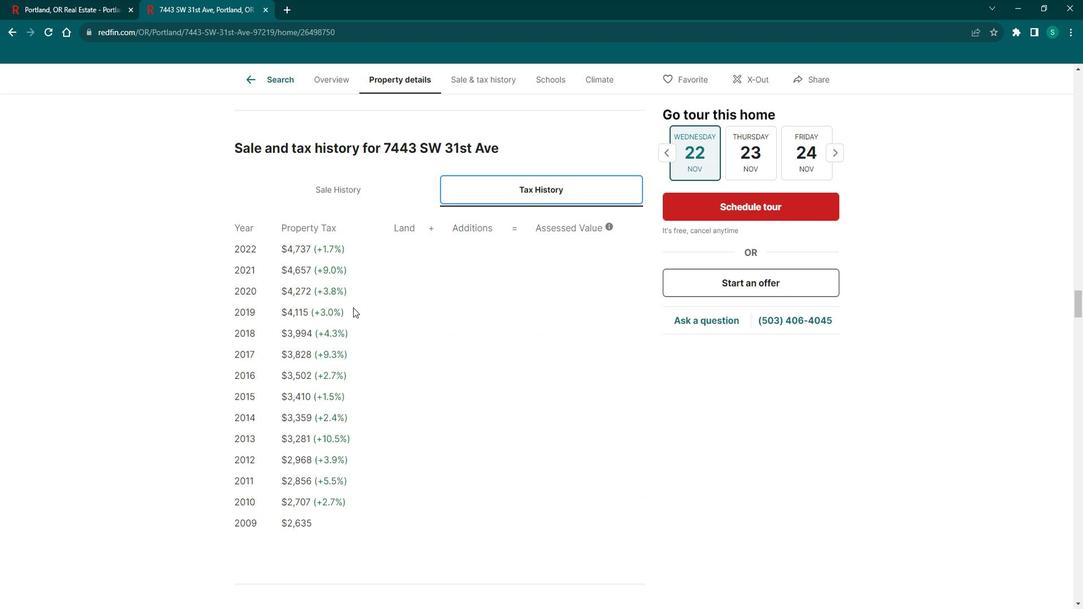 
Action: Mouse scrolled (362, 305) with delta (0, 0)
Screenshot: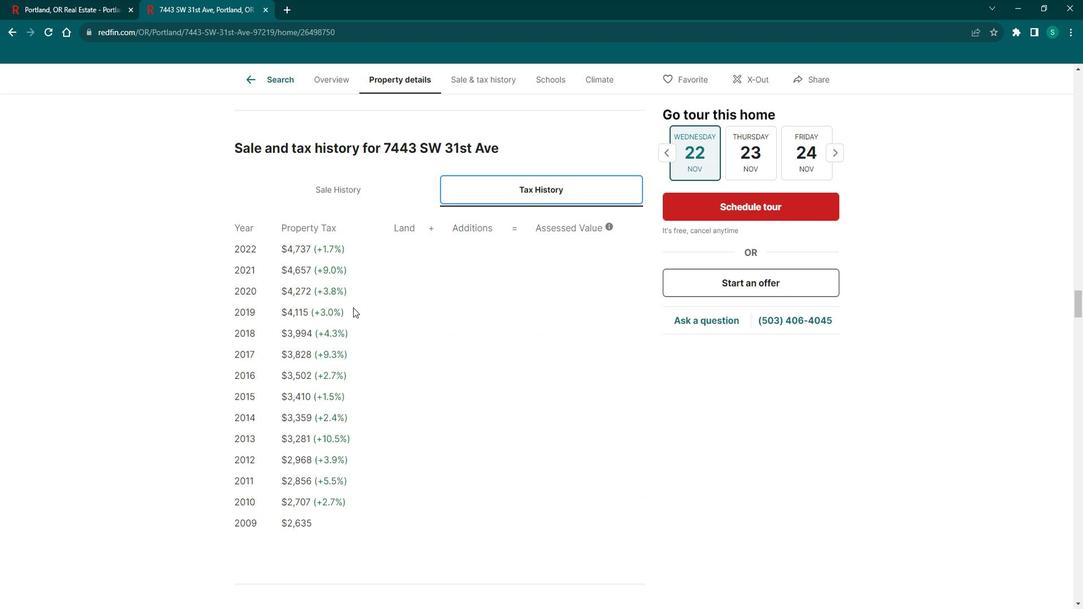 
Action: Mouse scrolled (362, 305) with delta (0, 0)
Screenshot: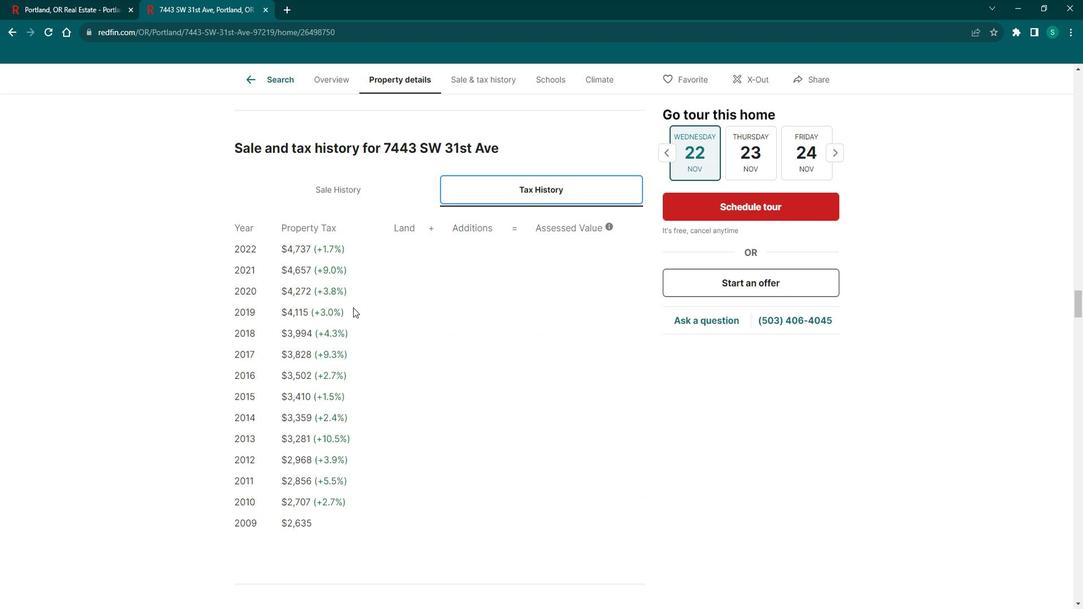 
Action: Mouse scrolled (362, 305) with delta (0, 0)
Screenshot: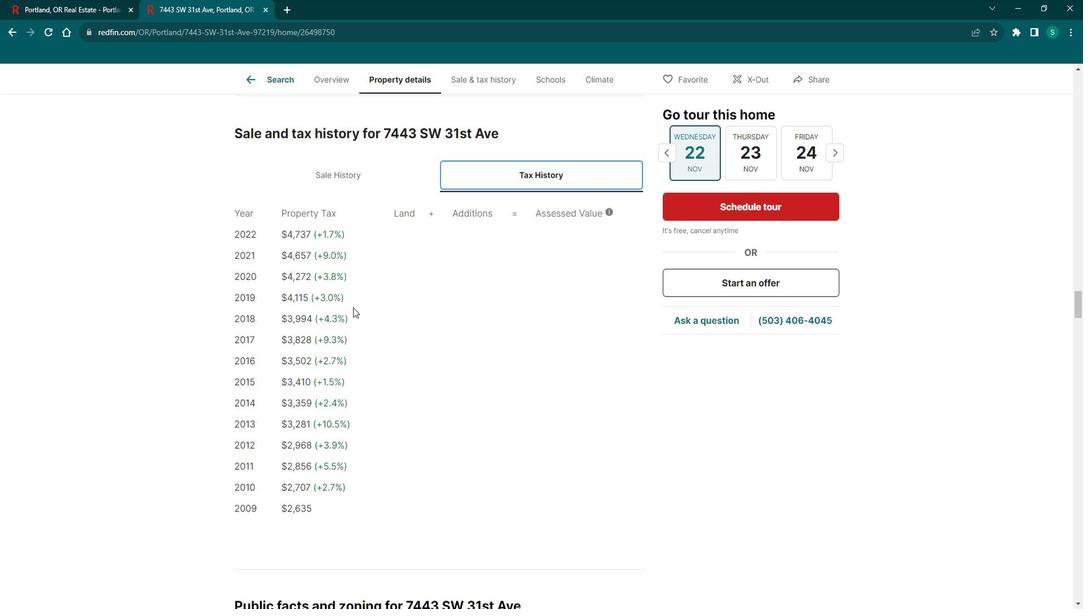 
Action: Mouse scrolled (362, 305) with delta (0, 0)
Screenshot: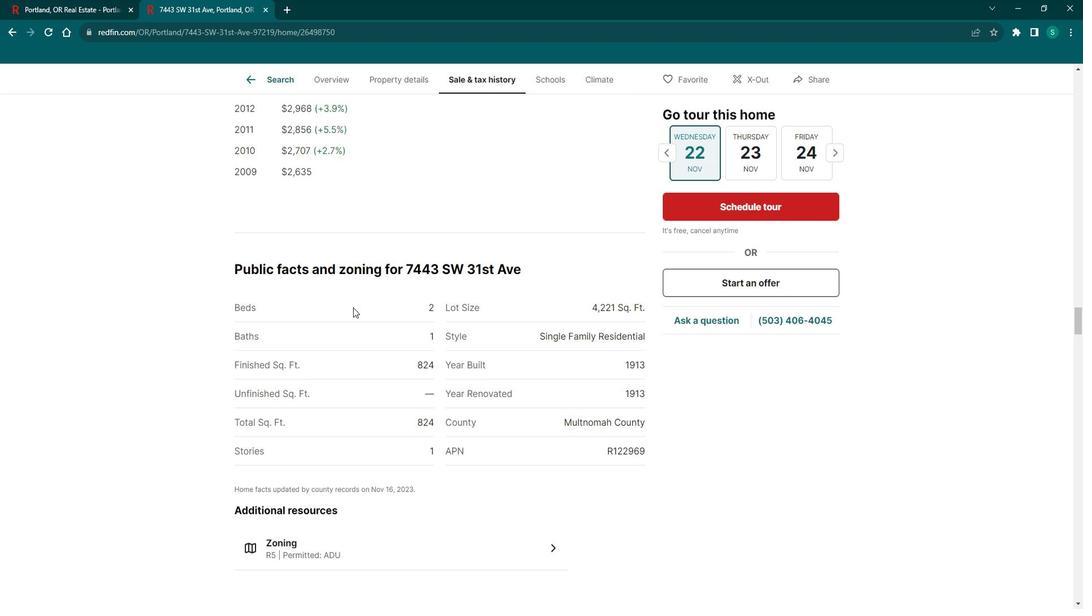 
Action: Mouse scrolled (362, 305) with delta (0, 0)
Screenshot: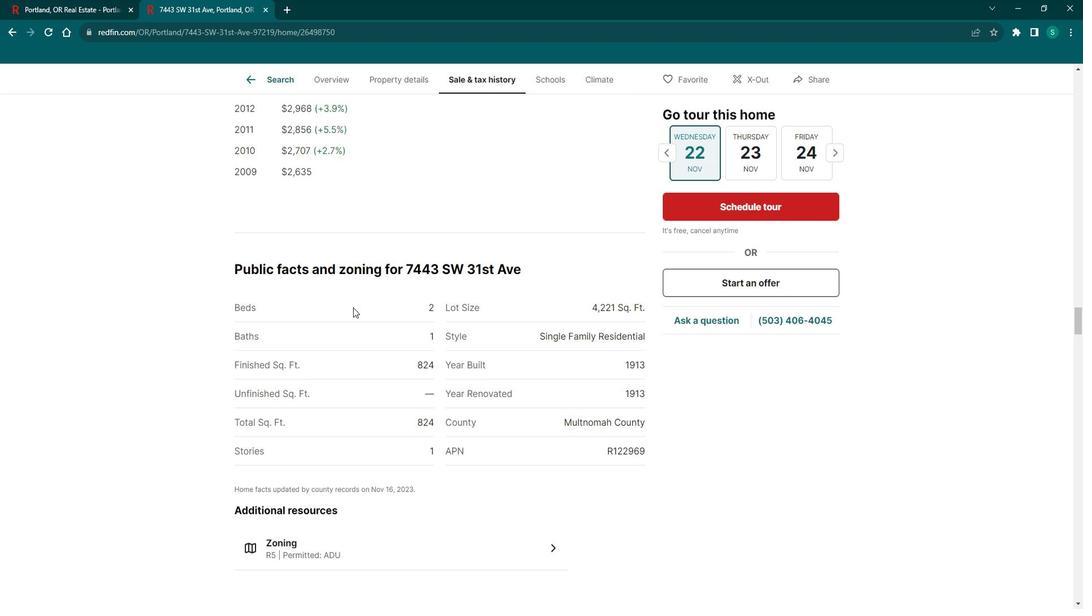 
Action: Mouse scrolled (362, 305) with delta (0, 0)
Screenshot: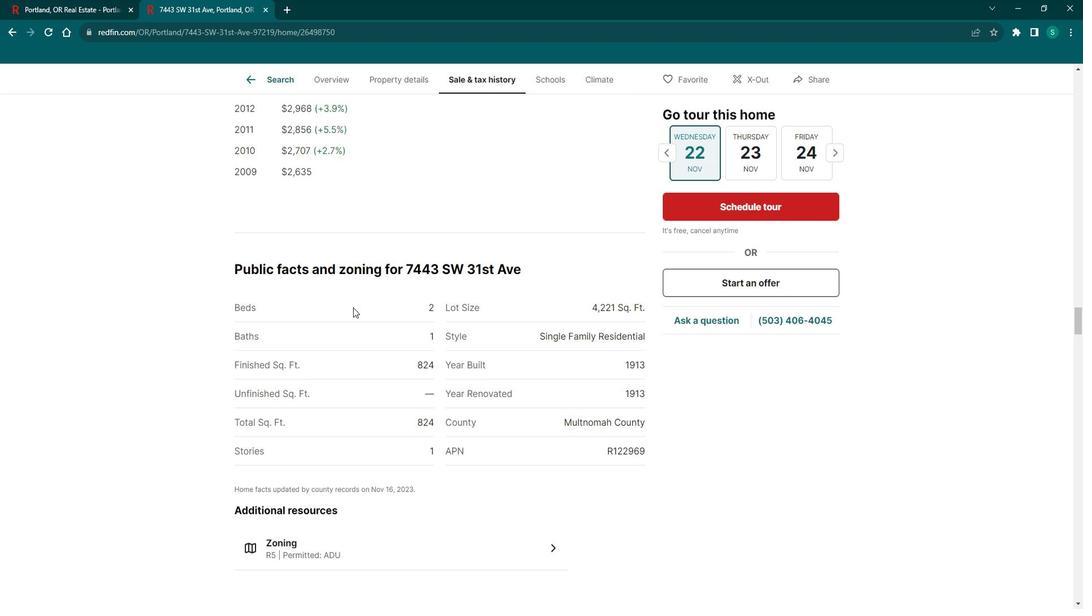 
Action: Mouse scrolled (362, 305) with delta (0, 0)
Screenshot: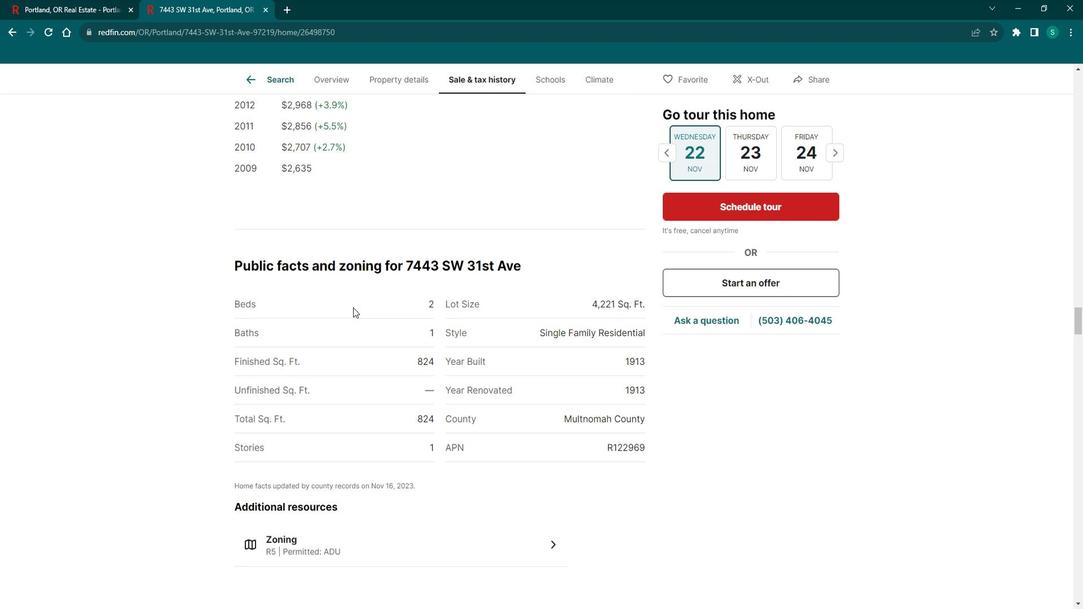 
Action: Mouse moved to (312, 320)
Screenshot: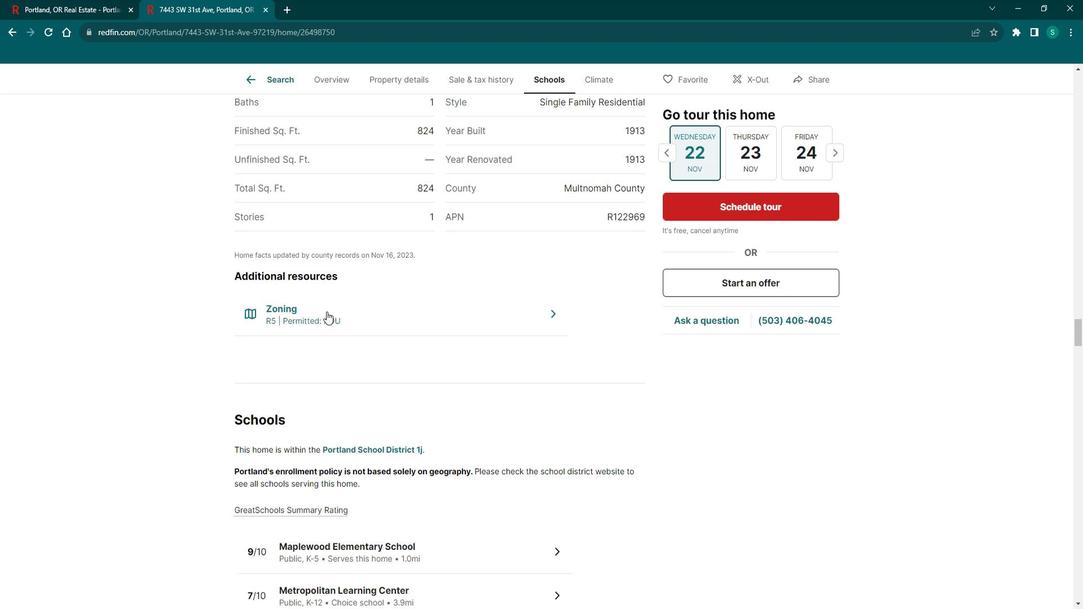 
Action: Mouse pressed left at (312, 320)
Screenshot: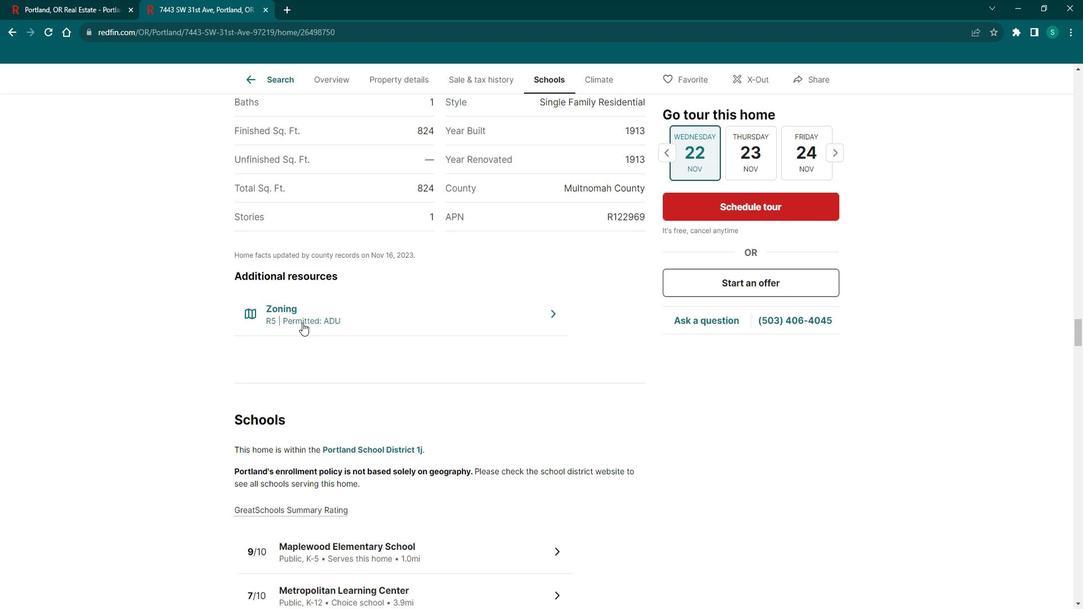 
Action: Mouse moved to (428, 315)
Screenshot: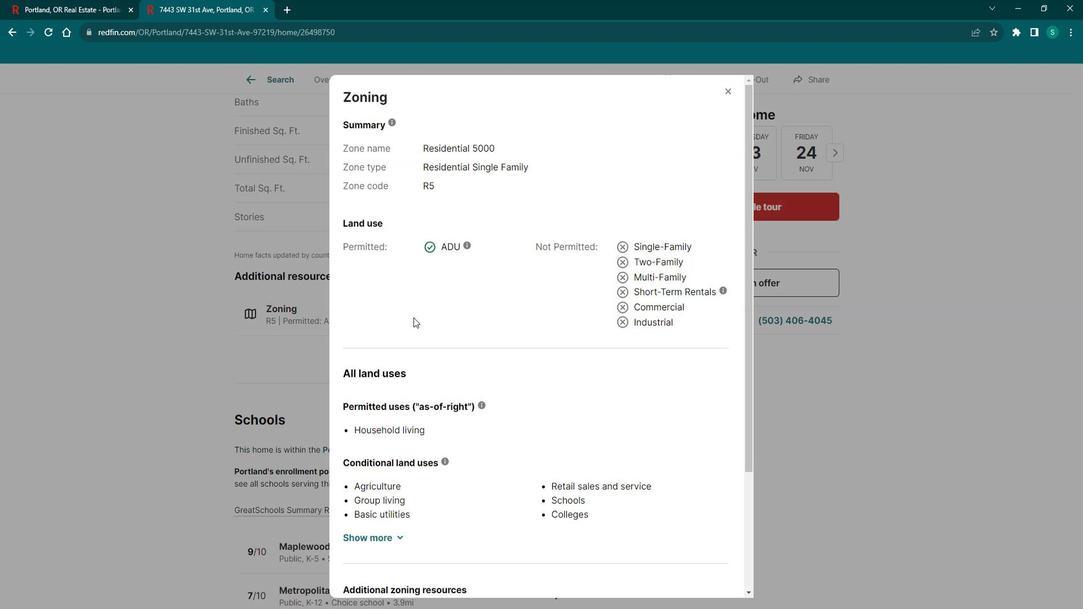 
Action: Mouse scrolled (428, 314) with delta (0, 0)
Screenshot: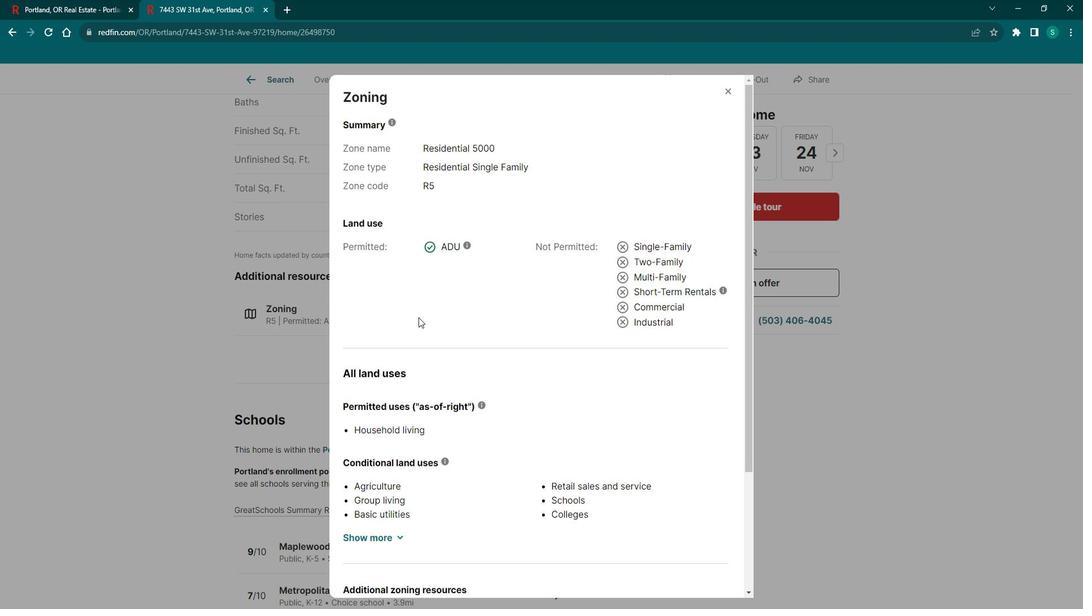 
Action: Mouse scrolled (428, 314) with delta (0, 0)
Screenshot: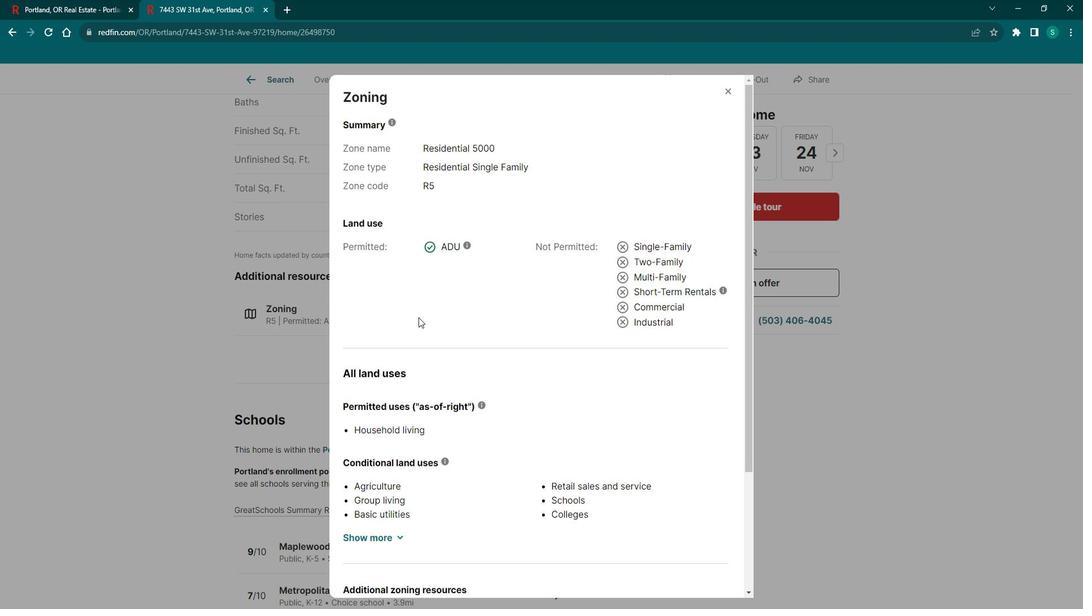 
Action: Mouse scrolled (428, 314) with delta (0, 0)
Screenshot: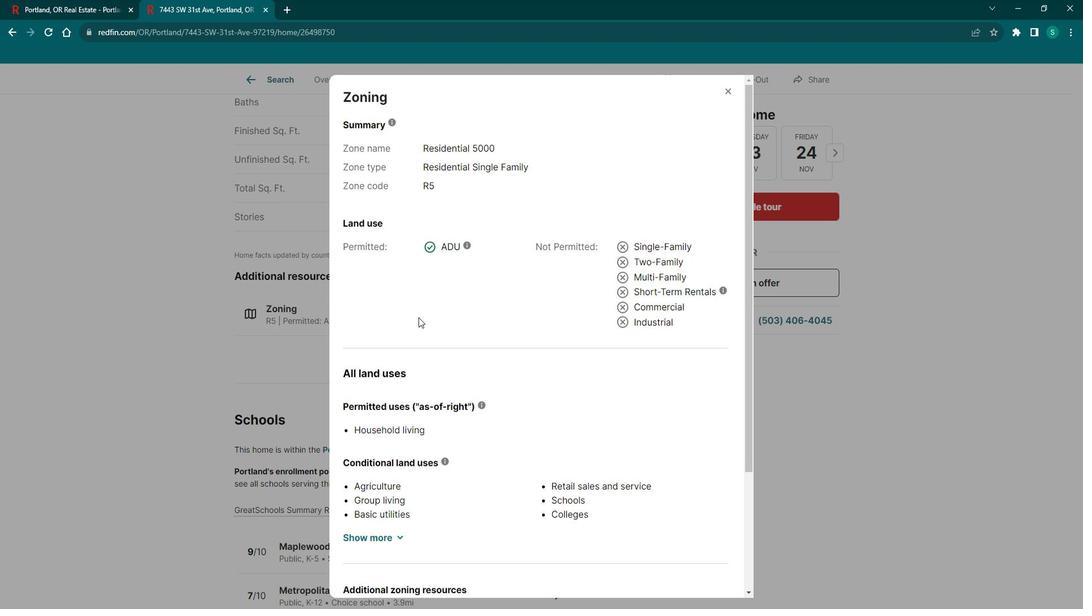 
Action: Mouse scrolled (428, 314) with delta (0, 0)
Screenshot: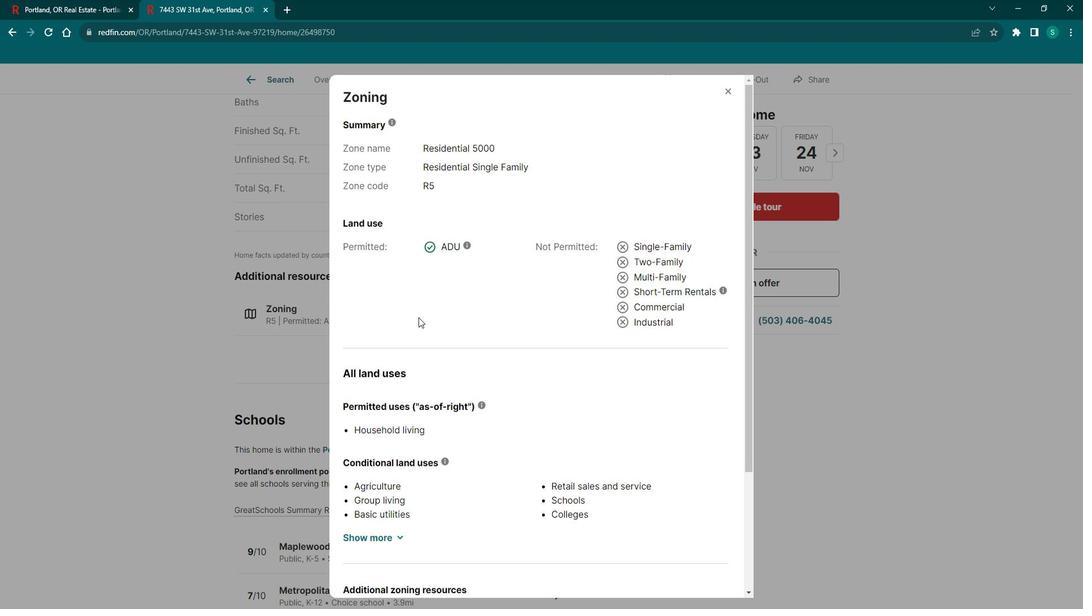 
Action: Mouse scrolled (428, 314) with delta (0, 0)
Screenshot: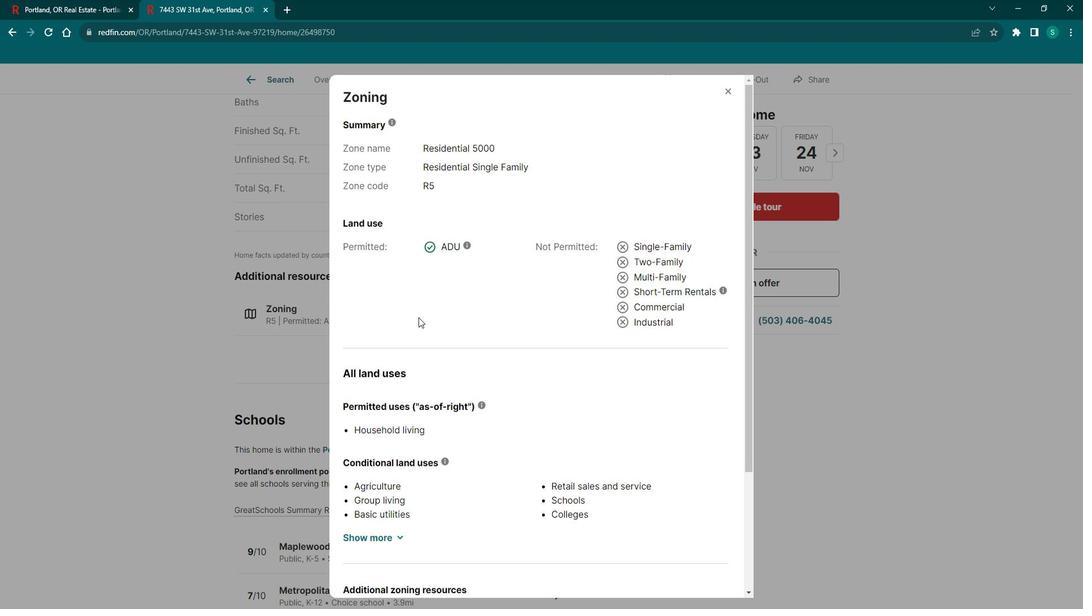 
Action: Mouse scrolled (428, 314) with delta (0, 0)
Screenshot: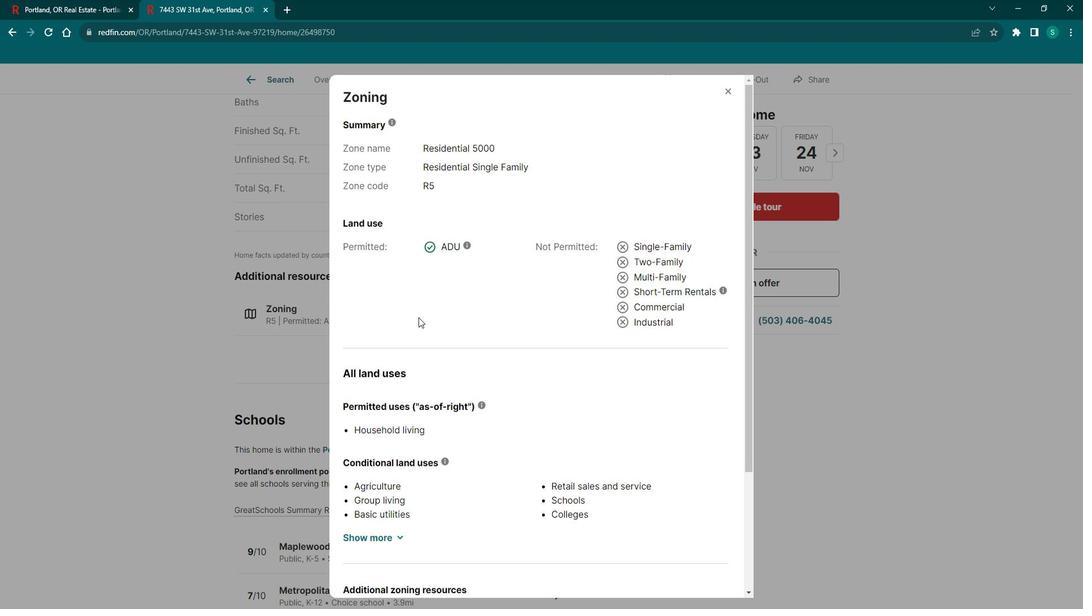 
Action: Mouse scrolled (428, 314) with delta (0, 0)
Screenshot: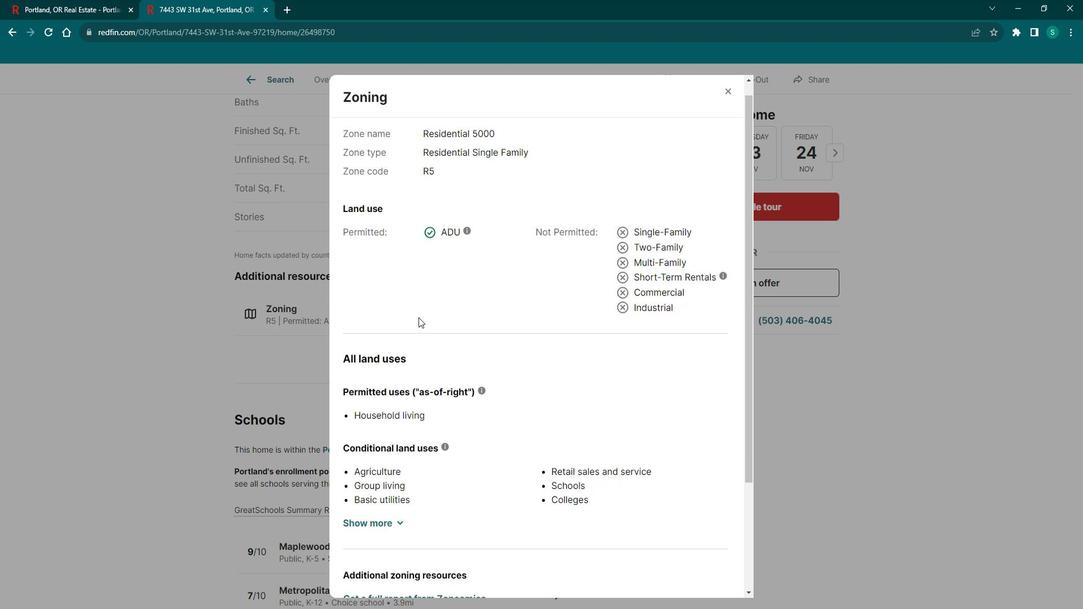 
Action: Mouse moved to (738, 101)
Screenshot: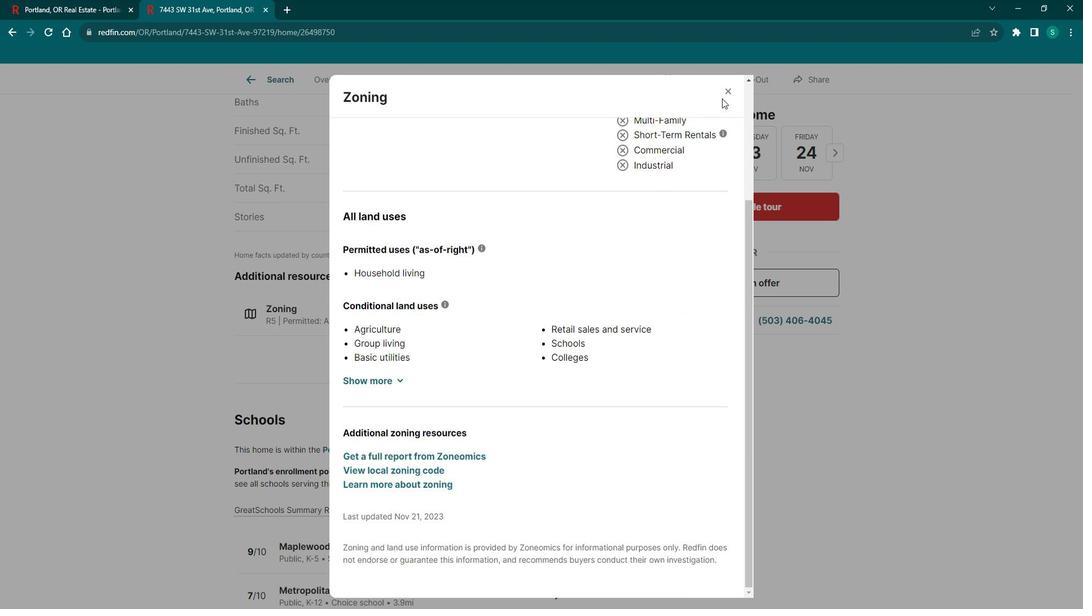 
Action: Mouse pressed left at (738, 101)
Screenshot: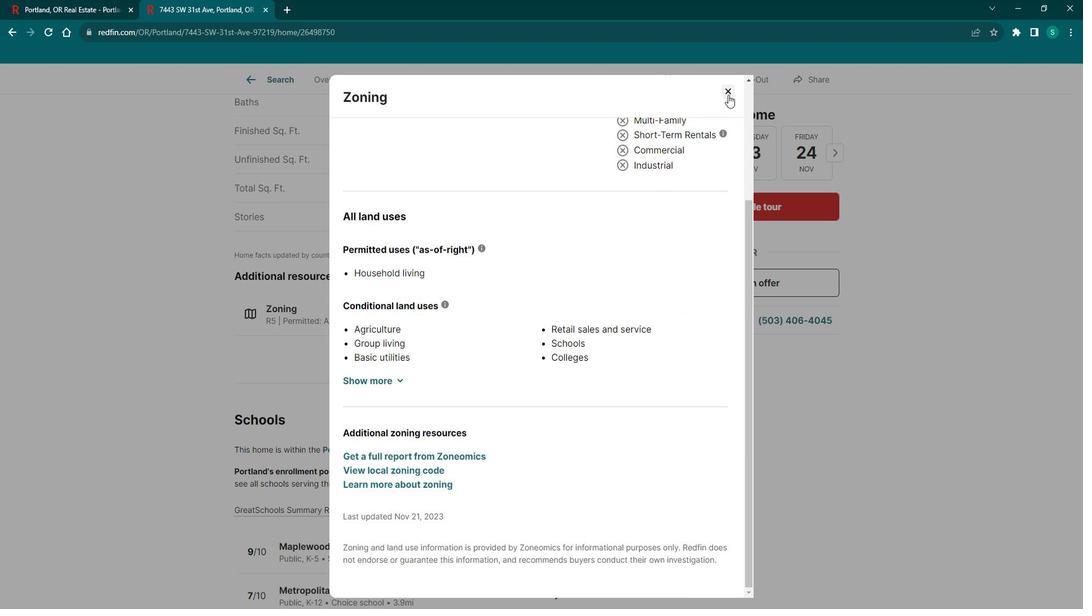 
Action: Mouse moved to (424, 294)
Screenshot: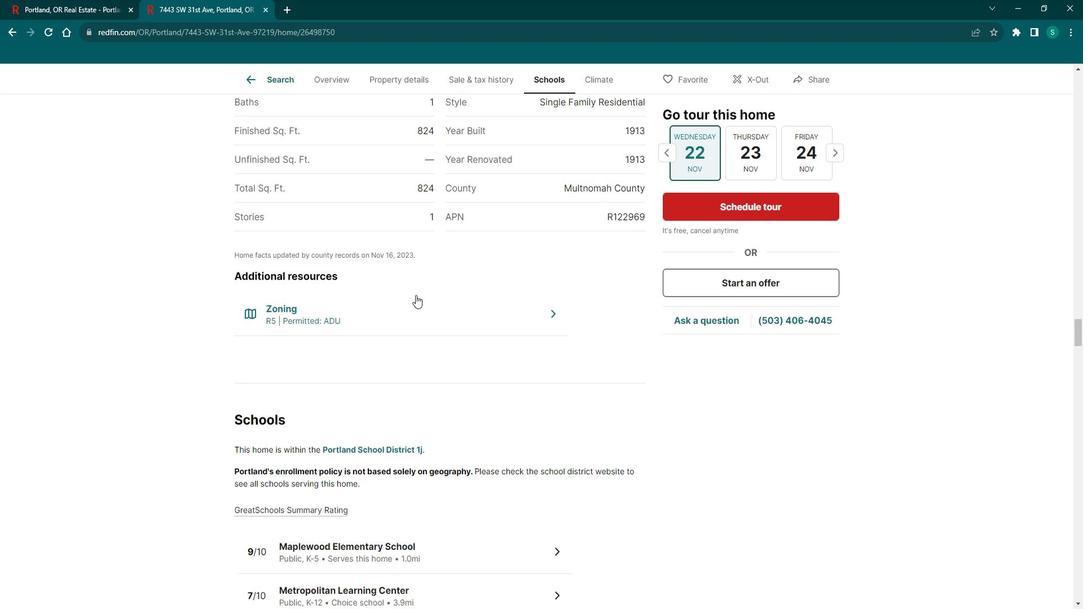 
Action: Mouse scrolled (424, 293) with delta (0, 0)
Screenshot: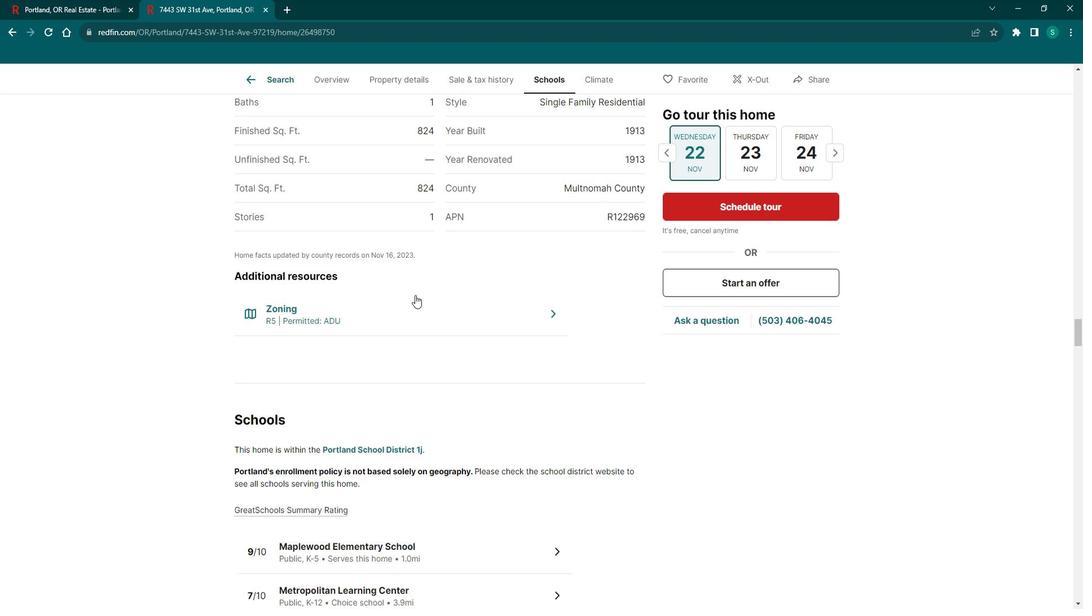 
Action: Mouse scrolled (424, 293) with delta (0, 0)
Screenshot: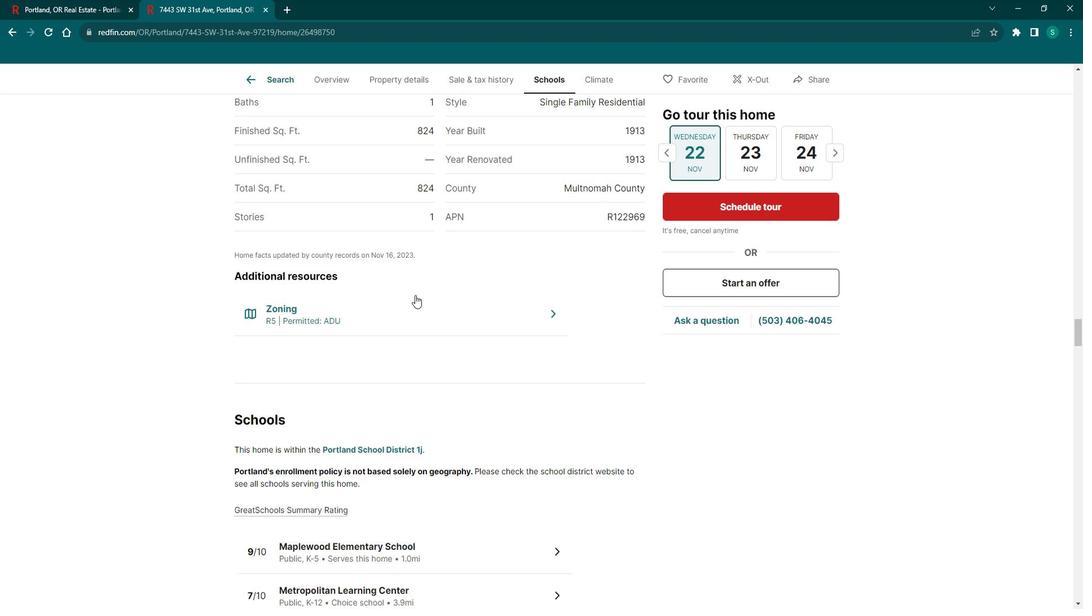 
Action: Mouse scrolled (424, 293) with delta (0, 0)
Screenshot: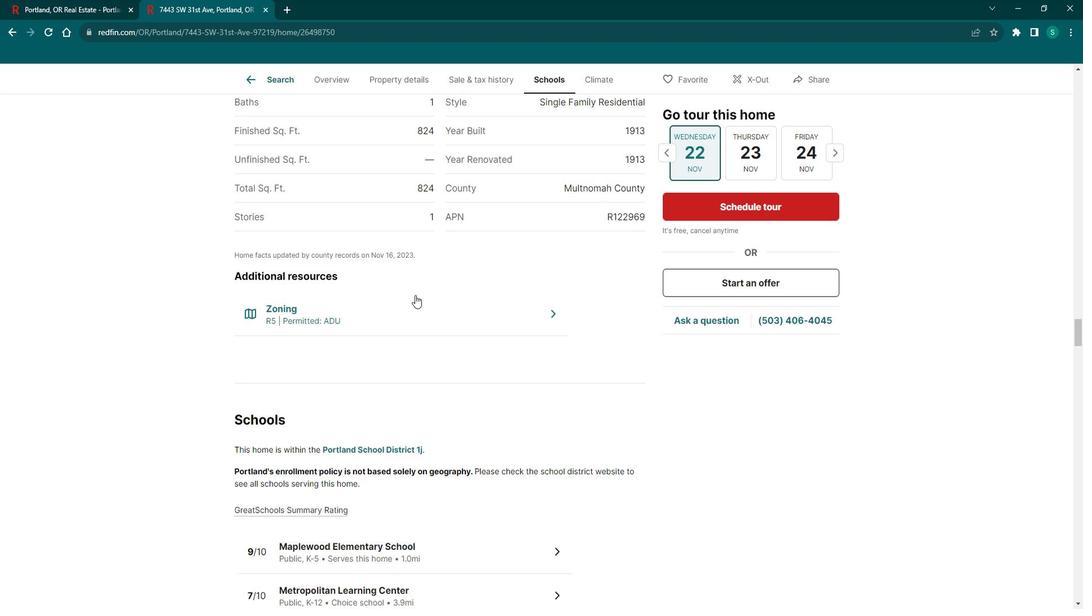 
Action: Mouse scrolled (424, 293) with delta (0, 0)
Screenshot: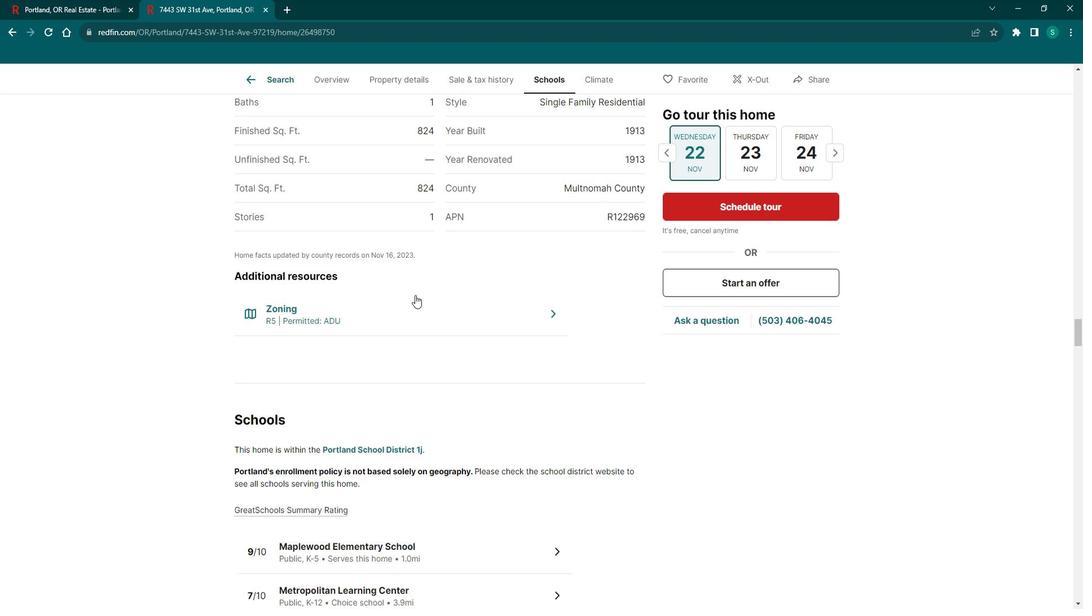 
Action: Mouse scrolled (424, 293) with delta (0, 0)
Screenshot: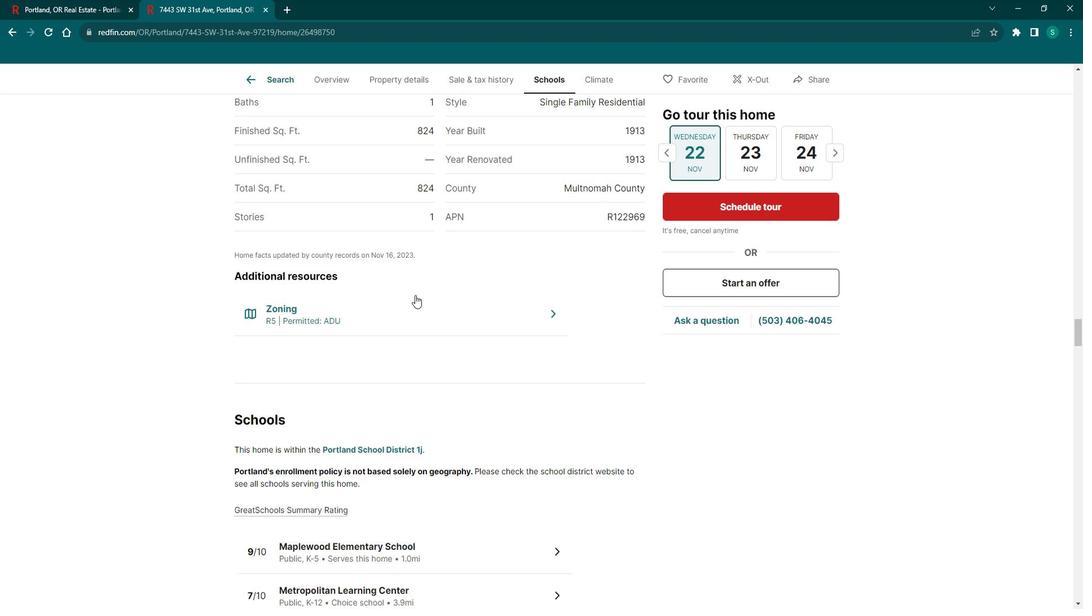
Action: Mouse scrolled (424, 293) with delta (0, 0)
Screenshot: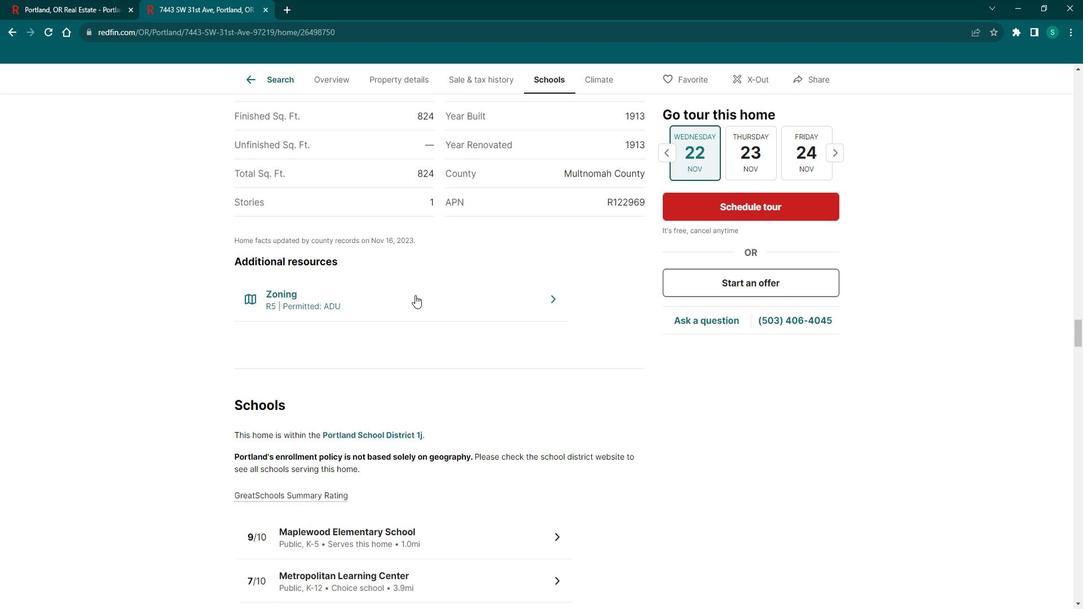 
Action: Mouse scrolled (424, 293) with delta (0, 0)
Screenshot: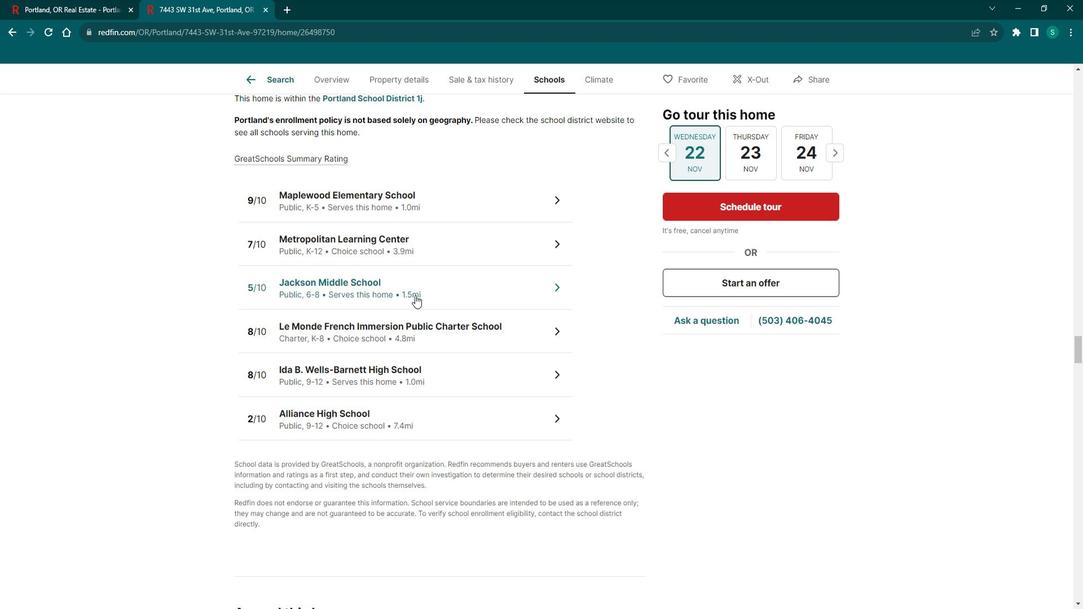 
Action: Mouse scrolled (424, 293) with delta (0, 0)
Screenshot: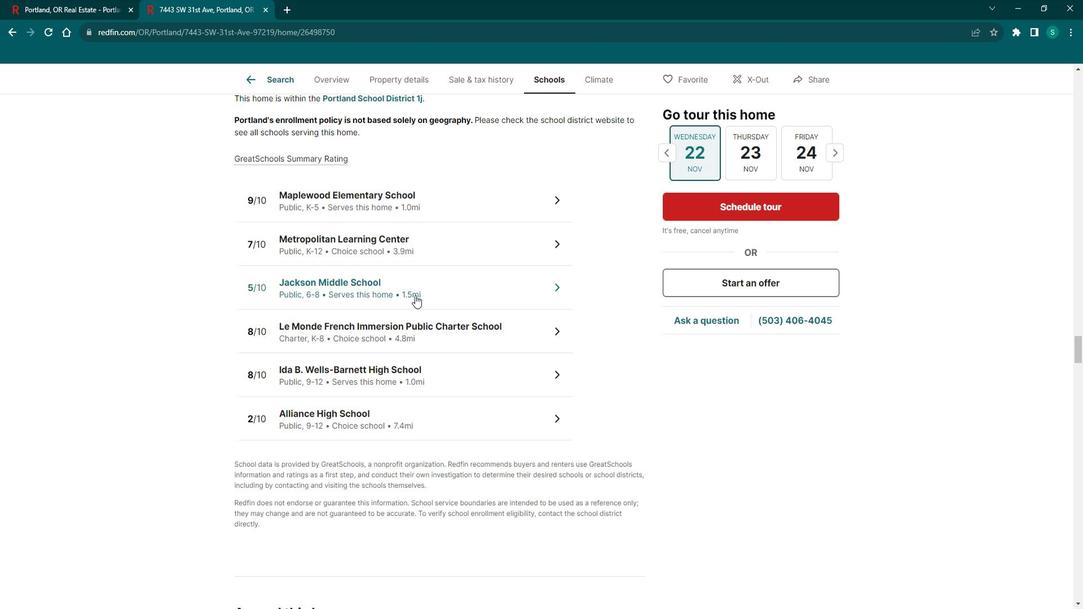 
Action: Mouse scrolled (424, 293) with delta (0, 0)
Screenshot: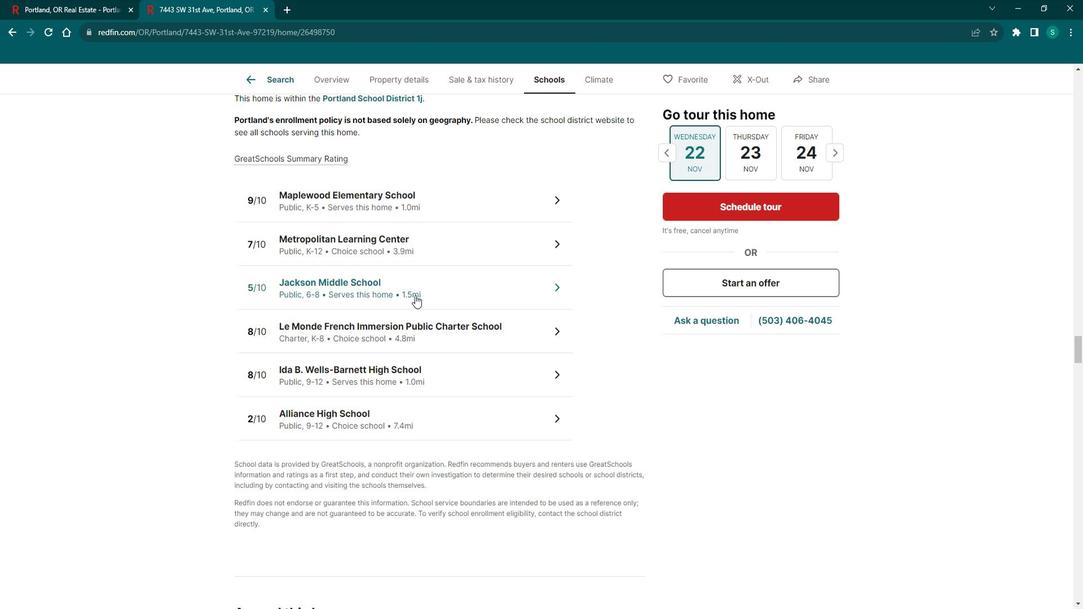 
Action: Mouse scrolled (424, 293) with delta (0, 0)
Screenshot: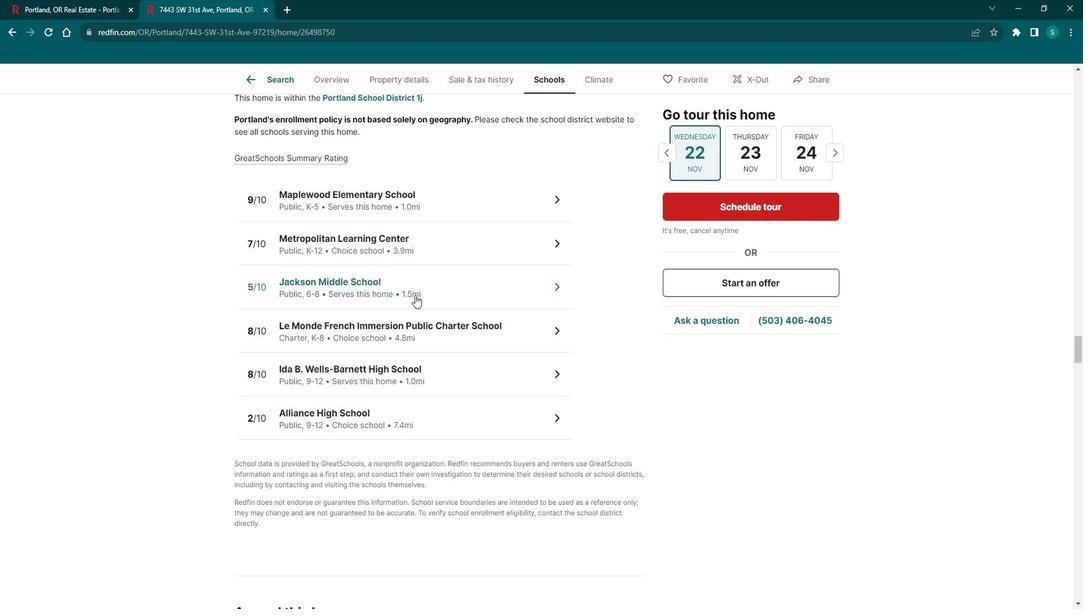 
Action: Mouse scrolled (424, 293) with delta (0, 0)
Screenshot: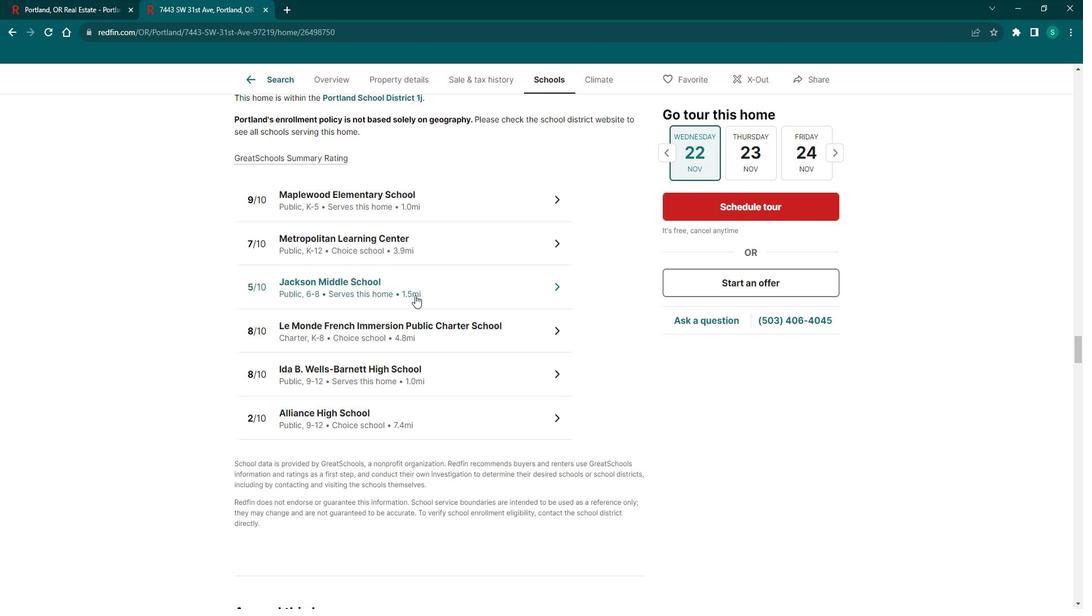 
Action: Mouse scrolled (424, 293) with delta (0, 0)
Screenshot: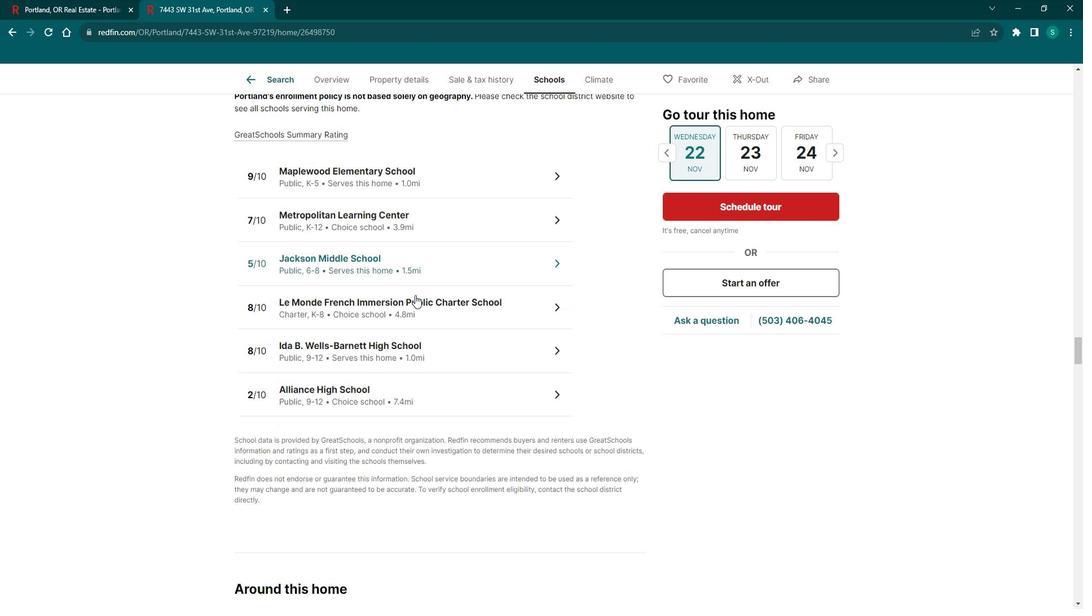 
Action: Mouse moved to (419, 294)
Screenshot: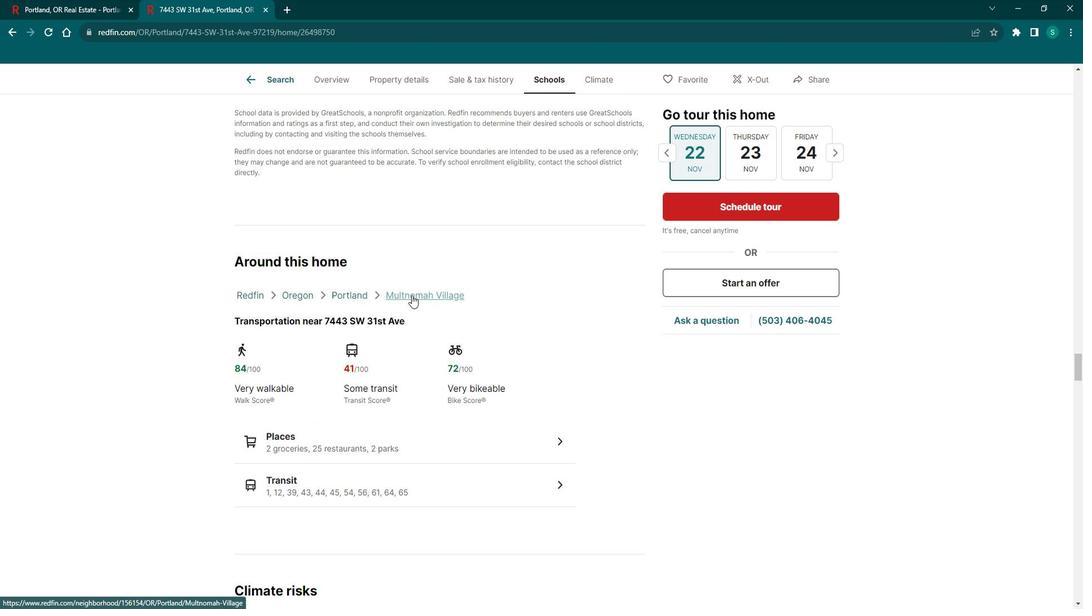 
Action: Mouse scrolled (419, 293) with delta (0, 0)
Screenshot: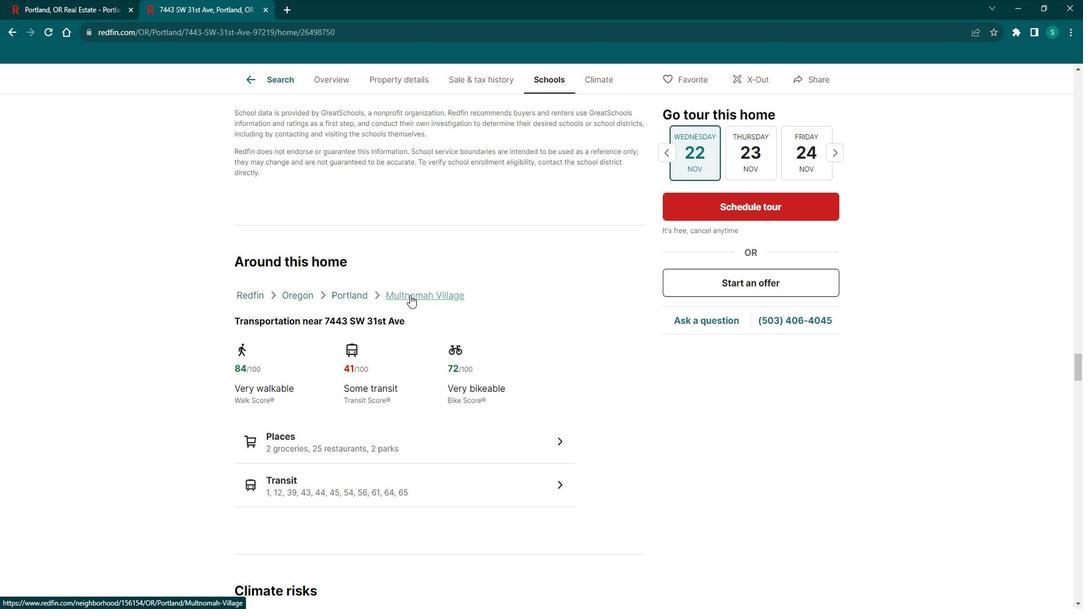
Action: Mouse scrolled (419, 293) with delta (0, 0)
Screenshot: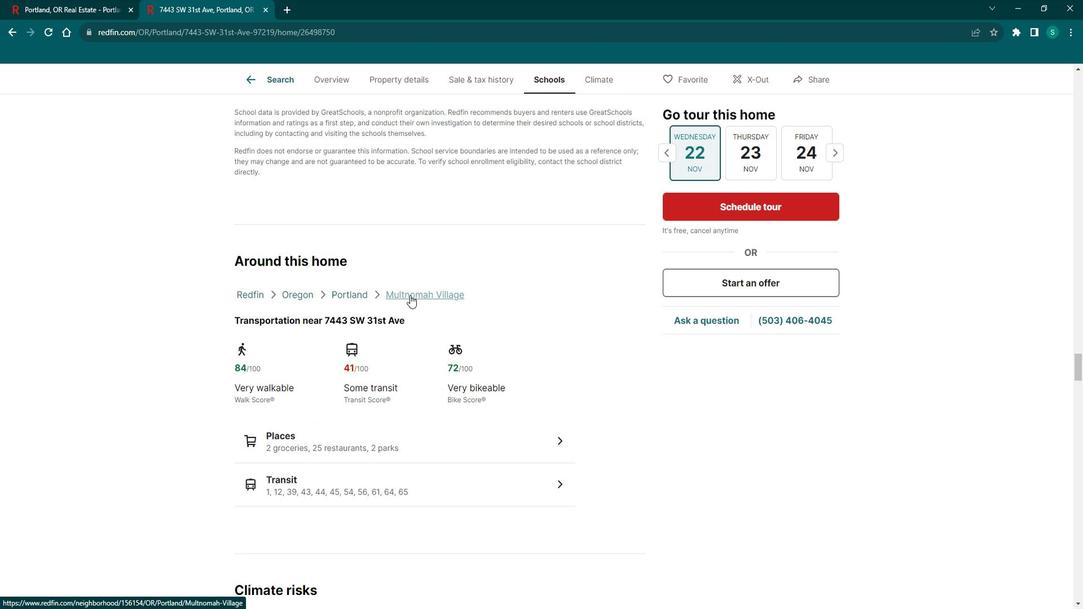 
Action: Mouse moved to (318, 322)
Screenshot: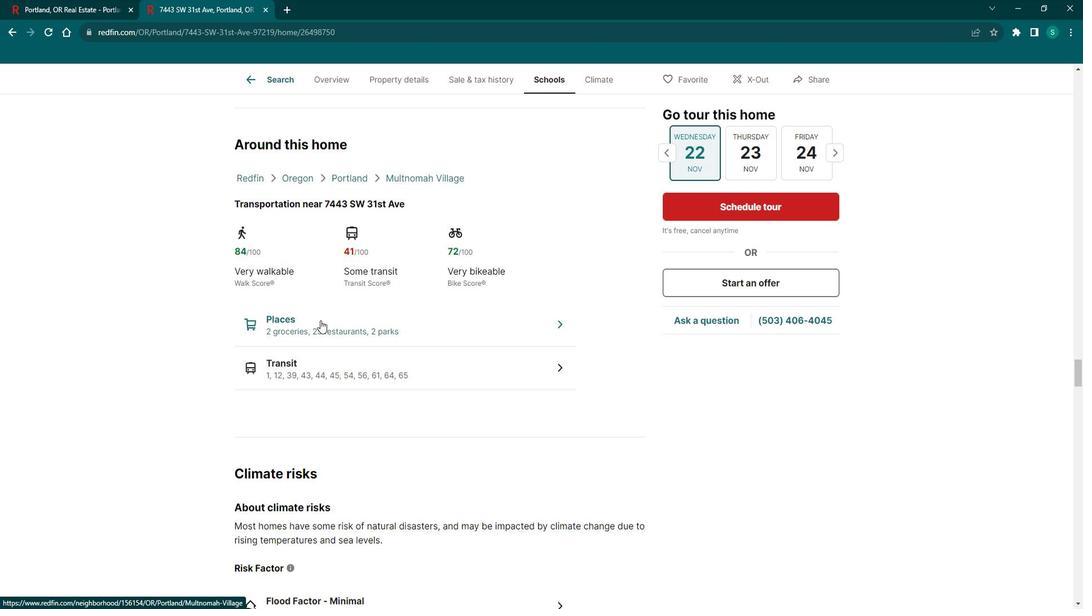 
Action: Mouse pressed left at (318, 322)
Screenshot: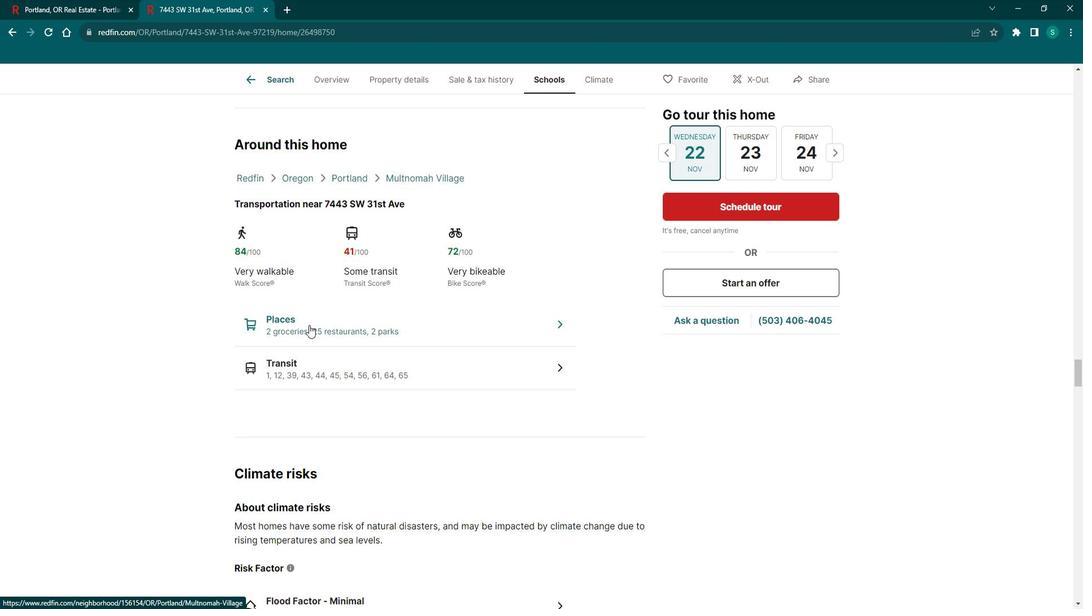 
Action: Mouse moved to (489, 289)
Screenshot: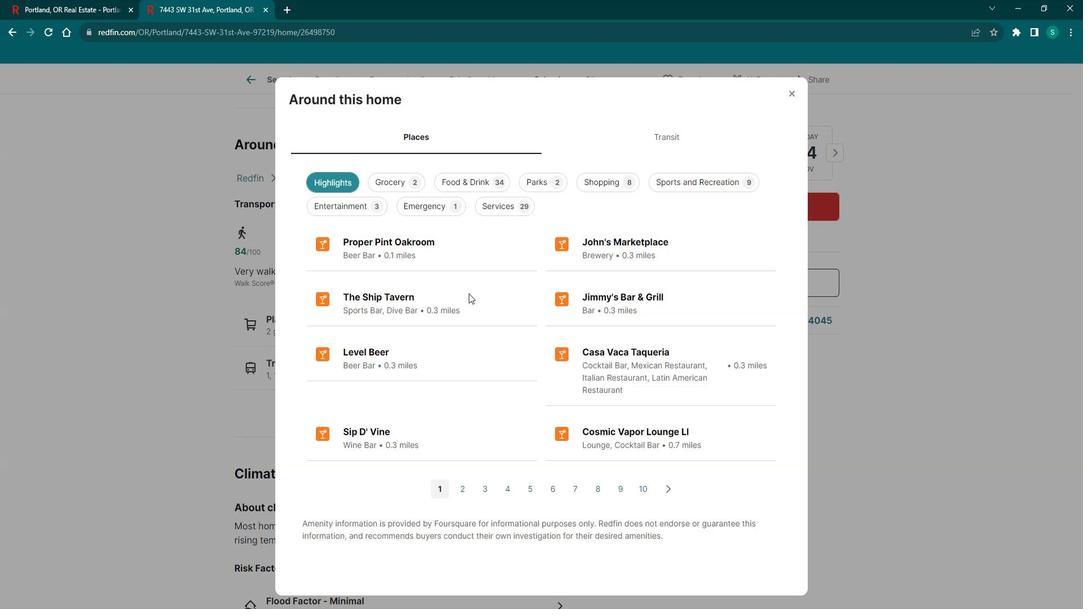 
Action: Mouse scrolled (489, 288) with delta (0, 0)
